 Task: Research Airbnb properties in Maralal, Kenya from 9th November, 2023 to 17th November, 2023 for 2 adults.1  bedroom having 2 beds and 1 bathroom. Property type can be flat. Amenities needed are: wifi, washing machine. Booking option can be shelf check-in. Look for 3 properties as per requirement.
Action: Mouse moved to (469, 60)
Screenshot: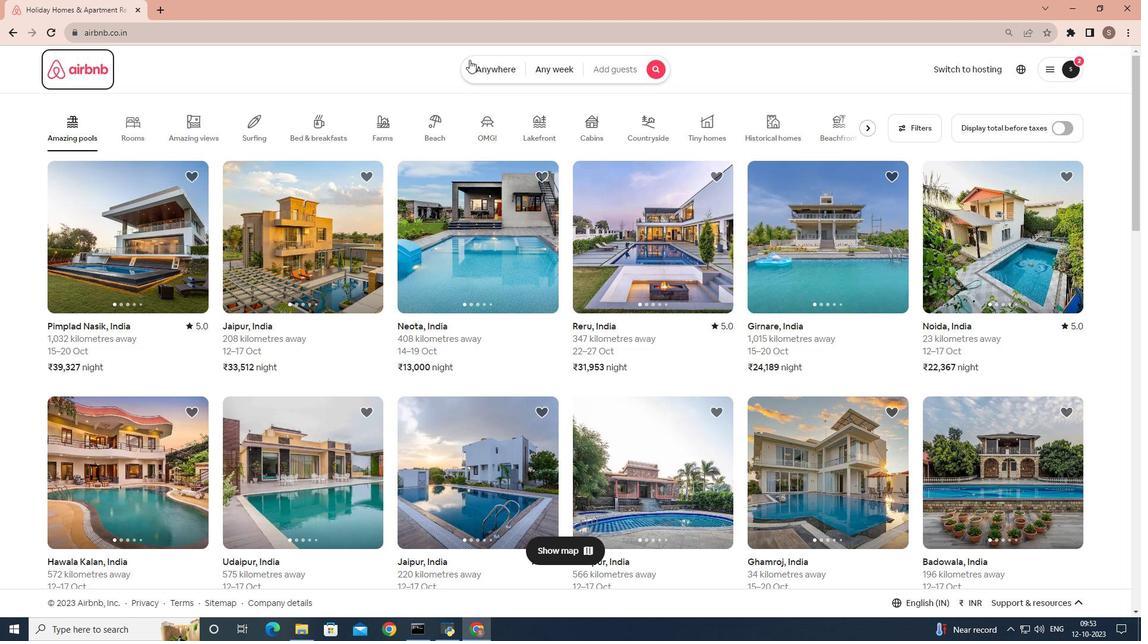 
Action: Mouse pressed left at (469, 60)
Screenshot: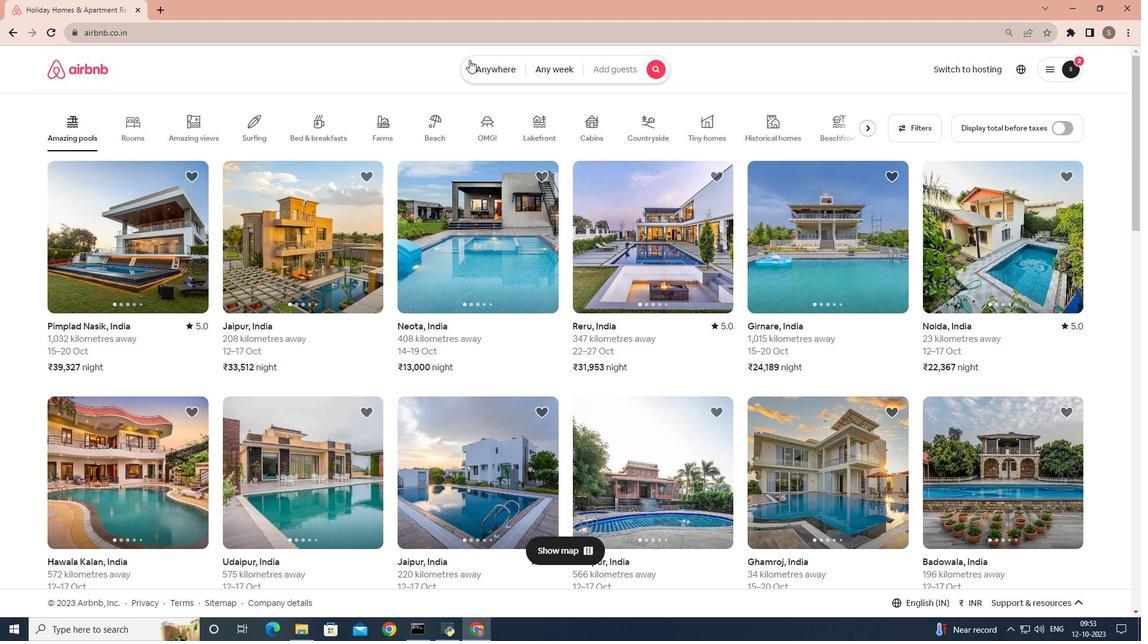 
Action: Mouse moved to (417, 117)
Screenshot: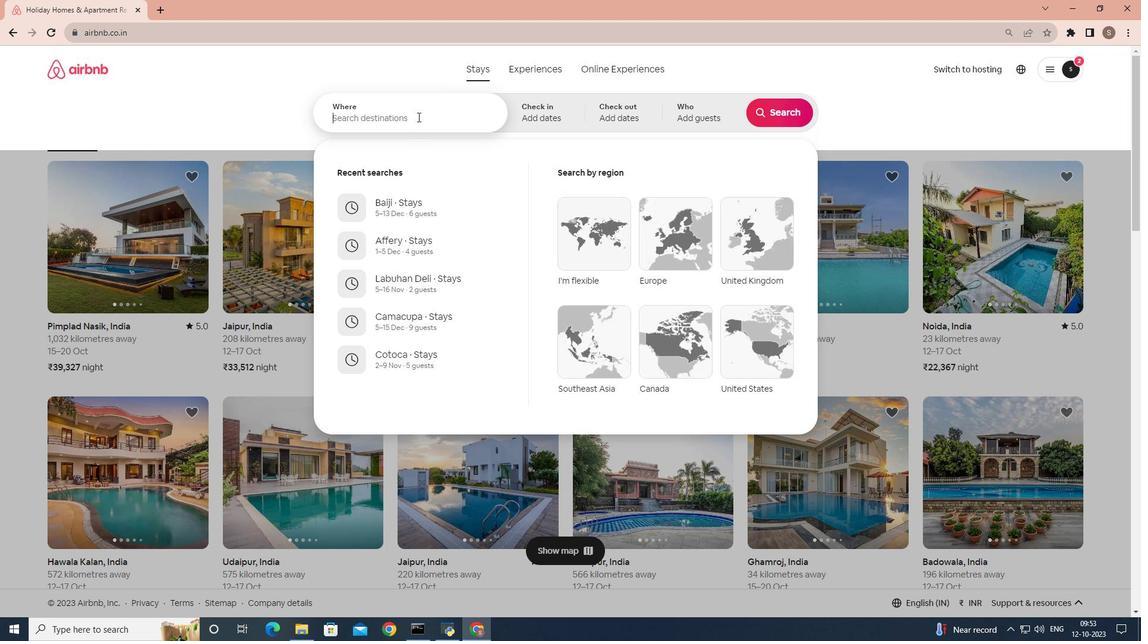 
Action: Mouse pressed left at (417, 117)
Screenshot: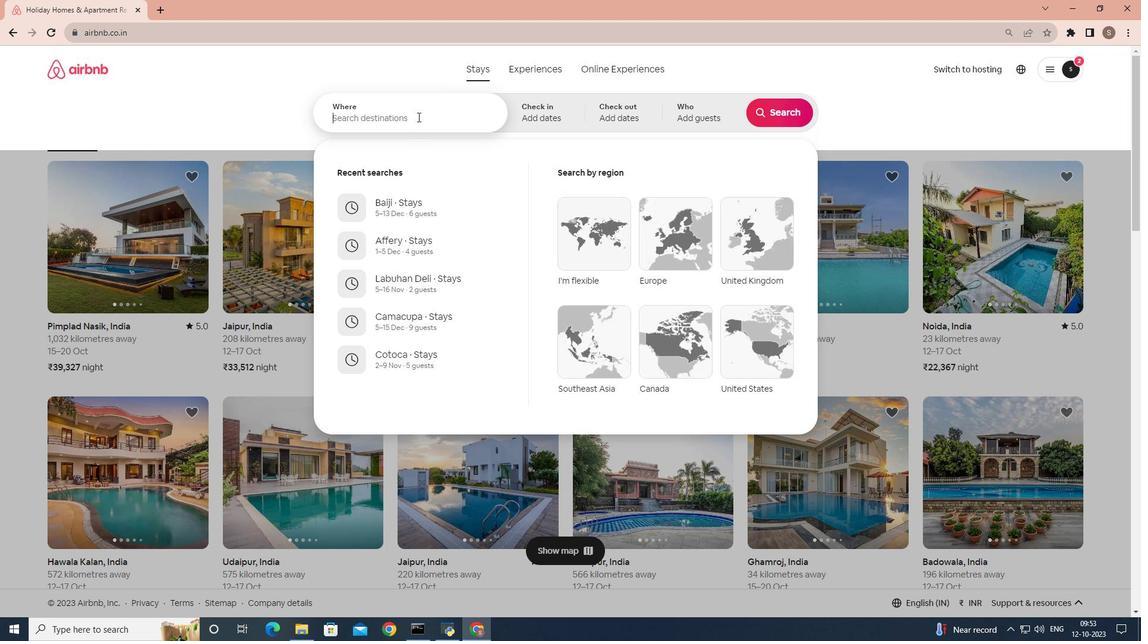 
Action: Key pressed <Key.shift><Key.shift><Key.shift><Key.shift><Key.shift><Key.shift>Maralal,<Key.space><Key.shift>Kenya
Screenshot: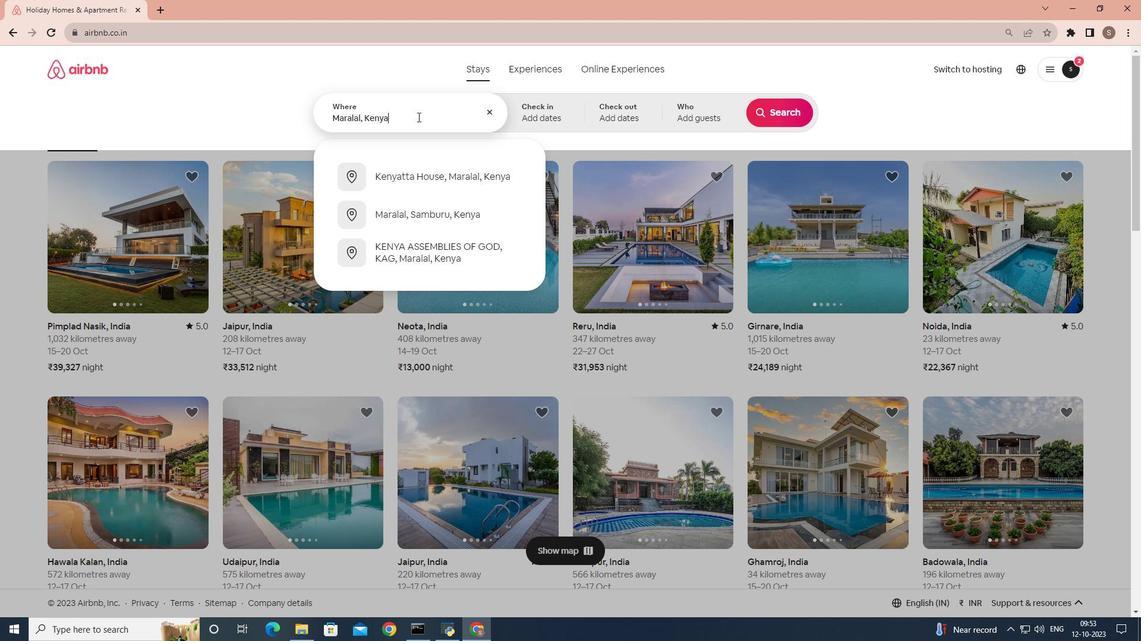 
Action: Mouse moved to (549, 126)
Screenshot: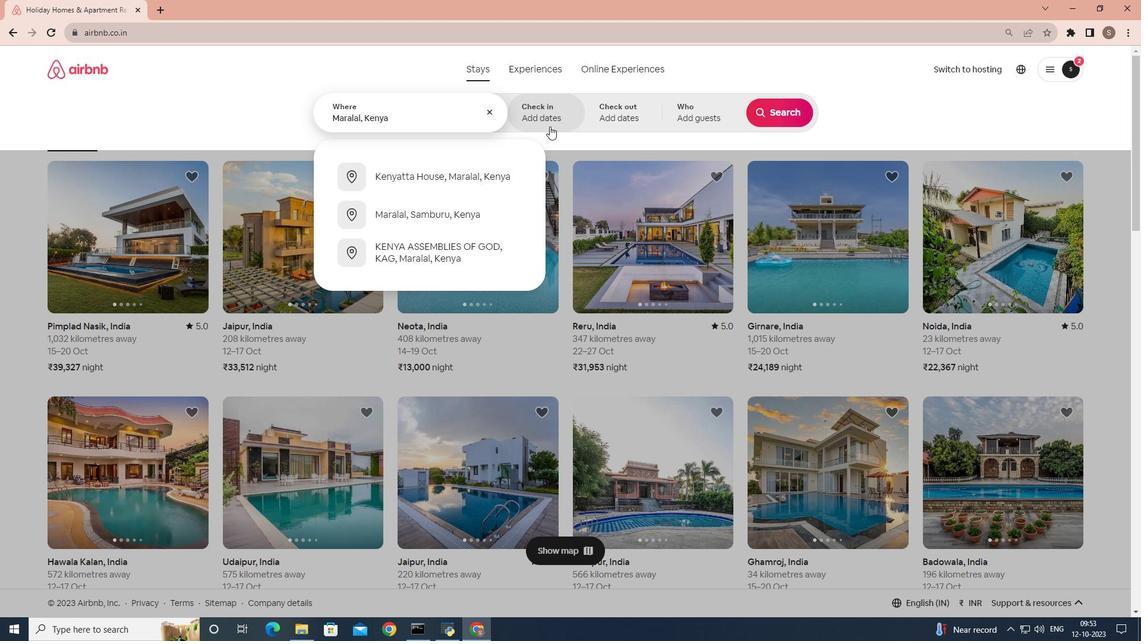 
Action: Mouse pressed left at (549, 126)
Screenshot: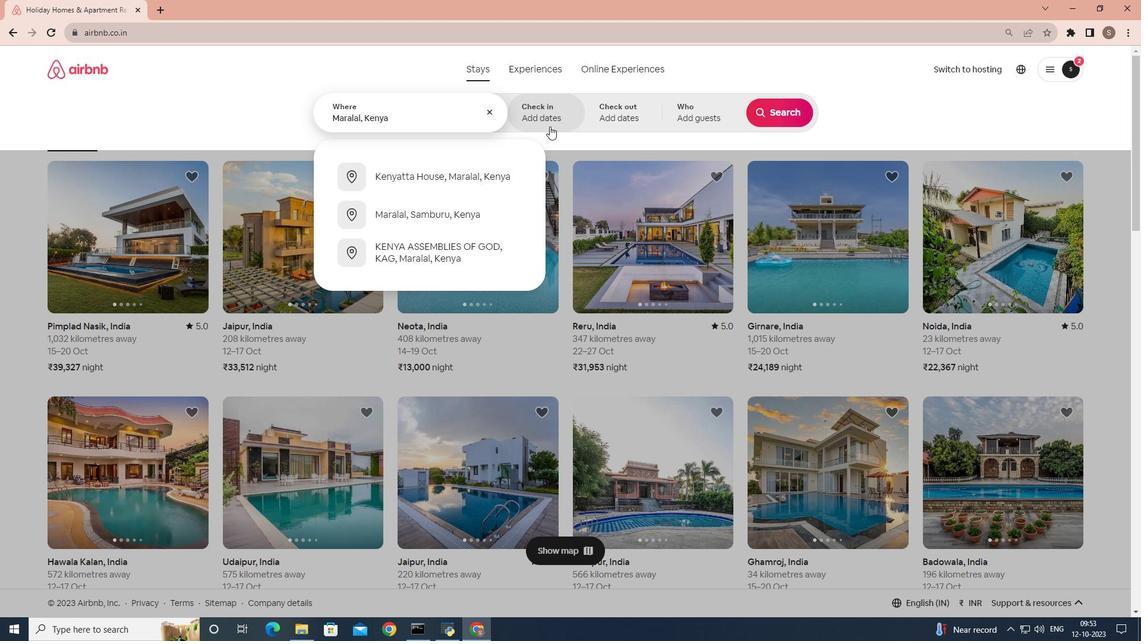 
Action: Mouse moved to (698, 287)
Screenshot: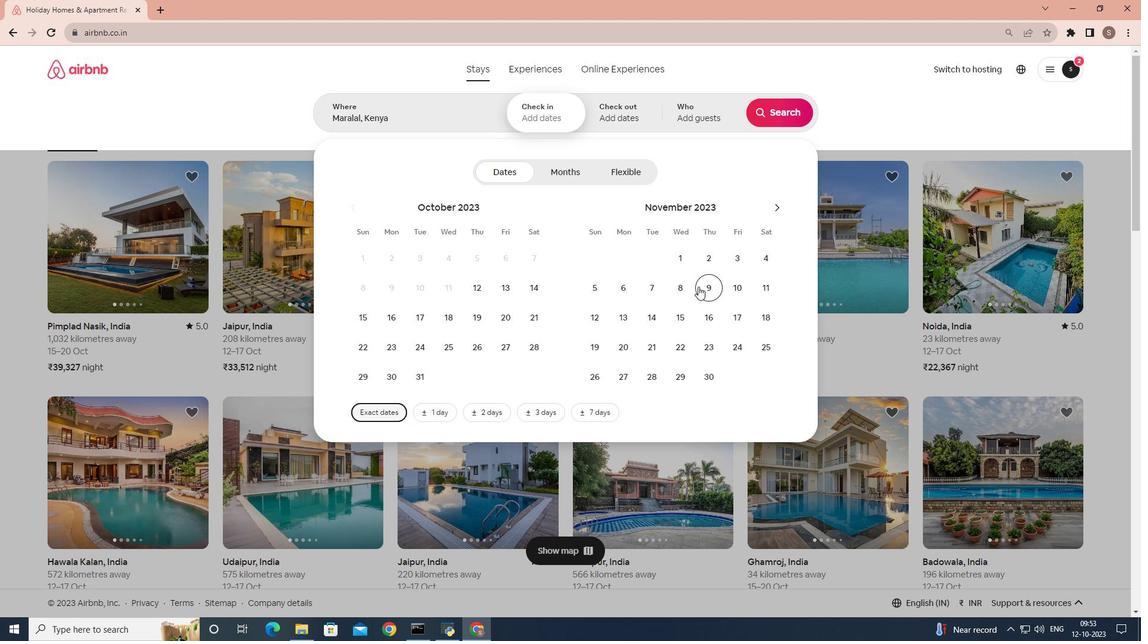 
Action: Mouse pressed left at (698, 287)
Screenshot: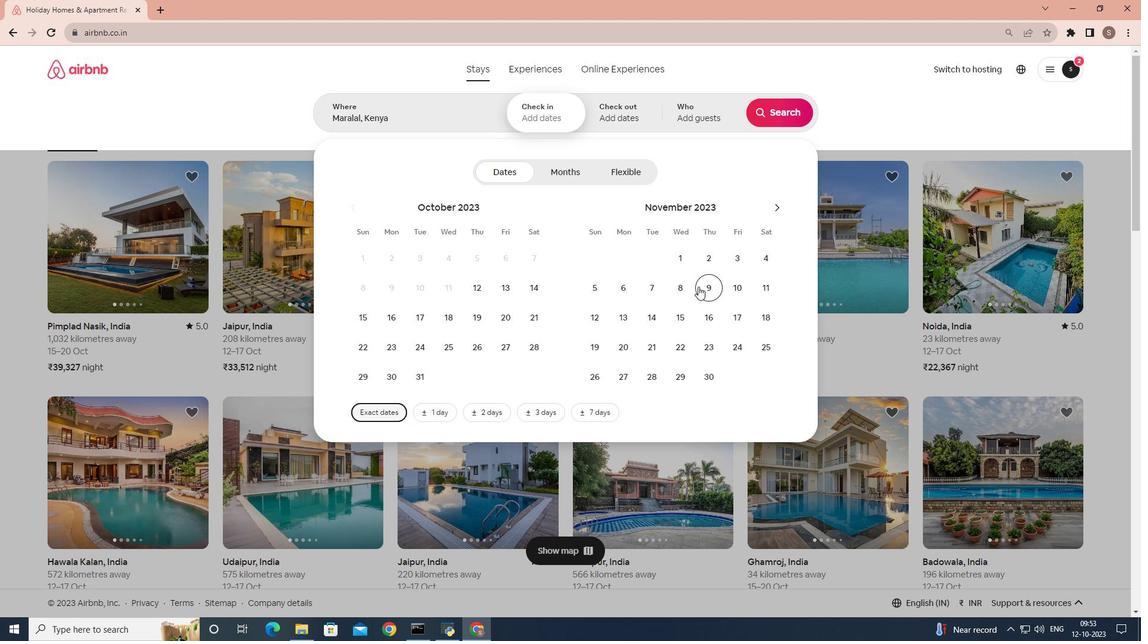 
Action: Mouse moved to (746, 323)
Screenshot: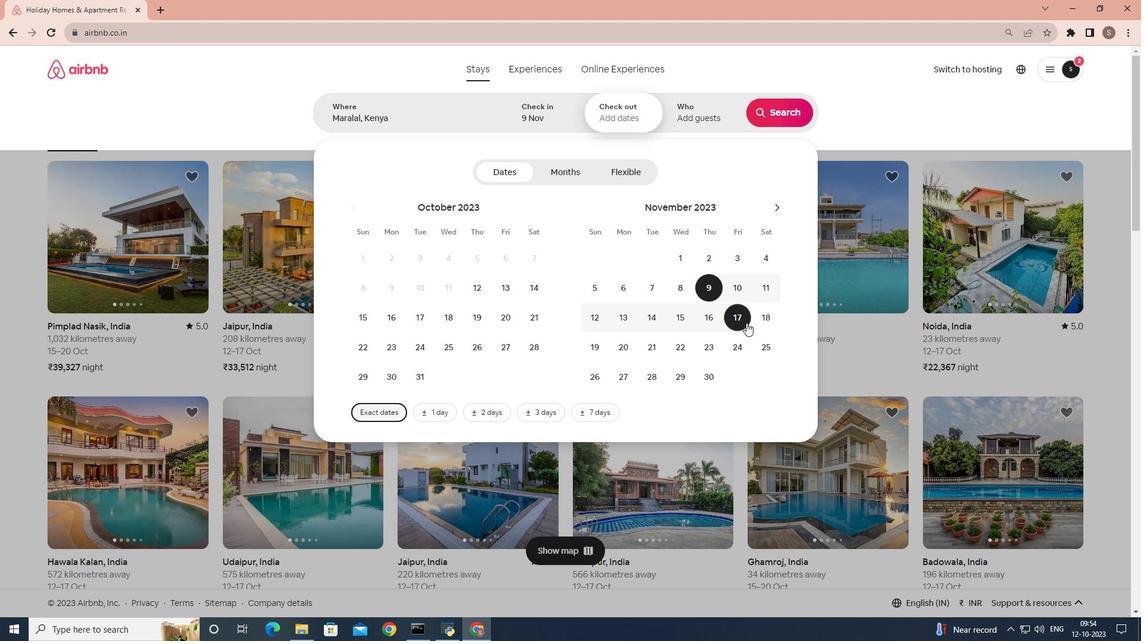 
Action: Mouse pressed left at (746, 323)
Screenshot: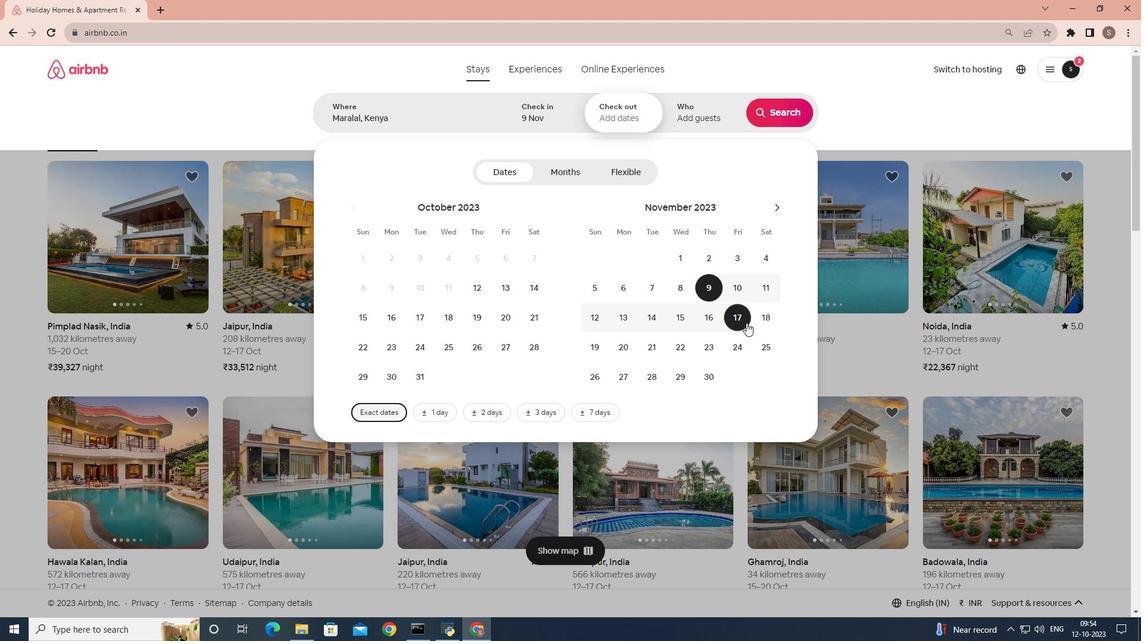 
Action: Mouse moved to (699, 117)
Screenshot: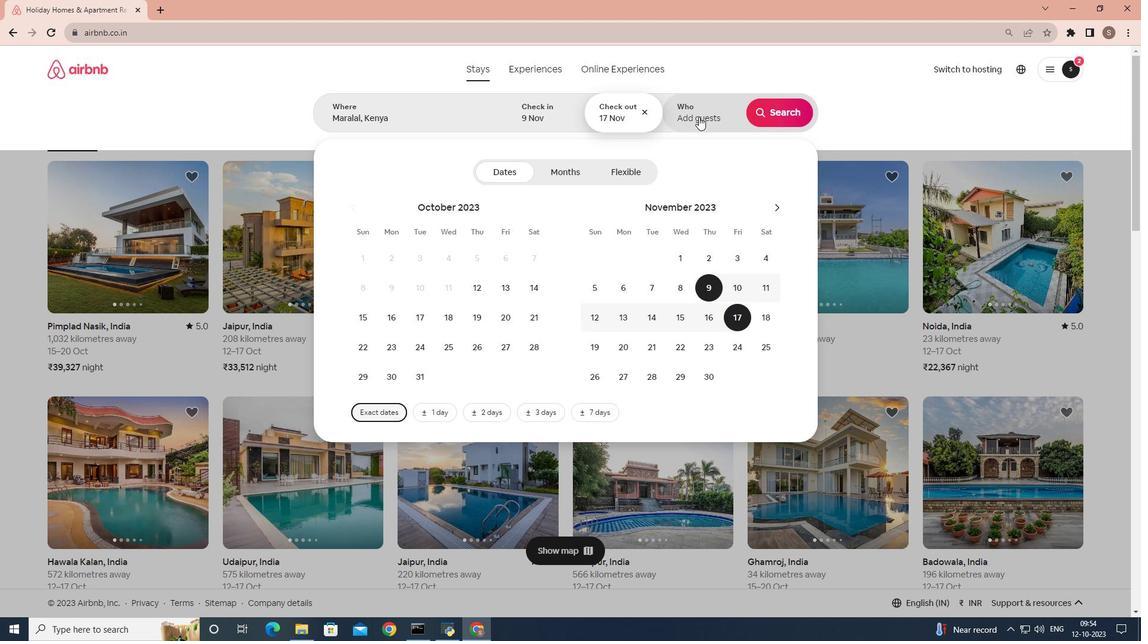 
Action: Mouse pressed left at (699, 117)
Screenshot: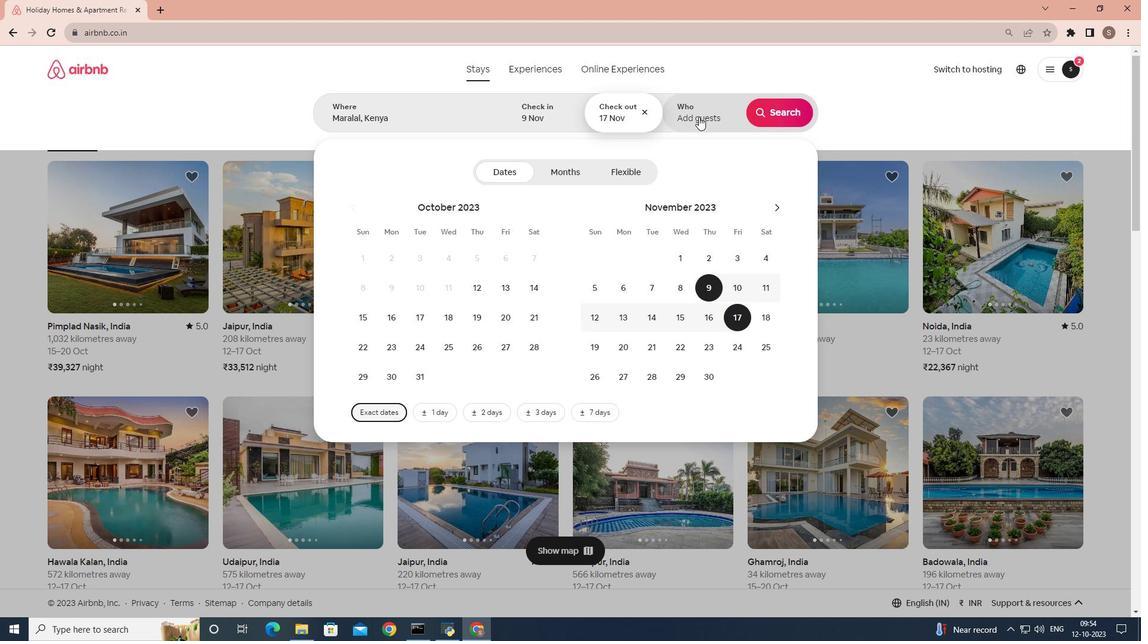 
Action: Mouse moved to (788, 172)
Screenshot: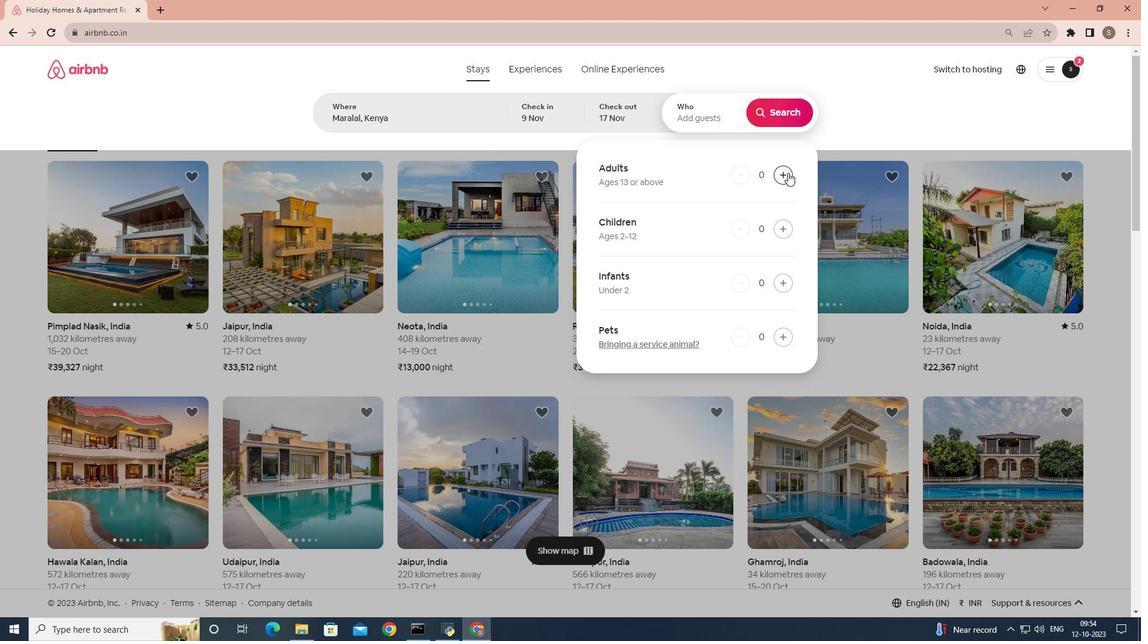 
Action: Mouse pressed left at (788, 172)
Screenshot: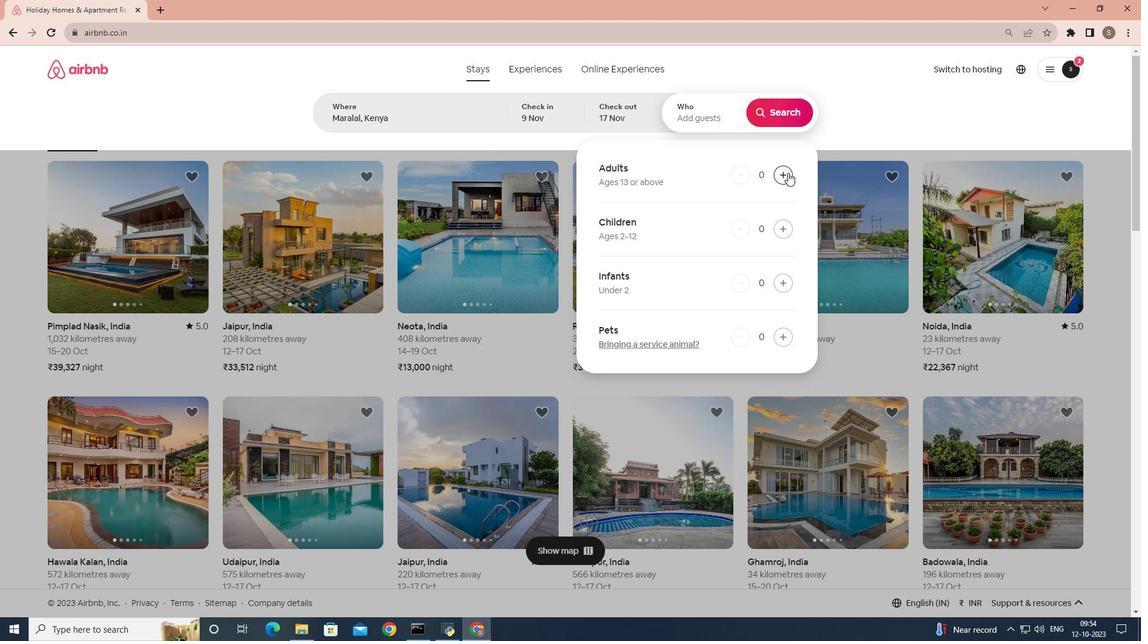 
Action: Mouse moved to (788, 172)
Screenshot: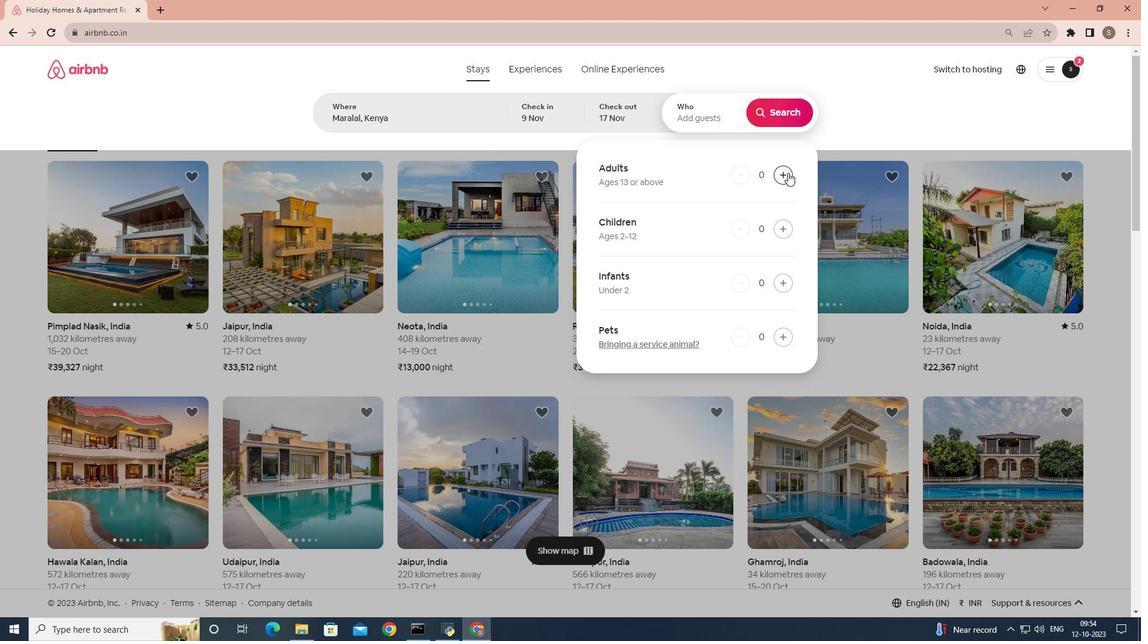 
Action: Mouse pressed left at (788, 172)
Screenshot: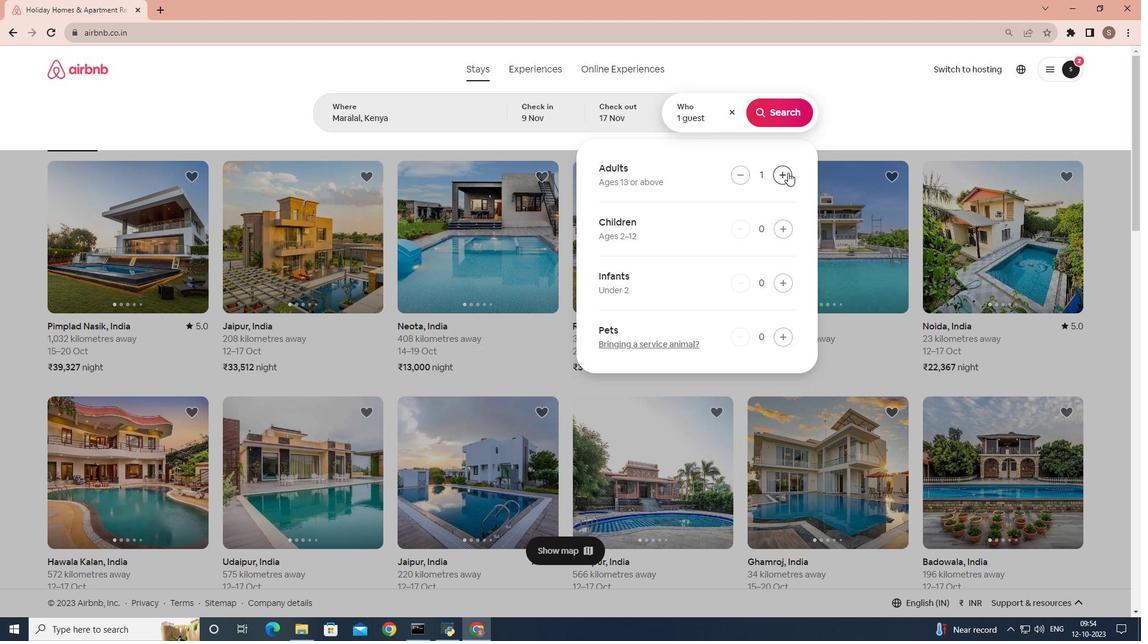 
Action: Mouse moved to (775, 105)
Screenshot: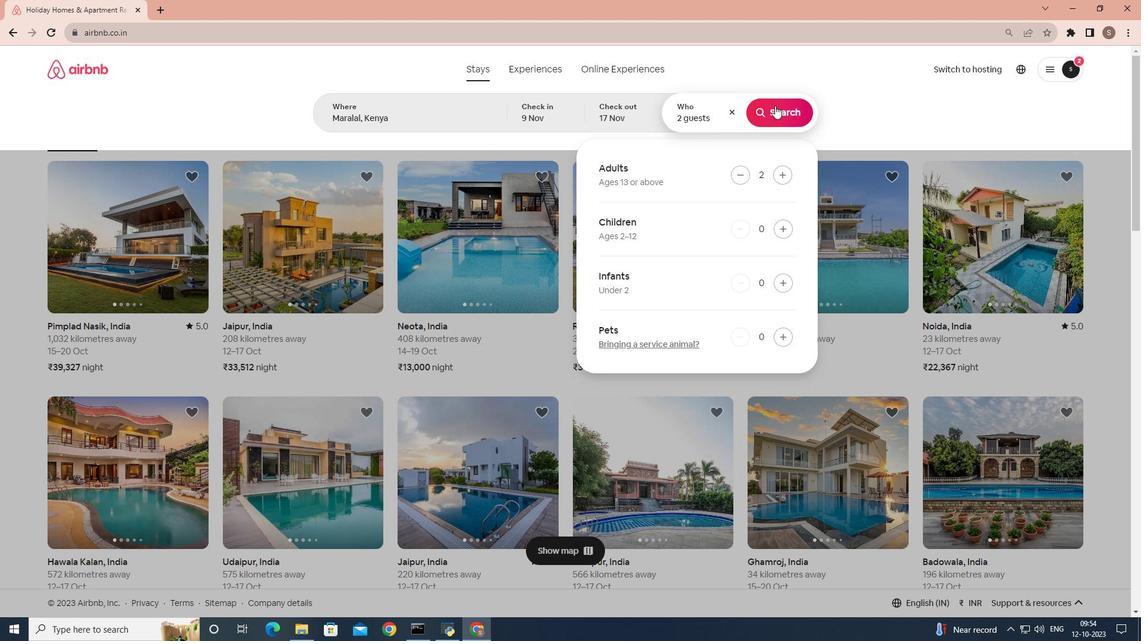 
Action: Mouse pressed left at (775, 105)
Screenshot: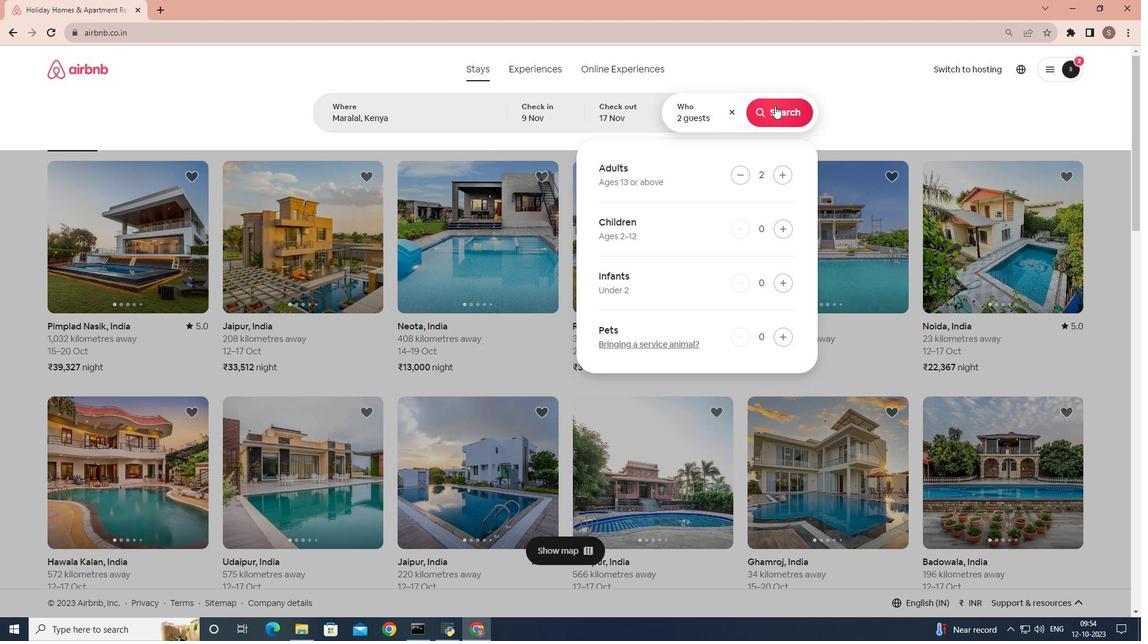 
Action: Mouse moved to (937, 117)
Screenshot: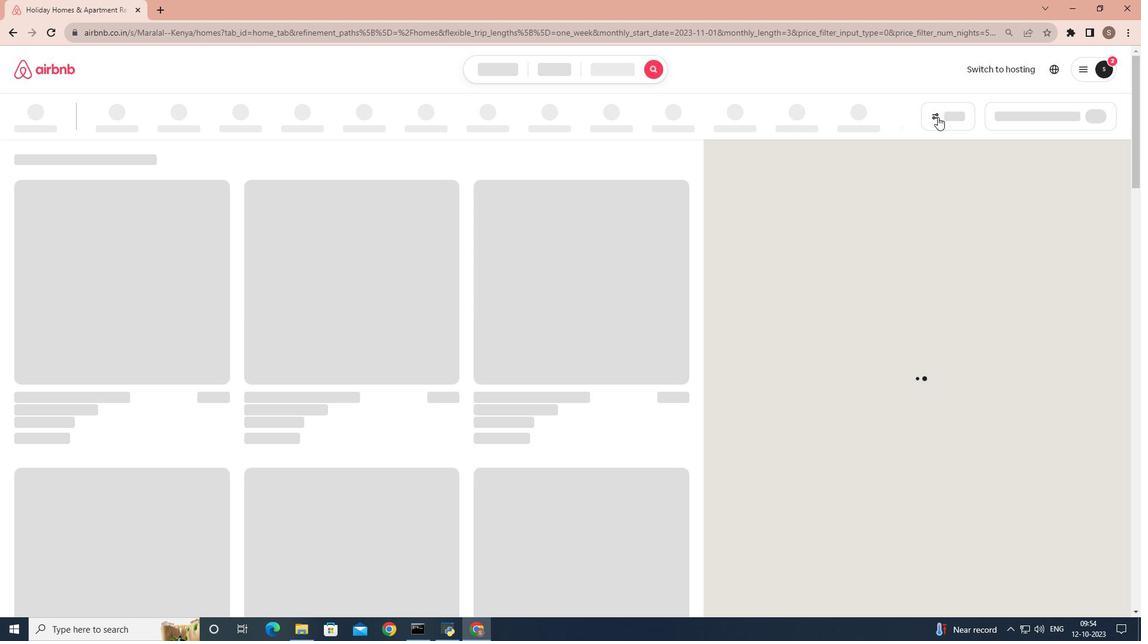 
Action: Mouse pressed left at (937, 117)
Screenshot: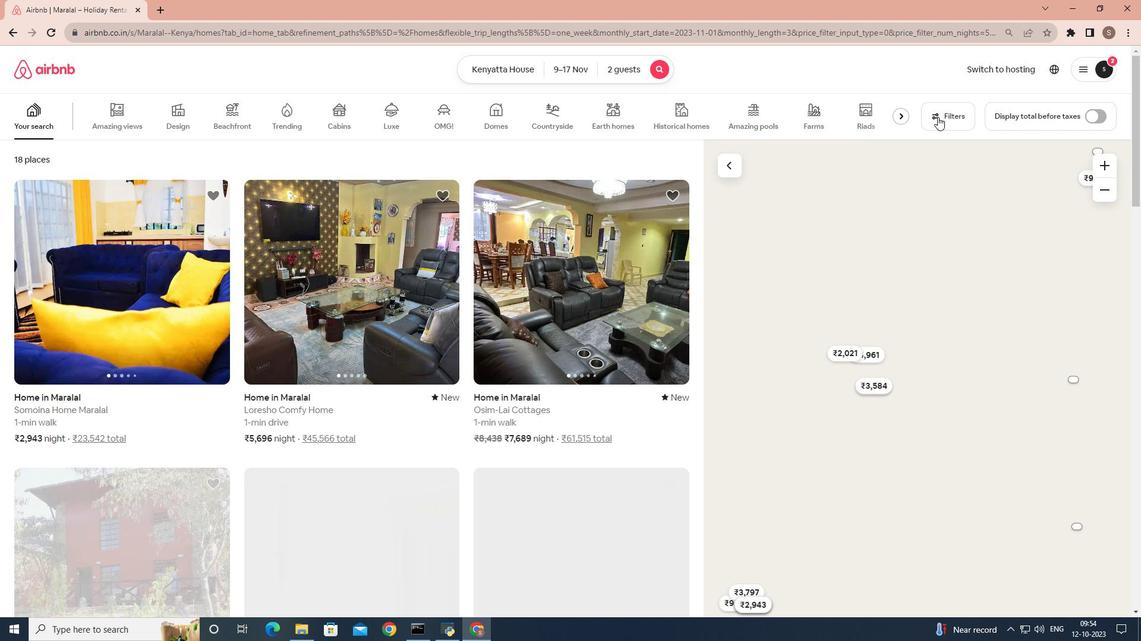 
Action: Mouse moved to (515, 452)
Screenshot: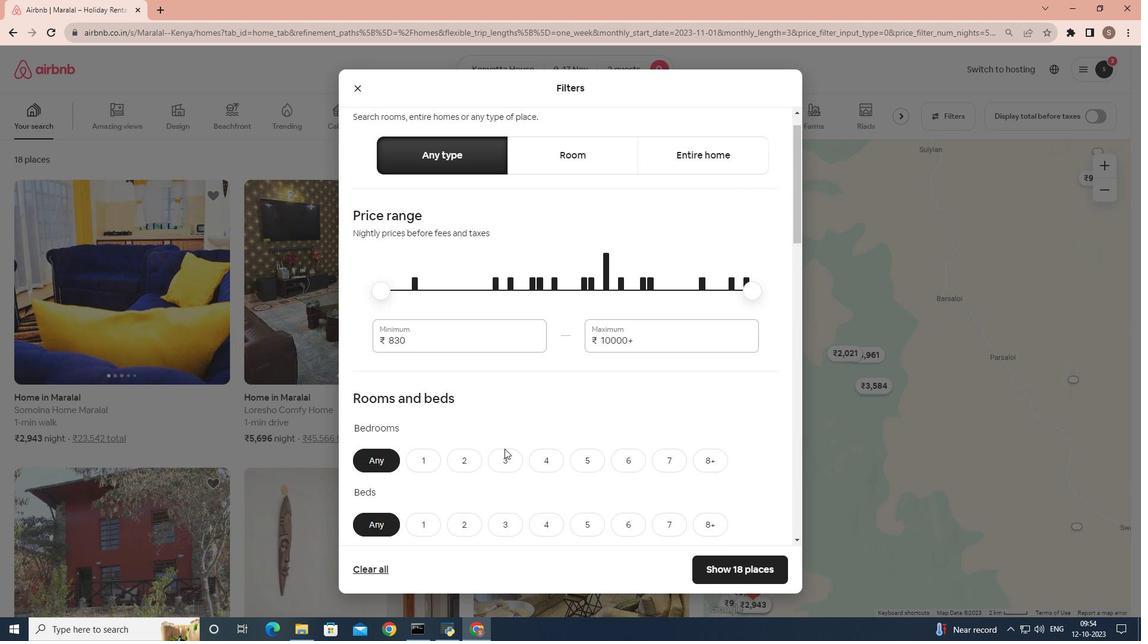 
Action: Mouse scrolled (515, 451) with delta (0, 0)
Screenshot: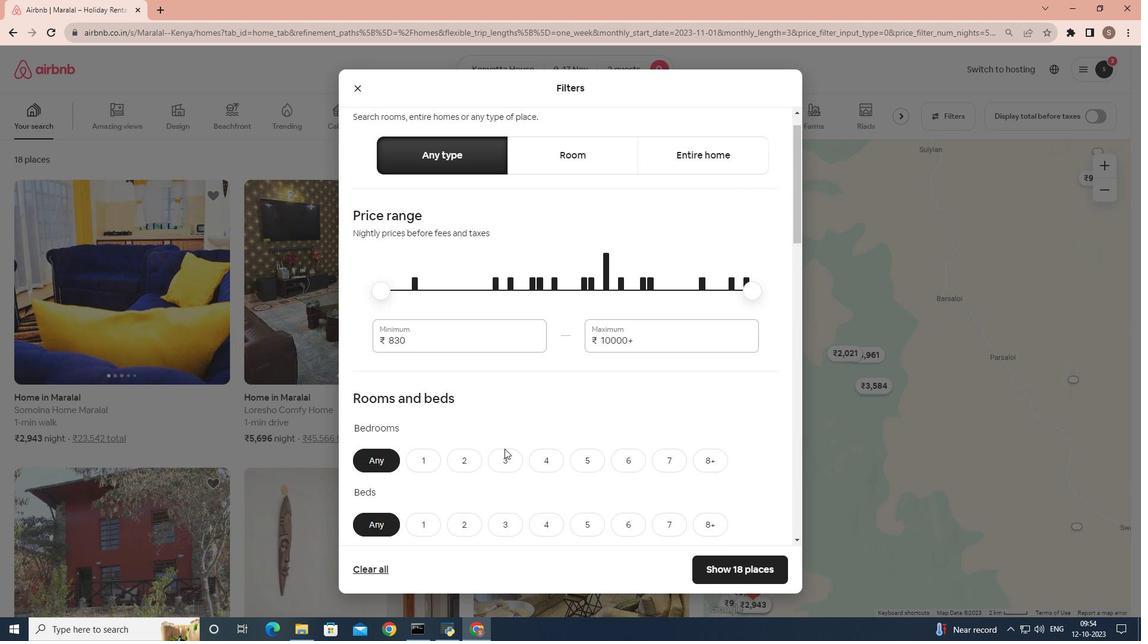 
Action: Mouse moved to (504, 449)
Screenshot: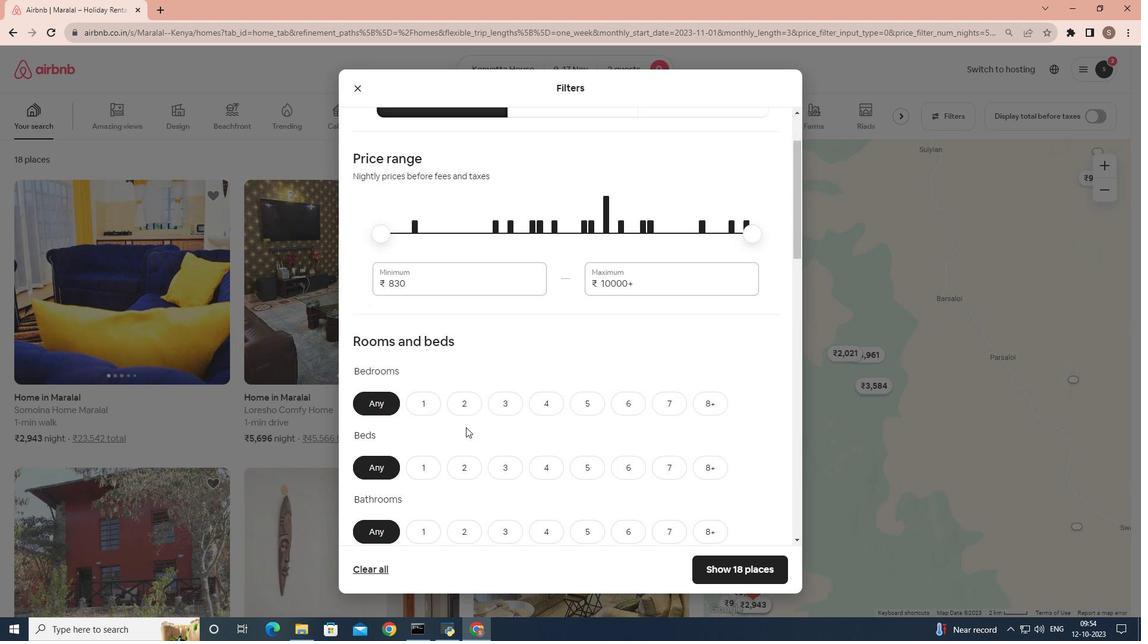 
Action: Mouse scrolled (504, 448) with delta (0, 0)
Screenshot: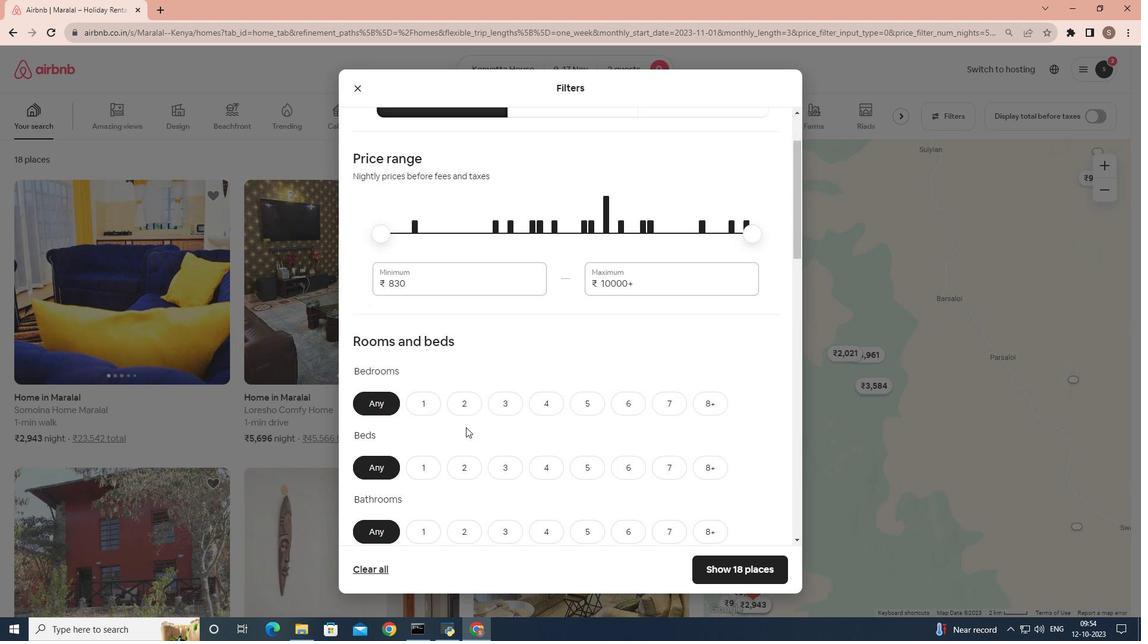
Action: Mouse moved to (427, 376)
Screenshot: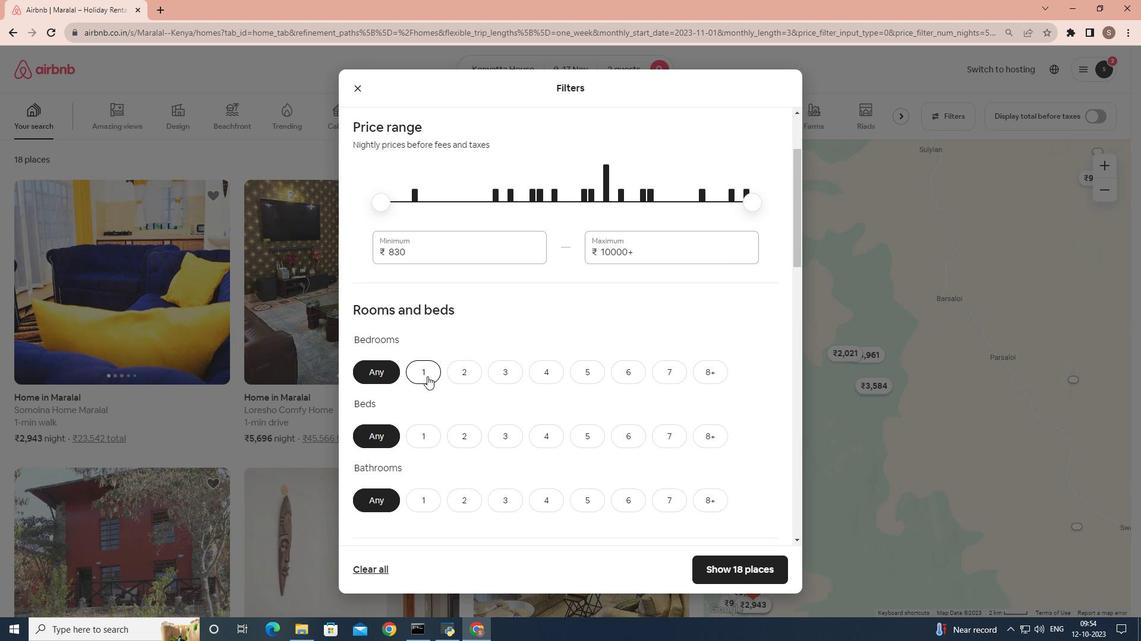 
Action: Mouse pressed left at (427, 376)
Screenshot: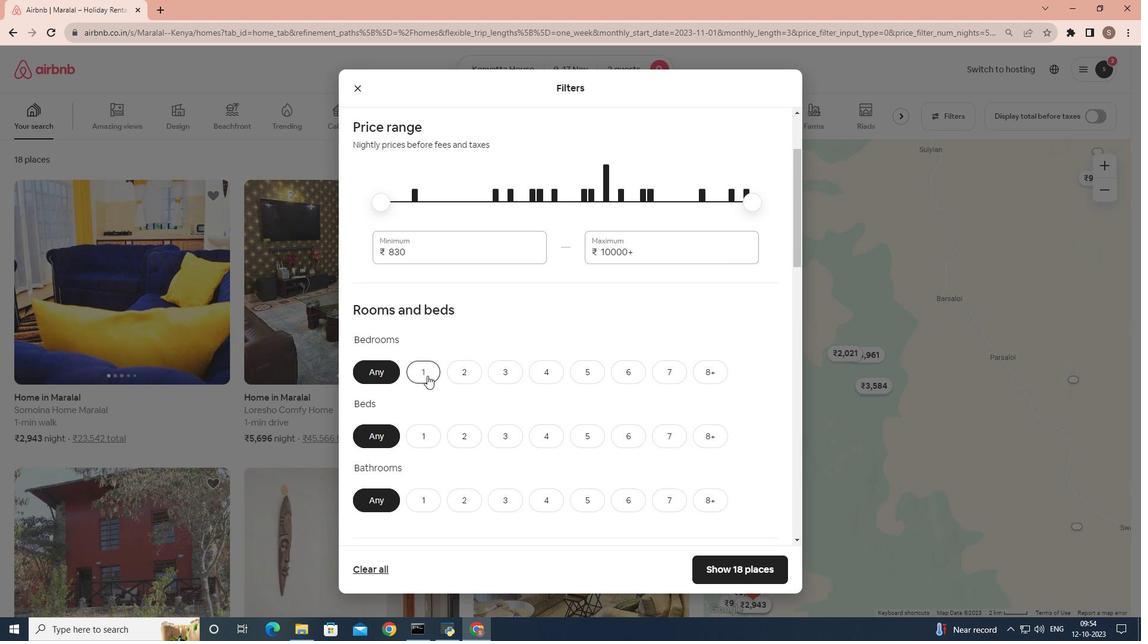 
Action: Mouse moved to (427, 376)
Screenshot: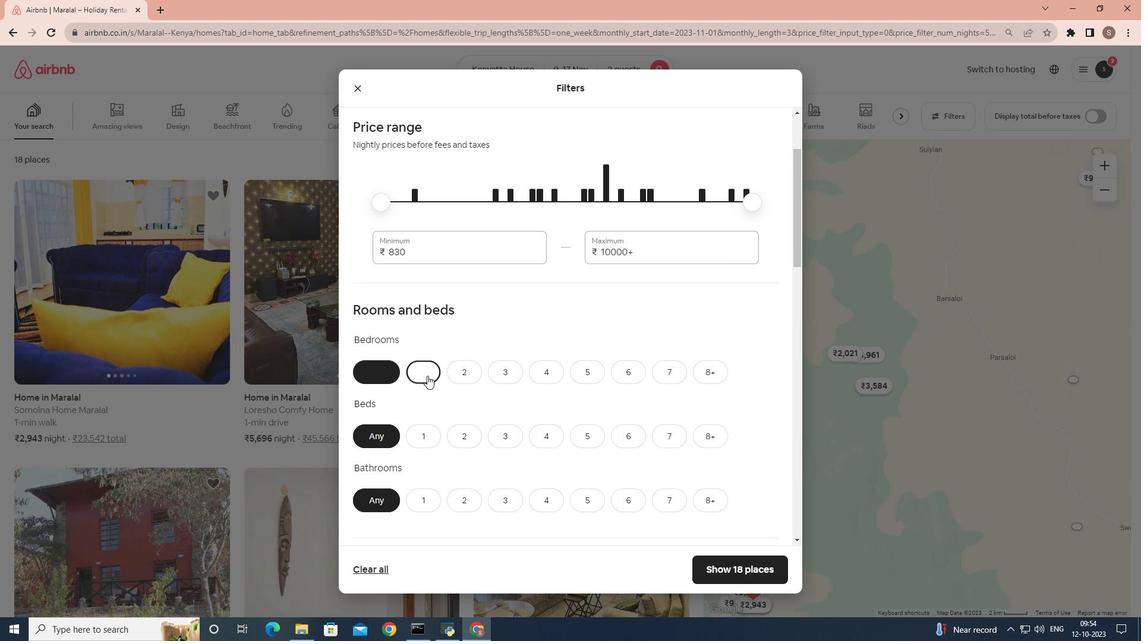 
Action: Mouse scrolled (427, 375) with delta (0, 0)
Screenshot: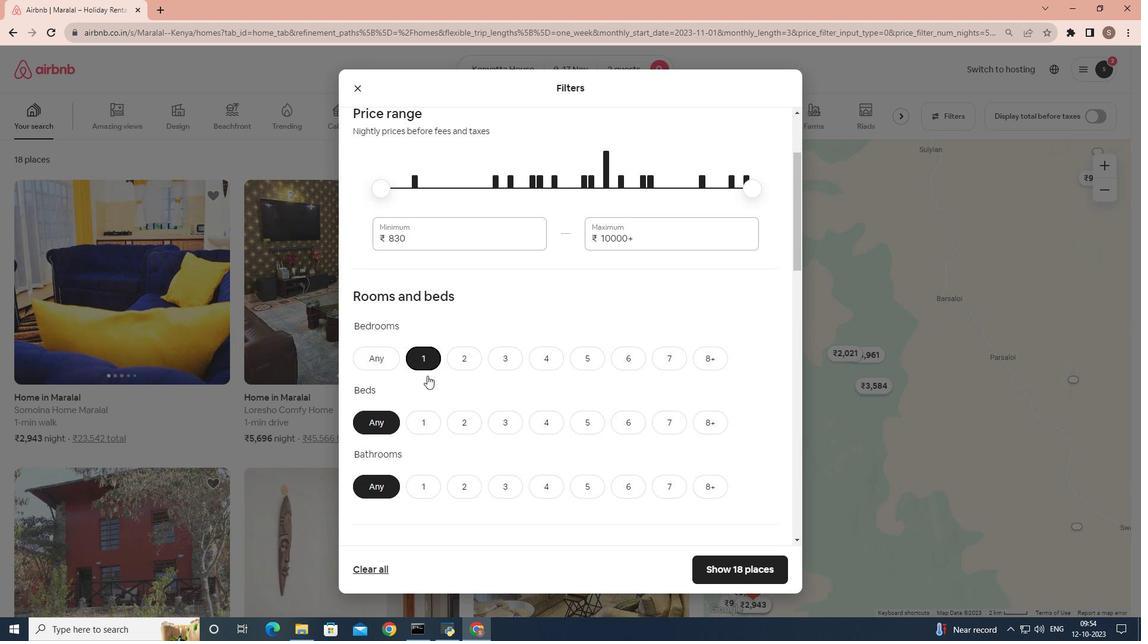 
Action: Mouse moved to (464, 375)
Screenshot: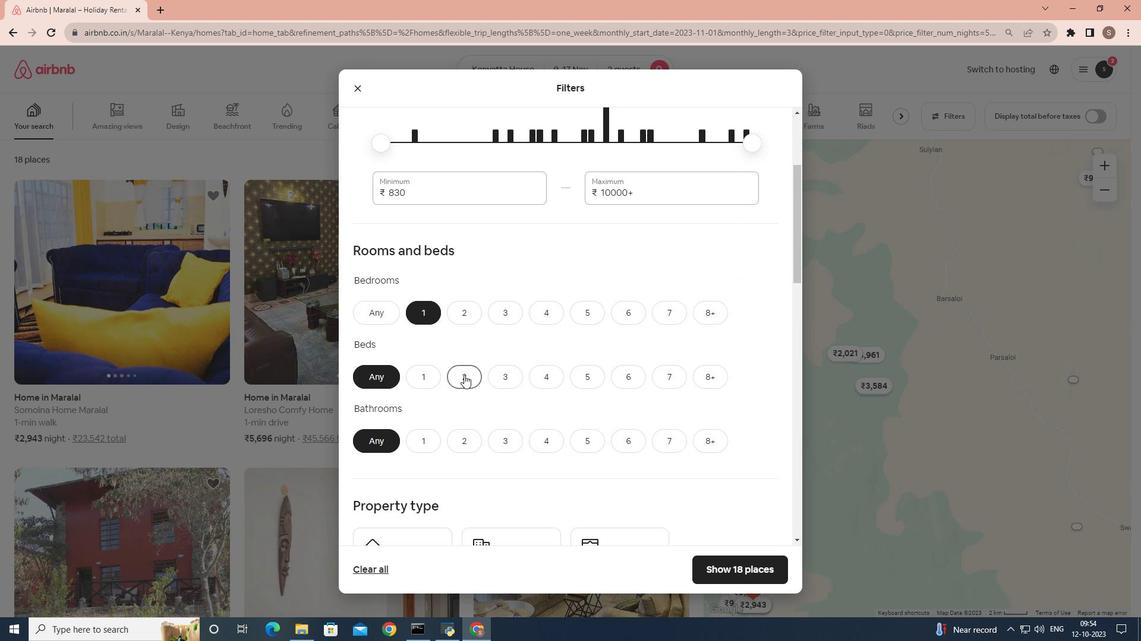 
Action: Mouse pressed left at (464, 375)
Screenshot: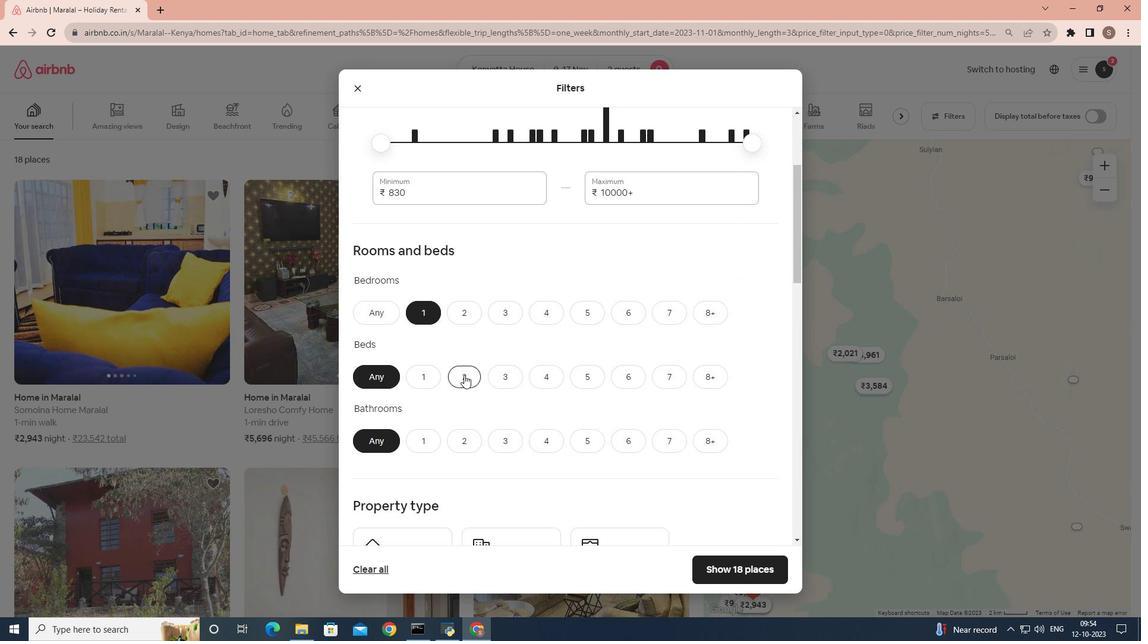 
Action: Mouse scrolled (464, 375) with delta (0, 0)
Screenshot: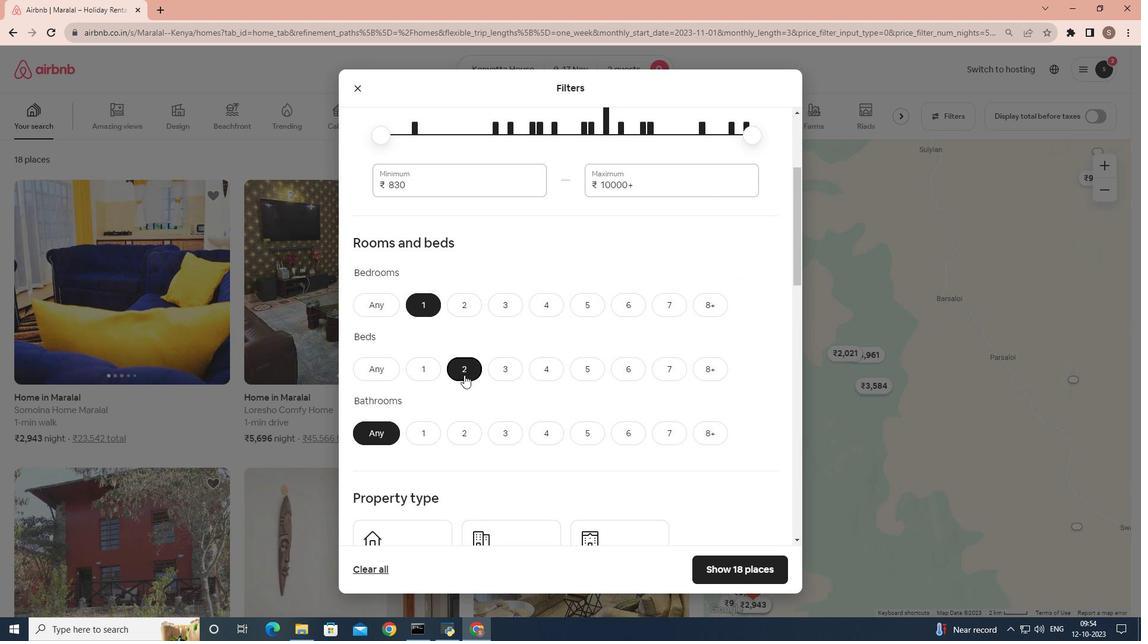 
Action: Mouse moved to (424, 384)
Screenshot: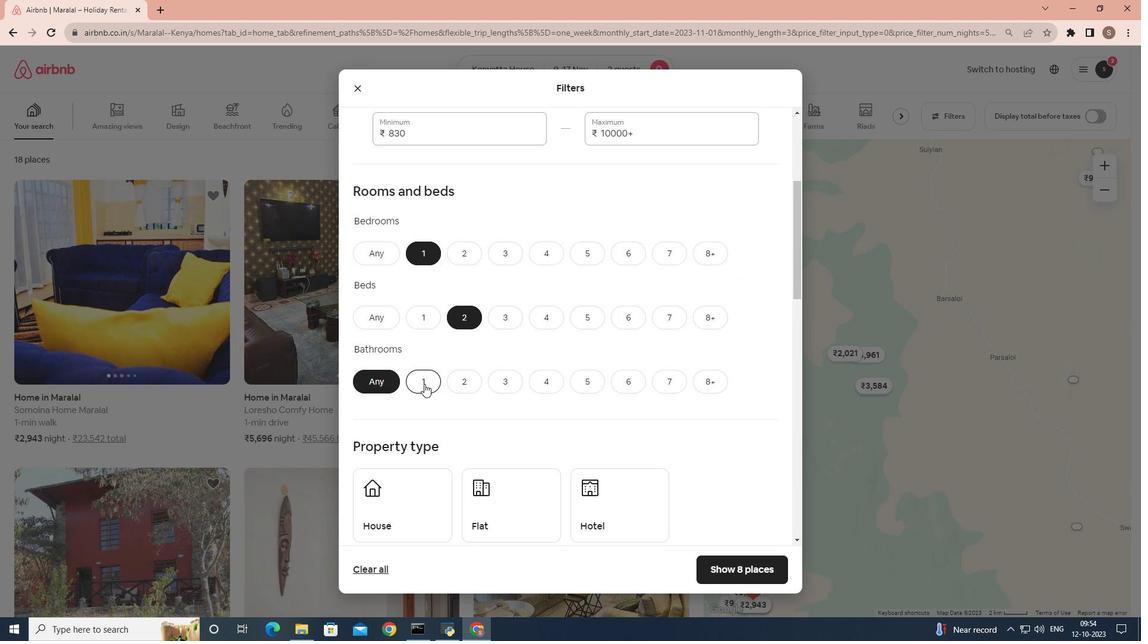 
Action: Mouse pressed left at (424, 384)
Screenshot: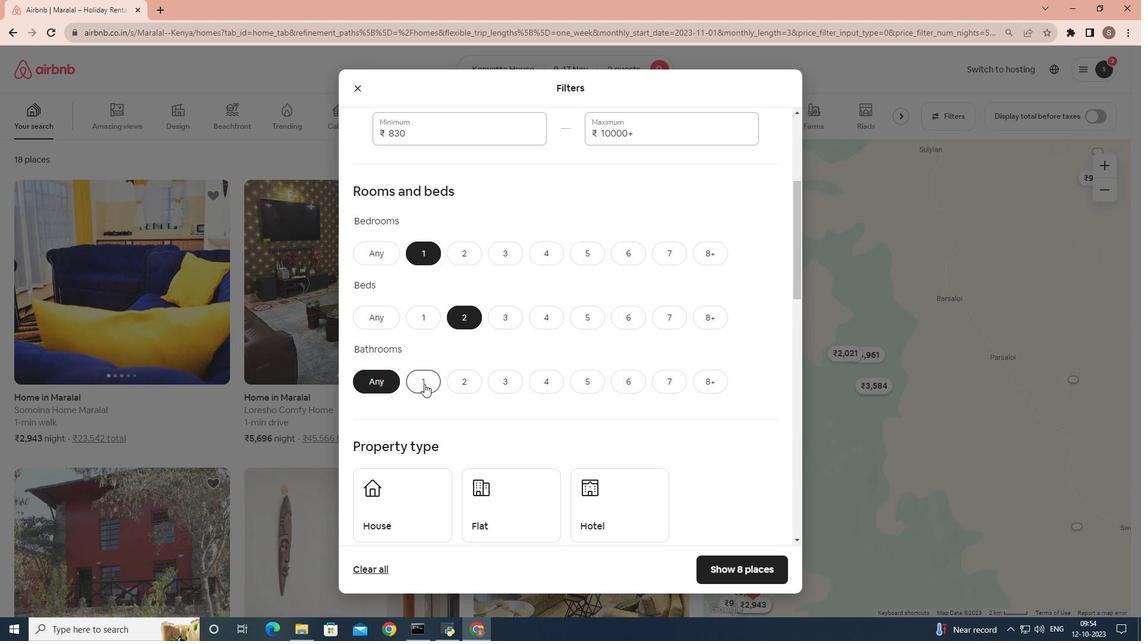 
Action: Mouse moved to (536, 377)
Screenshot: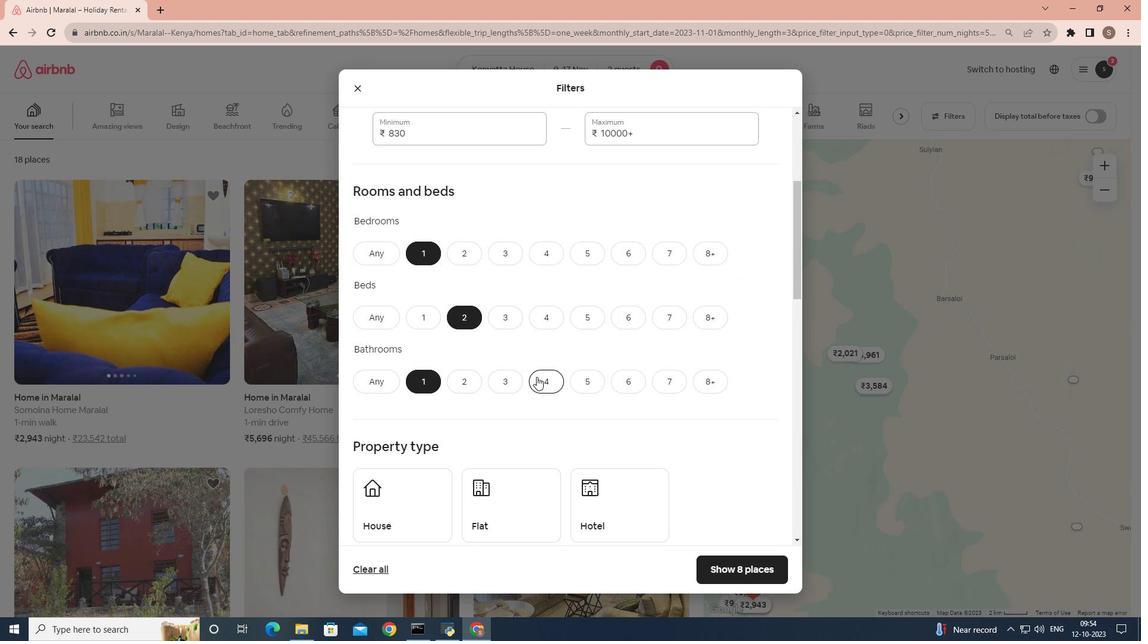 
Action: Mouse scrolled (536, 376) with delta (0, 0)
Screenshot: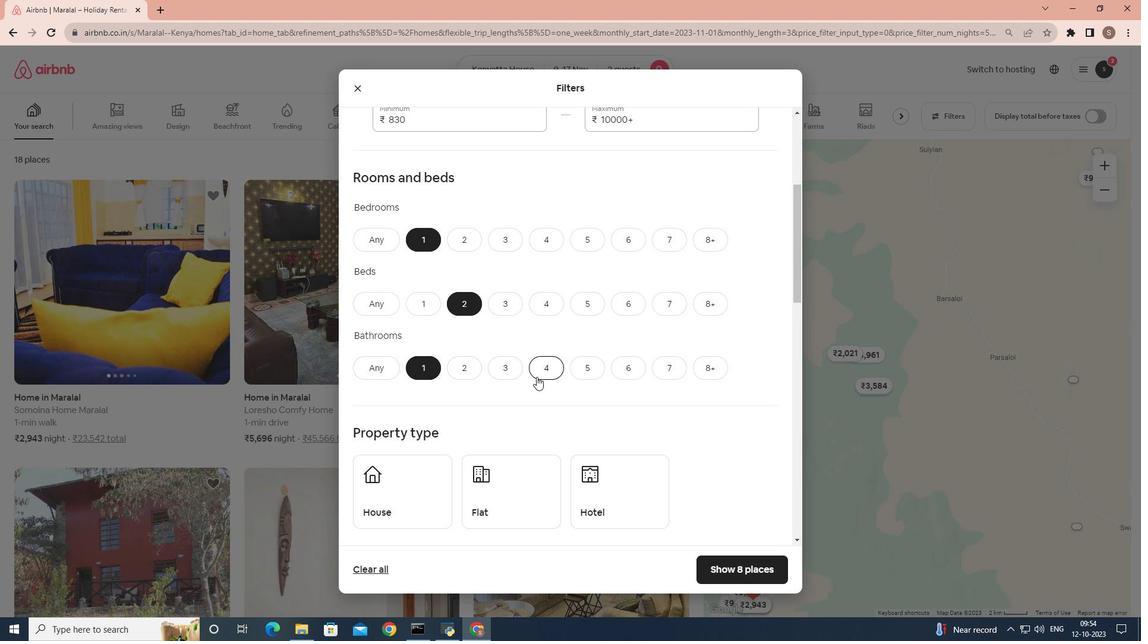 
Action: Mouse moved to (538, 377)
Screenshot: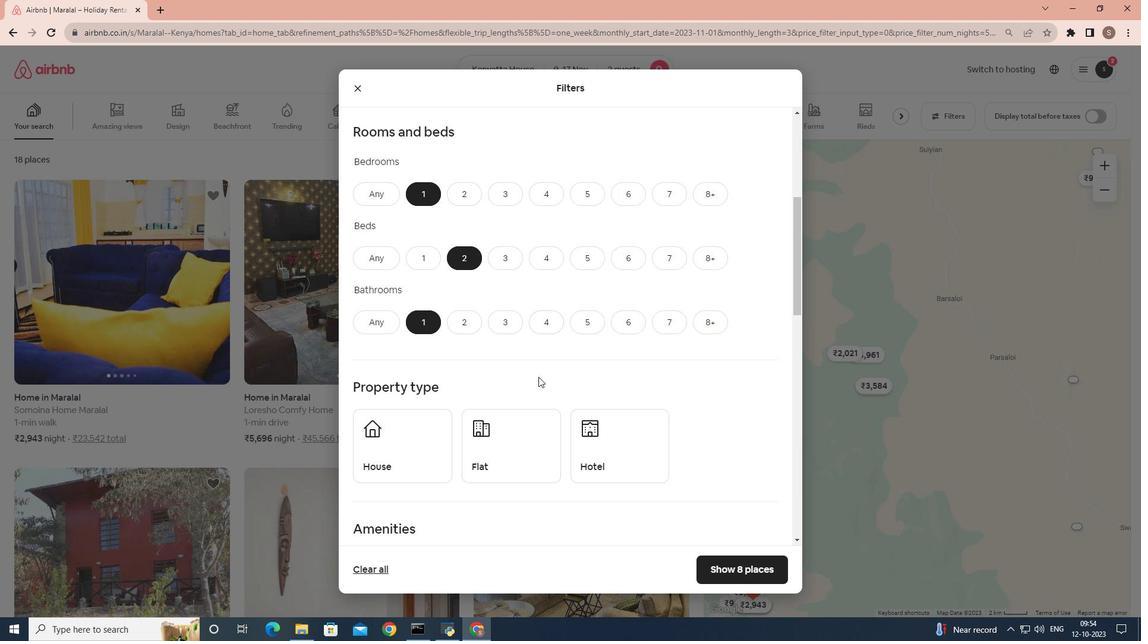 
Action: Mouse scrolled (538, 376) with delta (0, 0)
Screenshot: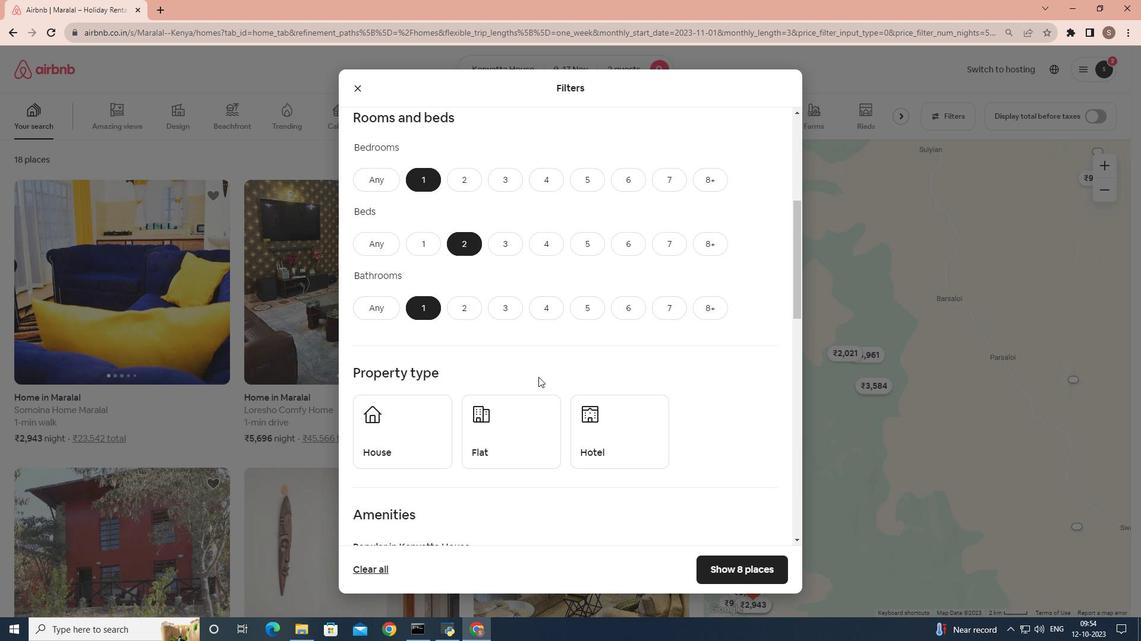 
Action: Mouse moved to (517, 382)
Screenshot: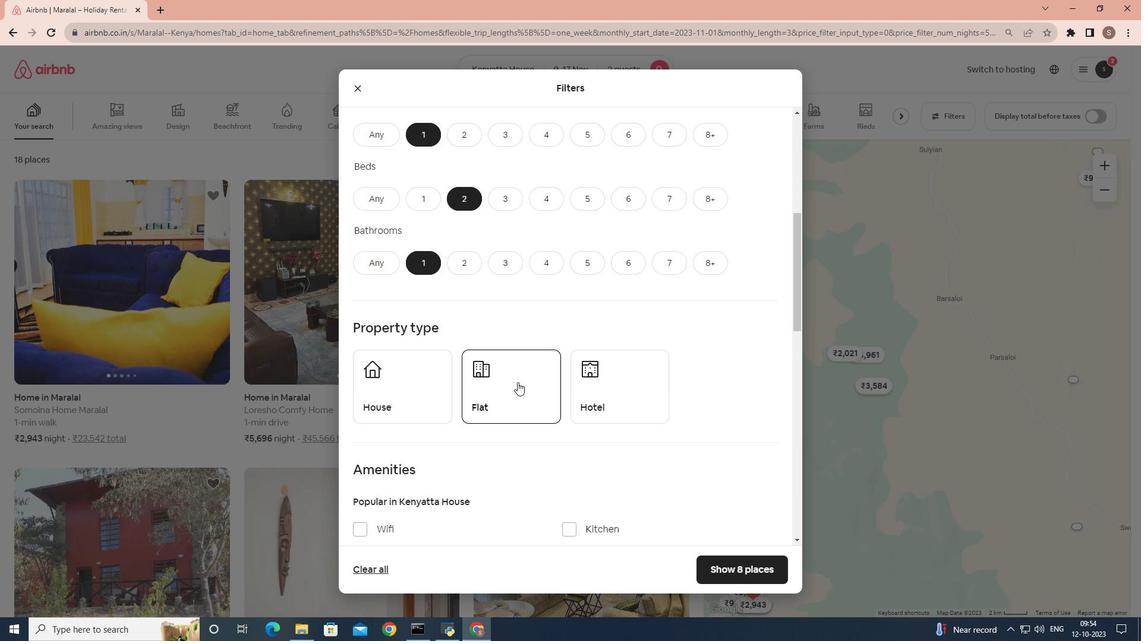
Action: Mouse pressed left at (517, 382)
Screenshot: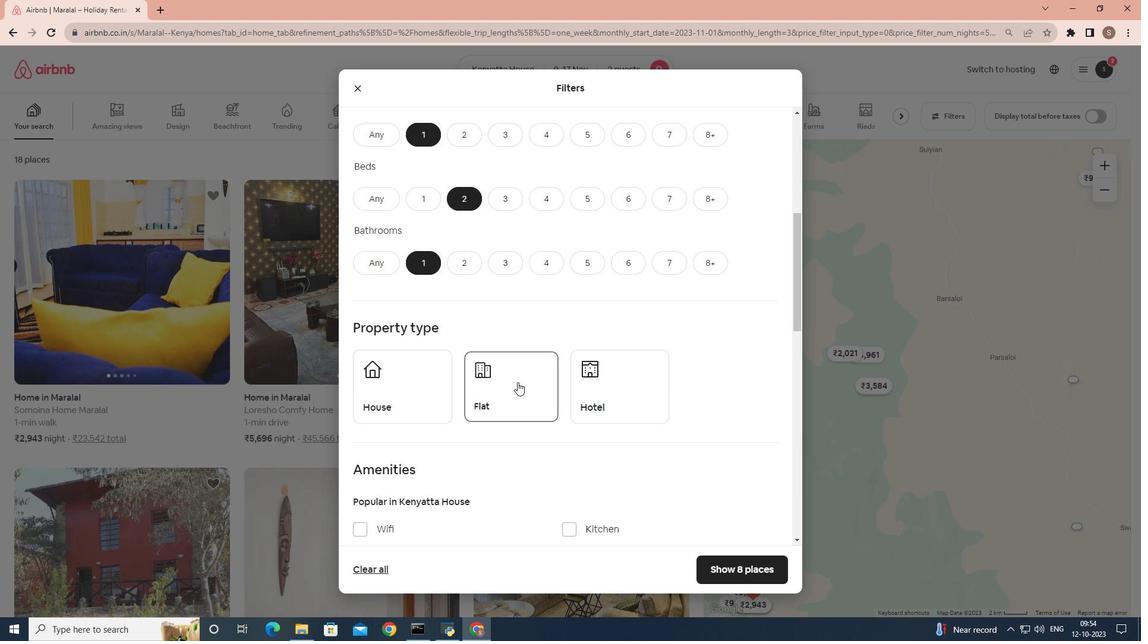 
Action: Mouse scrolled (517, 382) with delta (0, 0)
Screenshot: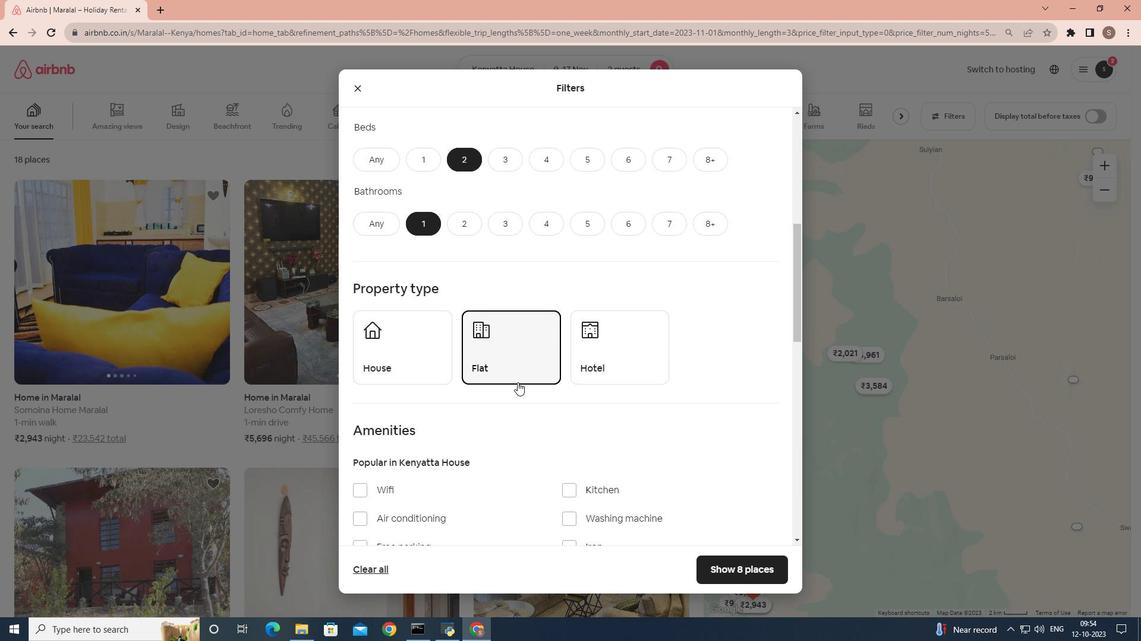 
Action: Mouse scrolled (517, 382) with delta (0, 0)
Screenshot: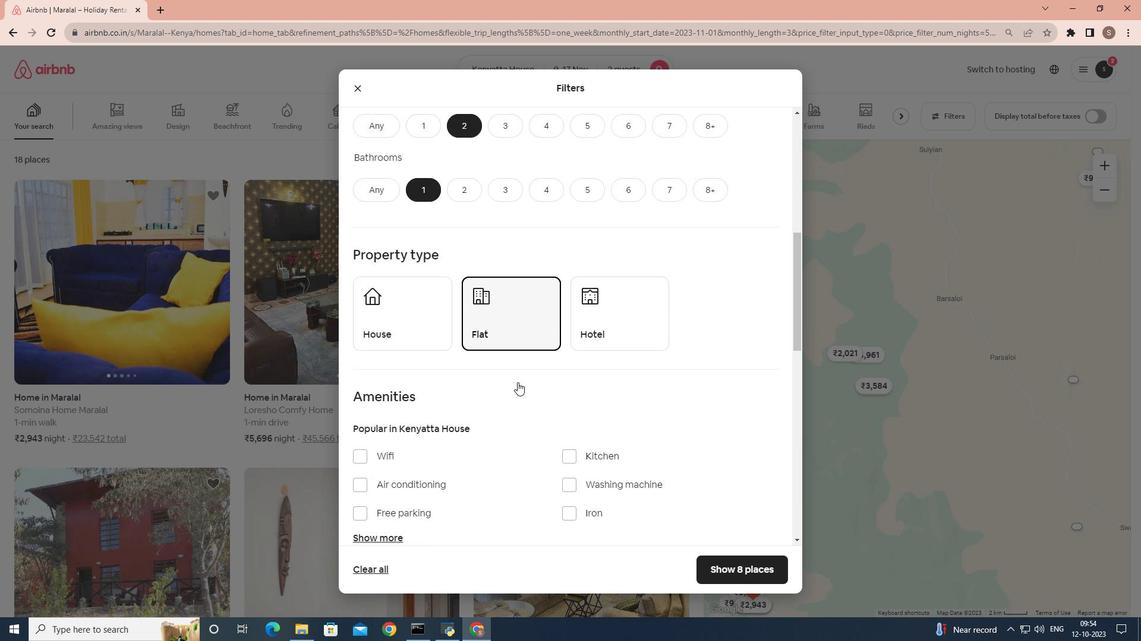 
Action: Mouse scrolled (517, 382) with delta (0, 0)
Screenshot: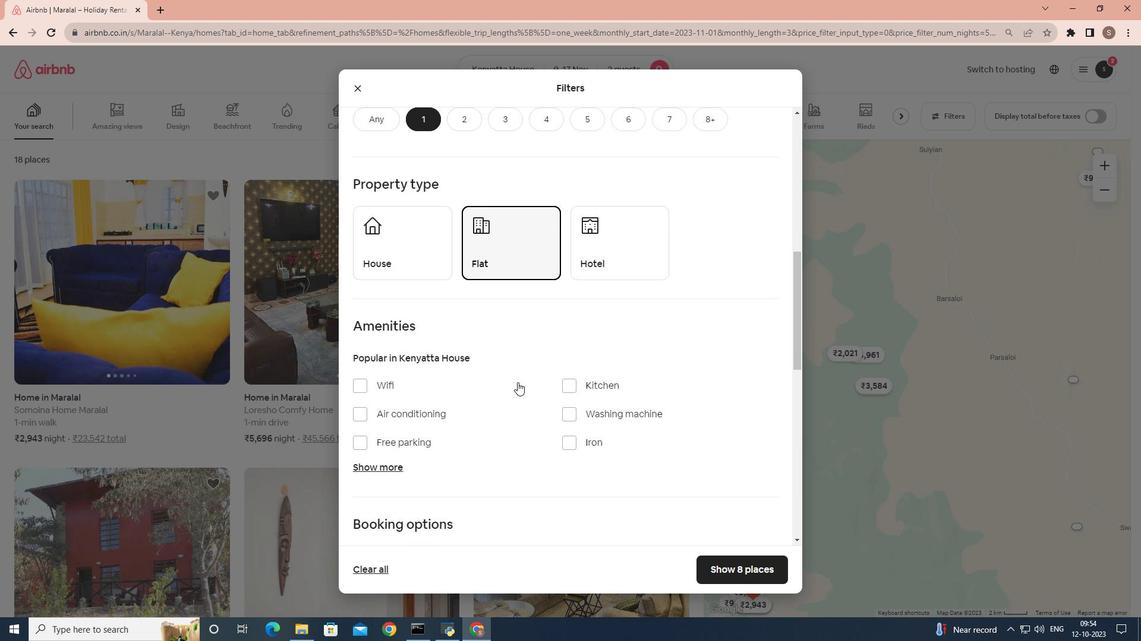 
Action: Mouse scrolled (517, 382) with delta (0, 0)
Screenshot: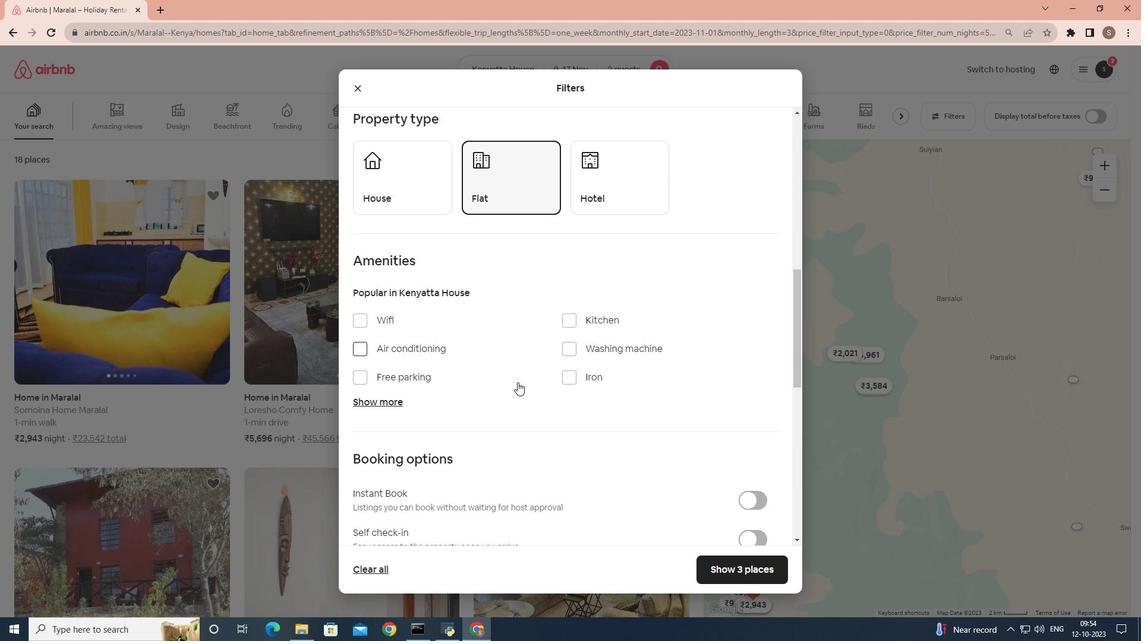 
Action: Mouse moved to (357, 288)
Screenshot: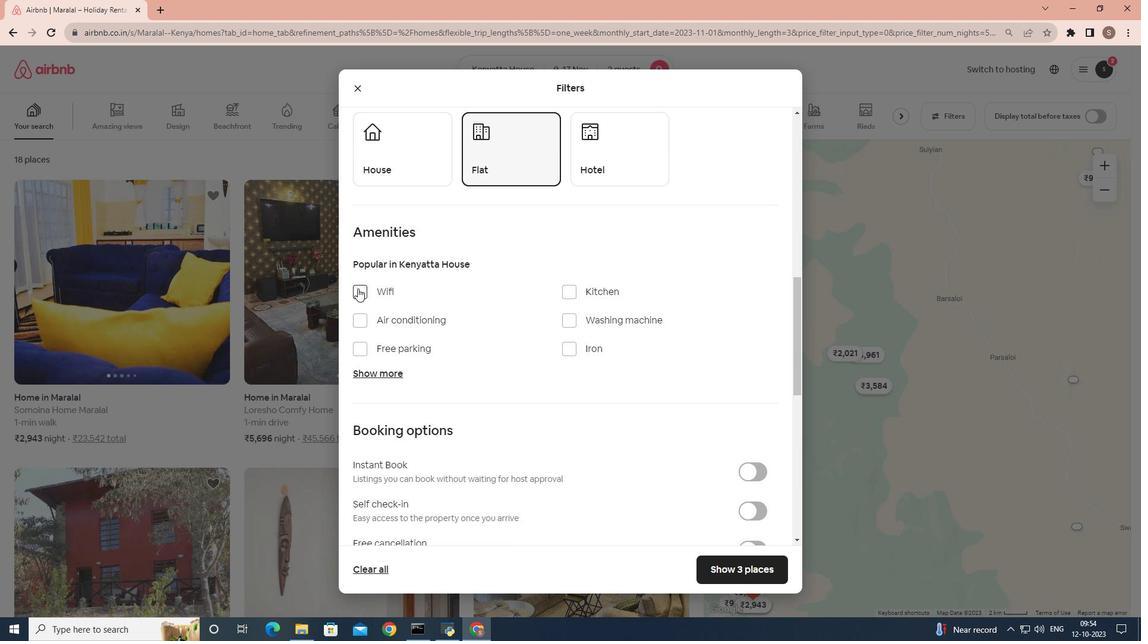 
Action: Mouse pressed left at (357, 288)
Screenshot: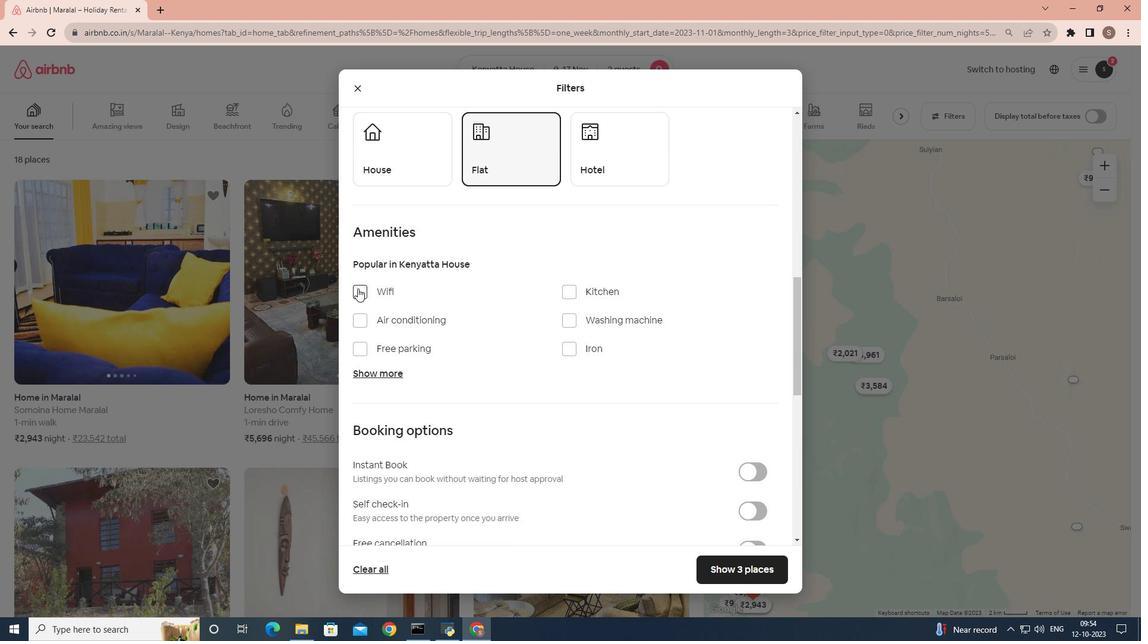 
Action: Mouse moved to (567, 319)
Screenshot: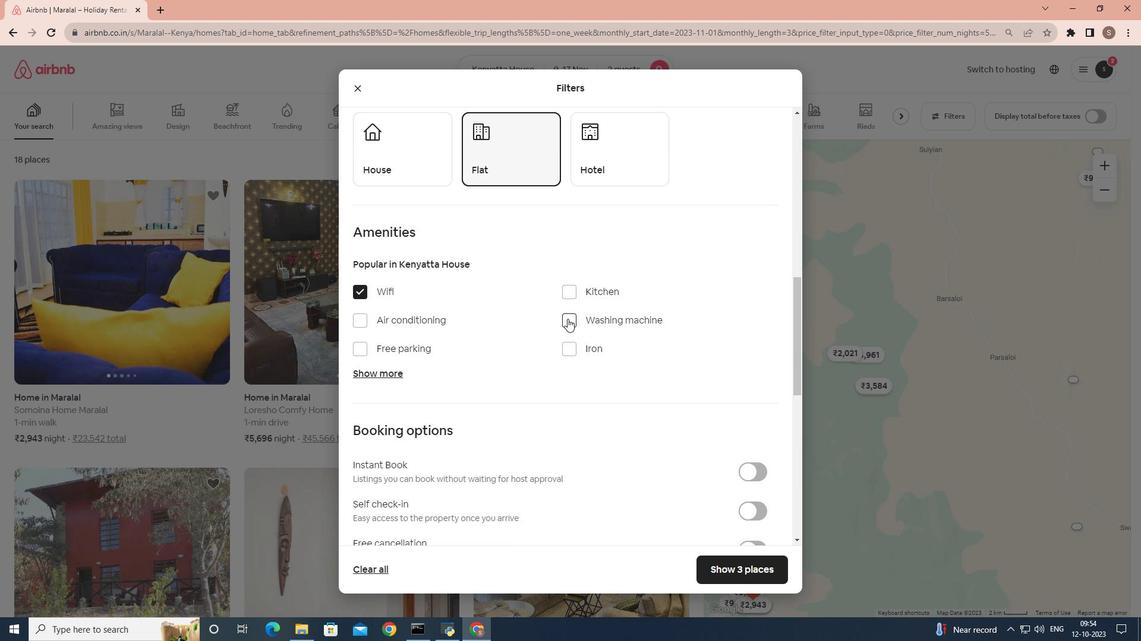 
Action: Mouse pressed left at (567, 319)
Screenshot: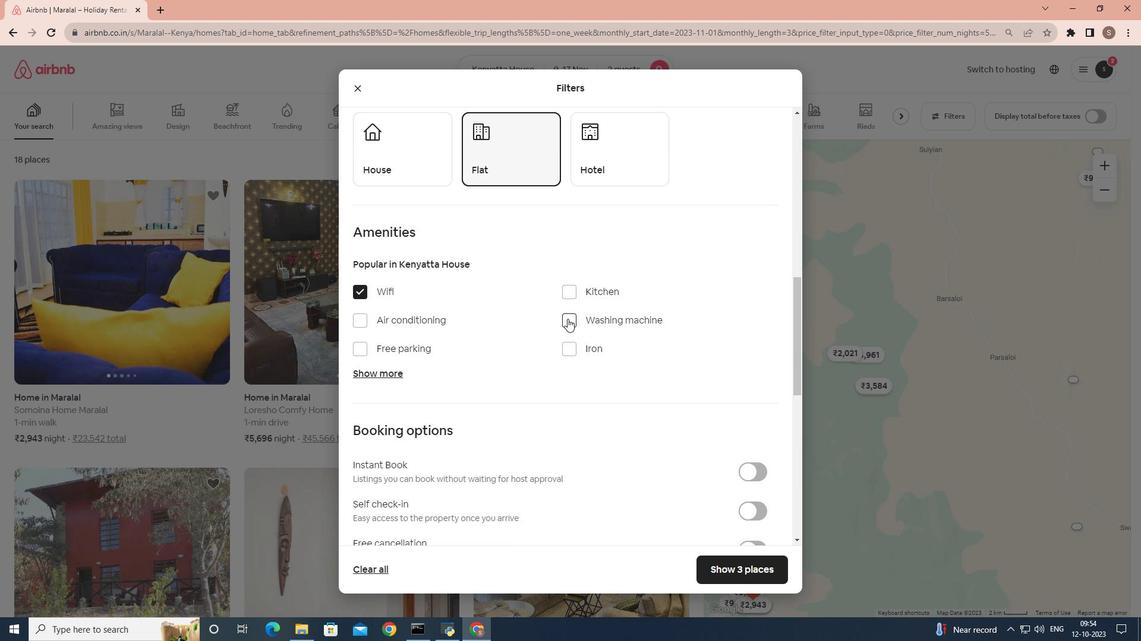 
Action: Mouse moved to (490, 337)
Screenshot: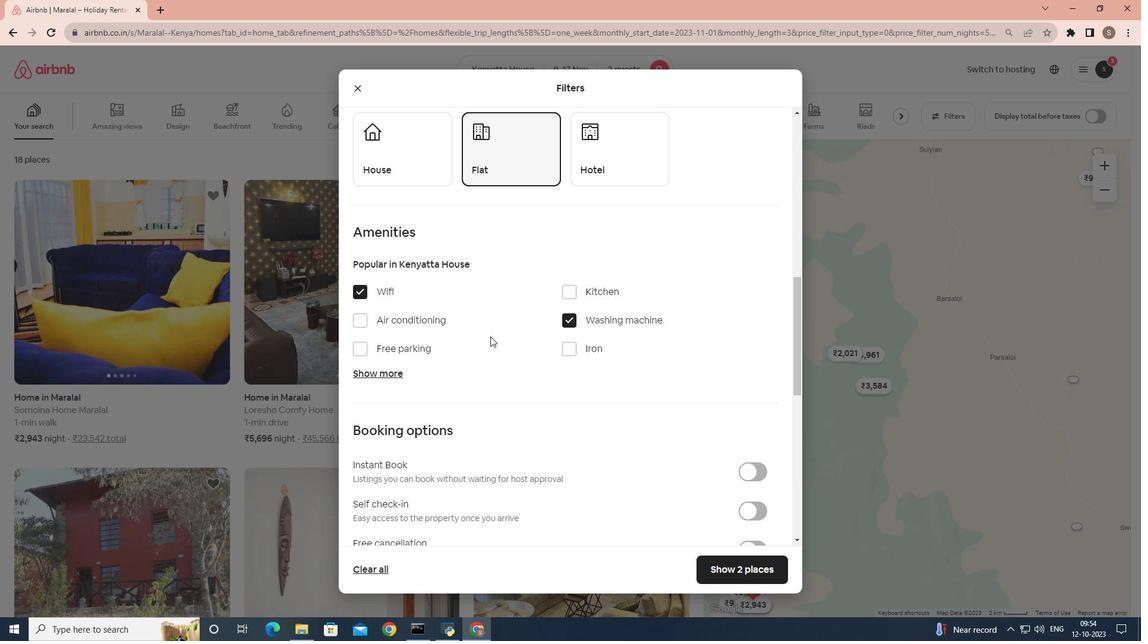 
Action: Mouse scrolled (490, 336) with delta (0, 0)
Screenshot: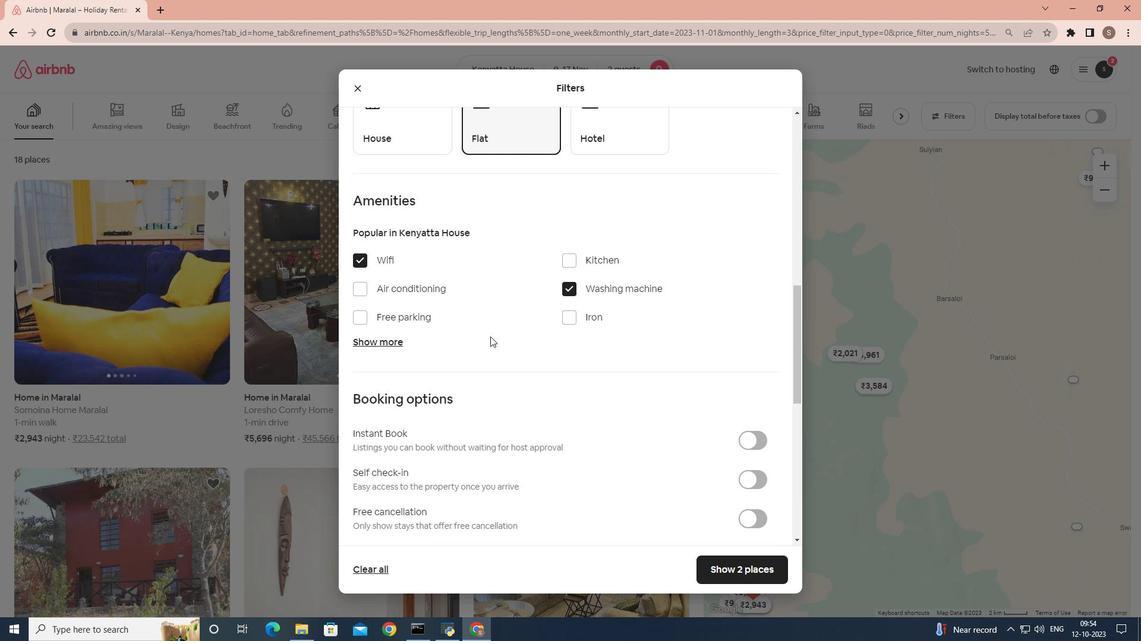 
Action: Mouse moved to (520, 366)
Screenshot: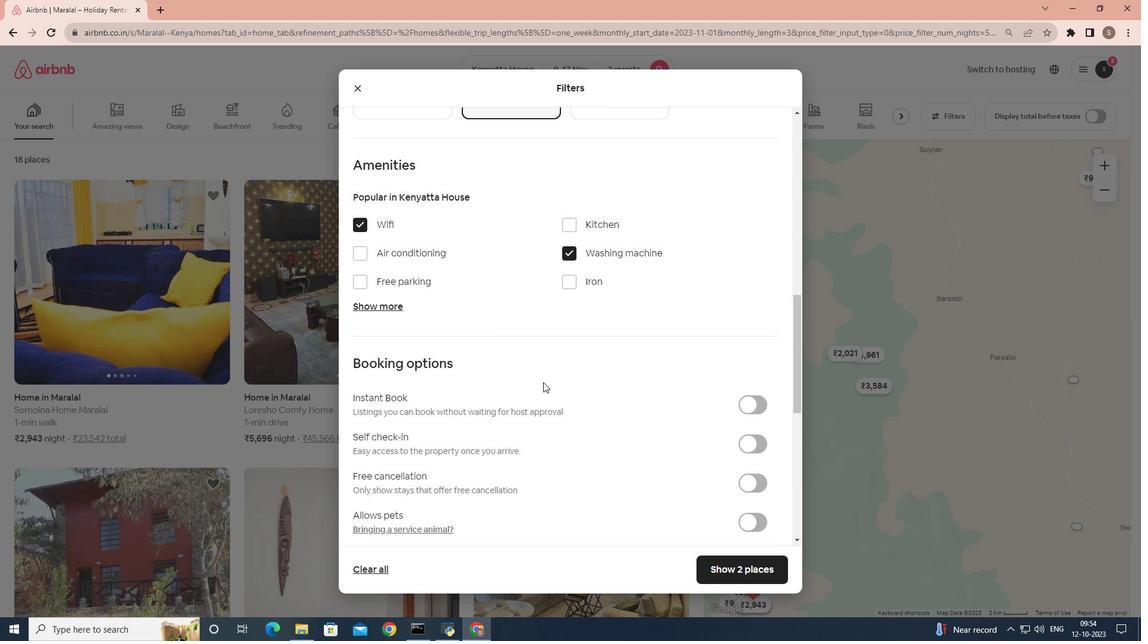 
Action: Mouse scrolled (520, 365) with delta (0, 0)
Screenshot: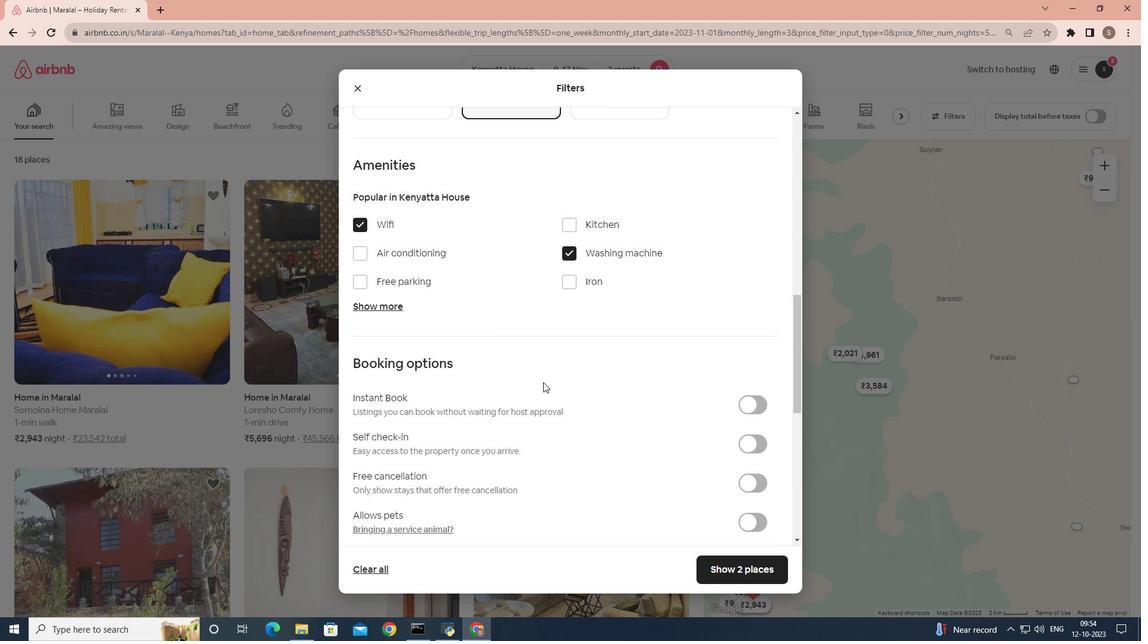 
Action: Mouse moved to (536, 378)
Screenshot: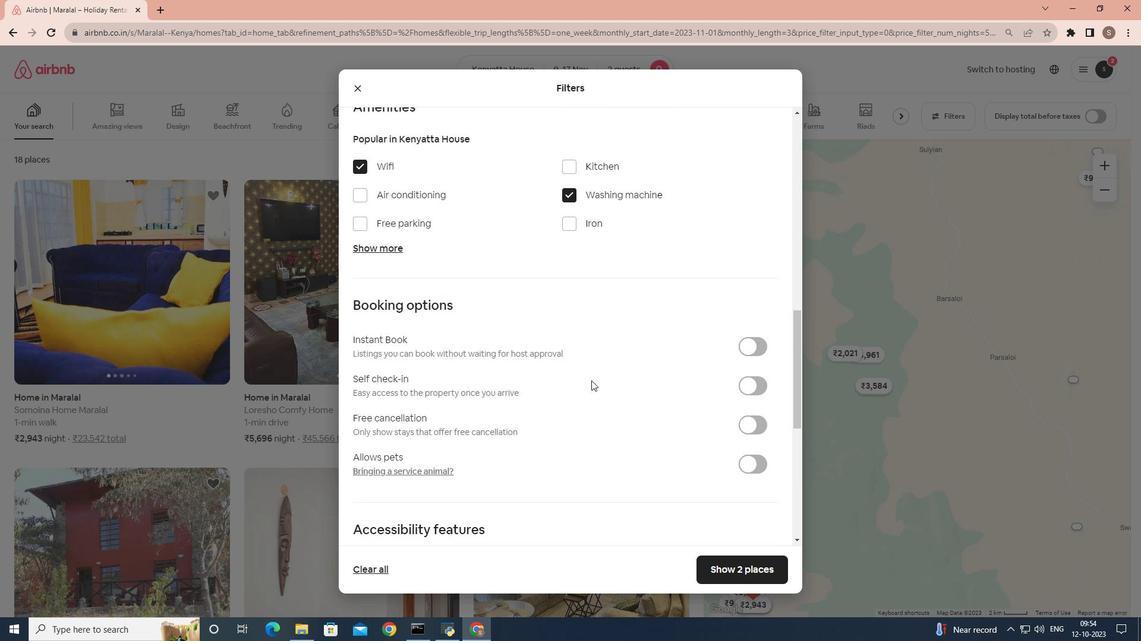
Action: Mouse scrolled (536, 378) with delta (0, 0)
Screenshot: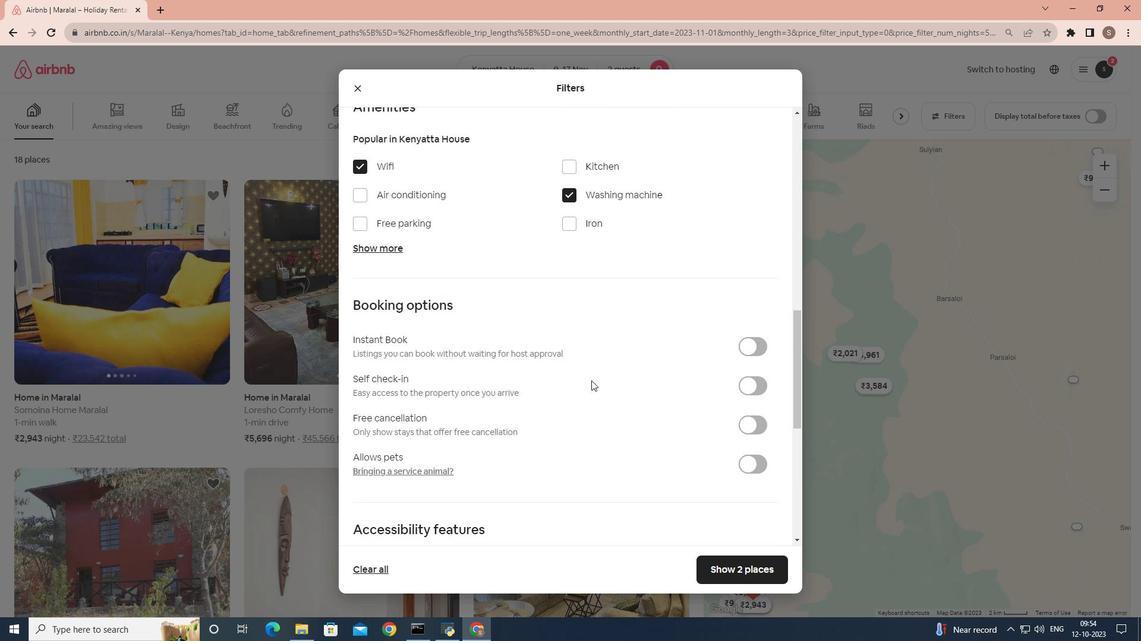 
Action: Mouse moved to (754, 332)
Screenshot: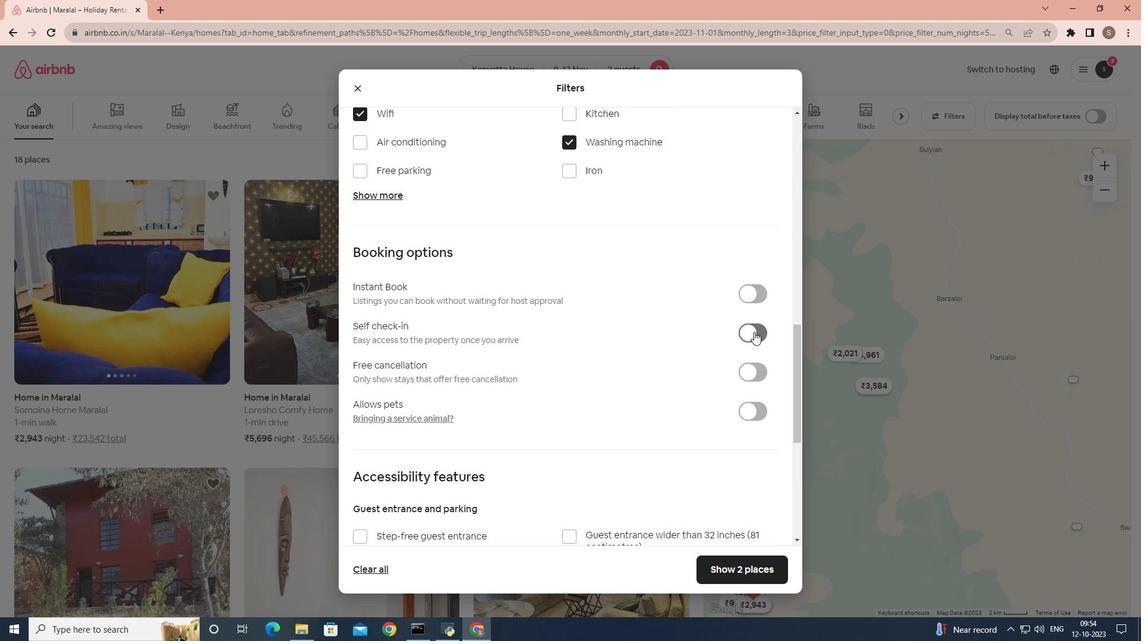 
Action: Mouse pressed left at (754, 332)
Screenshot: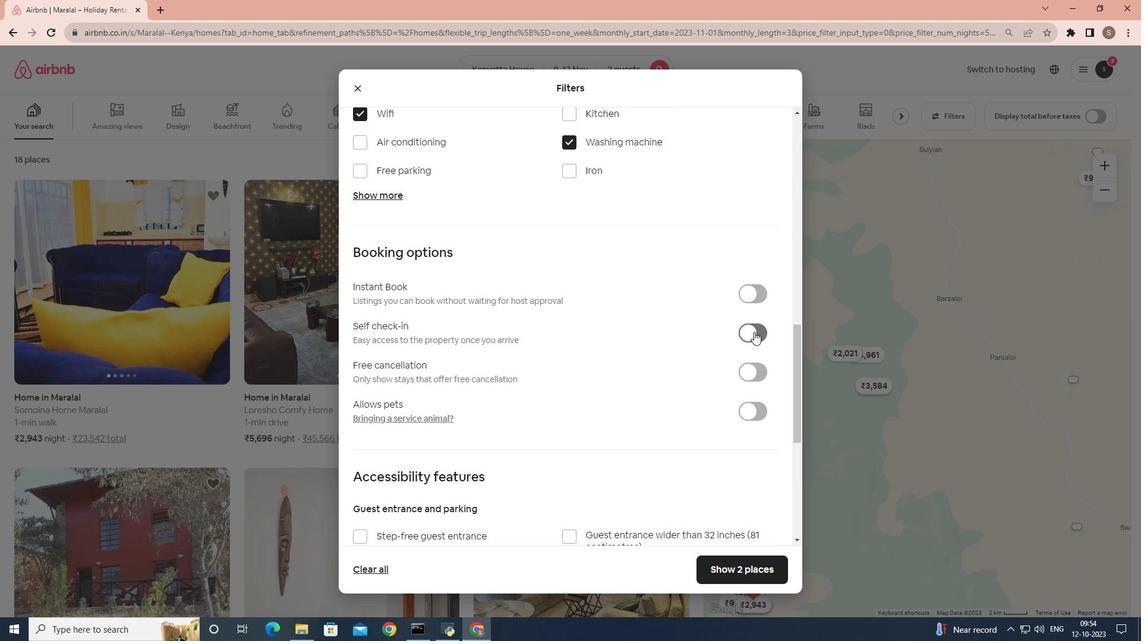 
Action: Mouse moved to (722, 346)
Screenshot: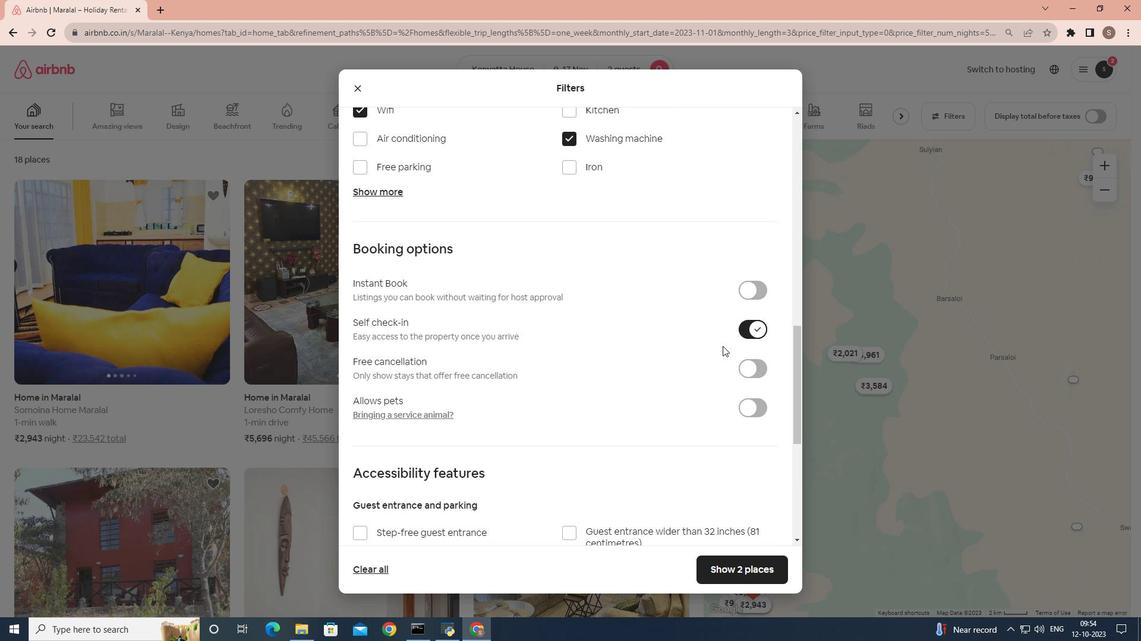 
Action: Mouse scrolled (722, 345) with delta (0, 0)
Screenshot: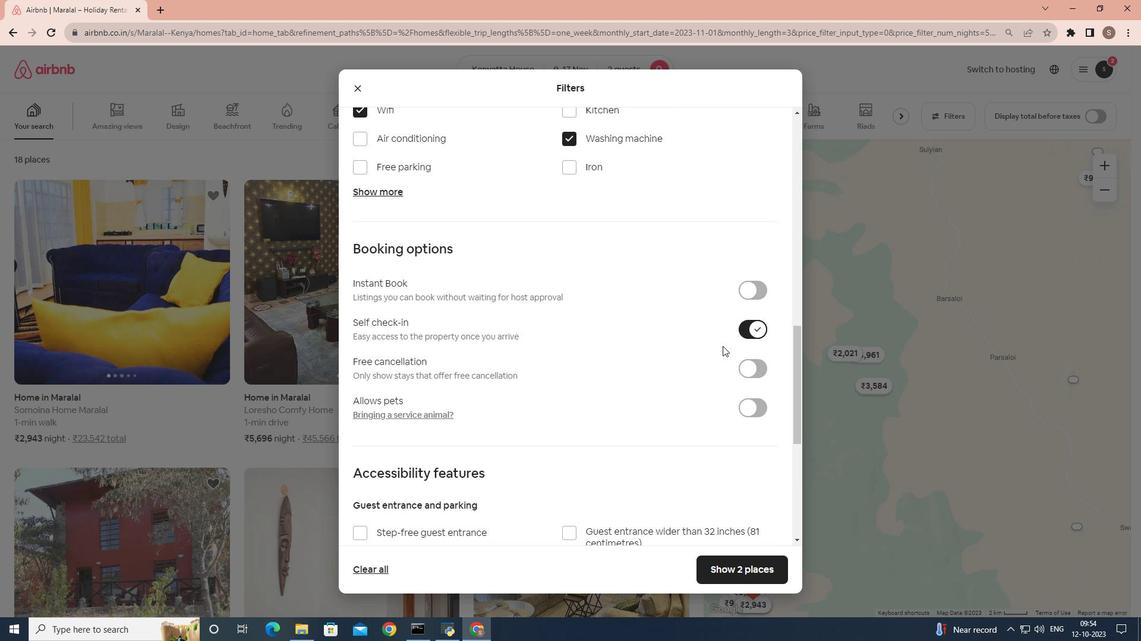 
Action: Mouse scrolled (722, 345) with delta (0, 0)
Screenshot: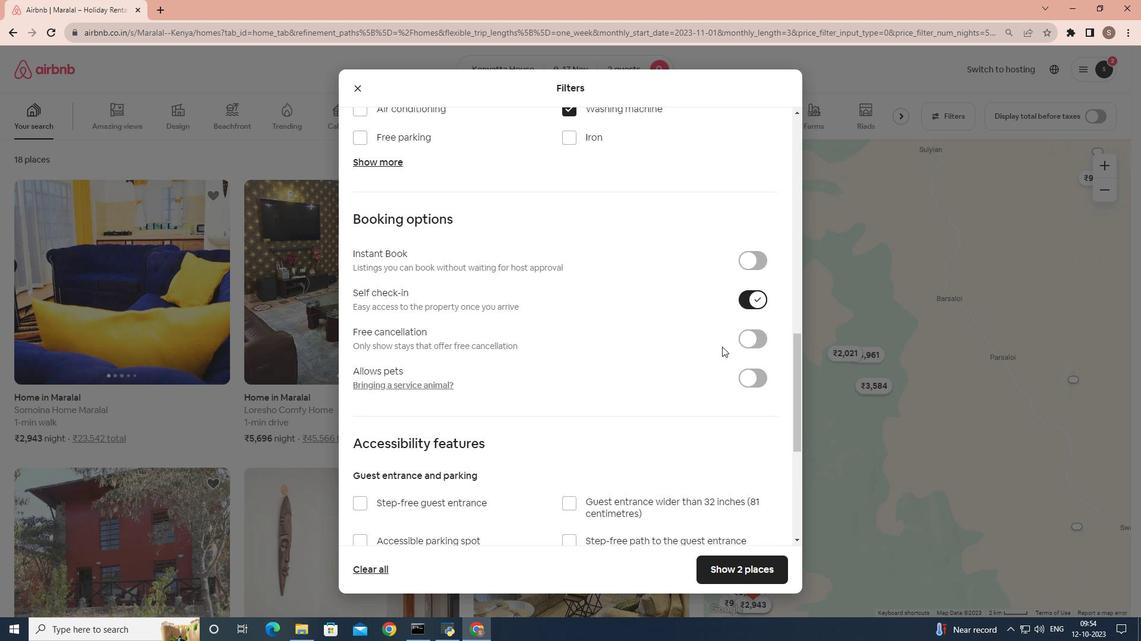 
Action: Mouse moved to (750, 573)
Screenshot: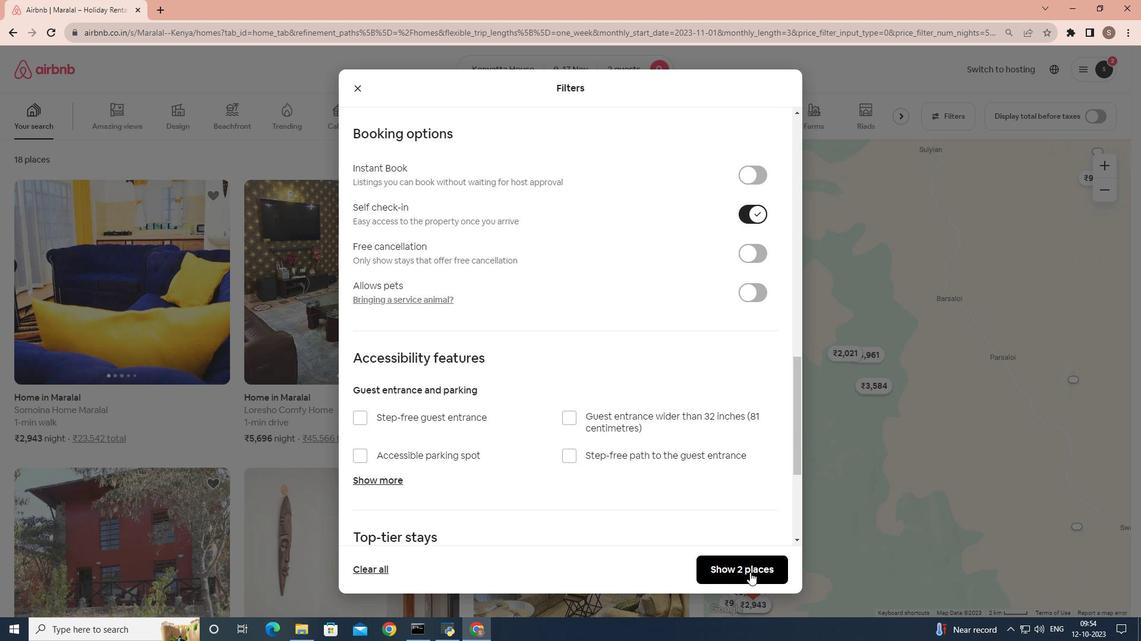 
Action: Mouse pressed left at (750, 573)
Screenshot: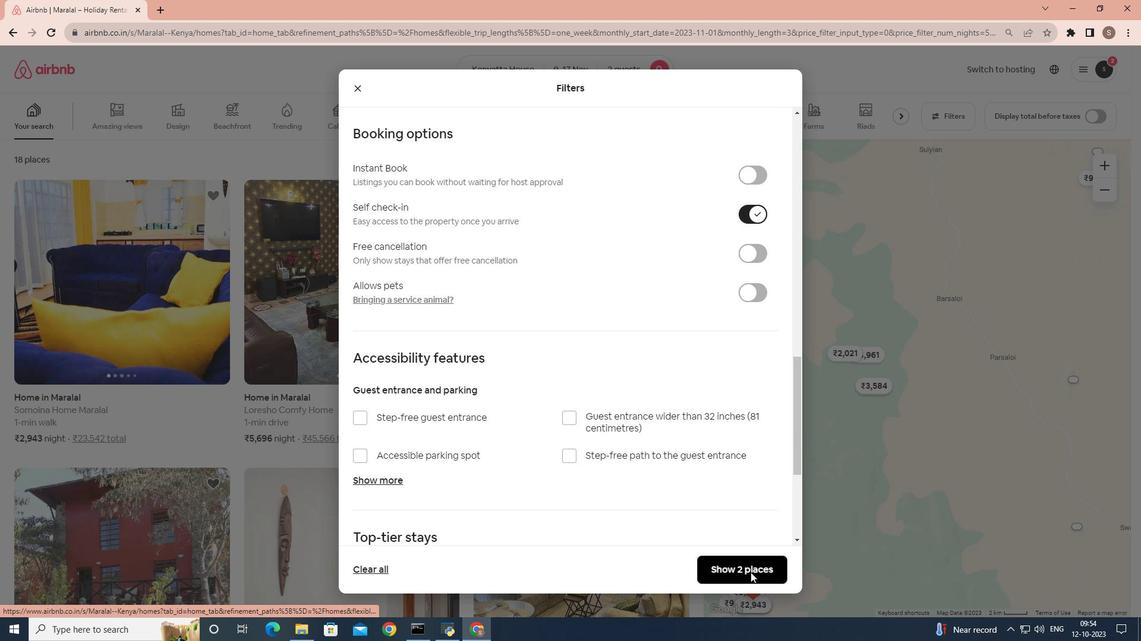 
Action: Mouse moved to (141, 268)
Screenshot: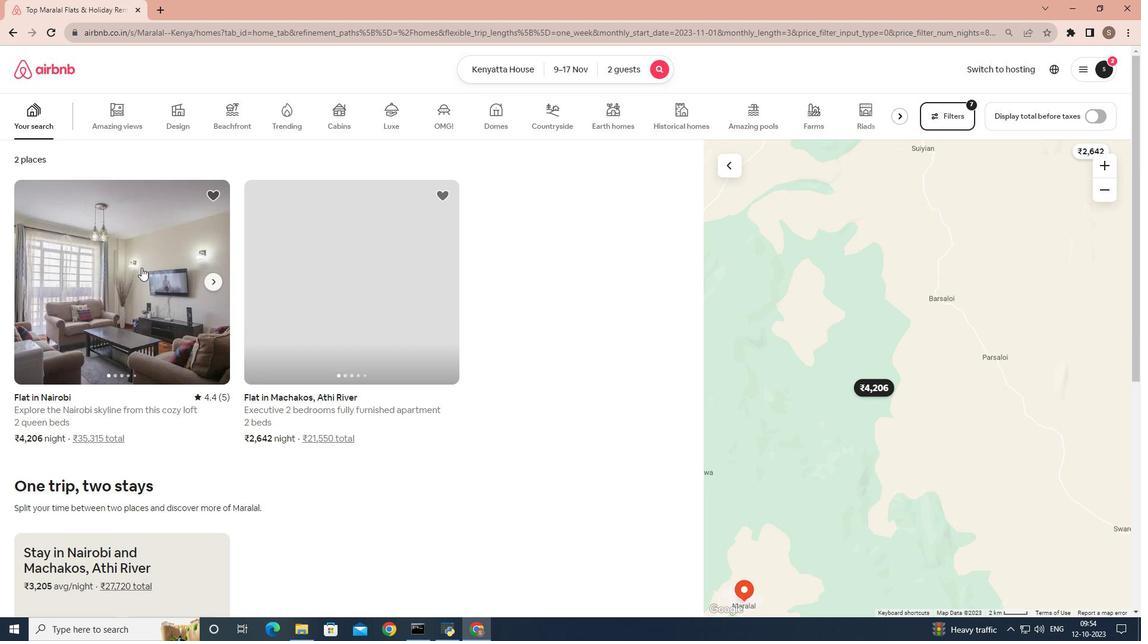 
Action: Mouse pressed left at (141, 268)
Screenshot: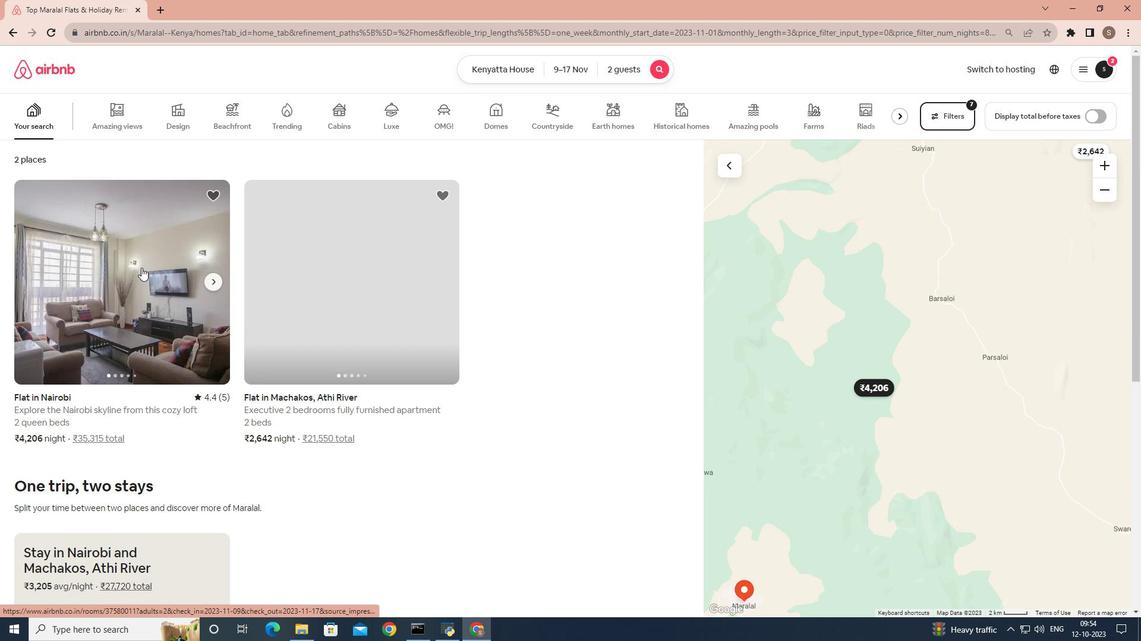 
Action: Mouse moved to (843, 439)
Screenshot: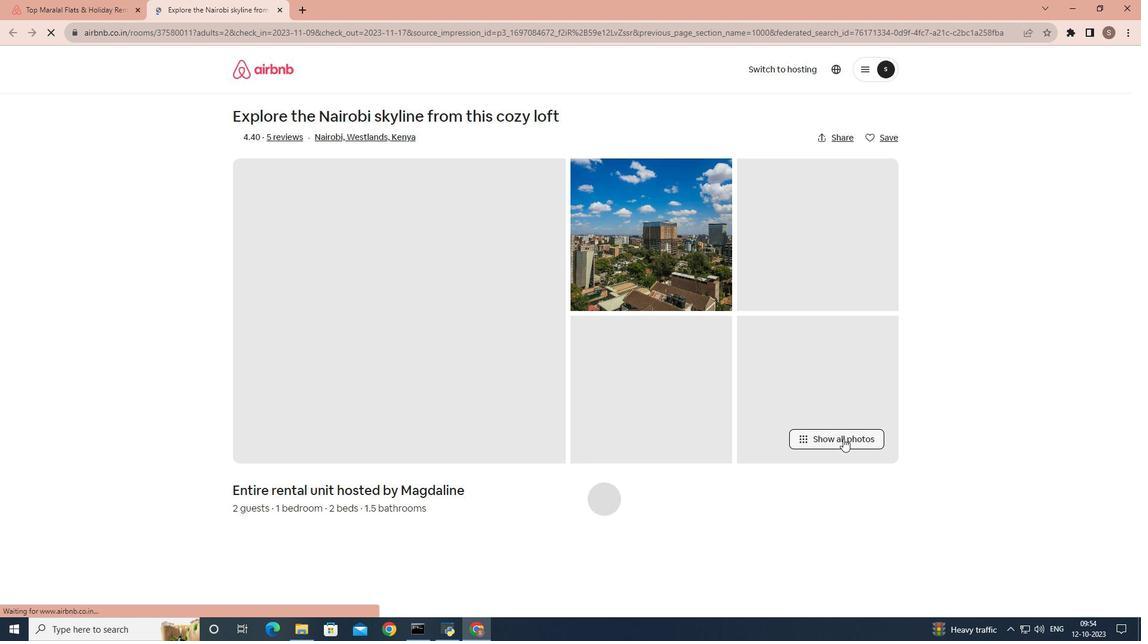 
Action: Mouse pressed left at (843, 439)
Screenshot: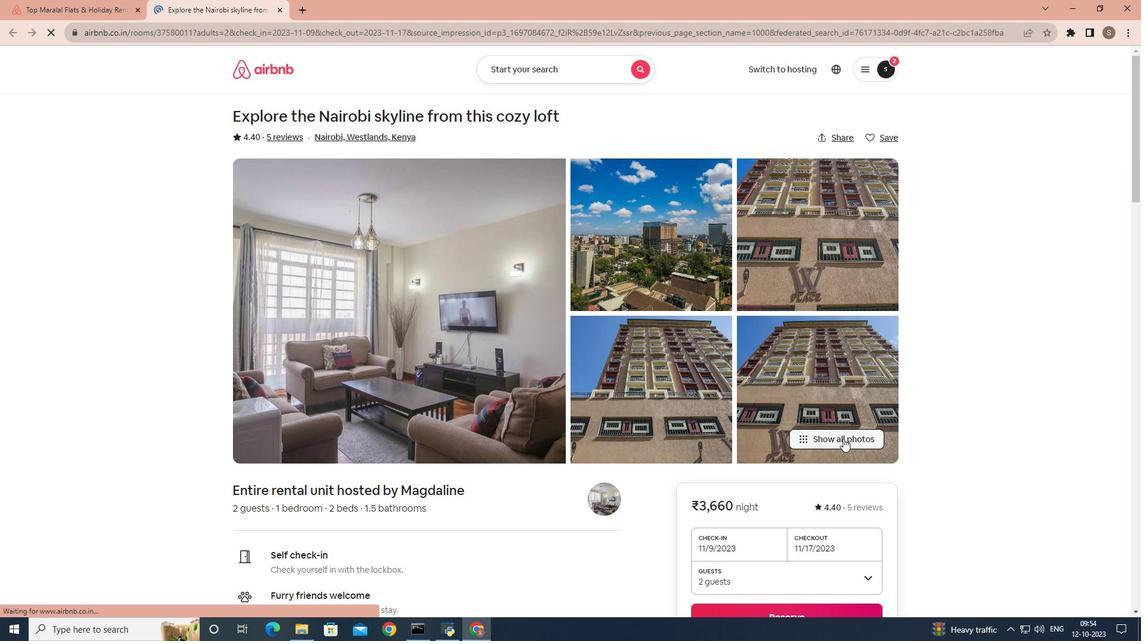 
Action: Mouse moved to (649, 396)
Screenshot: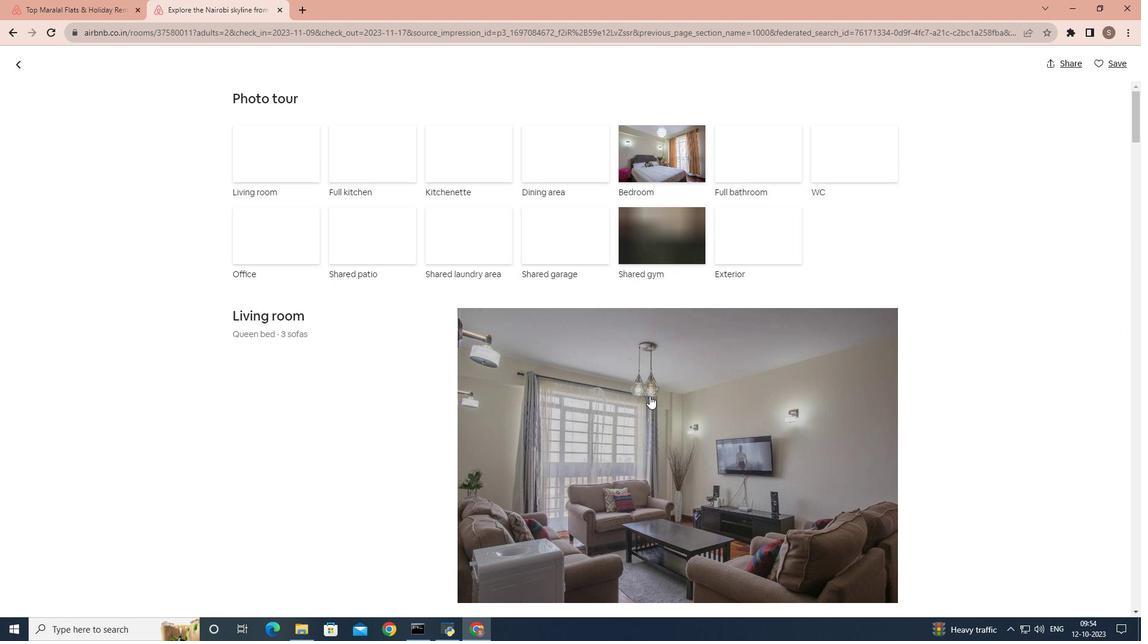 
Action: Mouse scrolled (649, 395) with delta (0, 0)
Screenshot: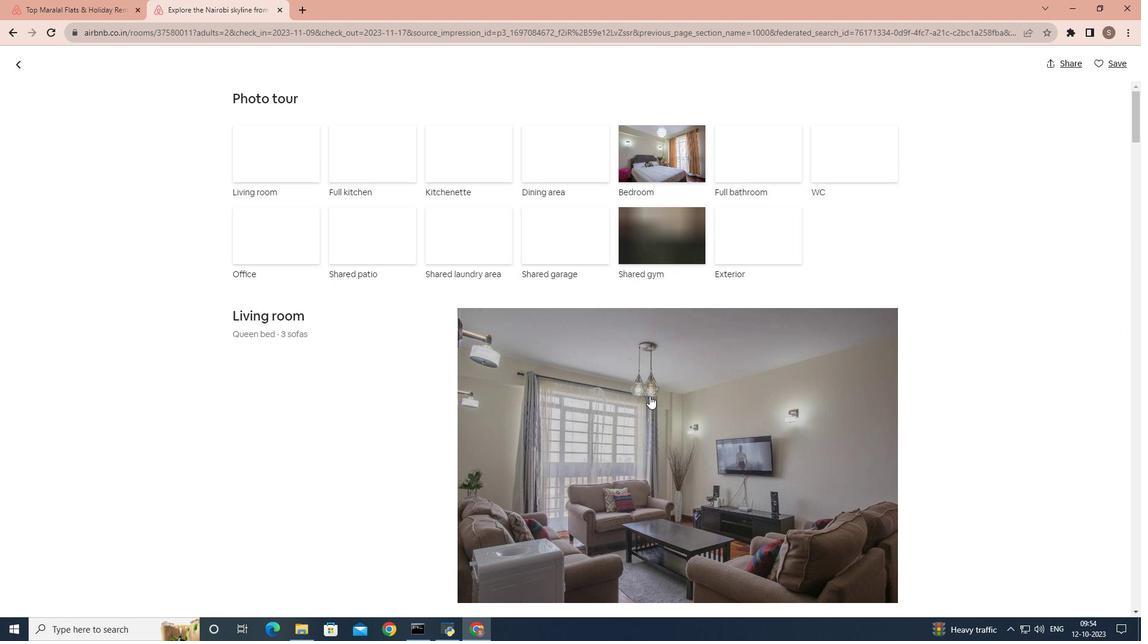 
Action: Mouse scrolled (649, 395) with delta (0, 0)
Screenshot: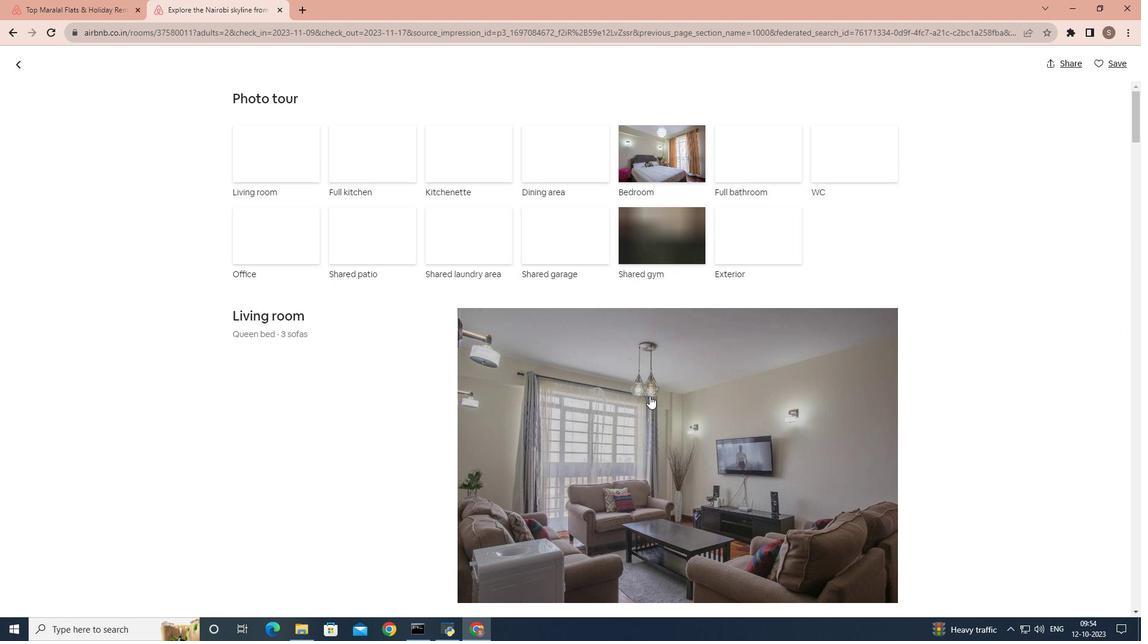 
Action: Mouse scrolled (649, 395) with delta (0, 0)
Screenshot: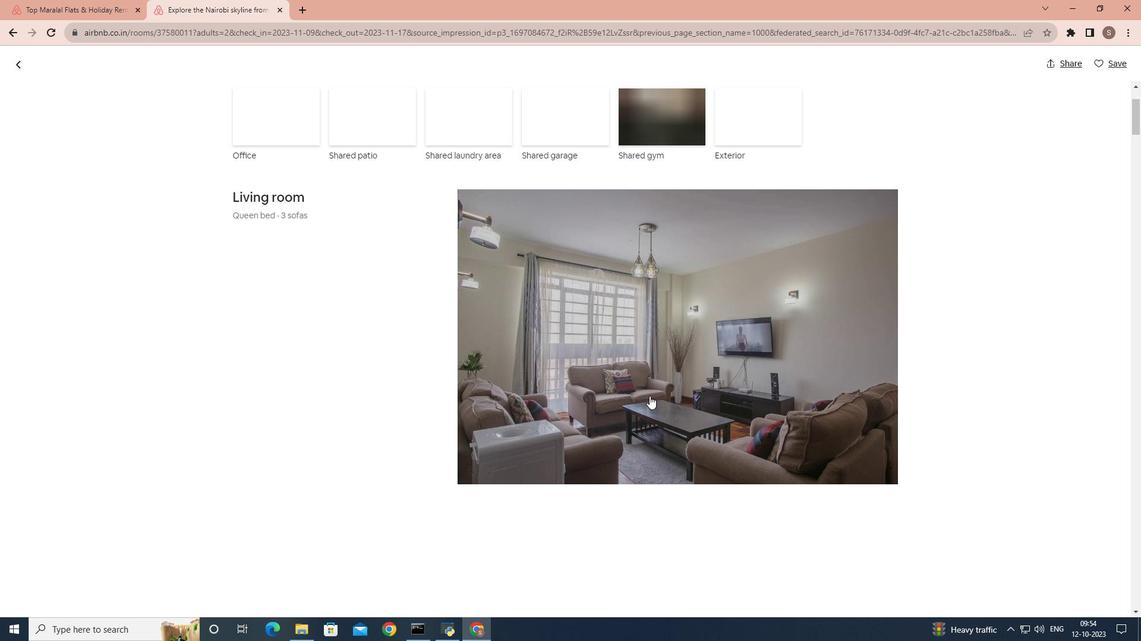 
Action: Mouse scrolled (649, 395) with delta (0, 0)
Screenshot: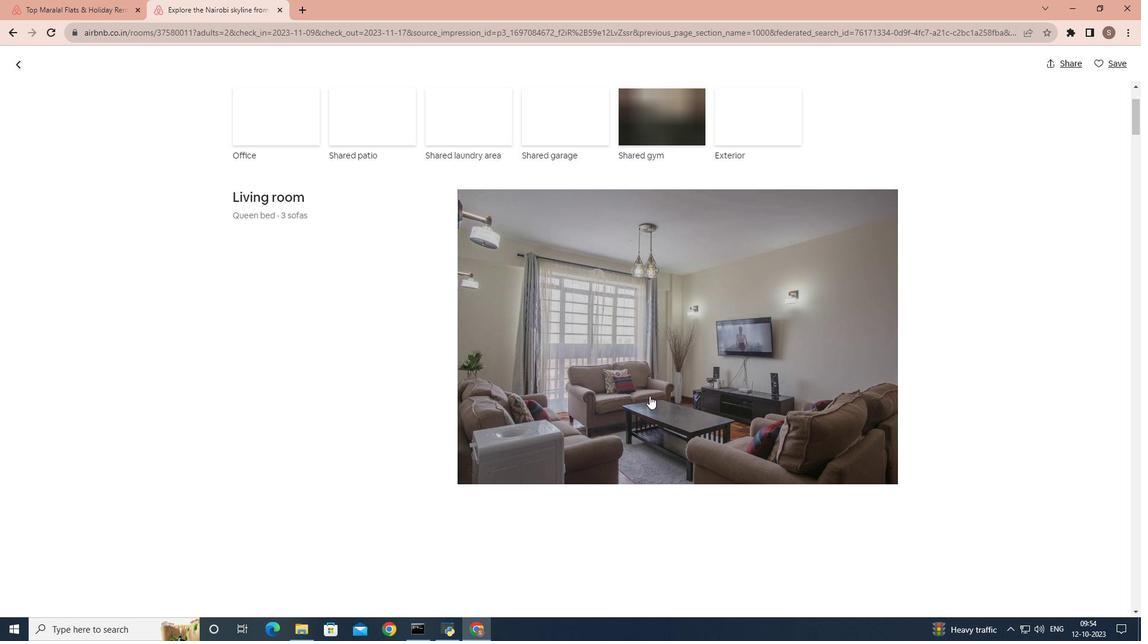 
Action: Mouse scrolled (649, 395) with delta (0, 0)
Screenshot: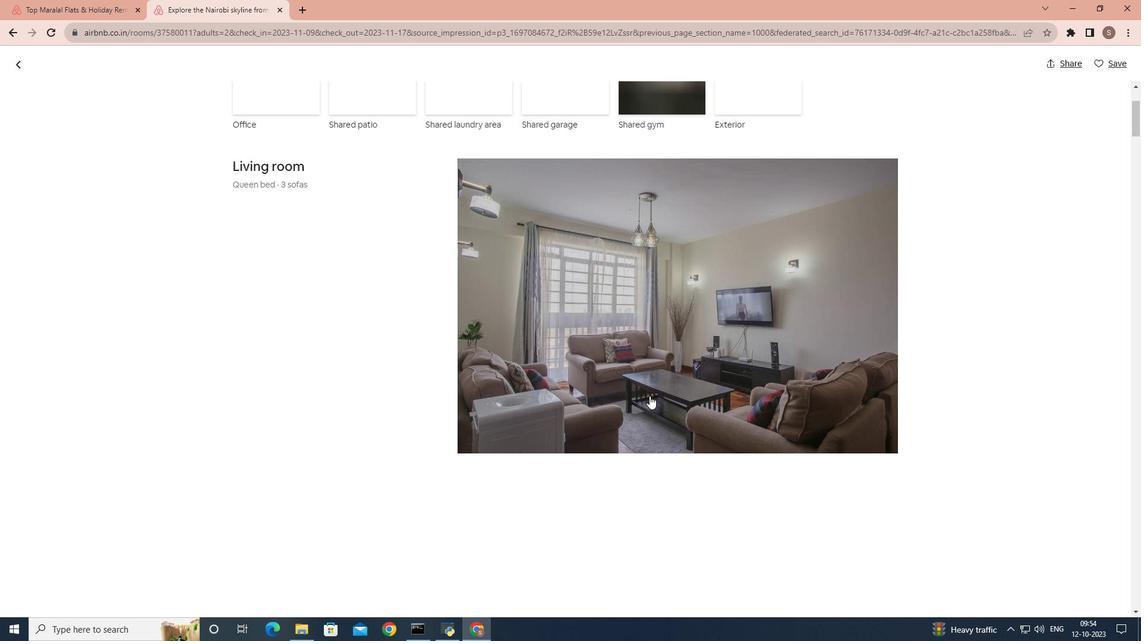 
Action: Mouse scrolled (649, 395) with delta (0, 0)
Screenshot: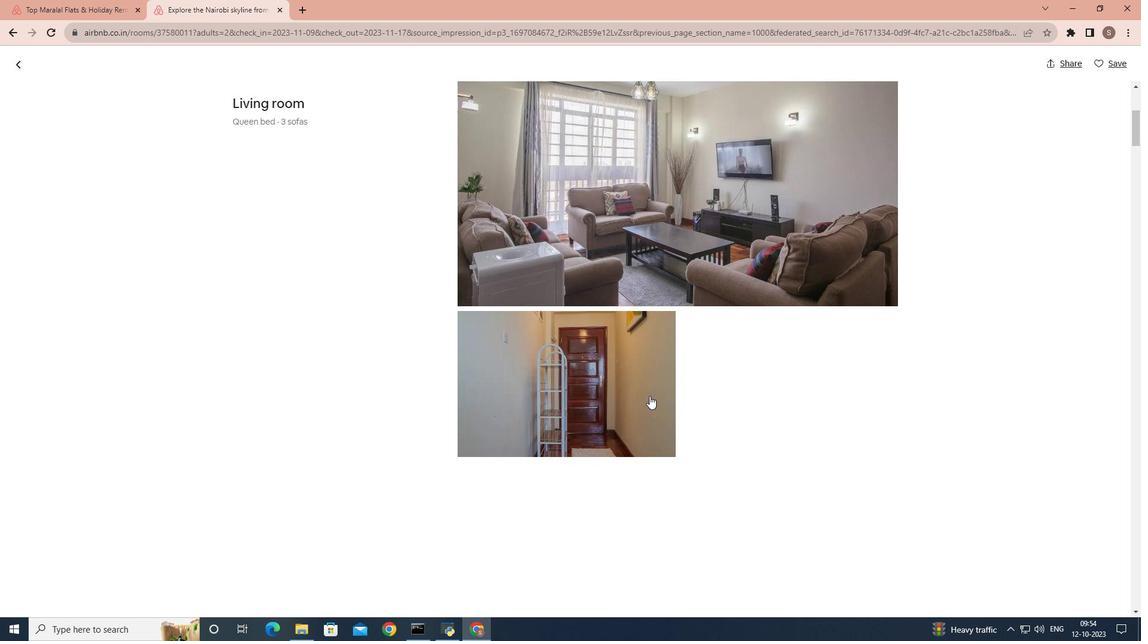
Action: Mouse scrolled (649, 395) with delta (0, 0)
Screenshot: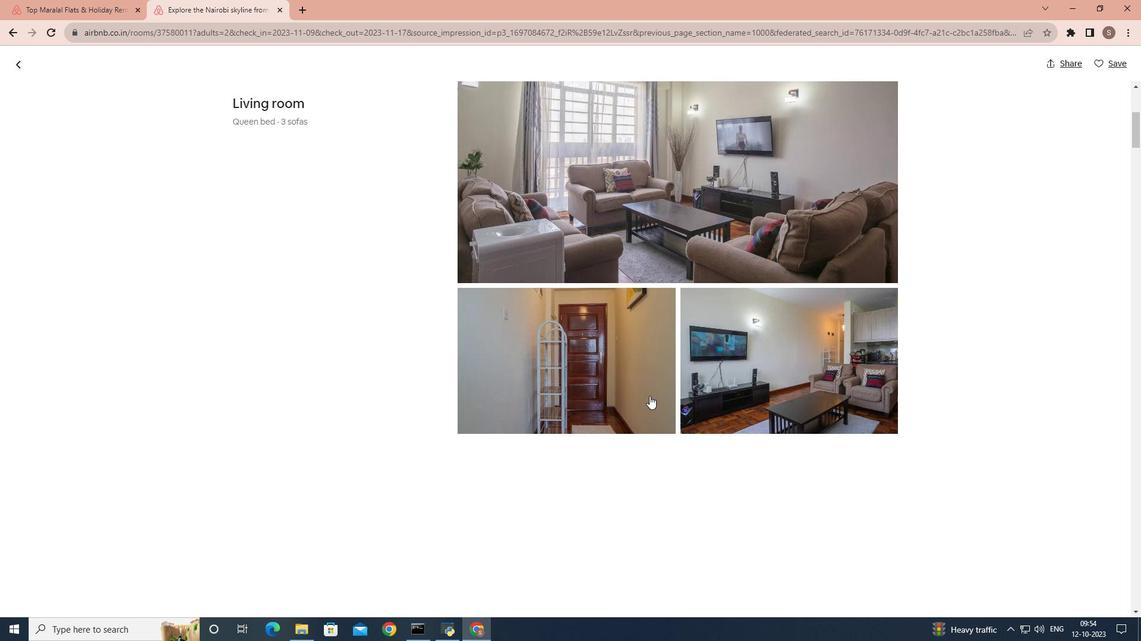 
Action: Mouse scrolled (649, 395) with delta (0, 0)
Screenshot: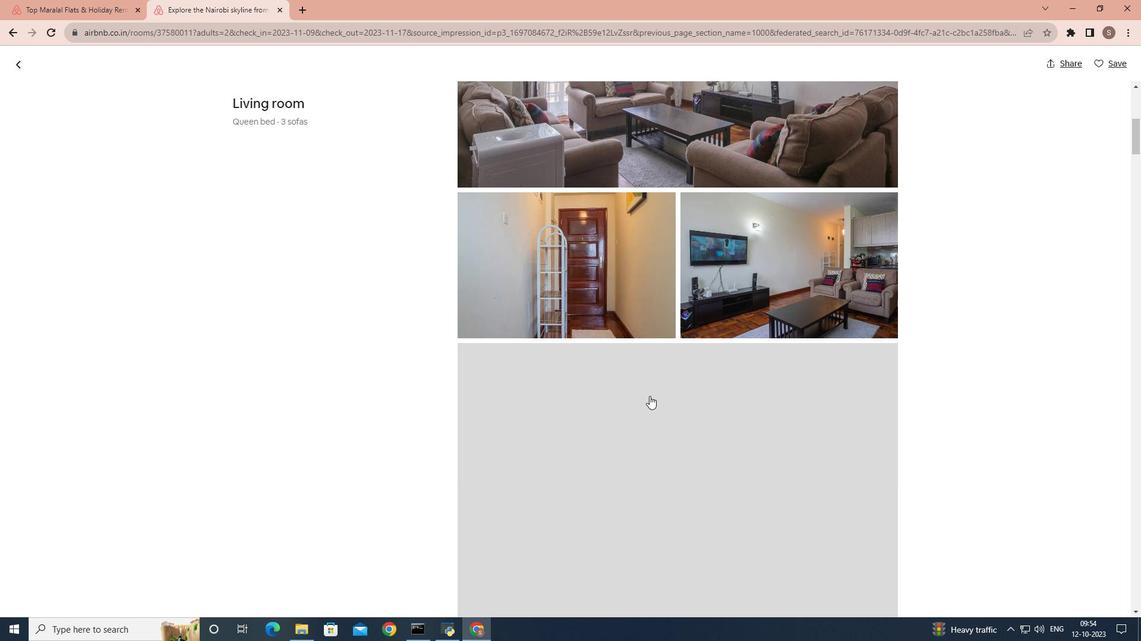 
Action: Mouse scrolled (649, 395) with delta (0, 0)
Screenshot: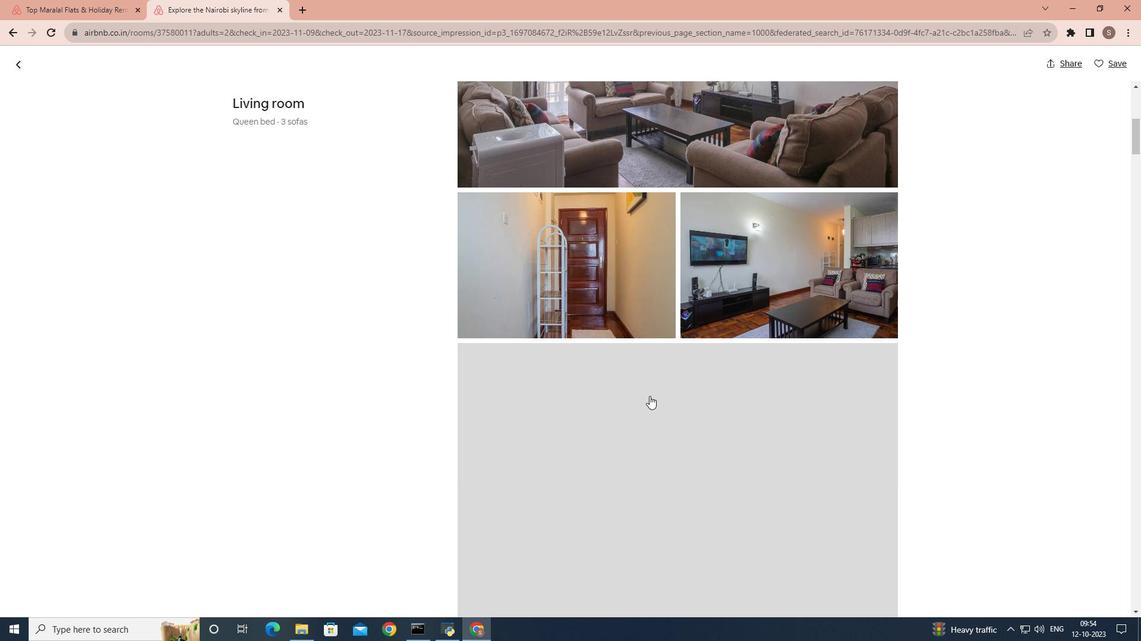 
Action: Mouse scrolled (649, 395) with delta (0, 0)
Screenshot: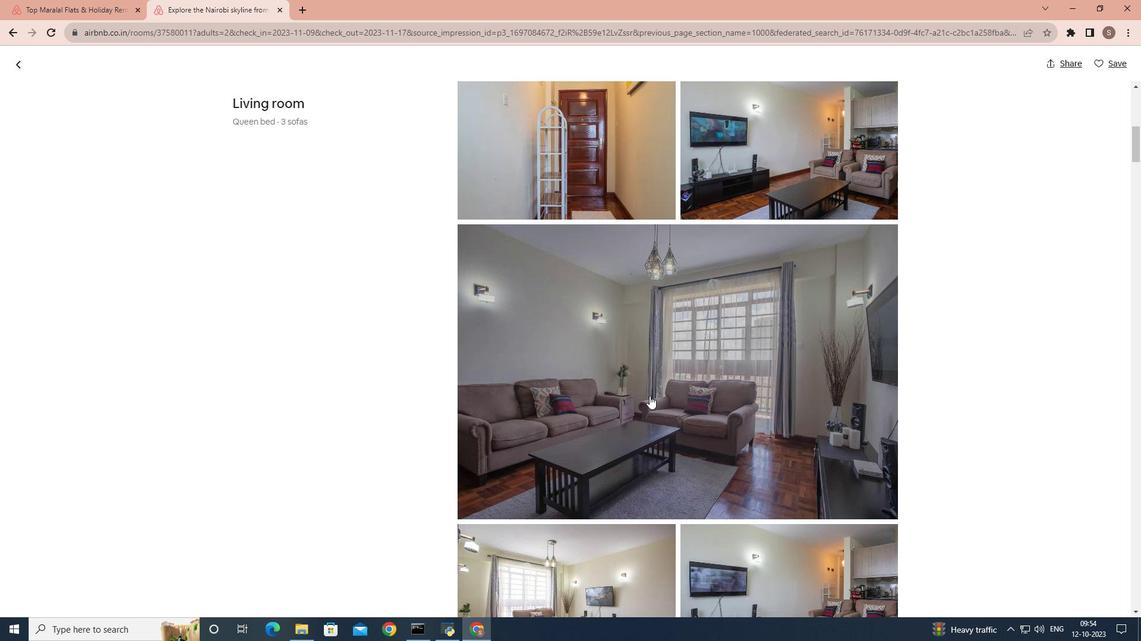 
Action: Mouse scrolled (649, 395) with delta (0, 0)
Screenshot: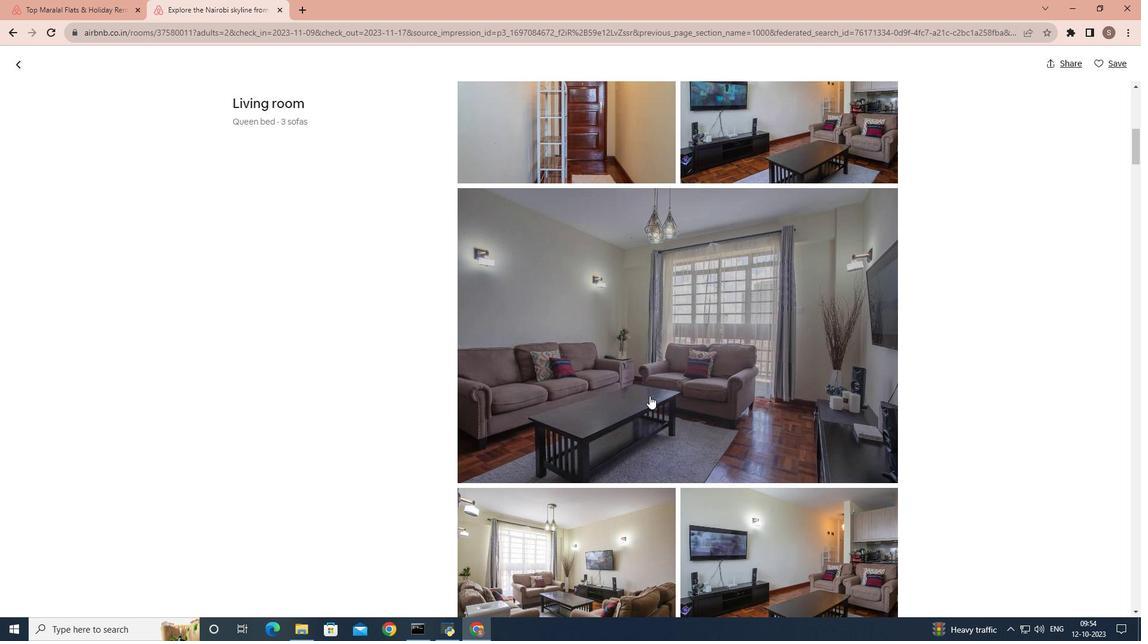 
Action: Mouse scrolled (649, 395) with delta (0, 0)
Screenshot: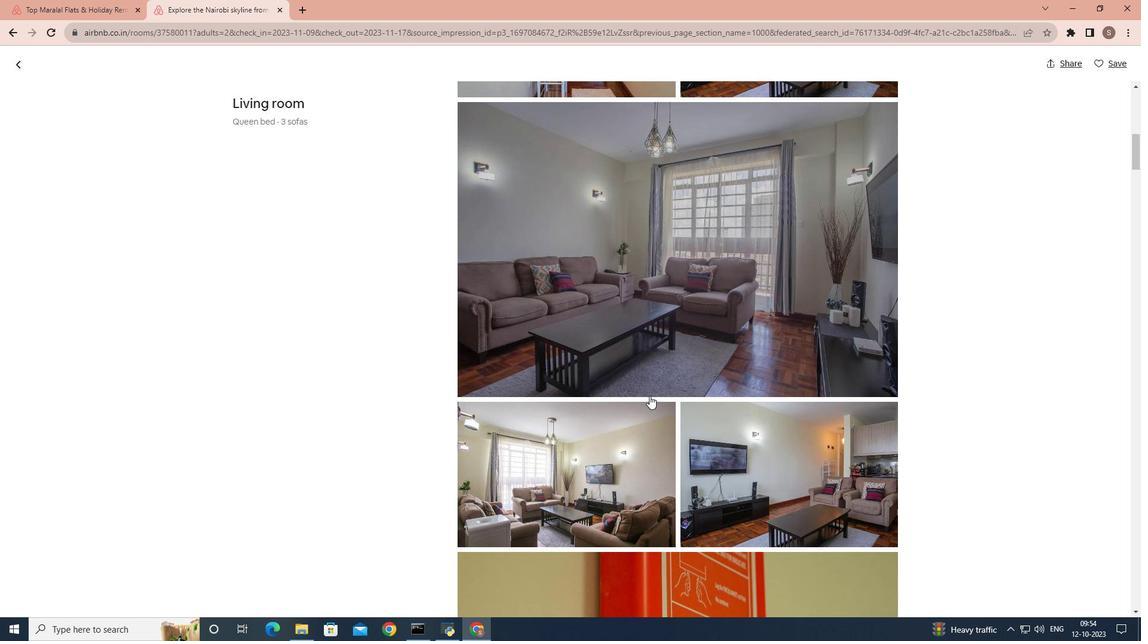 
Action: Mouse scrolled (649, 395) with delta (0, 0)
Screenshot: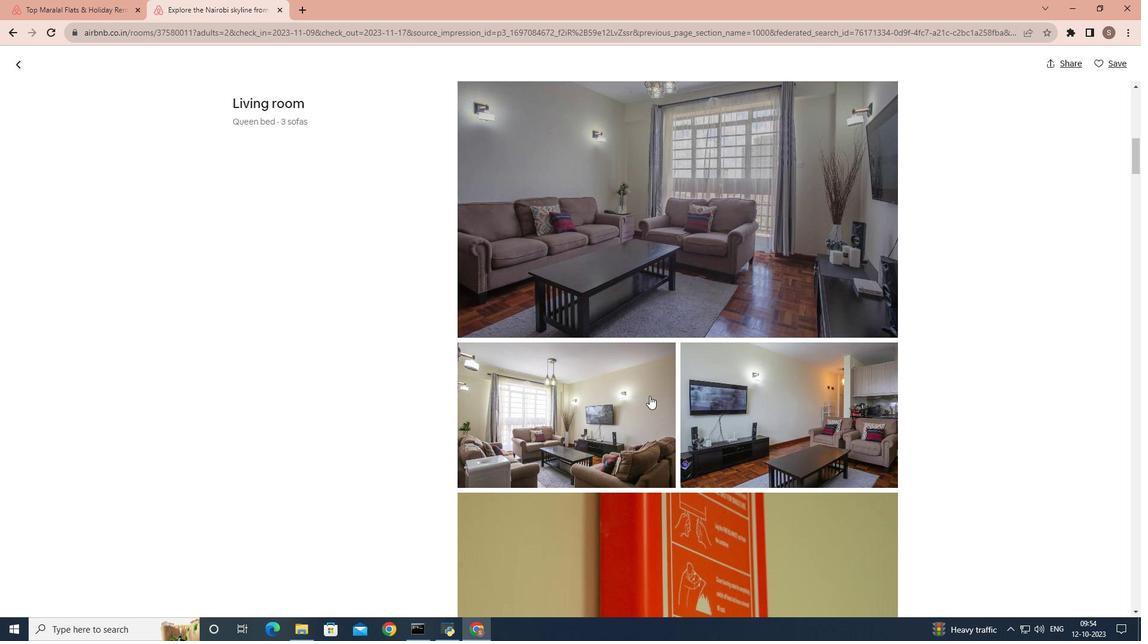 
Action: Mouse scrolled (649, 395) with delta (0, 0)
Screenshot: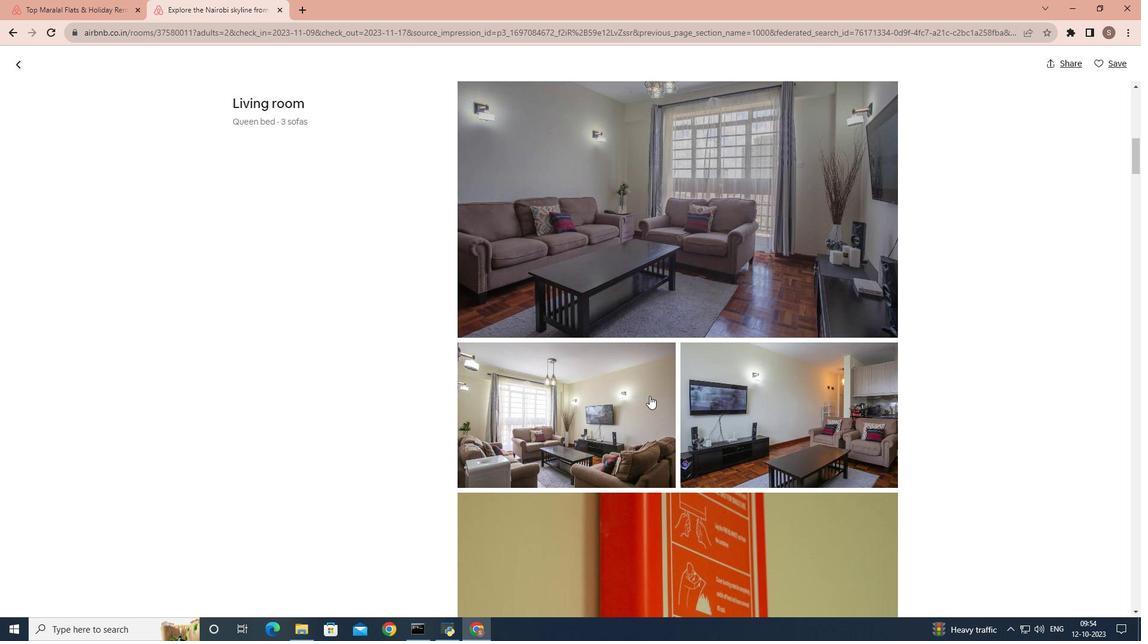 
Action: Mouse scrolled (649, 395) with delta (0, 0)
Screenshot: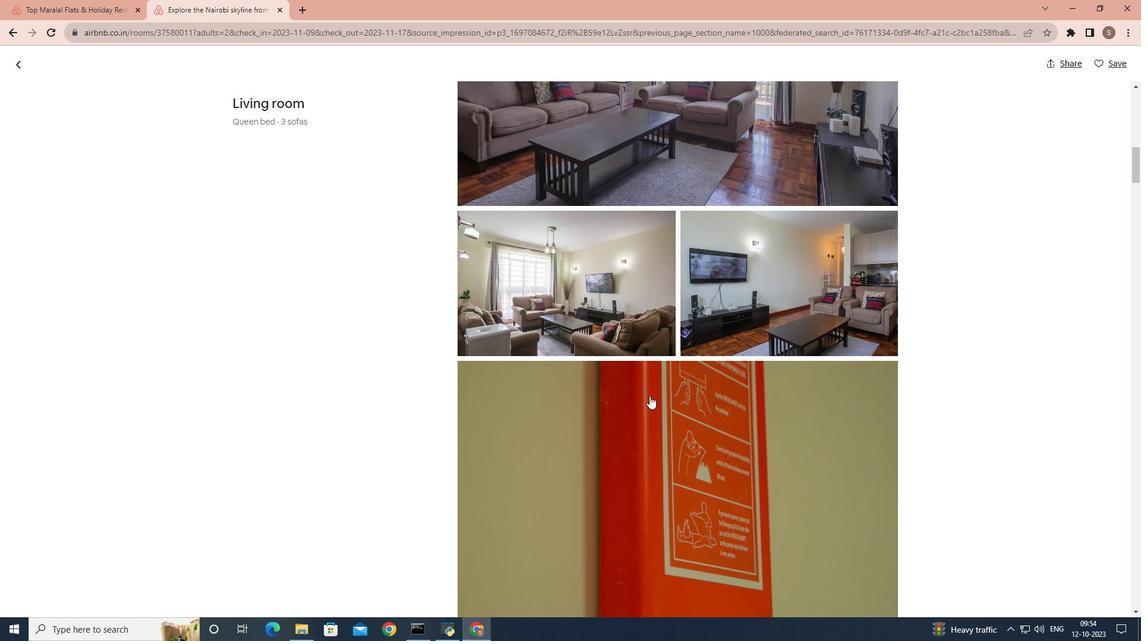 
Action: Mouse scrolled (649, 395) with delta (0, 0)
Screenshot: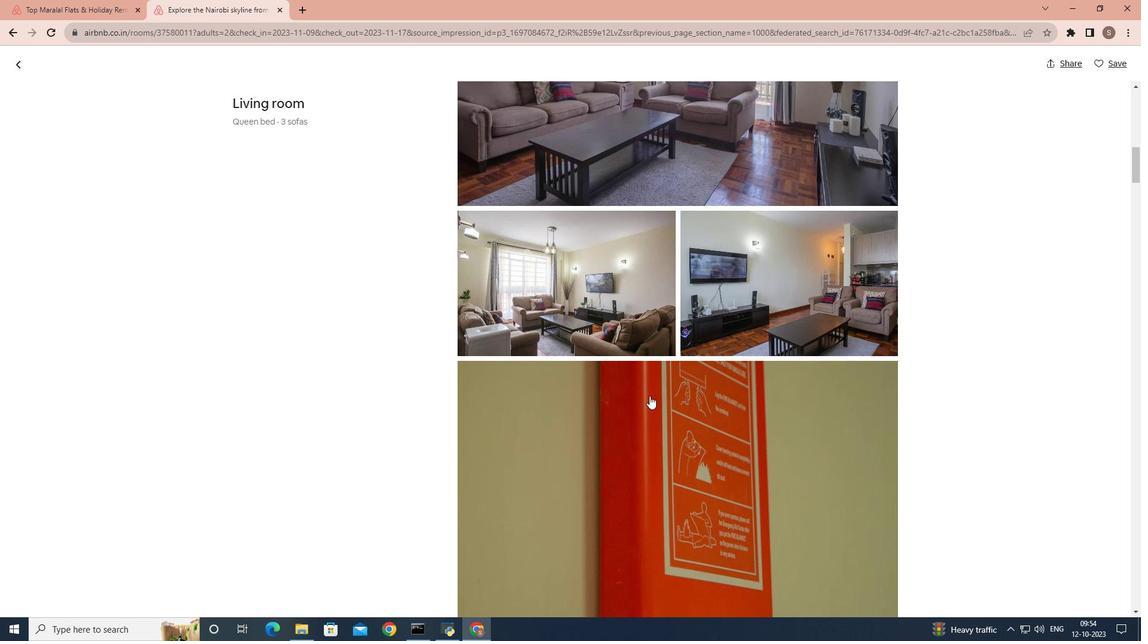 
Action: Mouse scrolled (649, 395) with delta (0, 0)
Screenshot: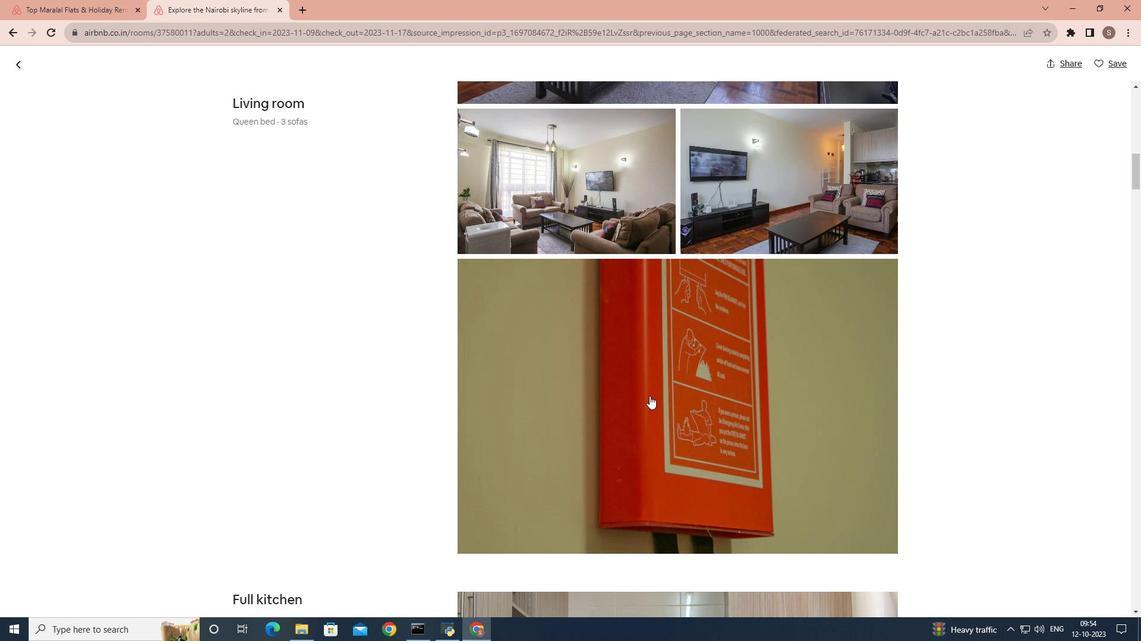 
Action: Mouse scrolled (649, 395) with delta (0, 0)
Screenshot: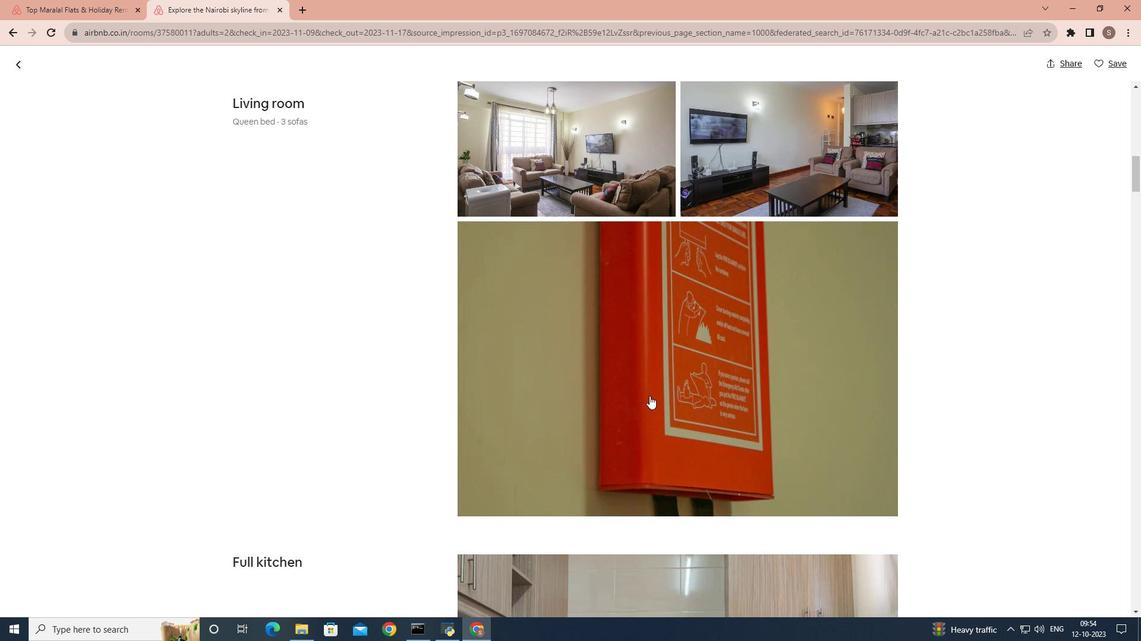 
Action: Mouse scrolled (649, 395) with delta (0, 0)
Screenshot: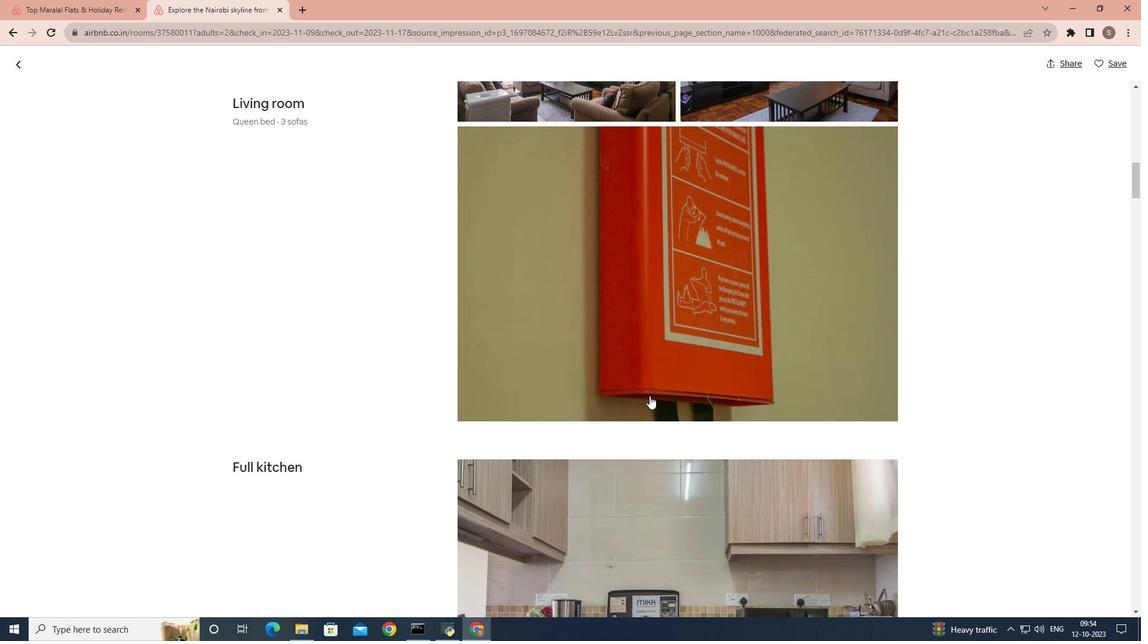 
Action: Mouse scrolled (649, 395) with delta (0, 0)
Screenshot: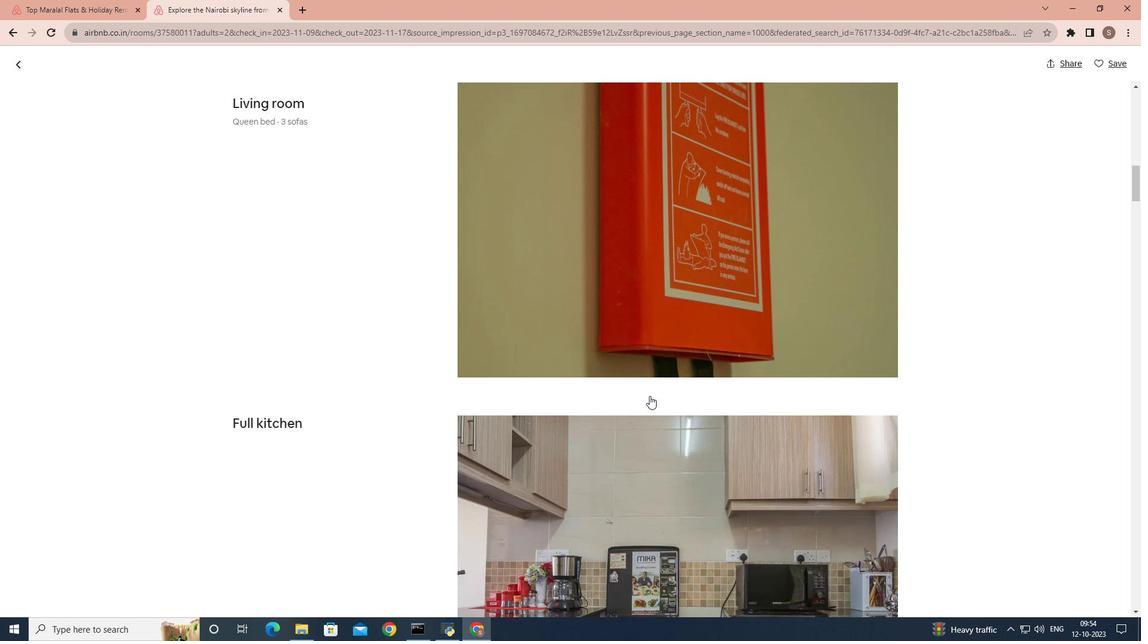 
Action: Mouse scrolled (649, 395) with delta (0, 0)
Screenshot: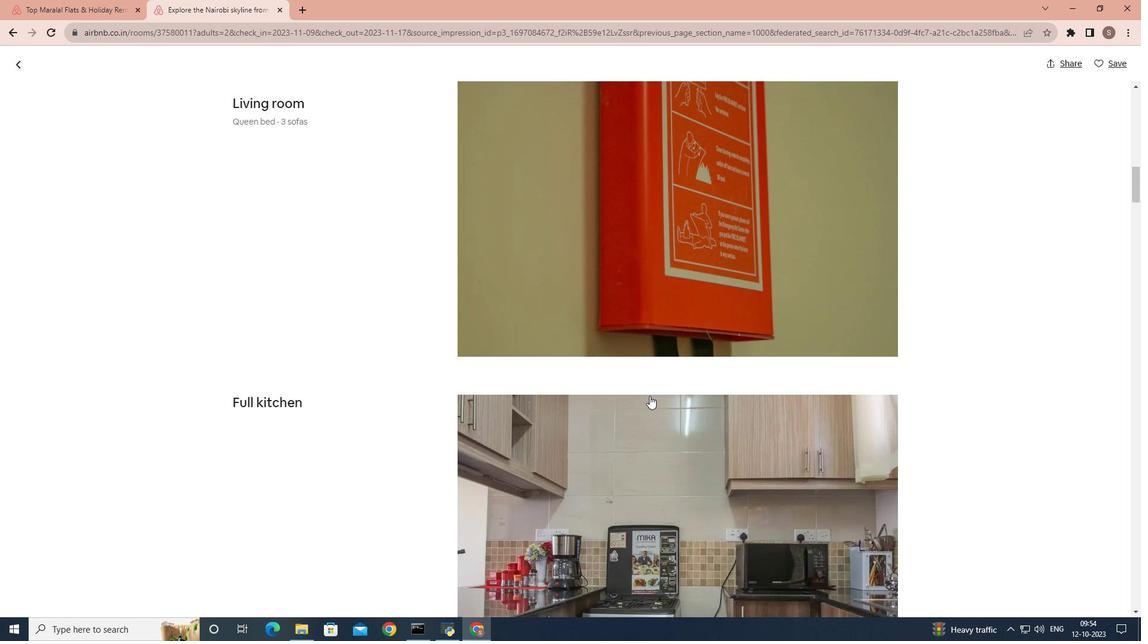 
Action: Mouse scrolled (649, 395) with delta (0, 0)
Screenshot: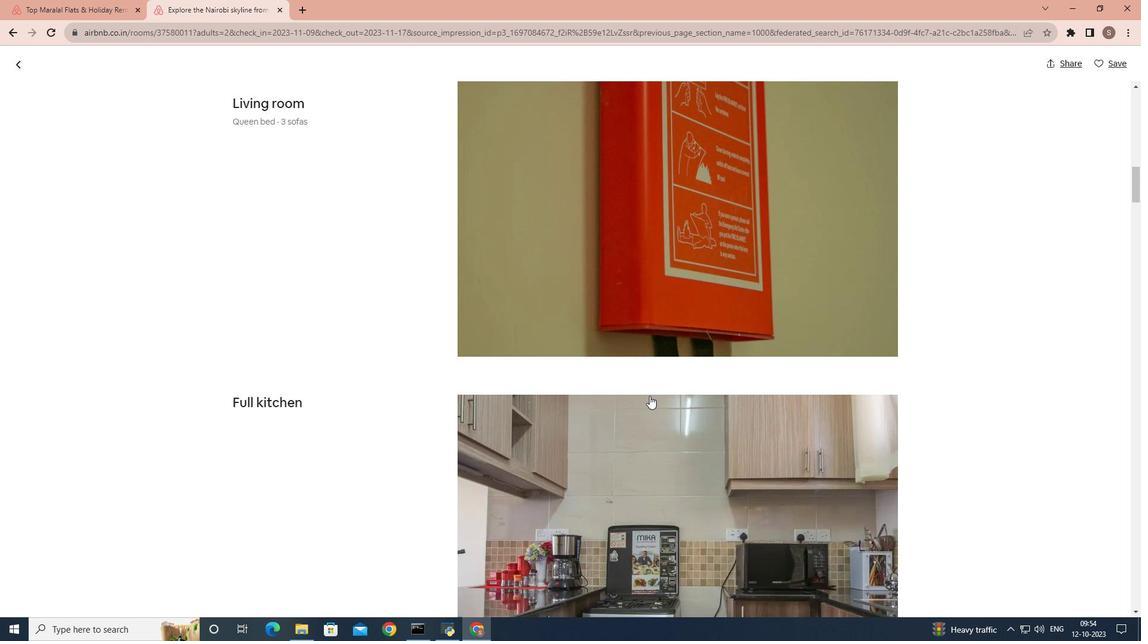 
Action: Mouse scrolled (649, 395) with delta (0, 0)
Screenshot: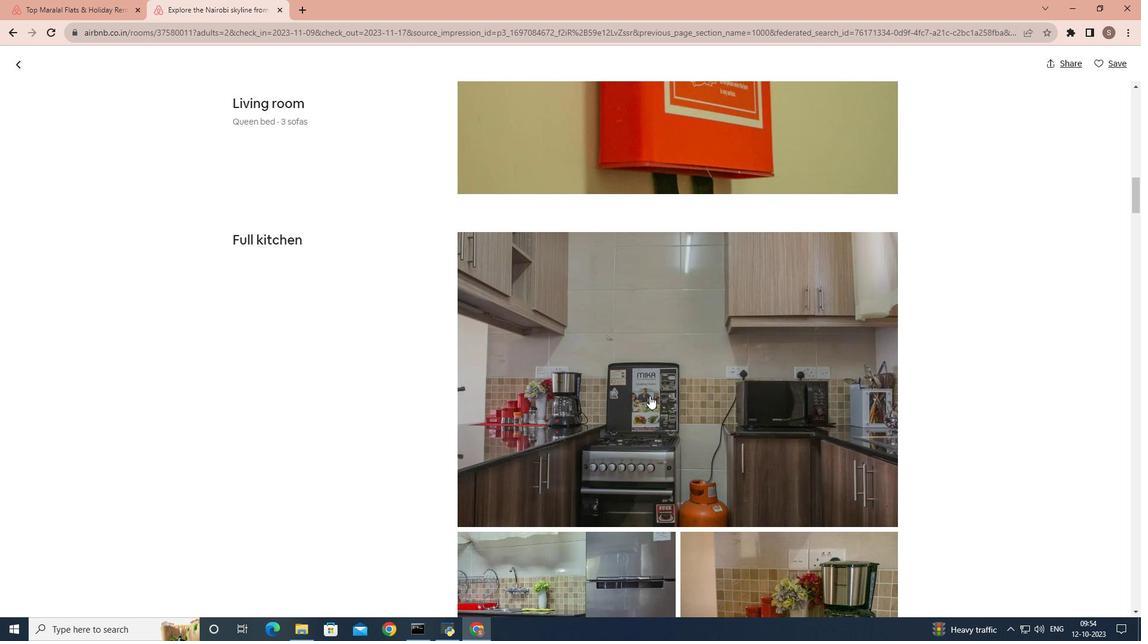 
Action: Mouse scrolled (649, 395) with delta (0, 0)
Screenshot: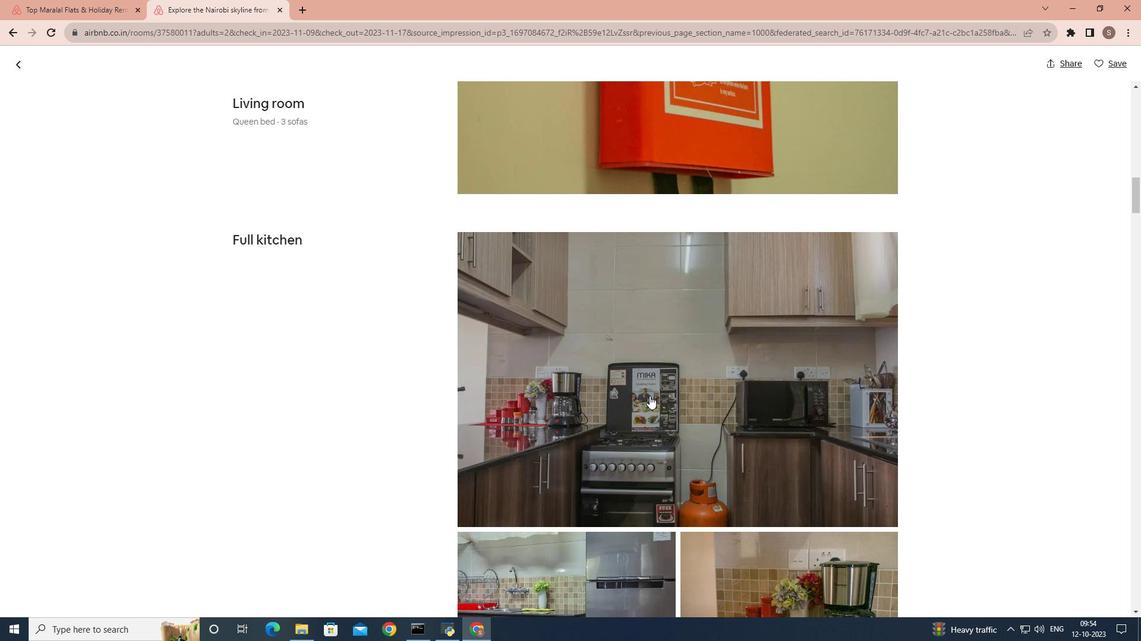 
Action: Mouse scrolled (649, 395) with delta (0, 0)
Screenshot: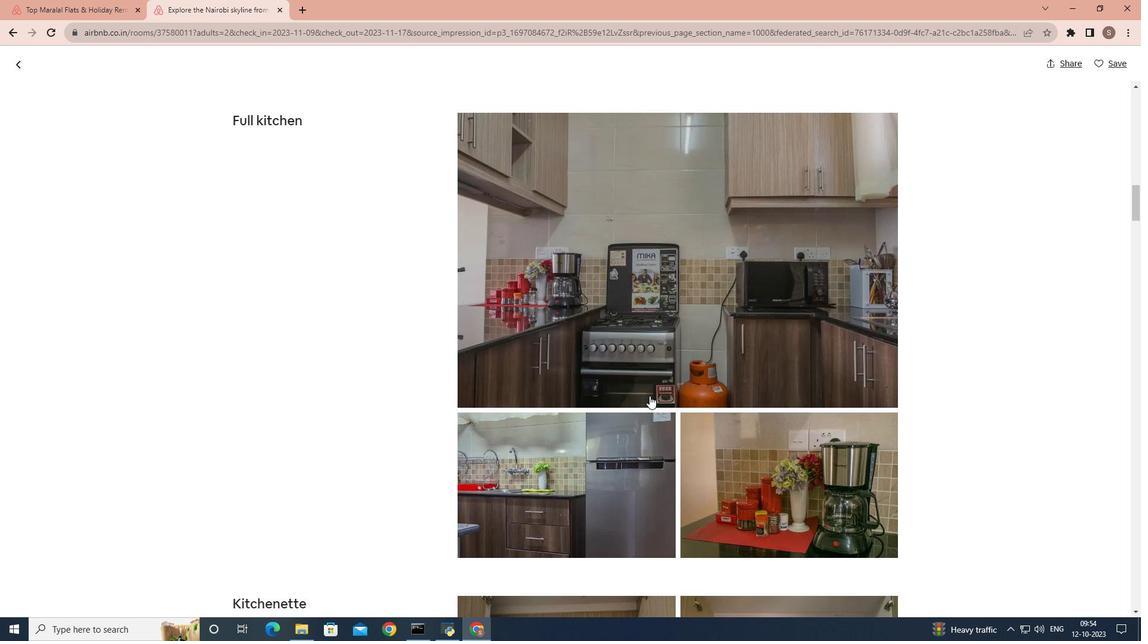 
Action: Mouse scrolled (649, 395) with delta (0, 0)
Screenshot: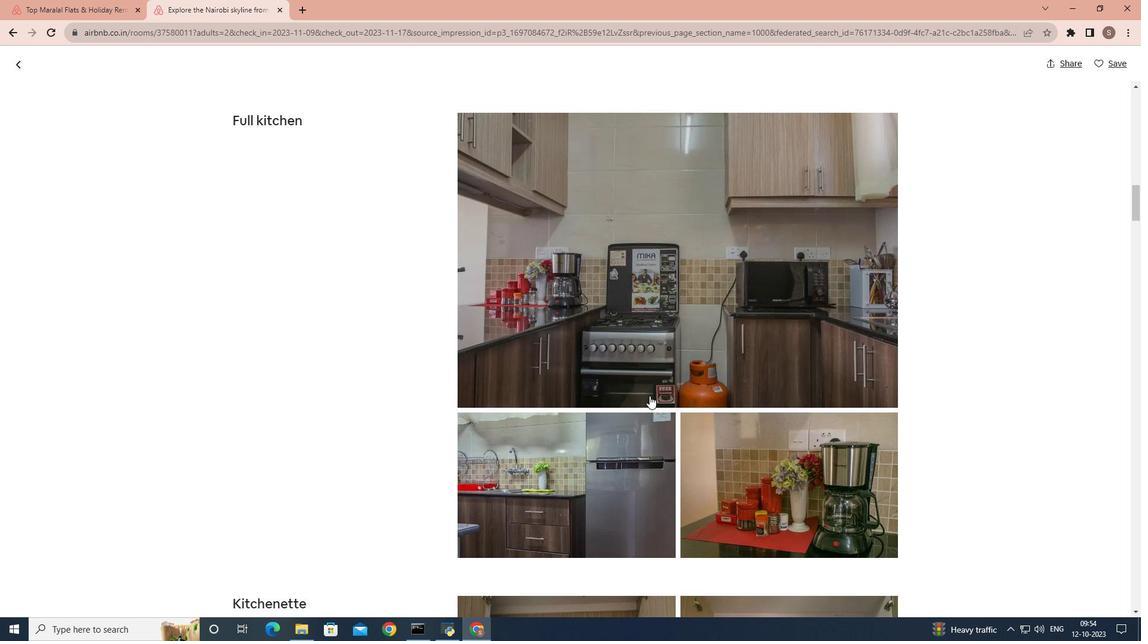 
Action: Mouse scrolled (649, 395) with delta (0, 0)
Screenshot: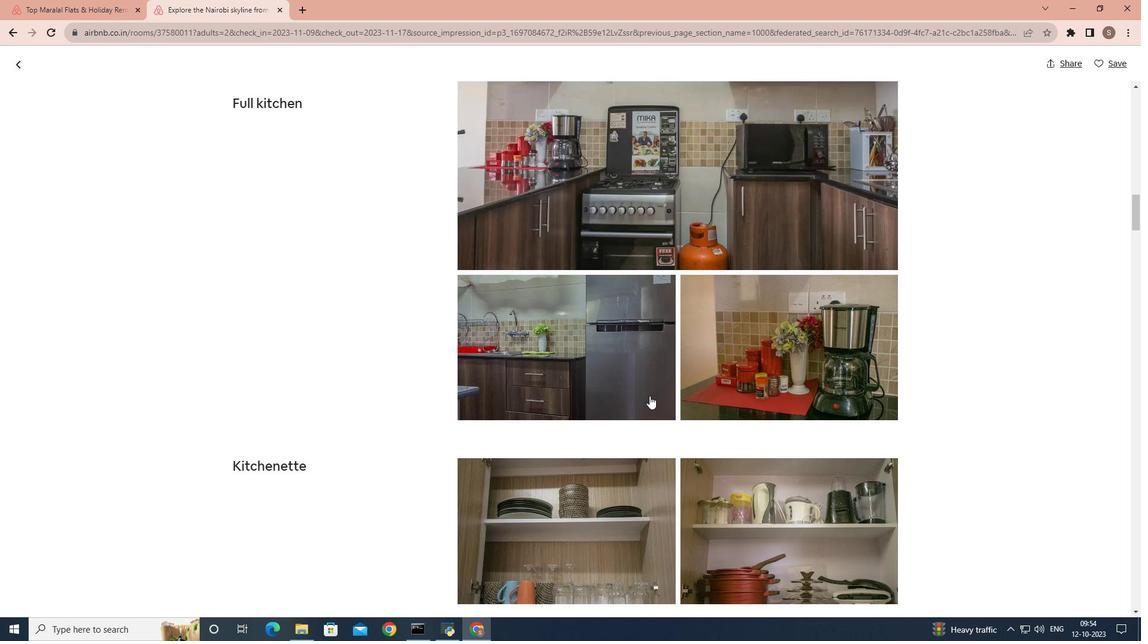 
Action: Mouse scrolled (649, 395) with delta (0, 0)
Screenshot: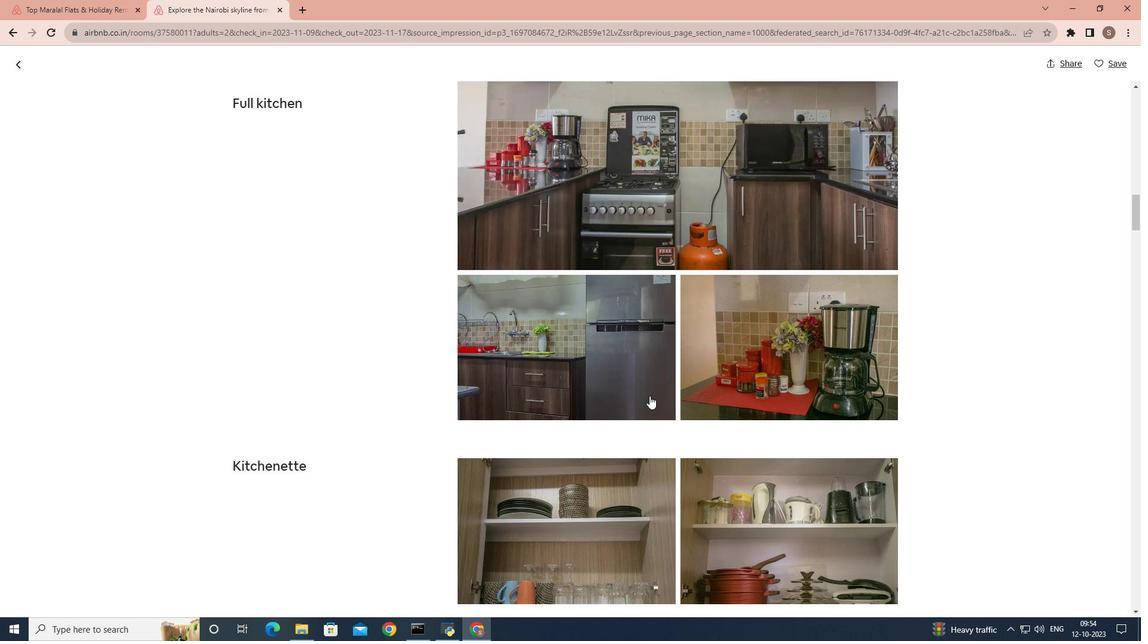 
Action: Mouse scrolled (649, 395) with delta (0, 0)
Screenshot: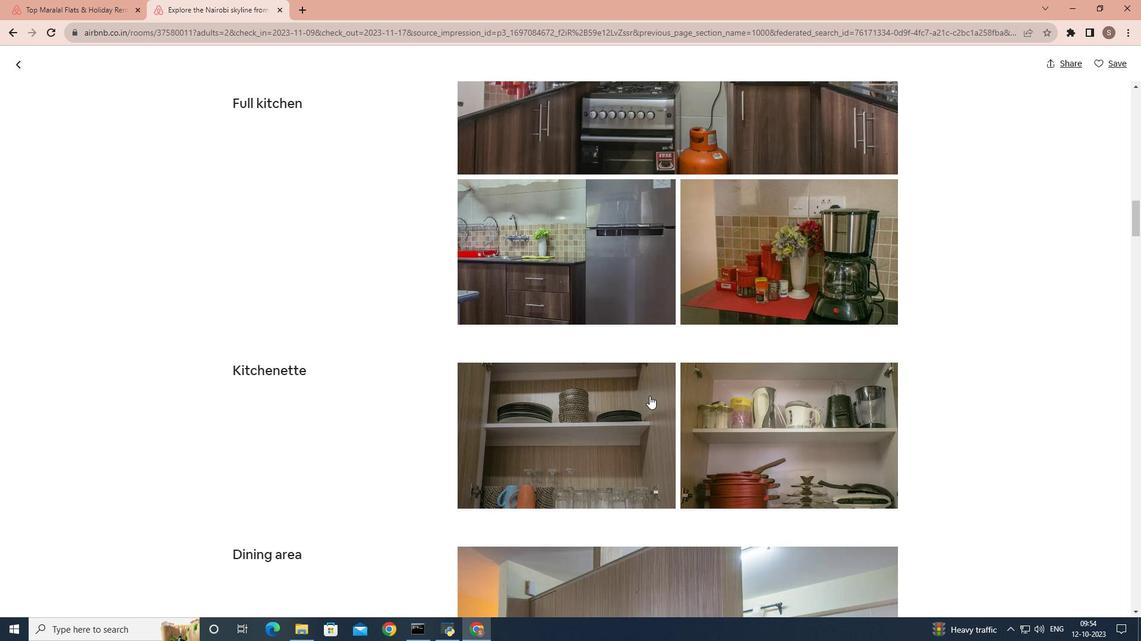 
Action: Mouse scrolled (649, 395) with delta (0, 0)
Screenshot: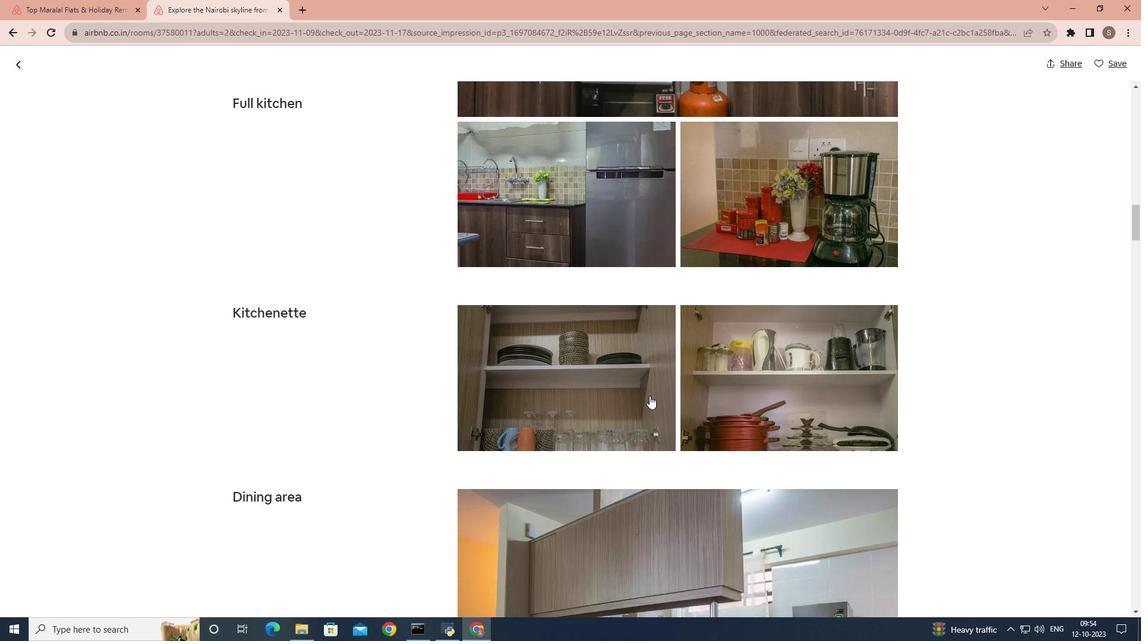 
Action: Mouse scrolled (649, 395) with delta (0, 0)
Screenshot: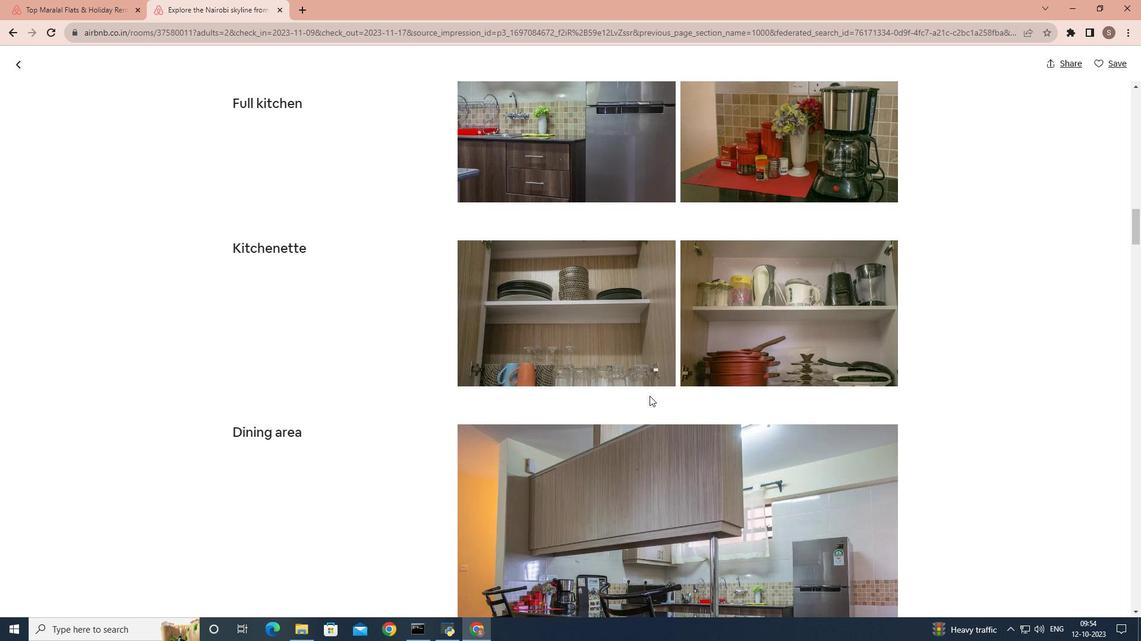 
Action: Mouse scrolled (649, 395) with delta (0, 0)
Screenshot: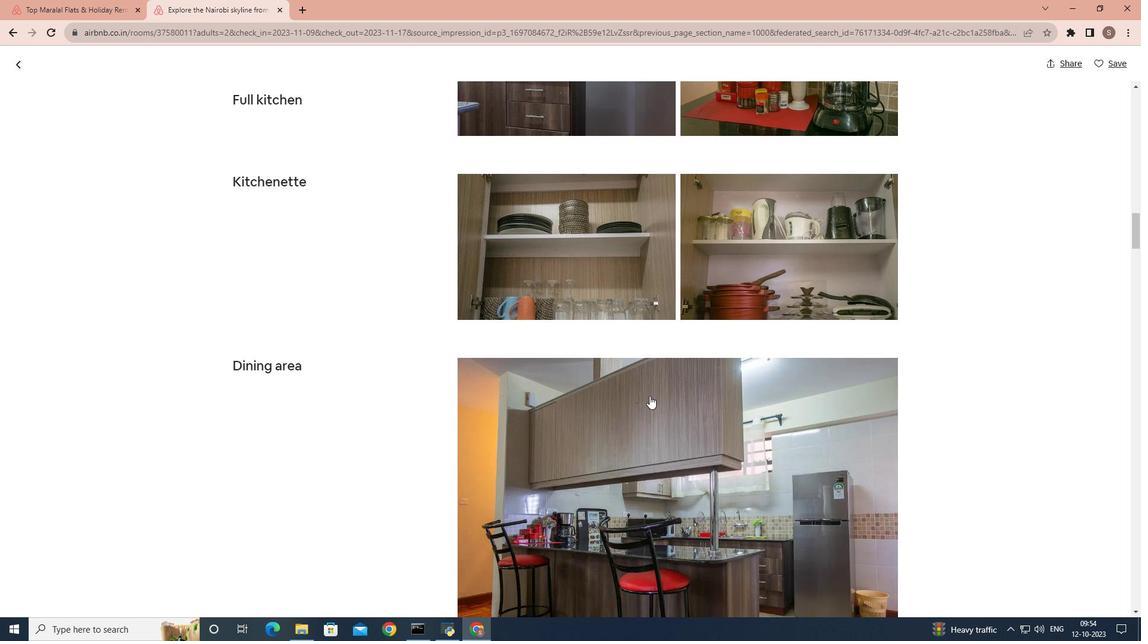
Action: Mouse scrolled (649, 395) with delta (0, 0)
Screenshot: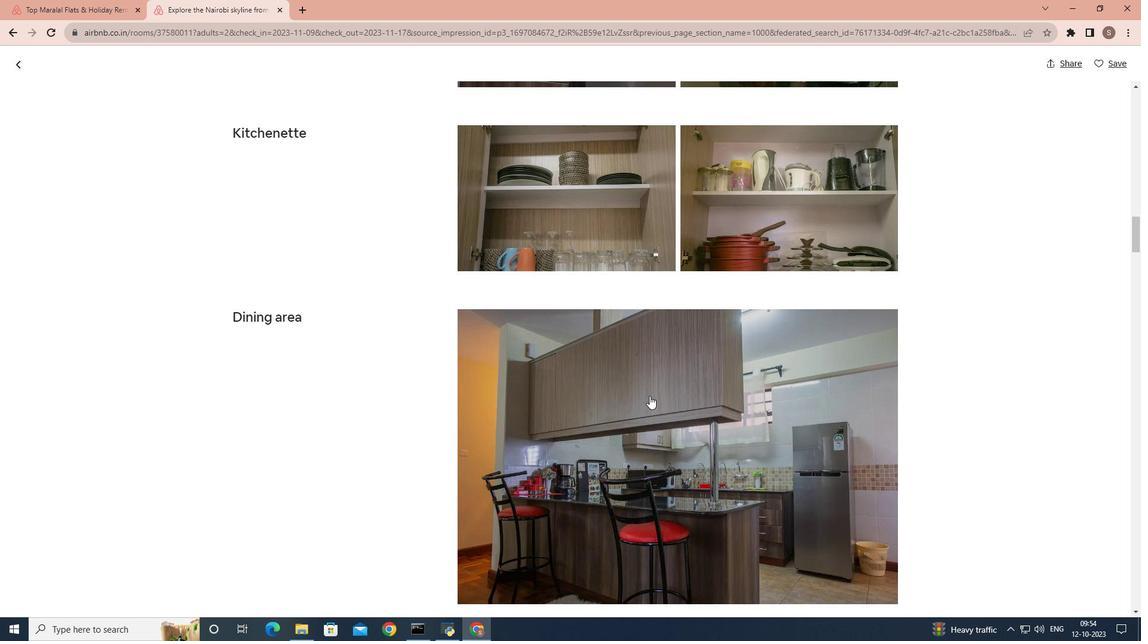 
Action: Mouse scrolled (649, 395) with delta (0, 0)
Screenshot: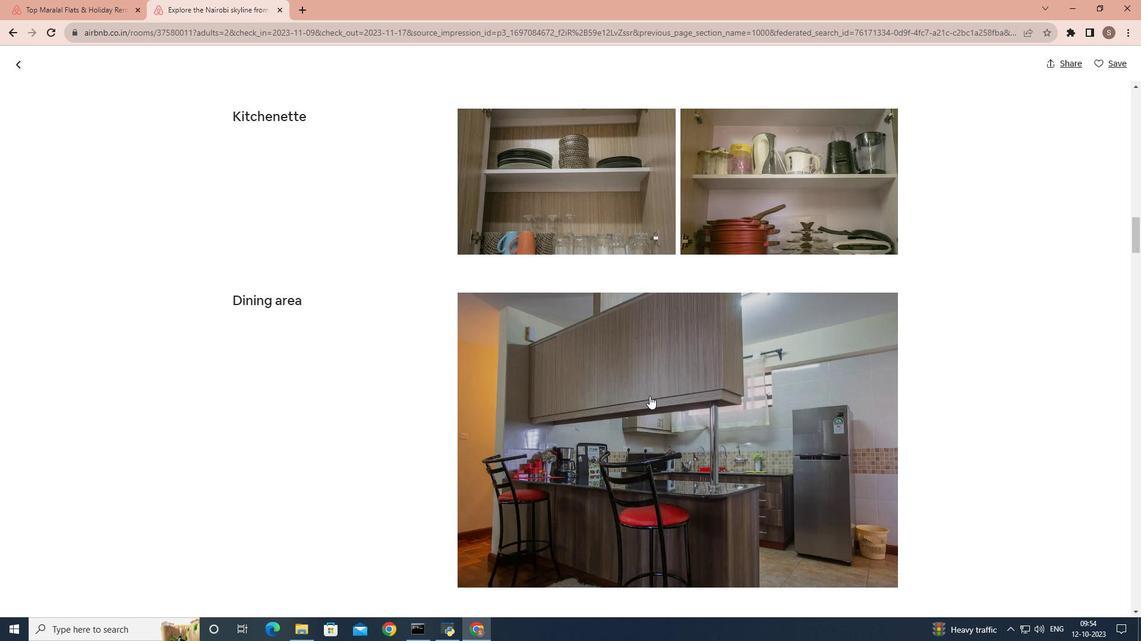 
Action: Mouse scrolled (649, 395) with delta (0, 0)
Screenshot: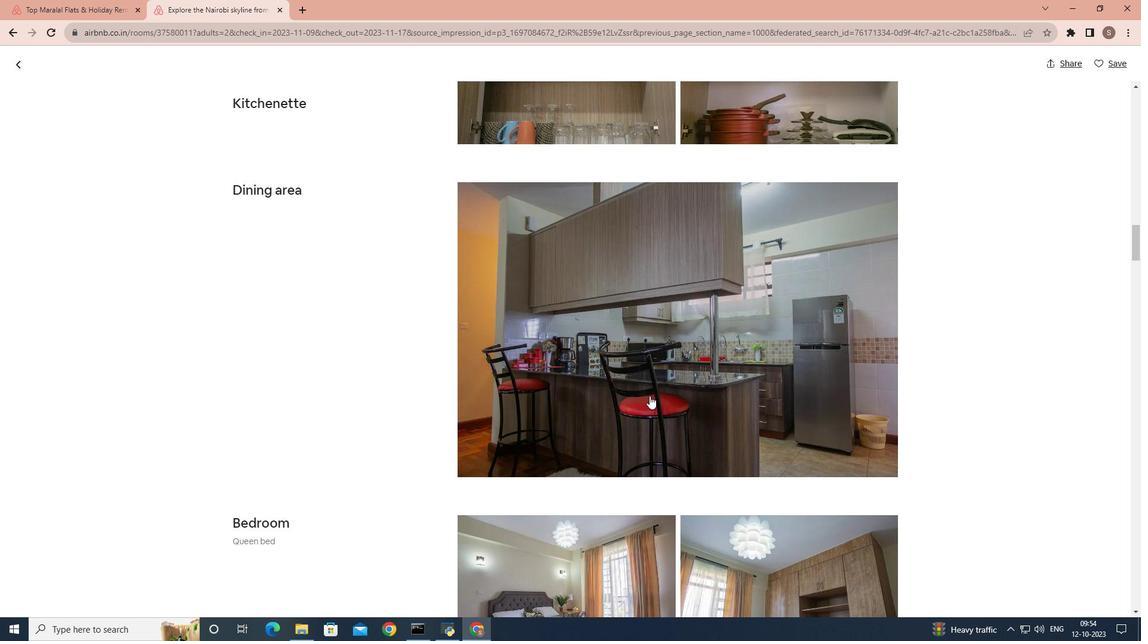 
Action: Mouse scrolled (649, 395) with delta (0, 0)
Screenshot: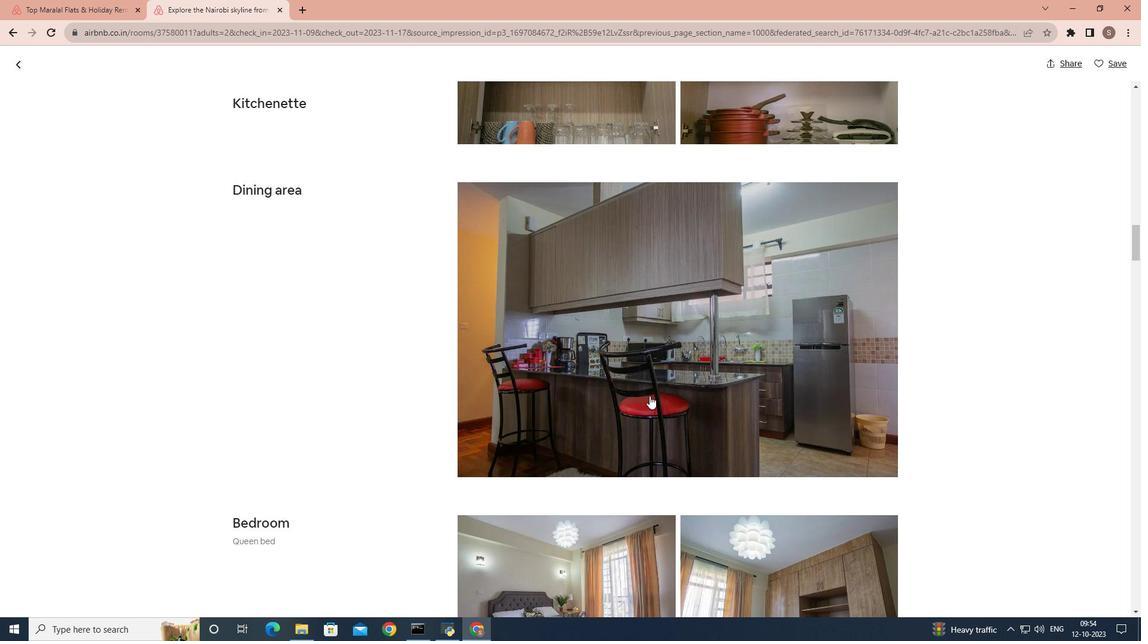 
Action: Mouse scrolled (649, 395) with delta (0, 0)
Screenshot: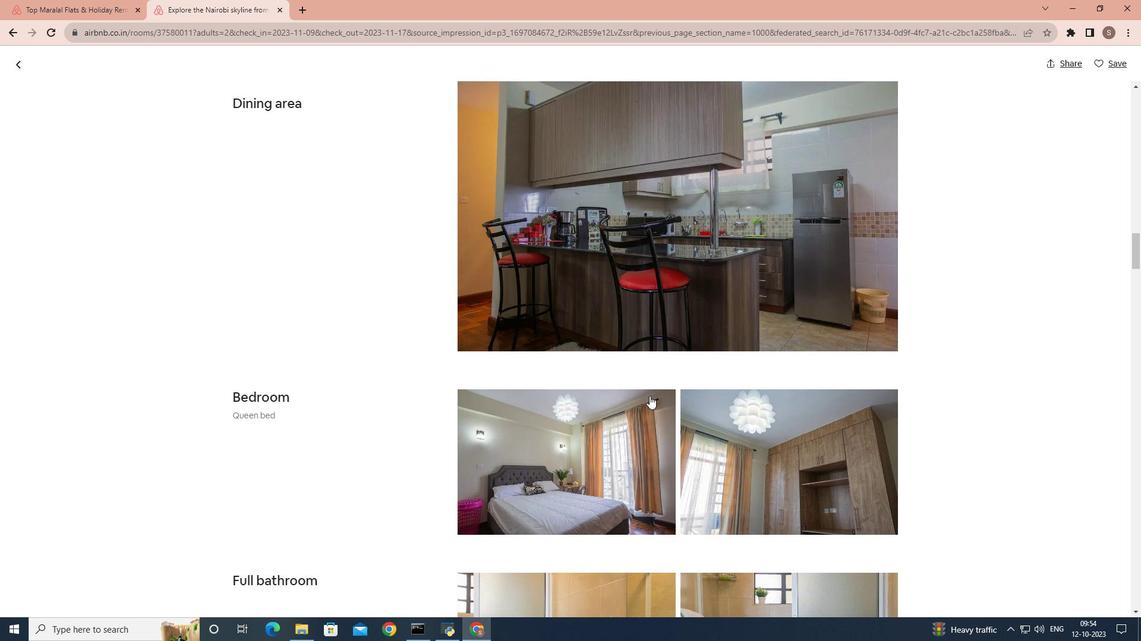 
Action: Mouse scrolled (649, 395) with delta (0, 0)
Screenshot: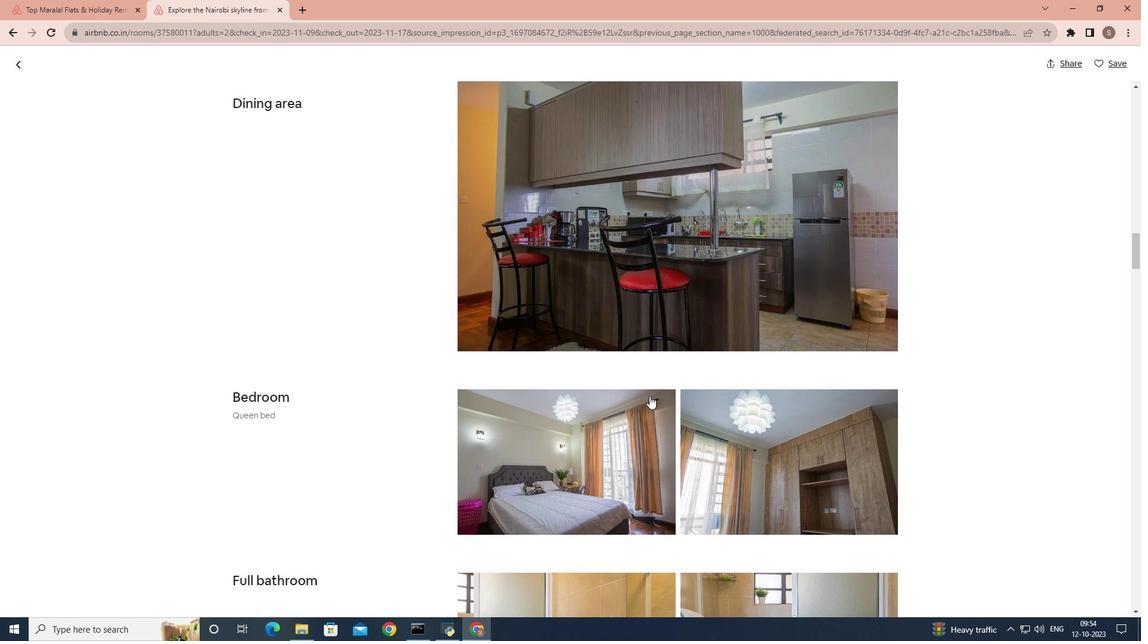 
Action: Mouse scrolled (649, 395) with delta (0, 0)
Screenshot: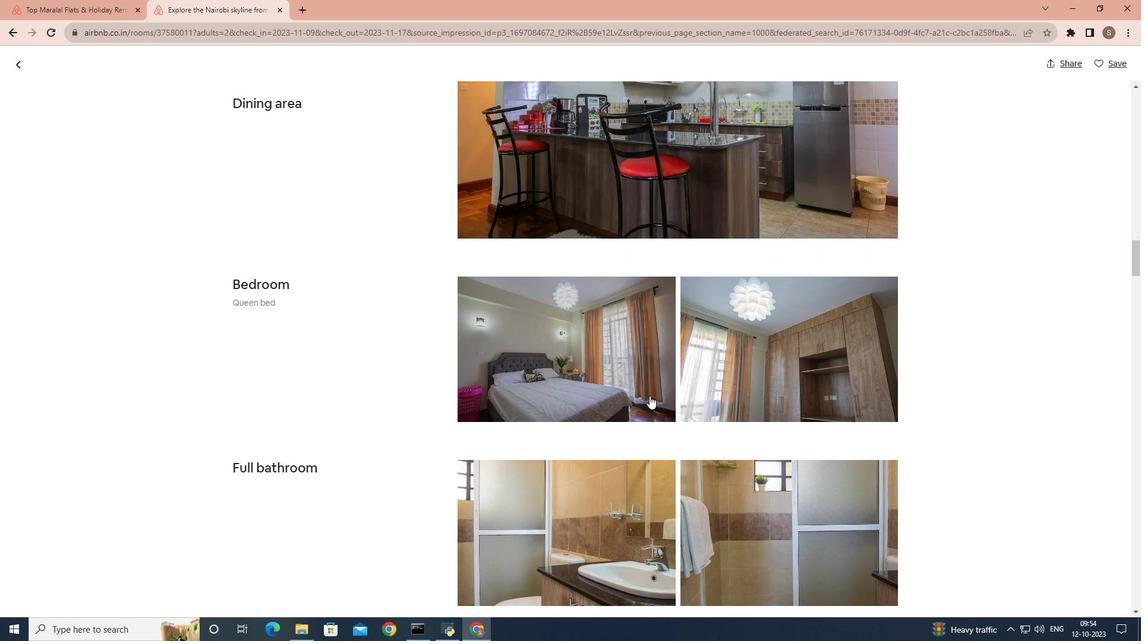 
Action: Mouse scrolled (649, 395) with delta (0, 0)
Screenshot: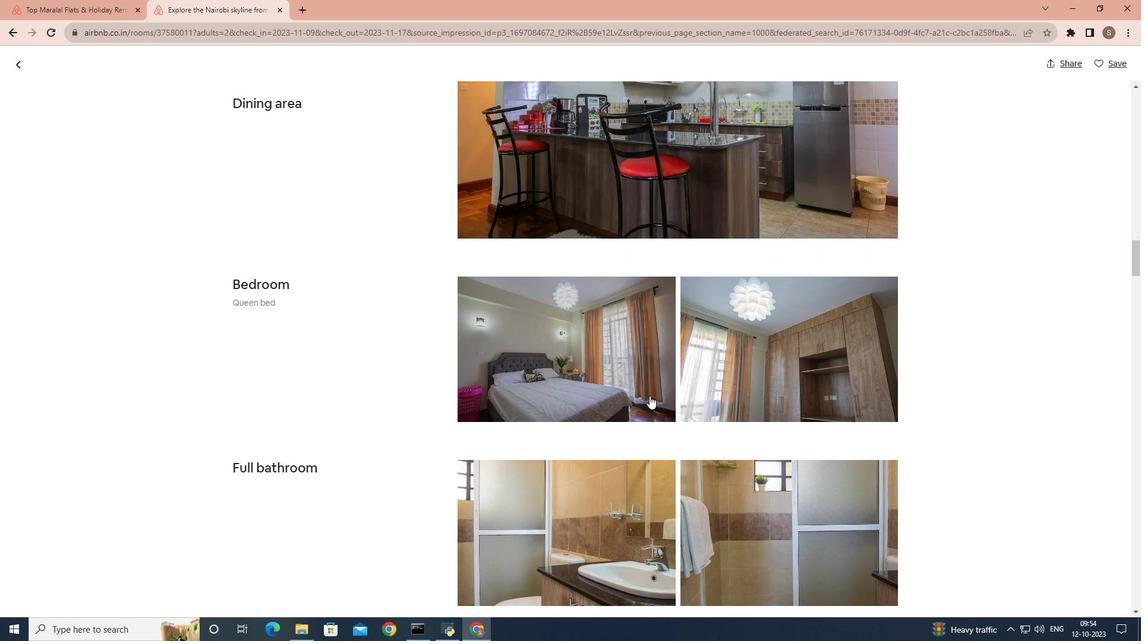 
Action: Mouse scrolled (649, 395) with delta (0, 0)
Screenshot: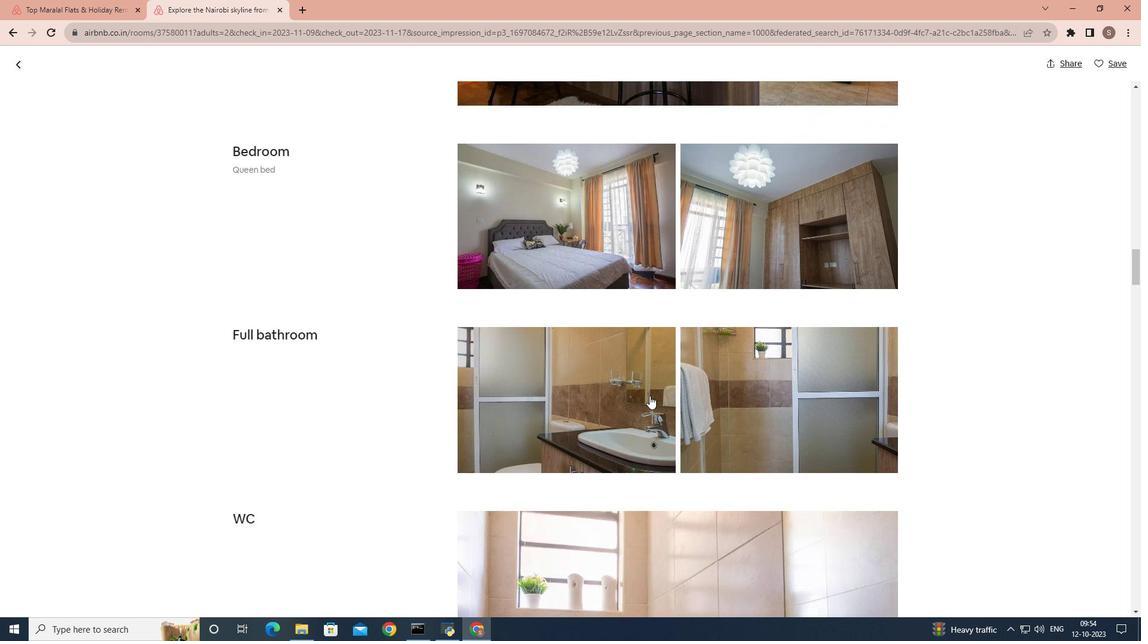 
Action: Mouse scrolled (649, 395) with delta (0, 0)
Screenshot: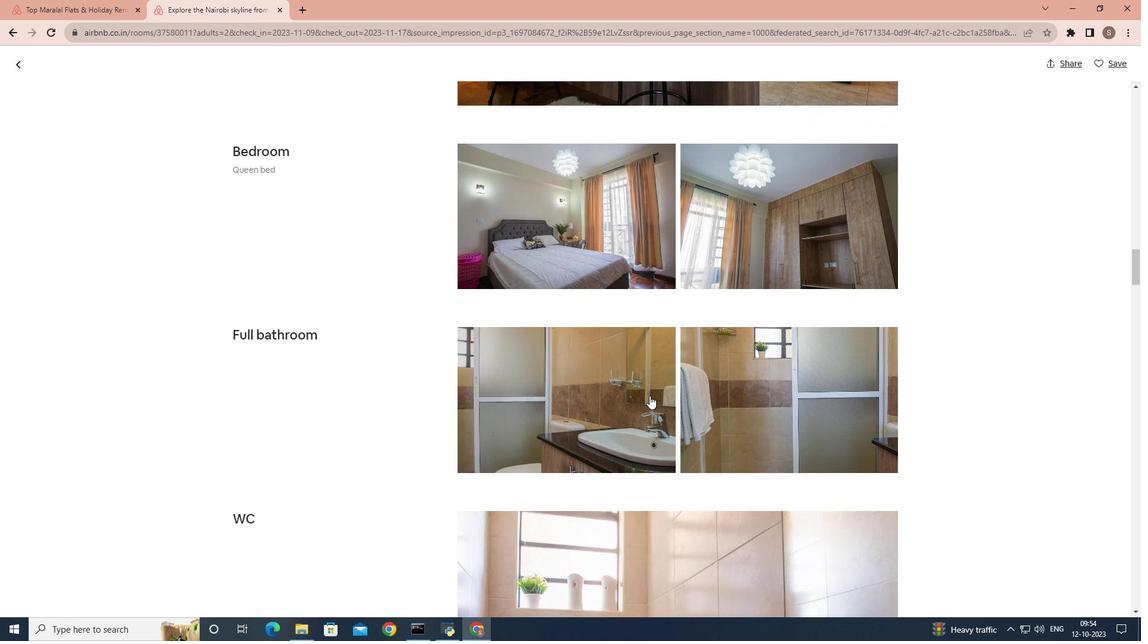 
Action: Mouse scrolled (649, 395) with delta (0, 0)
Screenshot: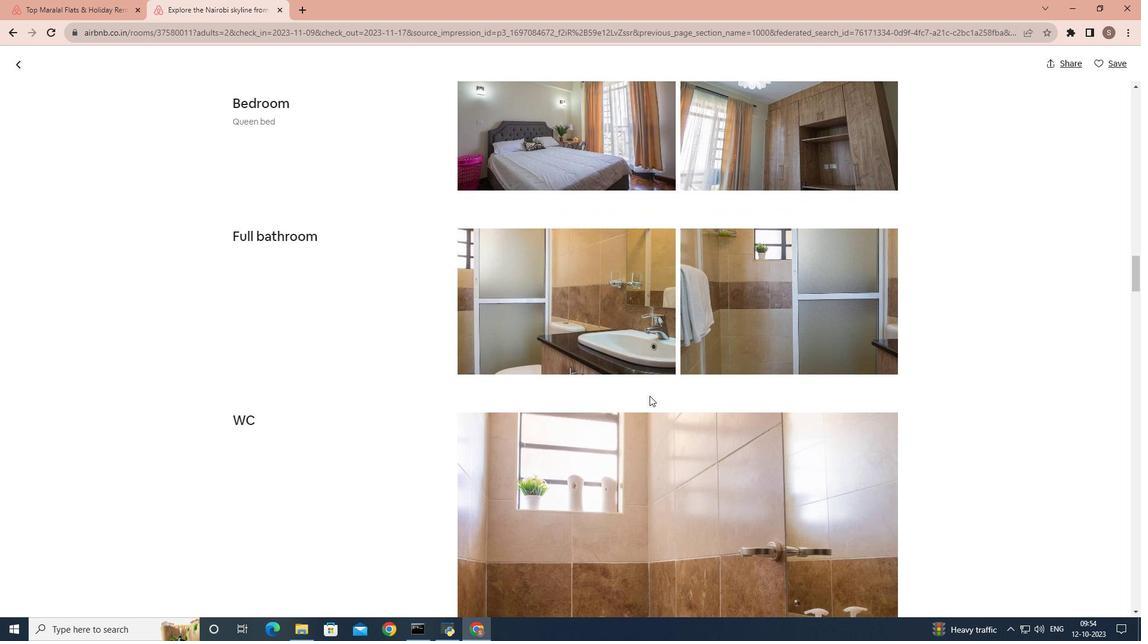 
Action: Mouse scrolled (649, 395) with delta (0, 0)
Screenshot: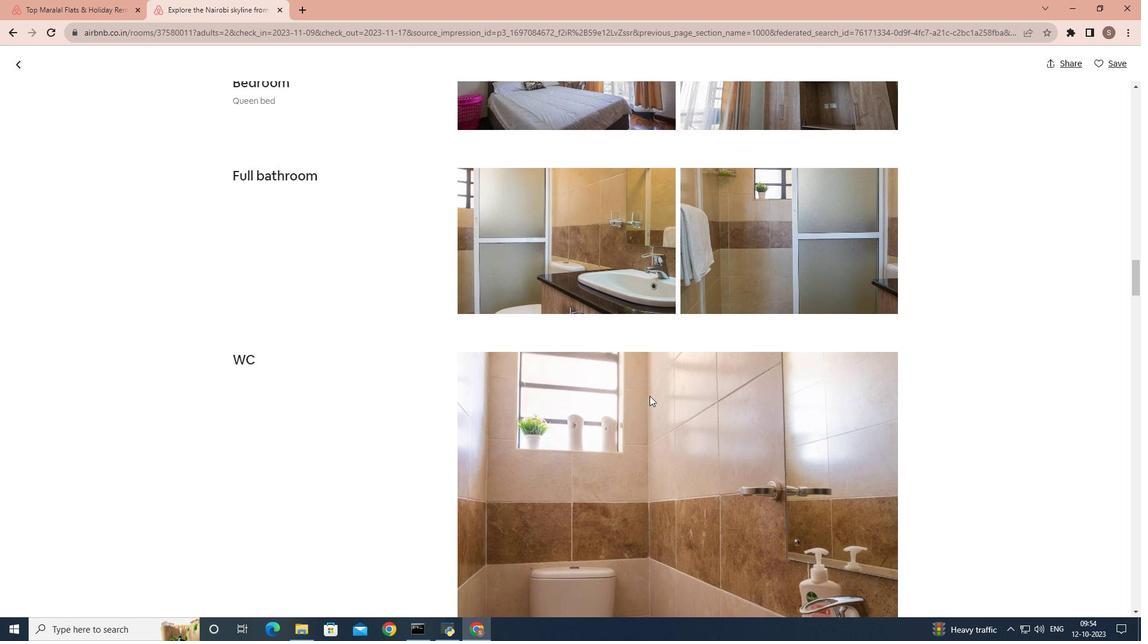 
Action: Mouse scrolled (649, 395) with delta (0, 0)
Screenshot: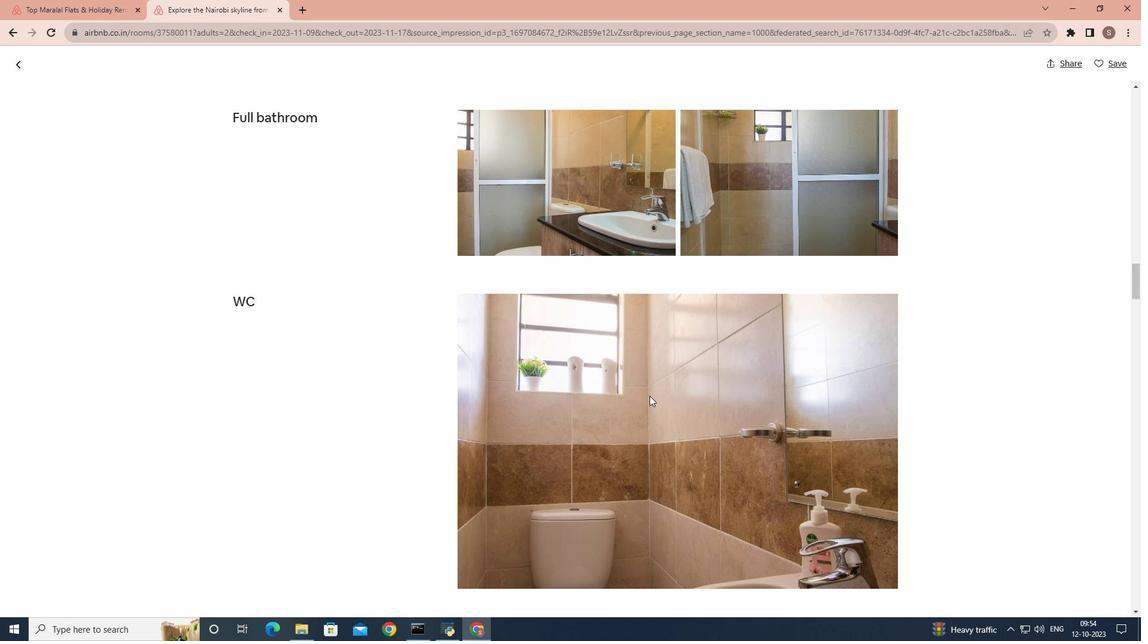 
Action: Mouse scrolled (649, 395) with delta (0, 0)
Screenshot: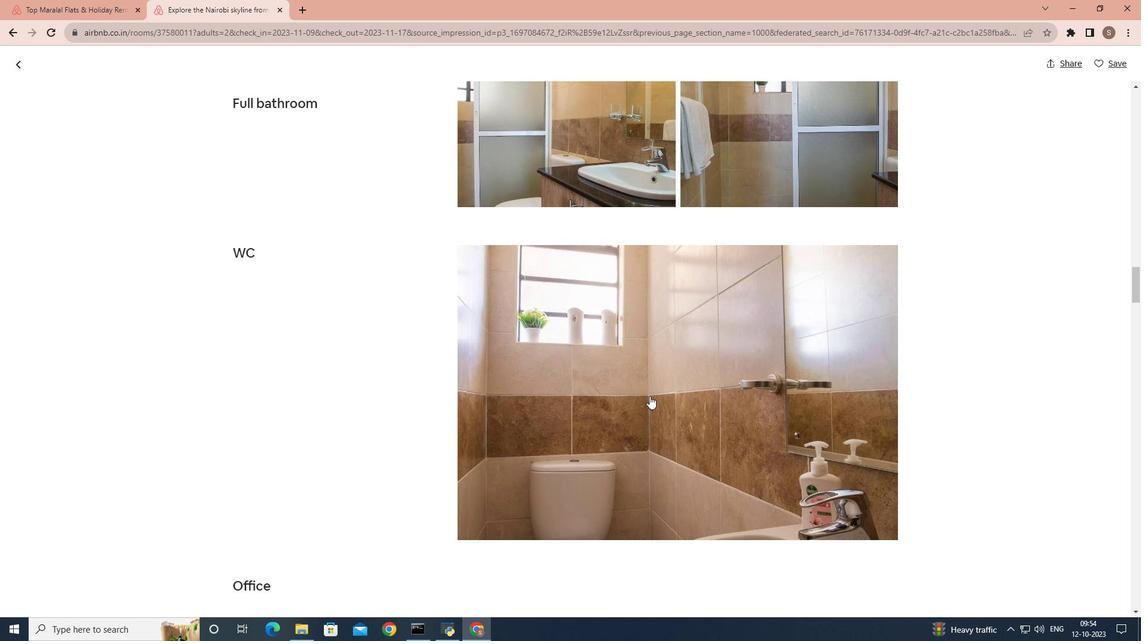 
Action: Mouse scrolled (649, 395) with delta (0, 0)
Screenshot: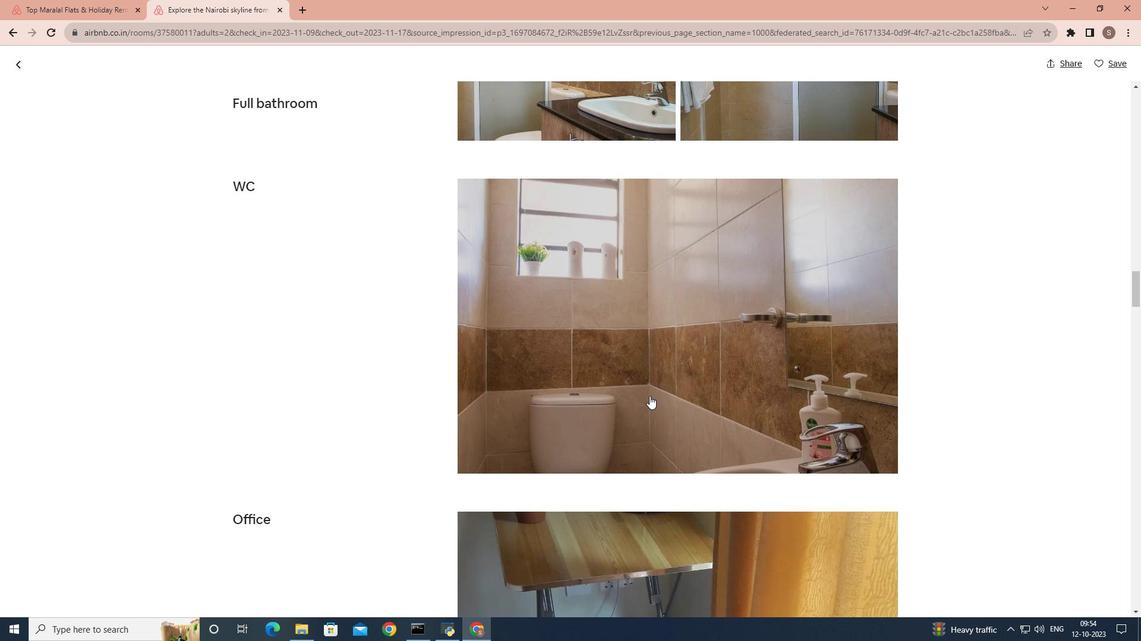 
Action: Mouse scrolled (649, 395) with delta (0, 0)
Screenshot: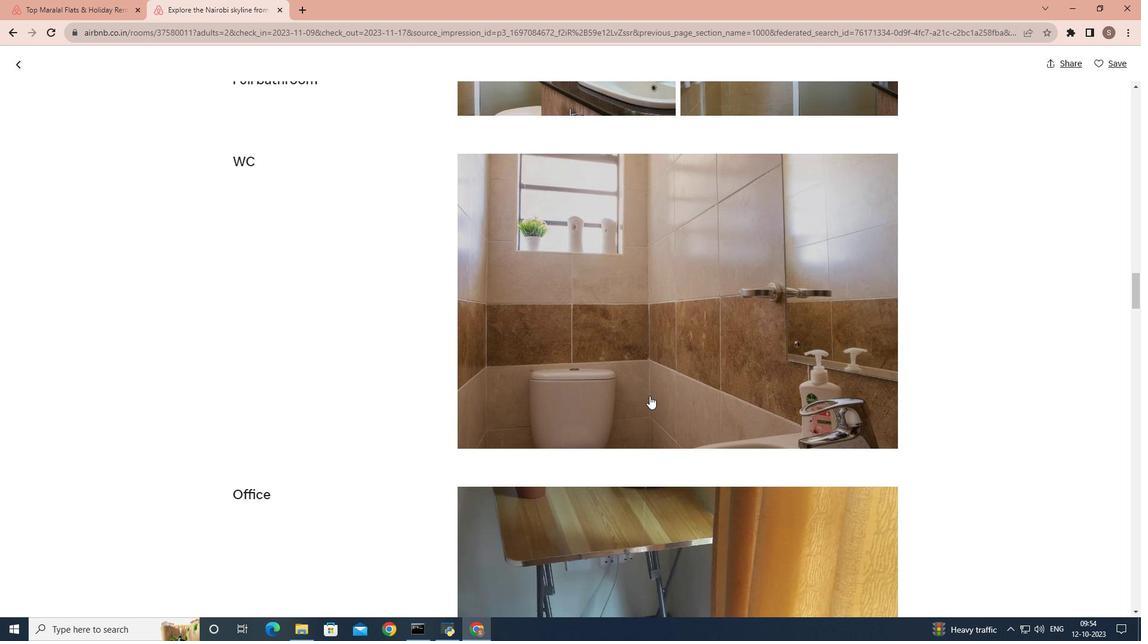 
Action: Mouse scrolled (649, 395) with delta (0, 0)
Screenshot: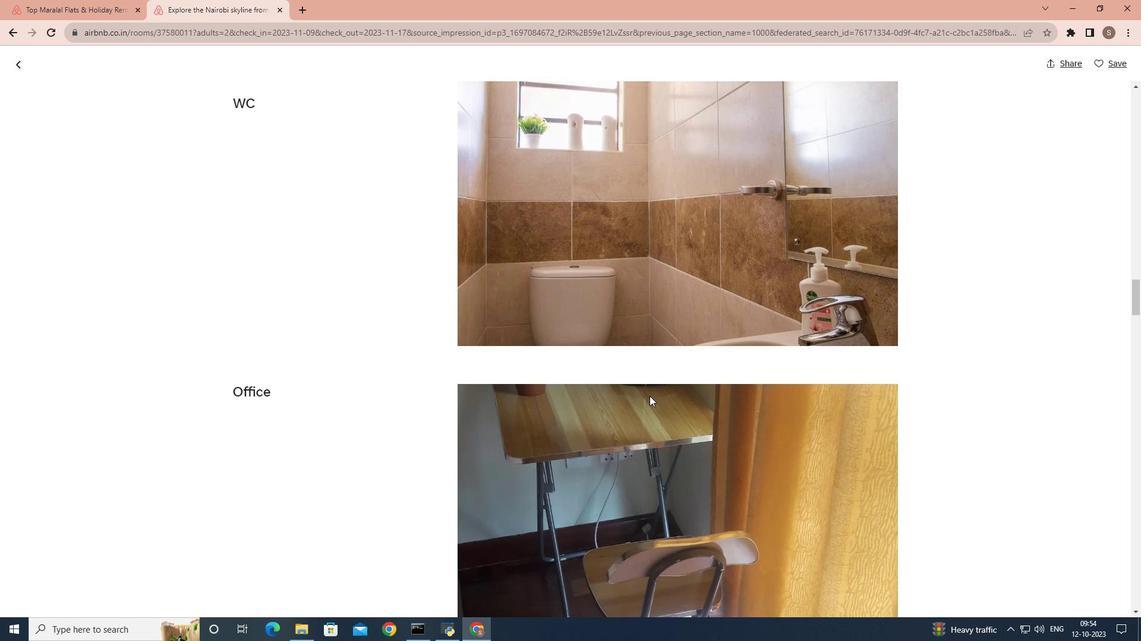 
Action: Mouse scrolled (649, 395) with delta (0, 0)
Screenshot: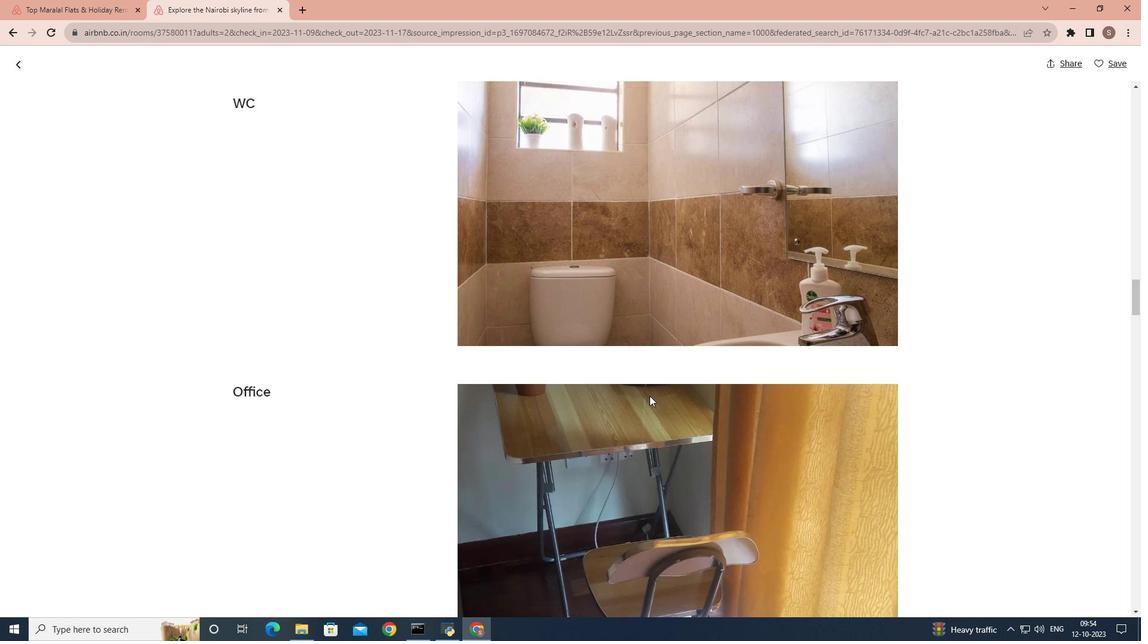 
Action: Mouse scrolled (649, 395) with delta (0, 0)
Screenshot: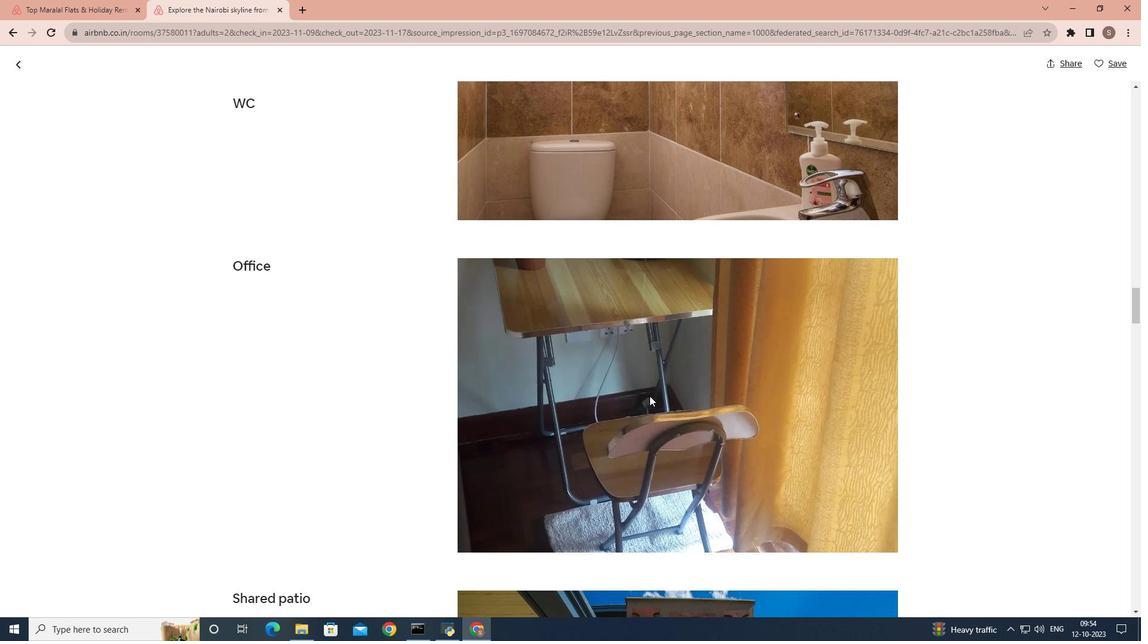 
Action: Mouse scrolled (649, 395) with delta (0, 0)
Screenshot: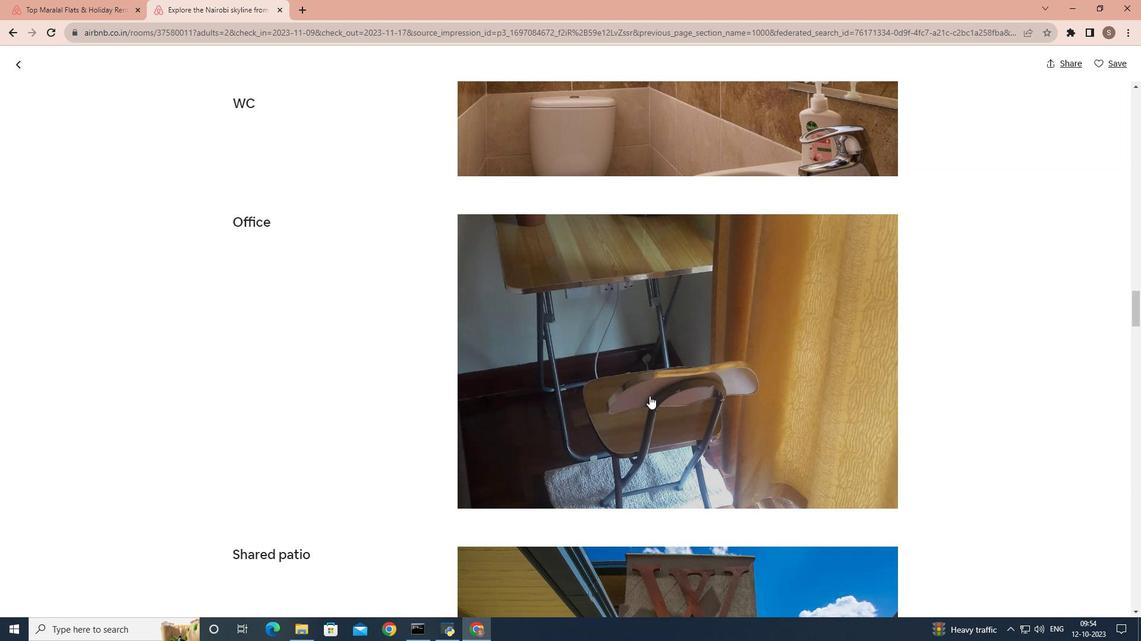
Action: Mouse scrolled (649, 395) with delta (0, 0)
Screenshot: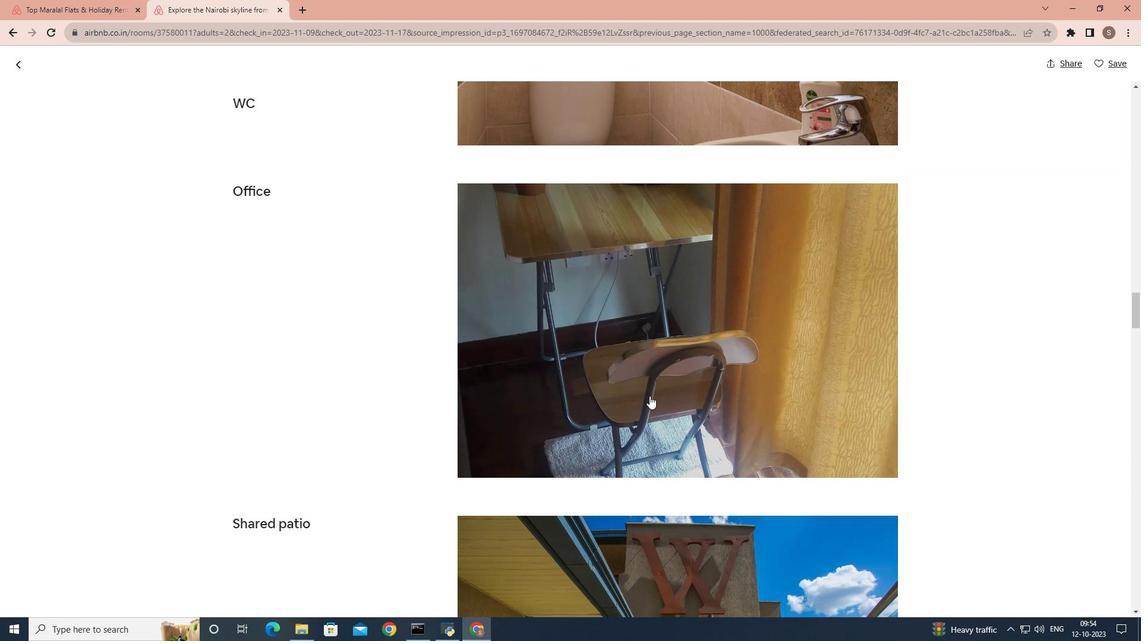 
Action: Mouse scrolled (649, 395) with delta (0, 0)
Screenshot: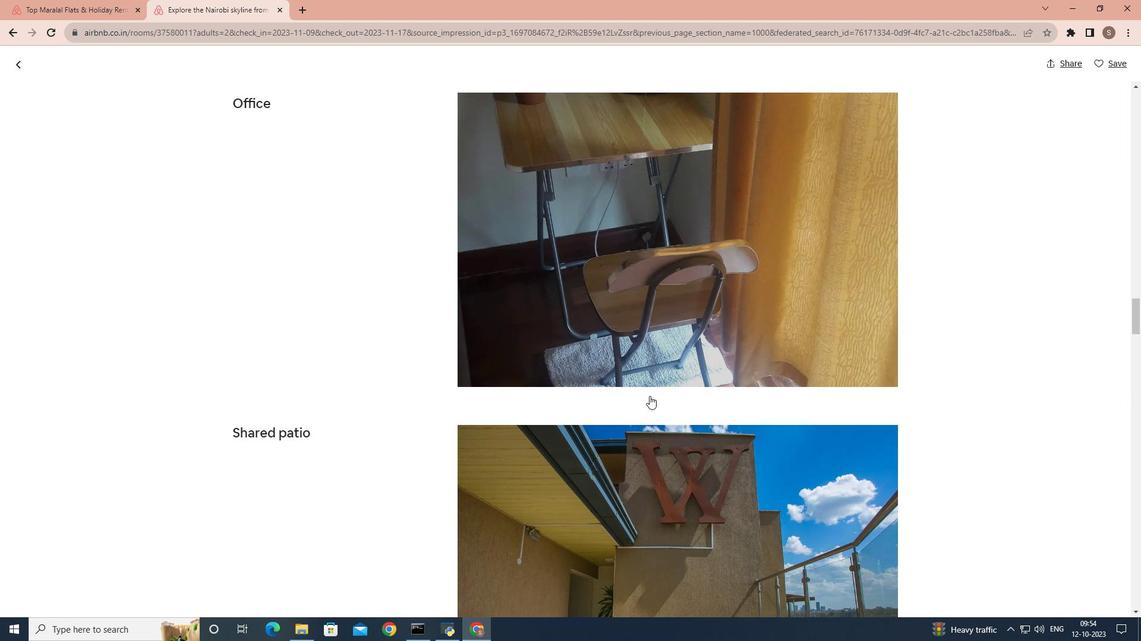 
Action: Mouse scrolled (649, 395) with delta (0, 0)
Screenshot: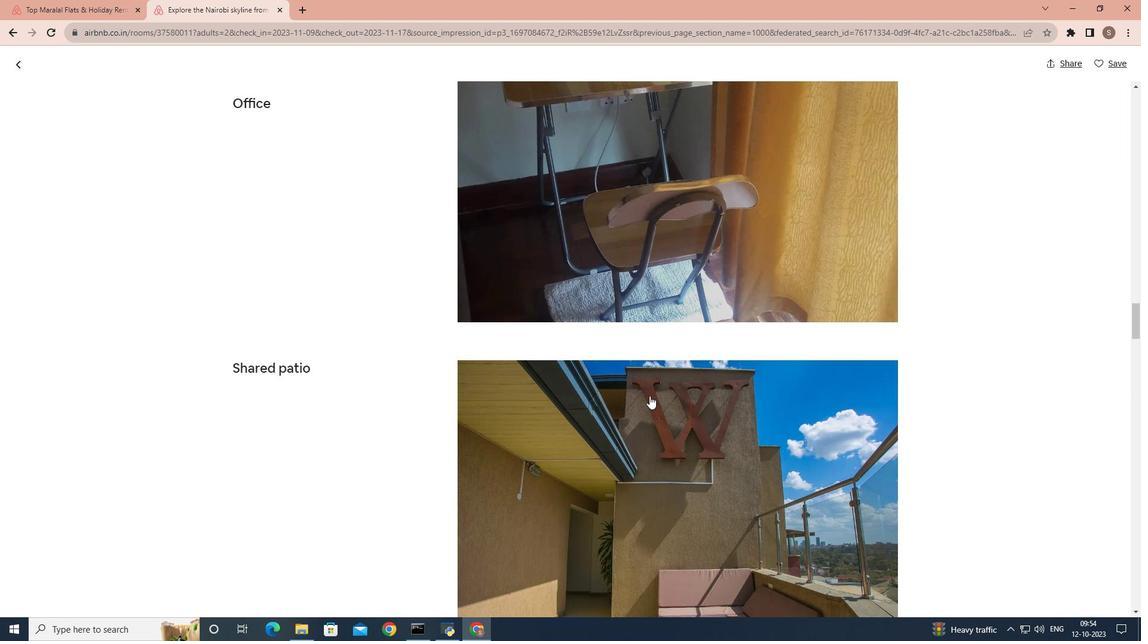 
Action: Mouse scrolled (649, 395) with delta (0, 0)
Screenshot: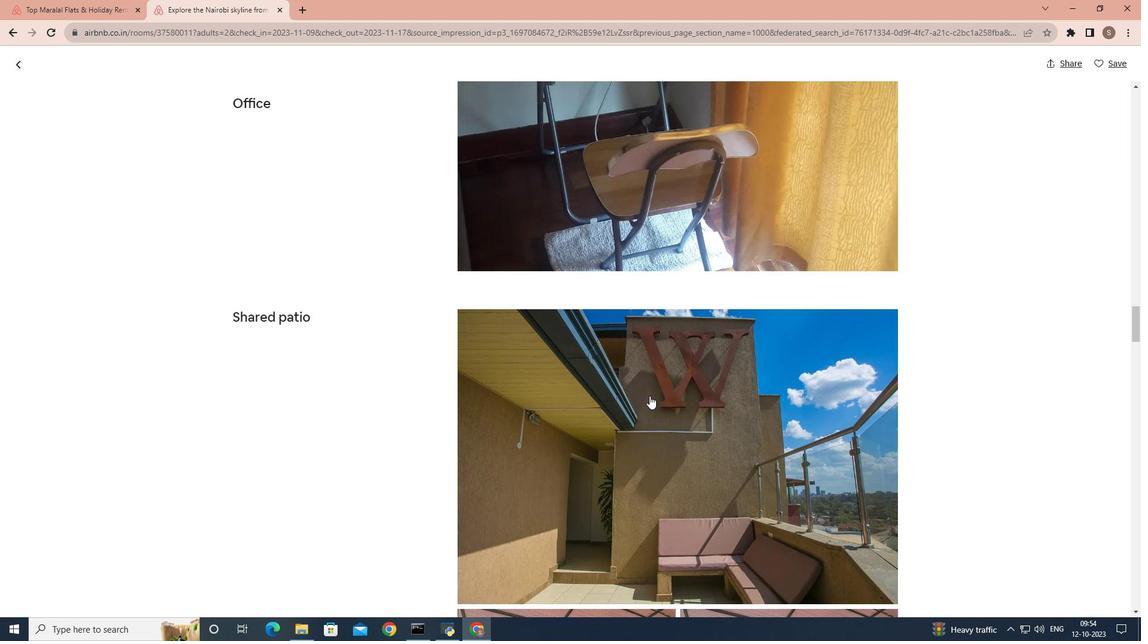 
Action: Mouse scrolled (649, 395) with delta (0, 0)
Screenshot: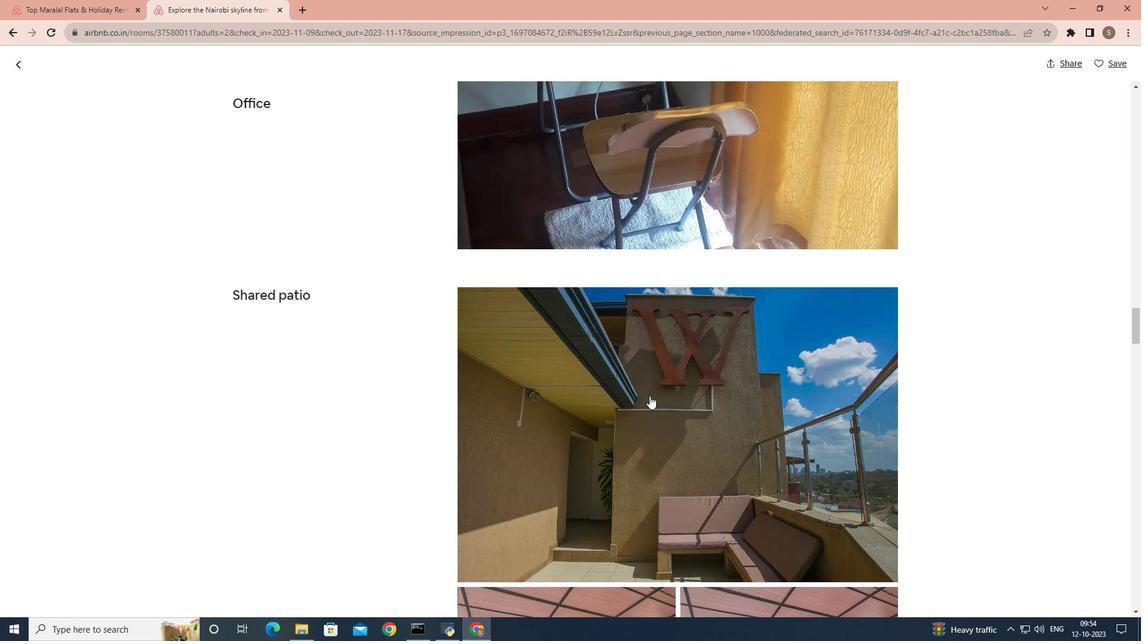 
Action: Mouse scrolled (649, 395) with delta (0, 0)
Screenshot: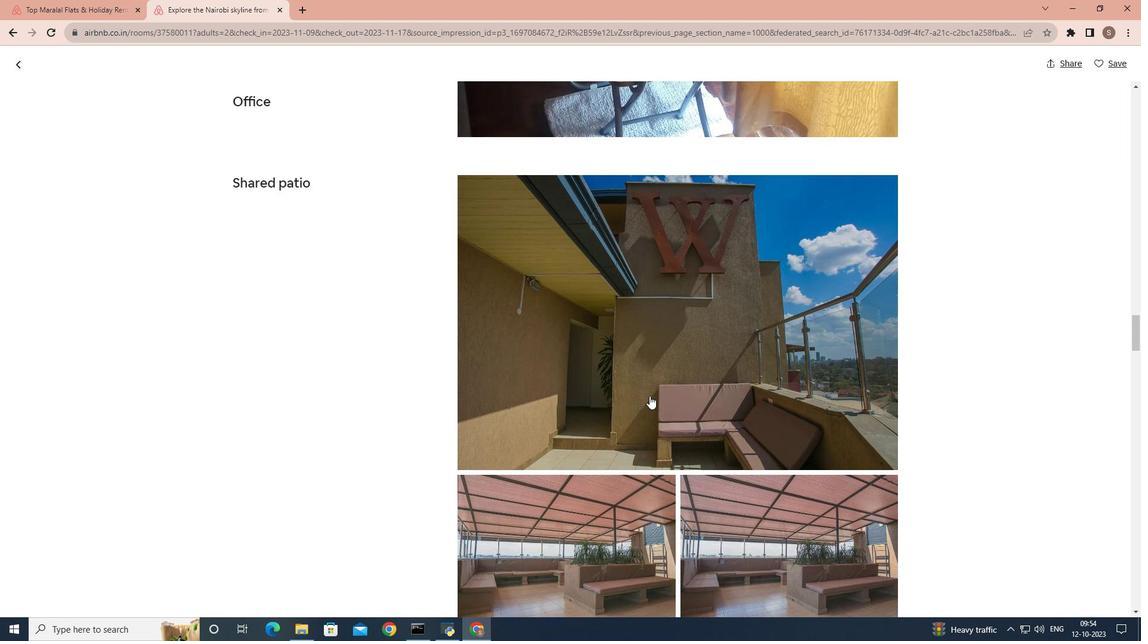 
Action: Mouse scrolled (649, 395) with delta (0, 0)
Screenshot: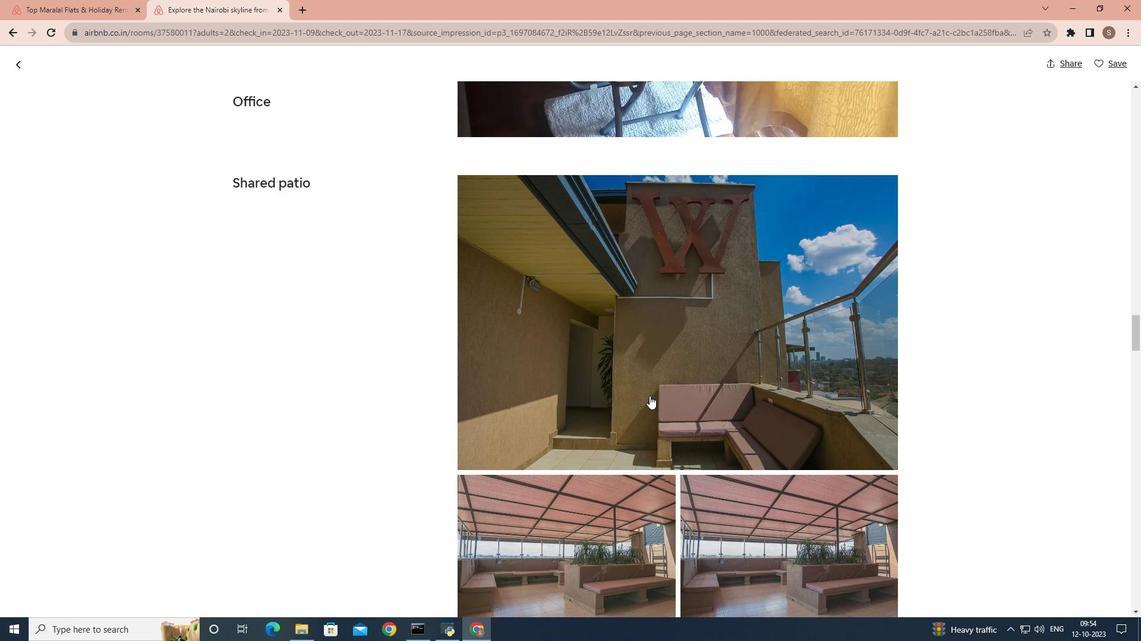 
Action: Mouse scrolled (649, 395) with delta (0, 0)
Screenshot: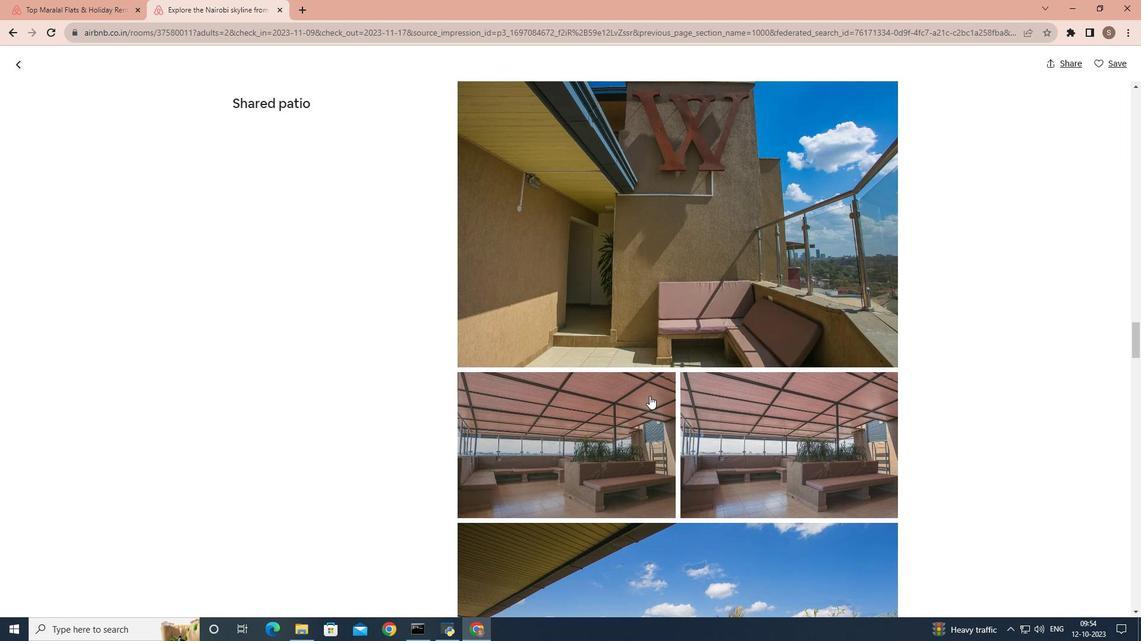 
Action: Mouse scrolled (649, 395) with delta (0, 0)
Screenshot: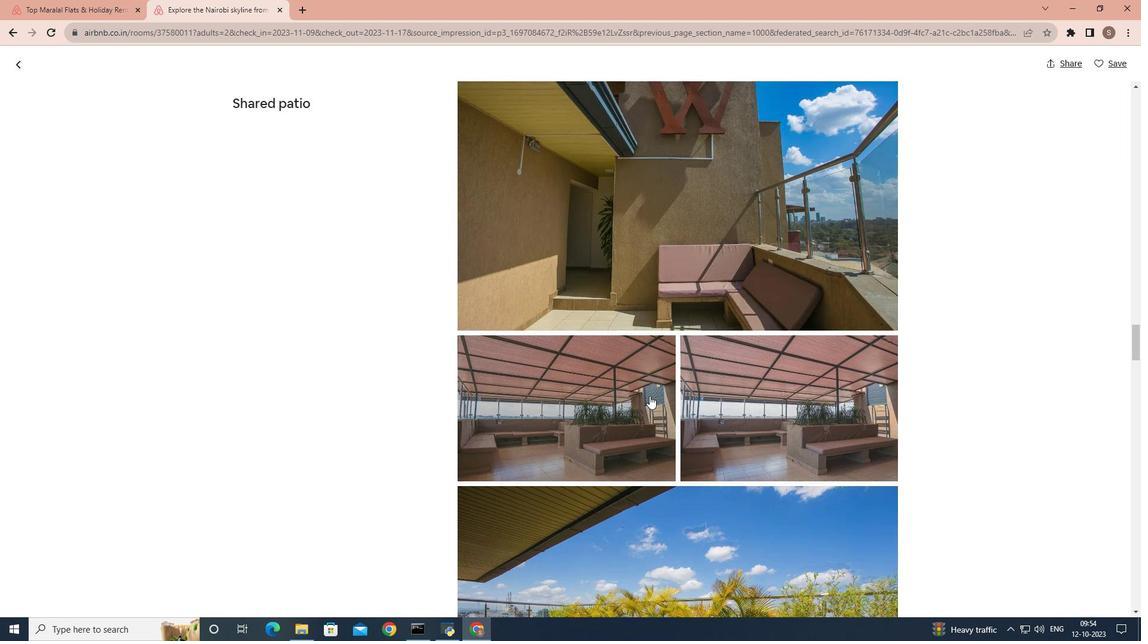 
Action: Mouse scrolled (649, 395) with delta (0, 0)
Screenshot: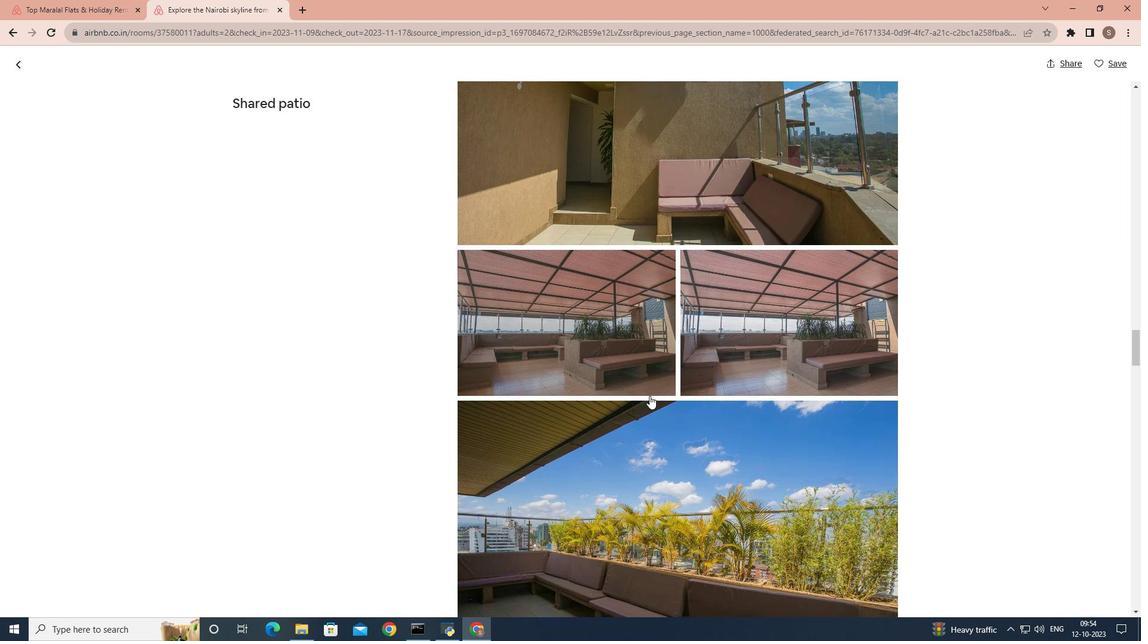 
Action: Mouse scrolled (649, 395) with delta (0, 0)
Screenshot: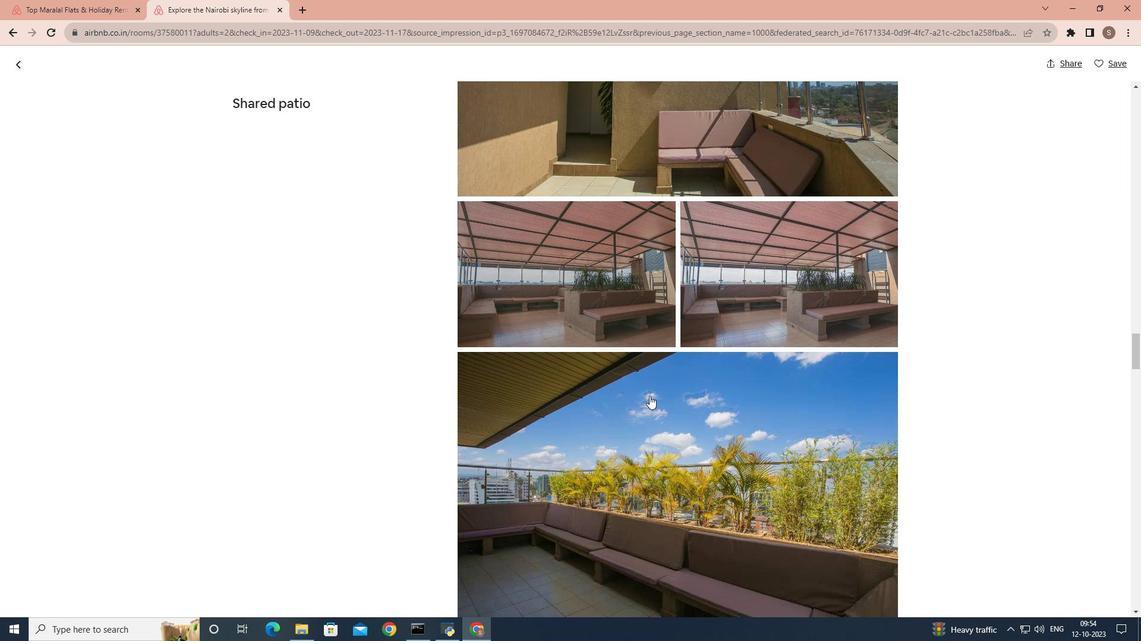 
Action: Mouse scrolled (649, 395) with delta (0, 0)
Screenshot: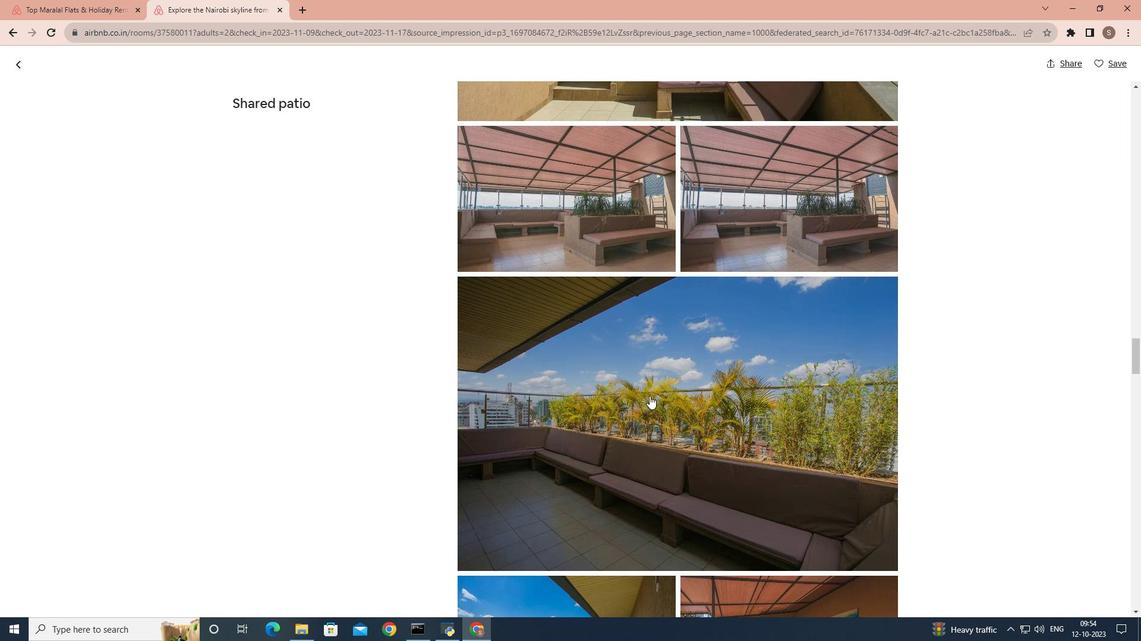 
Action: Mouse scrolled (649, 395) with delta (0, 0)
Screenshot: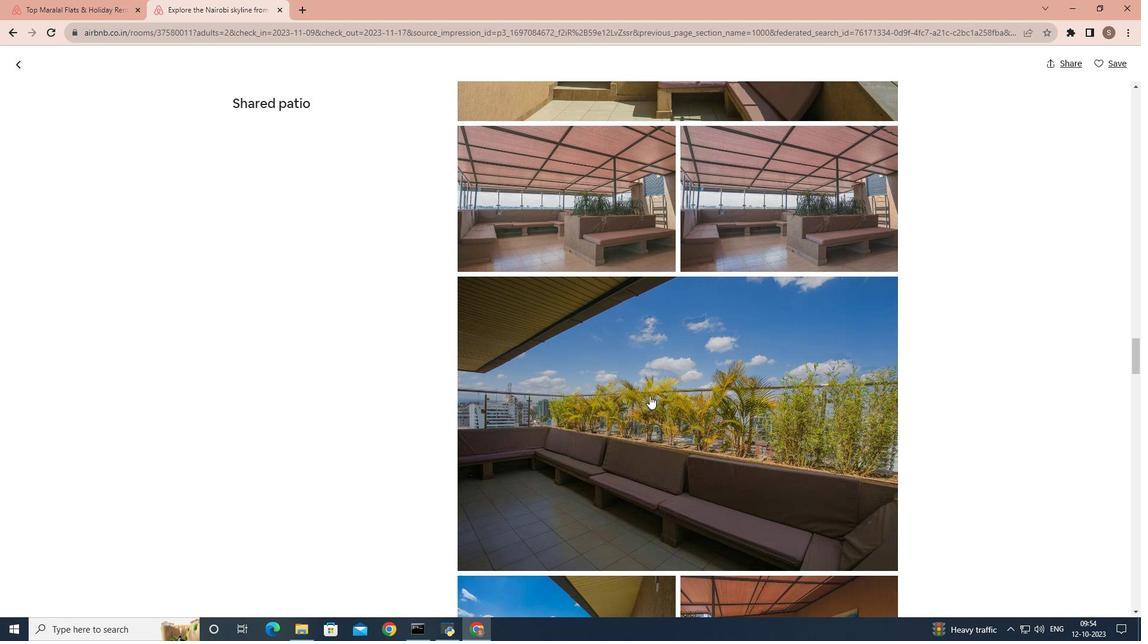 
Action: Mouse scrolled (649, 395) with delta (0, 0)
Screenshot: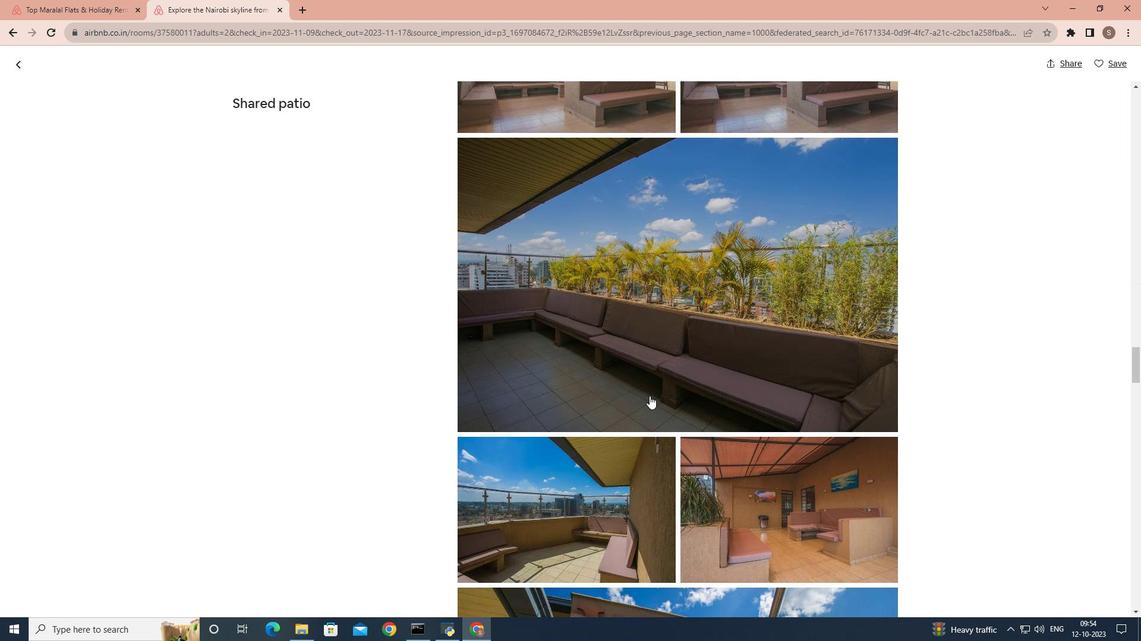 
Action: Mouse scrolled (649, 395) with delta (0, 0)
Screenshot: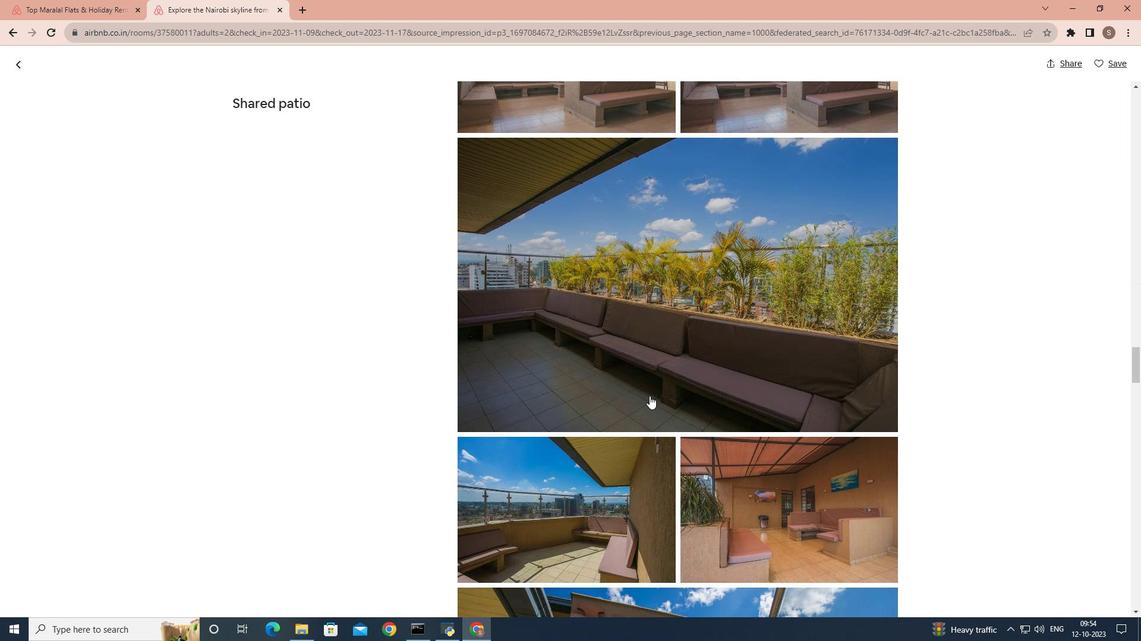 
Action: Mouse scrolled (649, 395) with delta (0, 0)
Screenshot: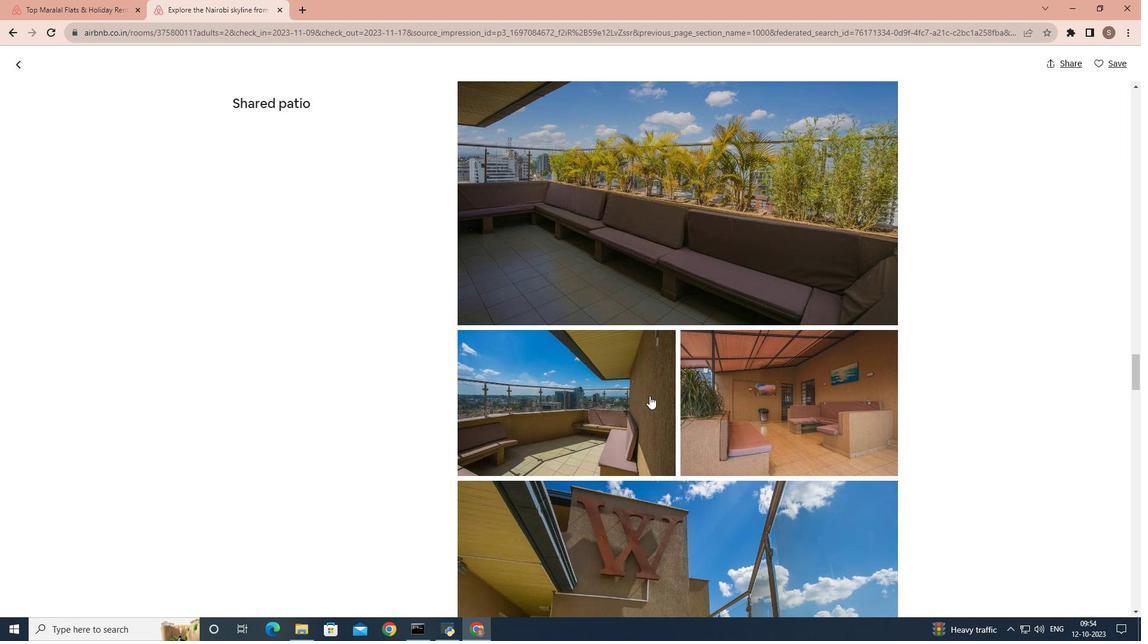 
Action: Mouse scrolled (649, 395) with delta (0, 0)
Screenshot: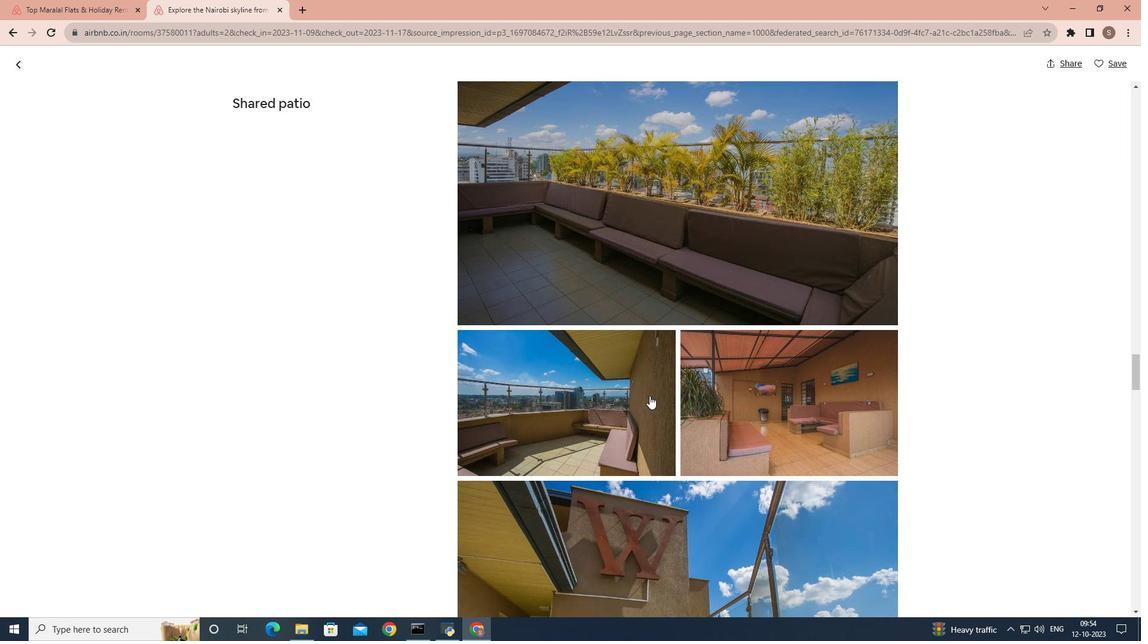 
Action: Mouse scrolled (649, 395) with delta (0, 0)
Screenshot: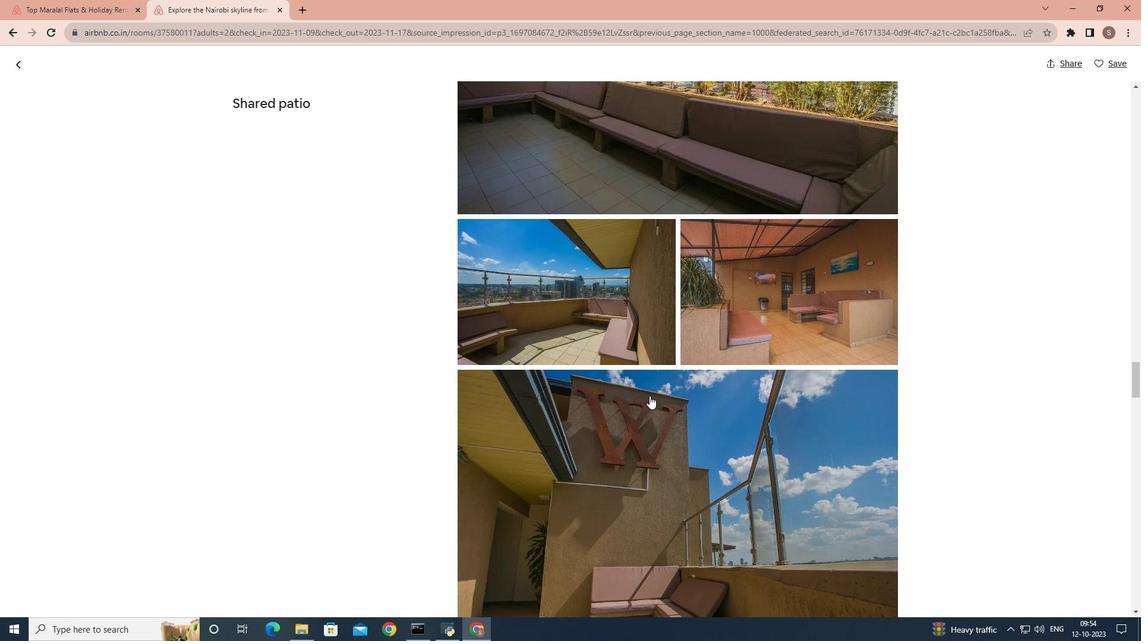 
Action: Mouse scrolled (649, 395) with delta (0, 0)
Screenshot: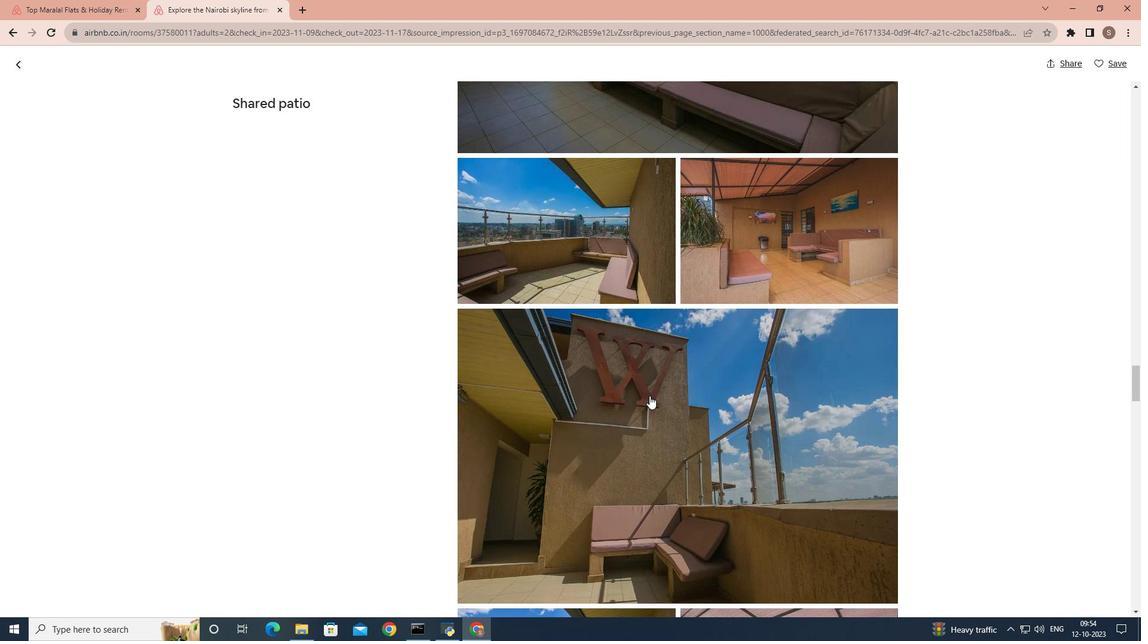 
Action: Mouse scrolled (649, 395) with delta (0, 0)
Screenshot: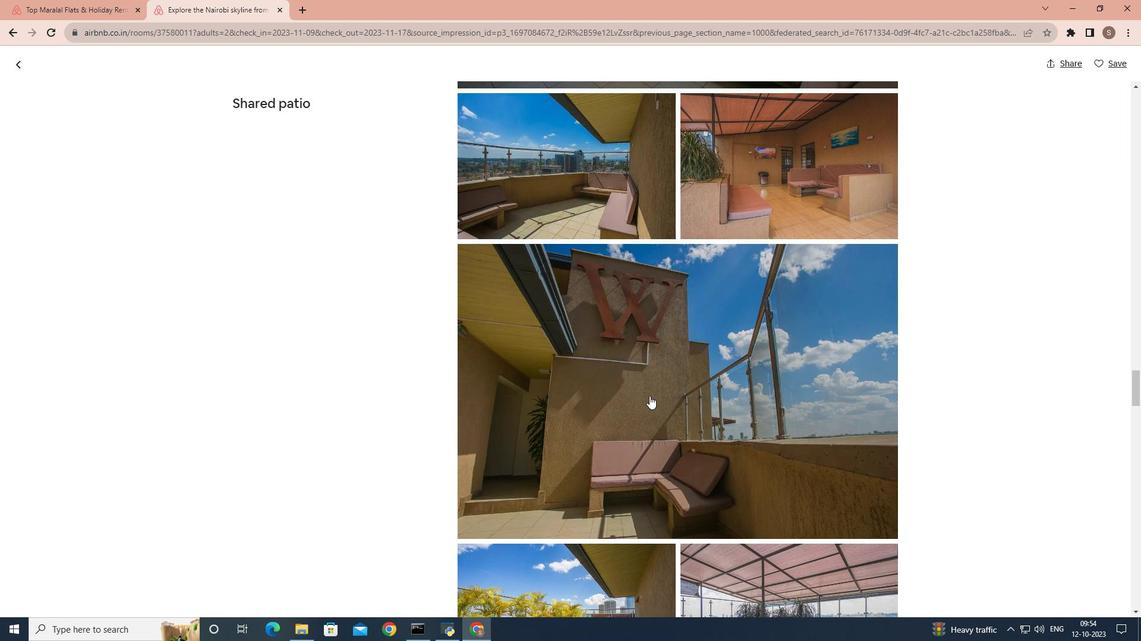 
Action: Mouse scrolled (649, 395) with delta (0, 0)
Screenshot: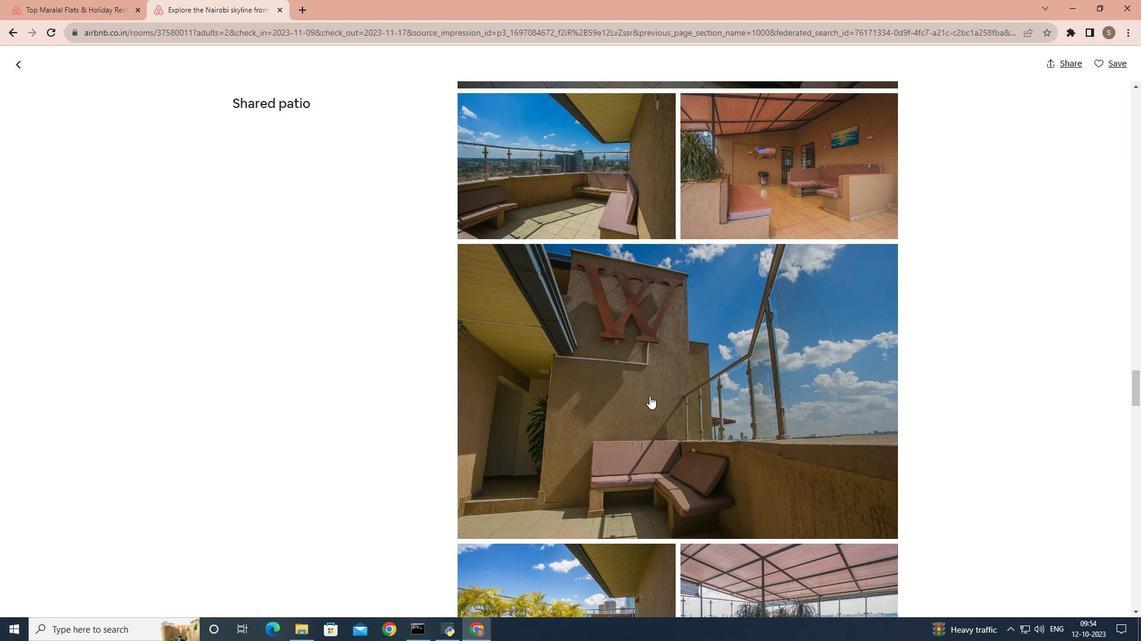 
Action: Mouse scrolled (649, 395) with delta (0, 0)
Screenshot: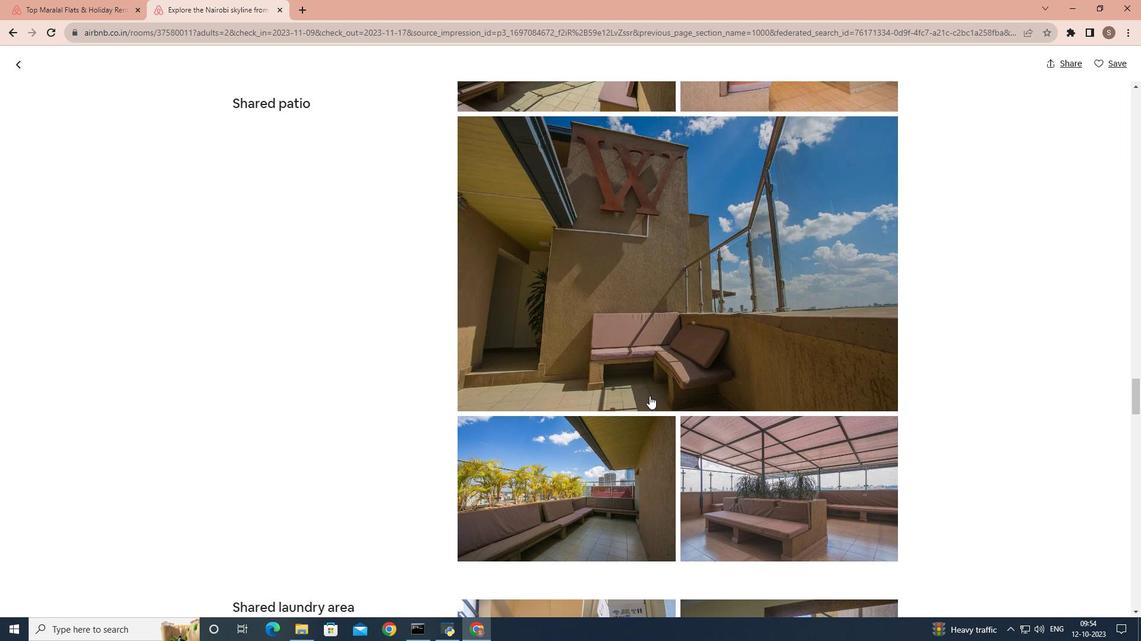 
Action: Mouse scrolled (649, 395) with delta (0, 0)
Screenshot: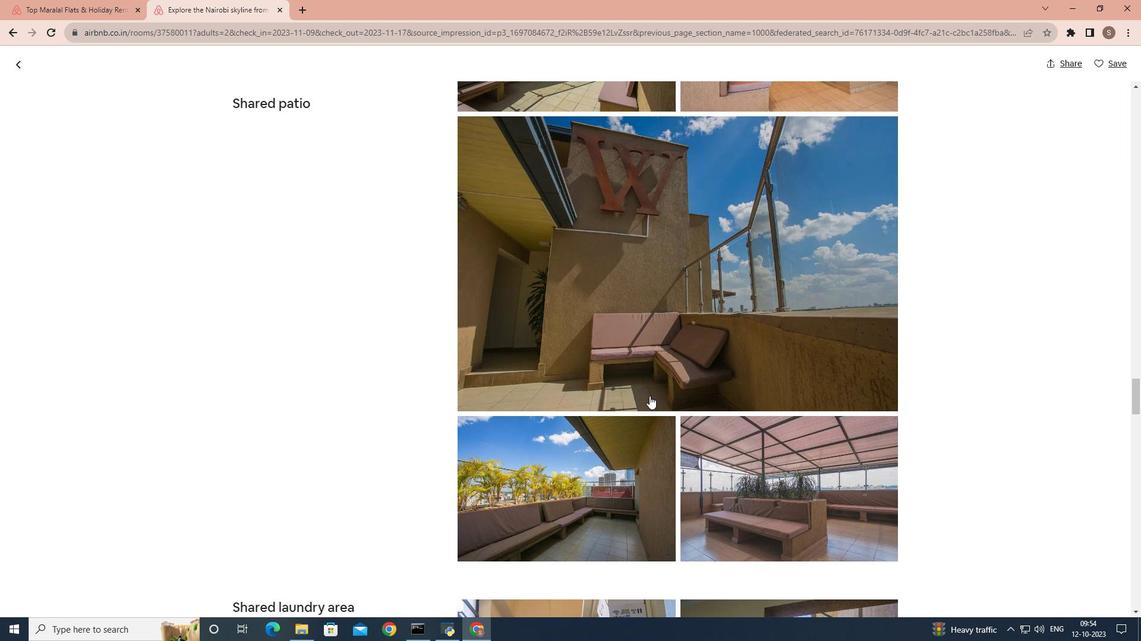 
Action: Mouse scrolled (649, 395) with delta (0, 0)
Screenshot: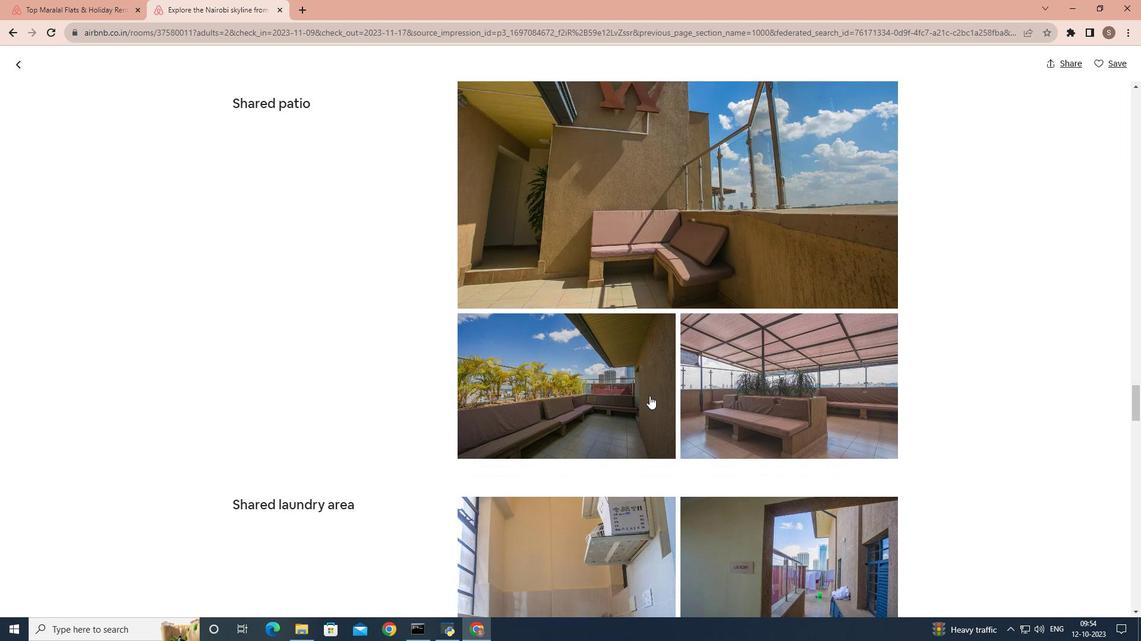 
Action: Mouse scrolled (649, 395) with delta (0, 0)
Screenshot: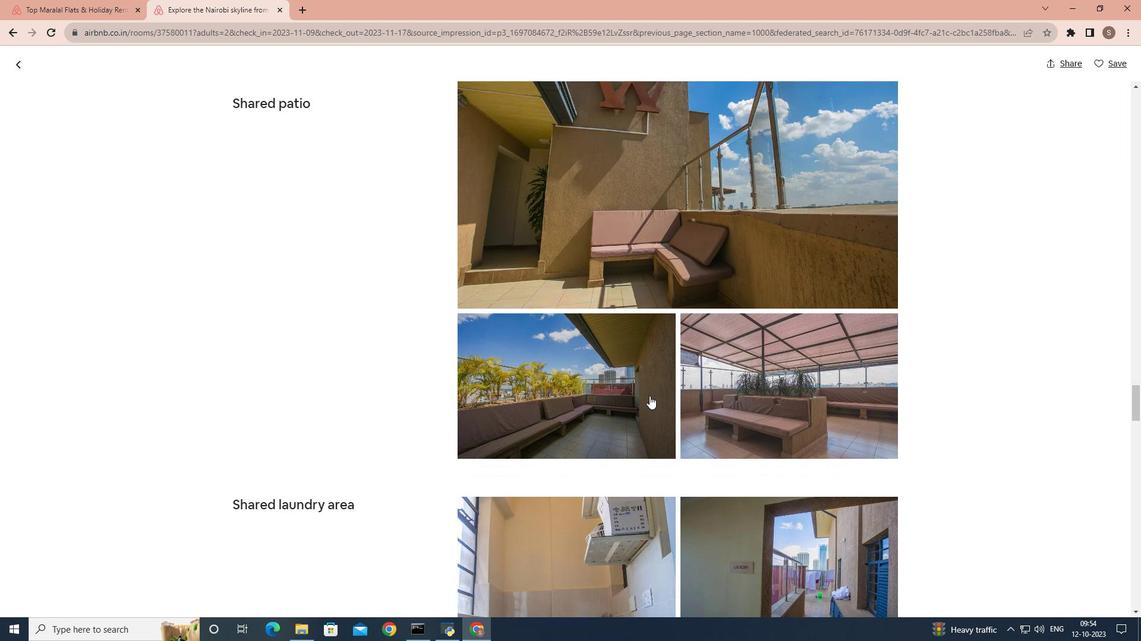 
Action: Mouse scrolled (649, 395) with delta (0, 0)
Screenshot: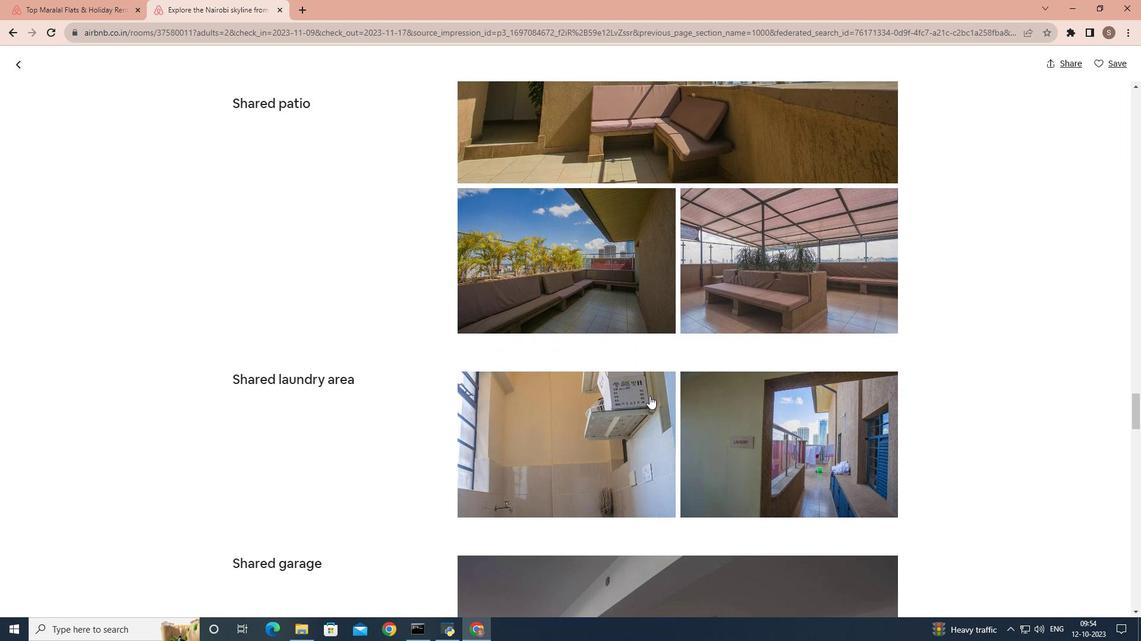 
Action: Mouse scrolled (649, 395) with delta (0, 0)
Screenshot: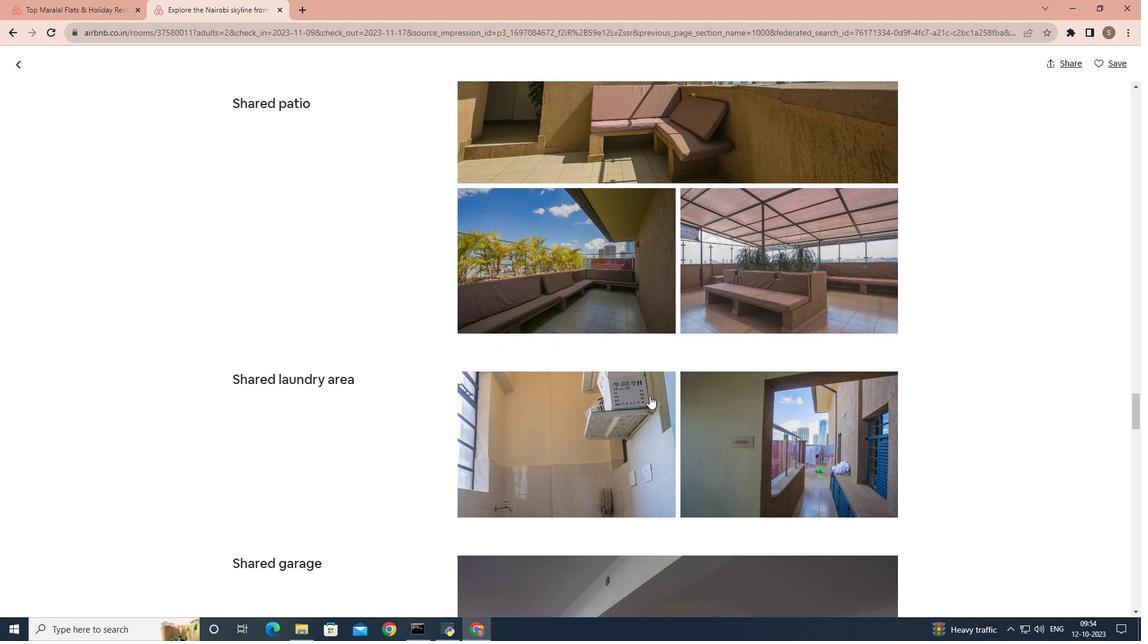 
Action: Mouse scrolled (649, 395) with delta (0, 0)
Screenshot: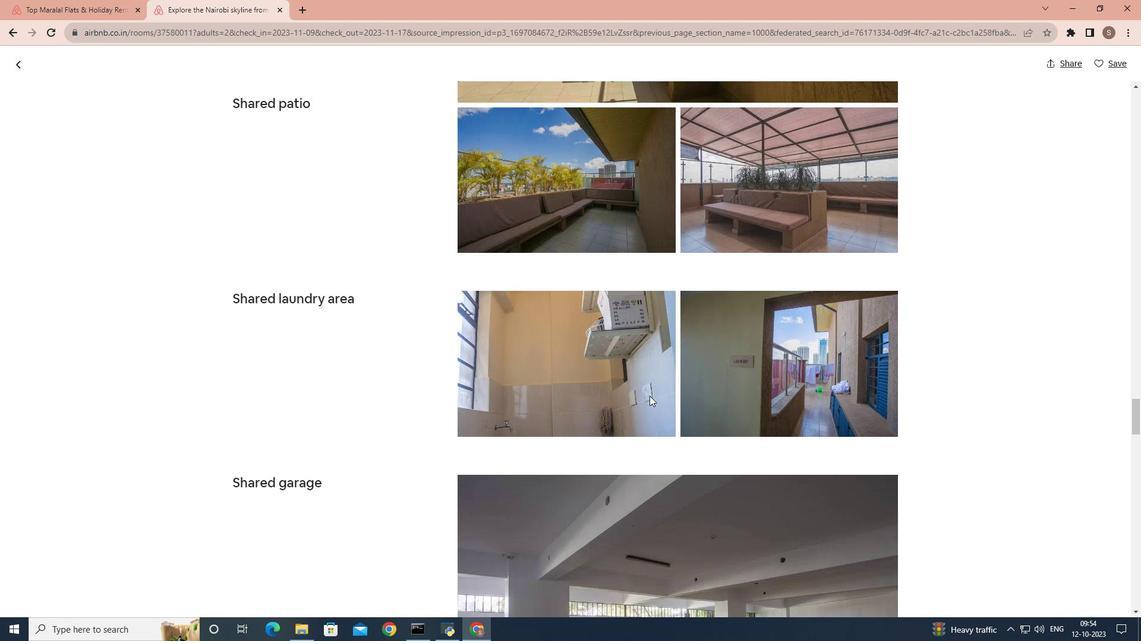 
Action: Mouse scrolled (649, 395) with delta (0, 0)
Screenshot: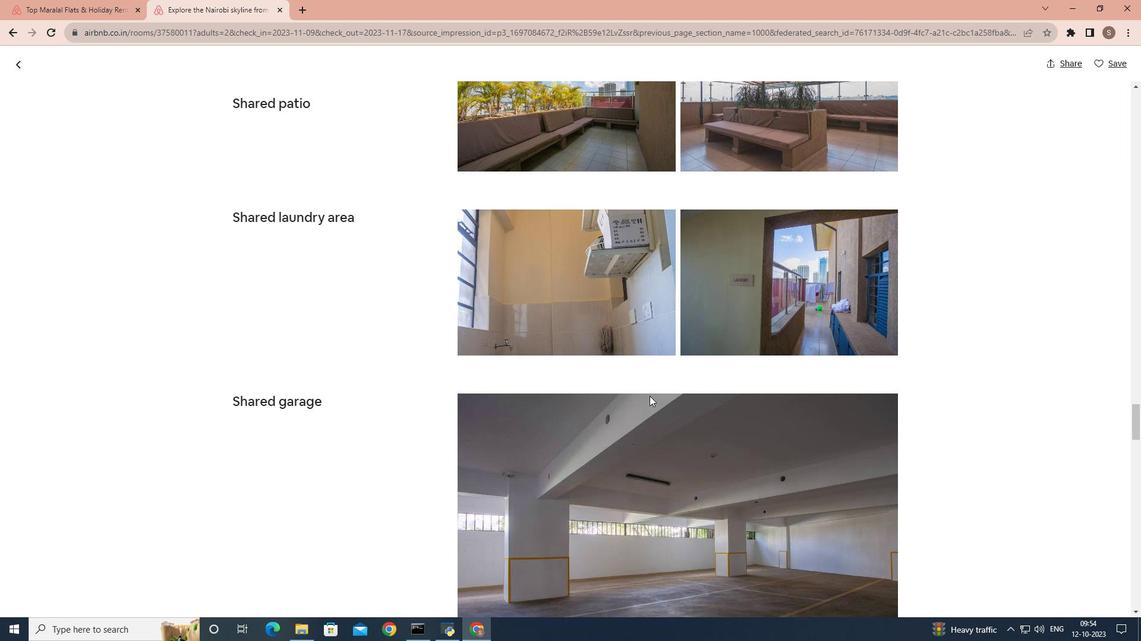 
Action: Mouse scrolled (649, 395) with delta (0, 0)
Screenshot: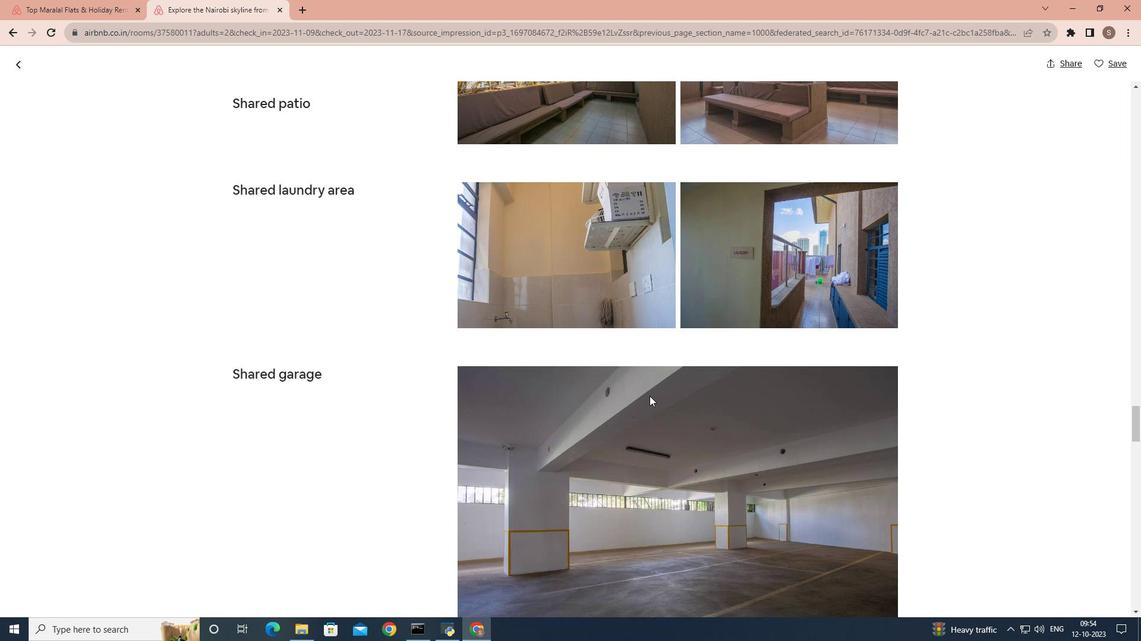 
Action: Mouse scrolled (649, 395) with delta (0, 0)
Screenshot: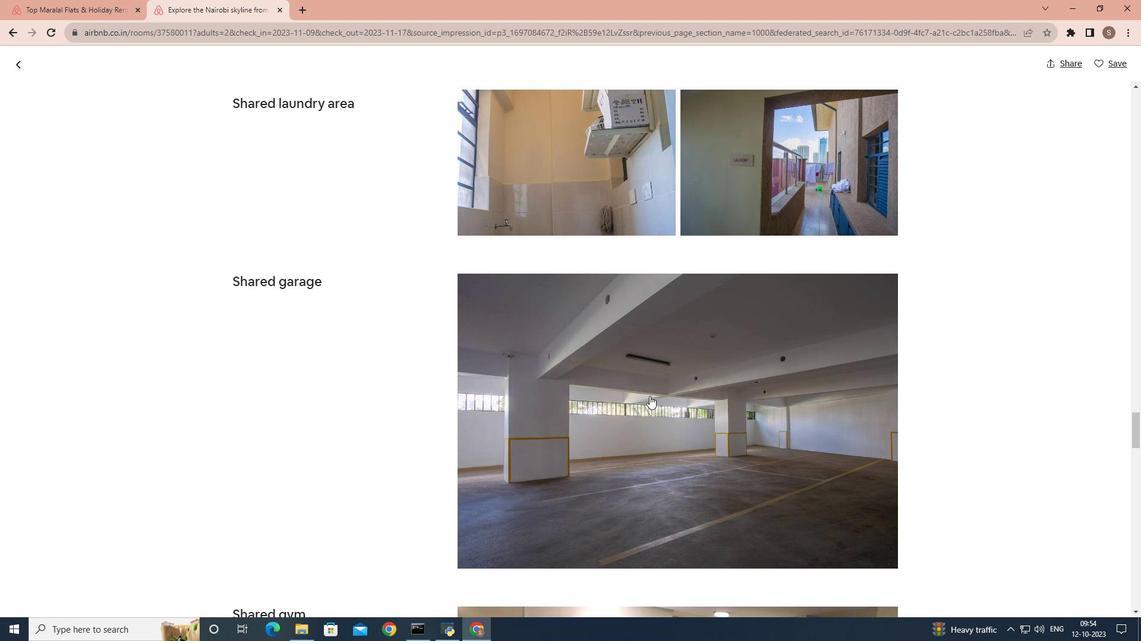 
Action: Mouse scrolled (649, 395) with delta (0, 0)
Screenshot: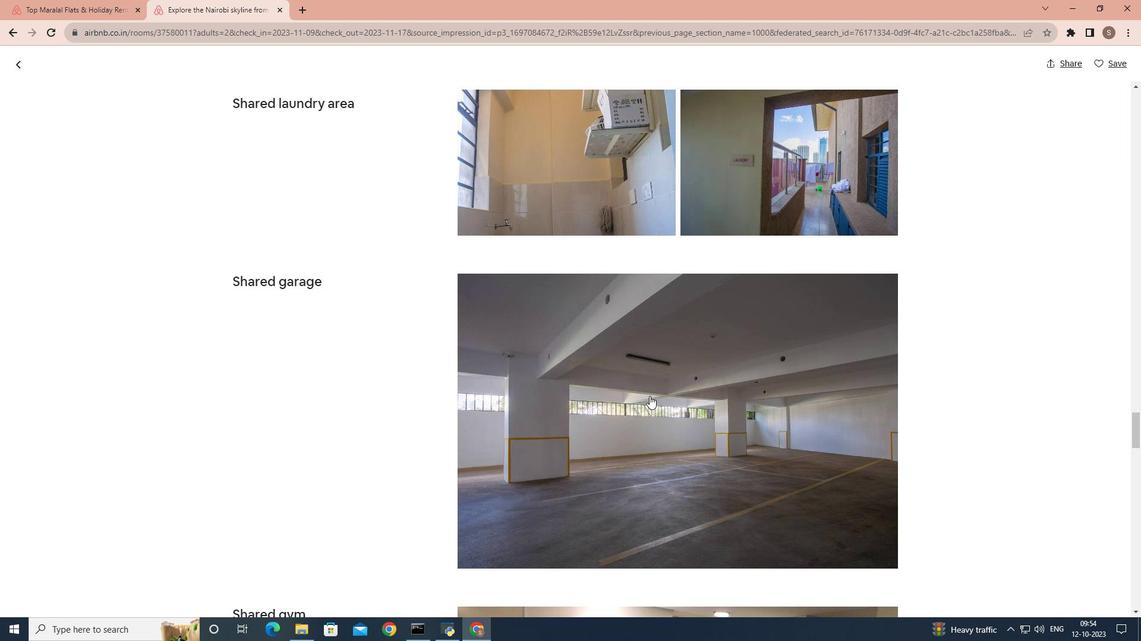 
Action: Mouse scrolled (649, 395) with delta (0, 0)
Screenshot: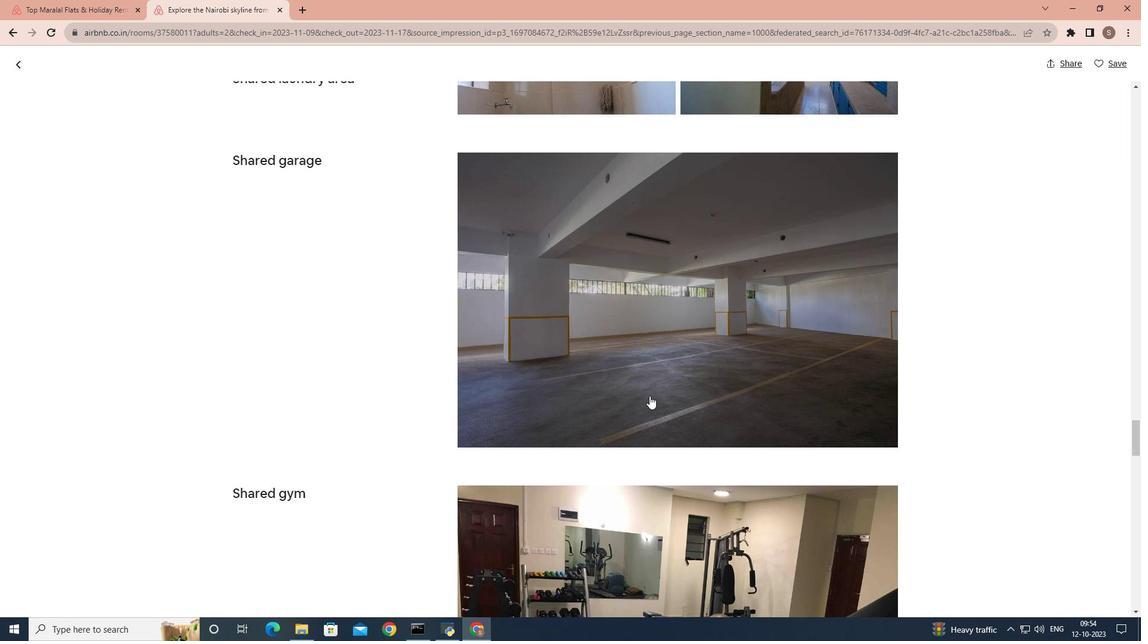 
Action: Mouse scrolled (649, 395) with delta (0, 0)
Screenshot: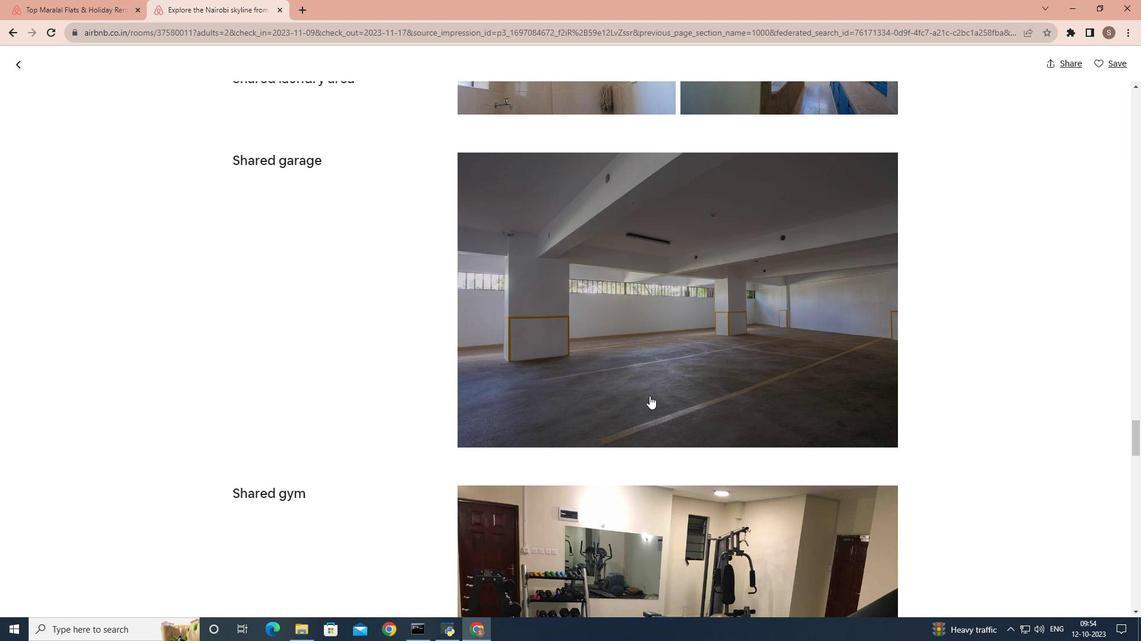 
Action: Mouse scrolled (649, 395) with delta (0, 0)
Screenshot: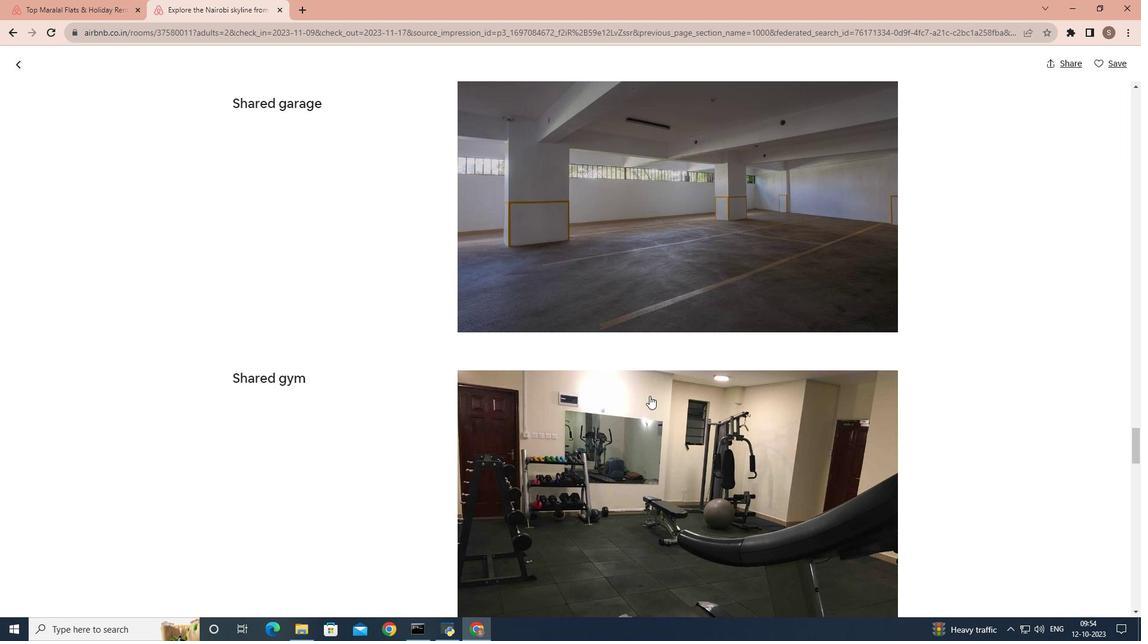 
Action: Mouse scrolled (649, 395) with delta (0, 0)
Screenshot: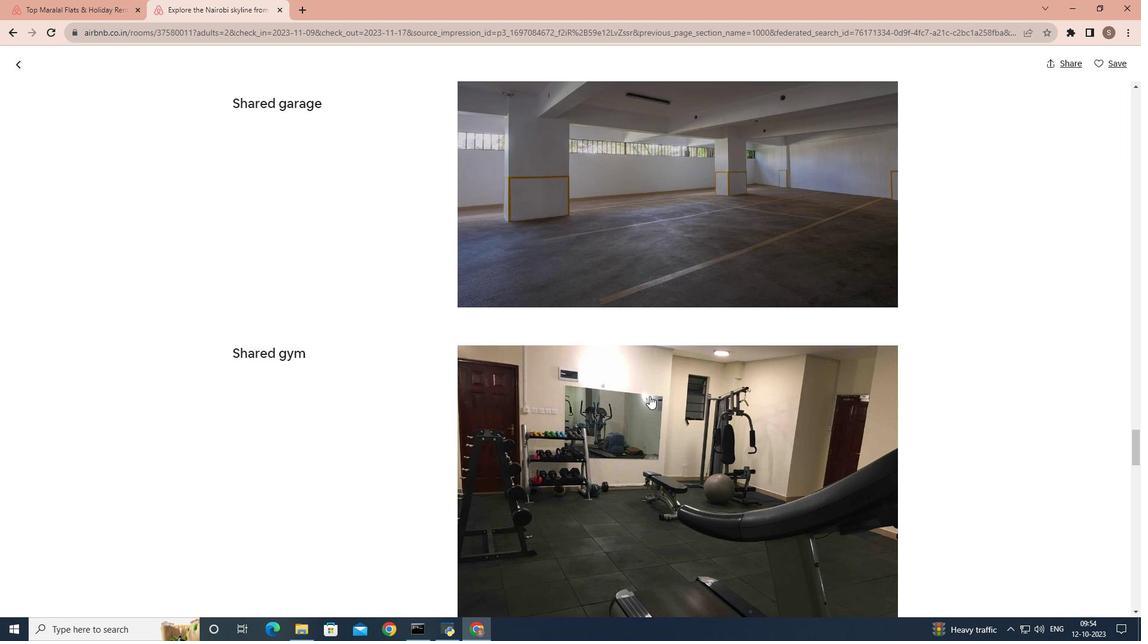 
Action: Mouse scrolled (649, 395) with delta (0, 0)
Screenshot: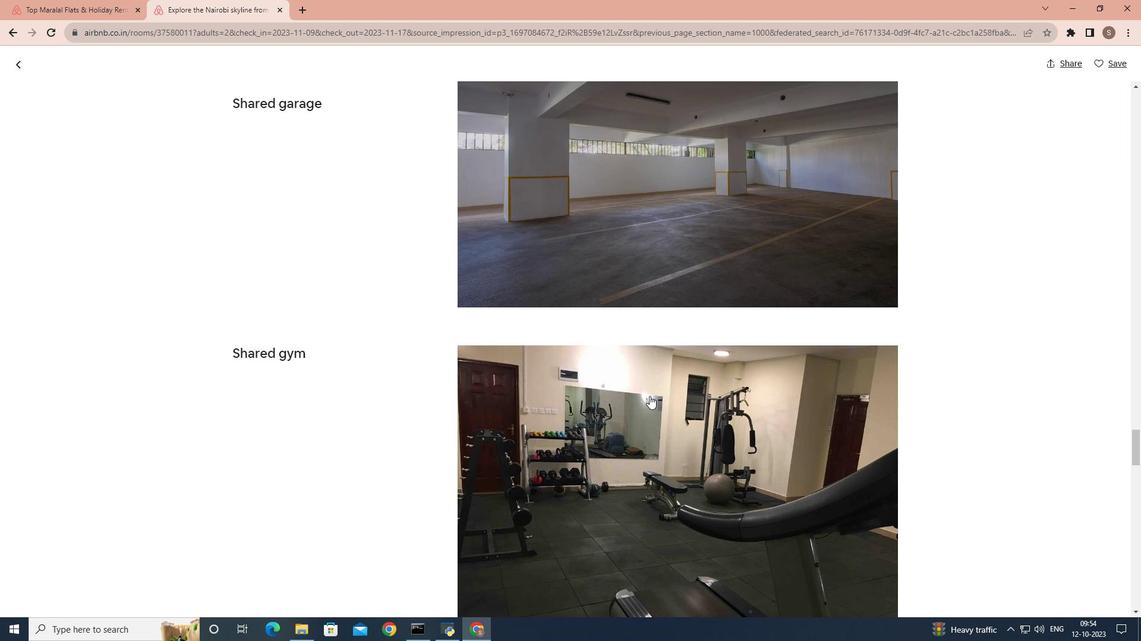 
Action: Mouse scrolled (649, 395) with delta (0, 0)
Screenshot: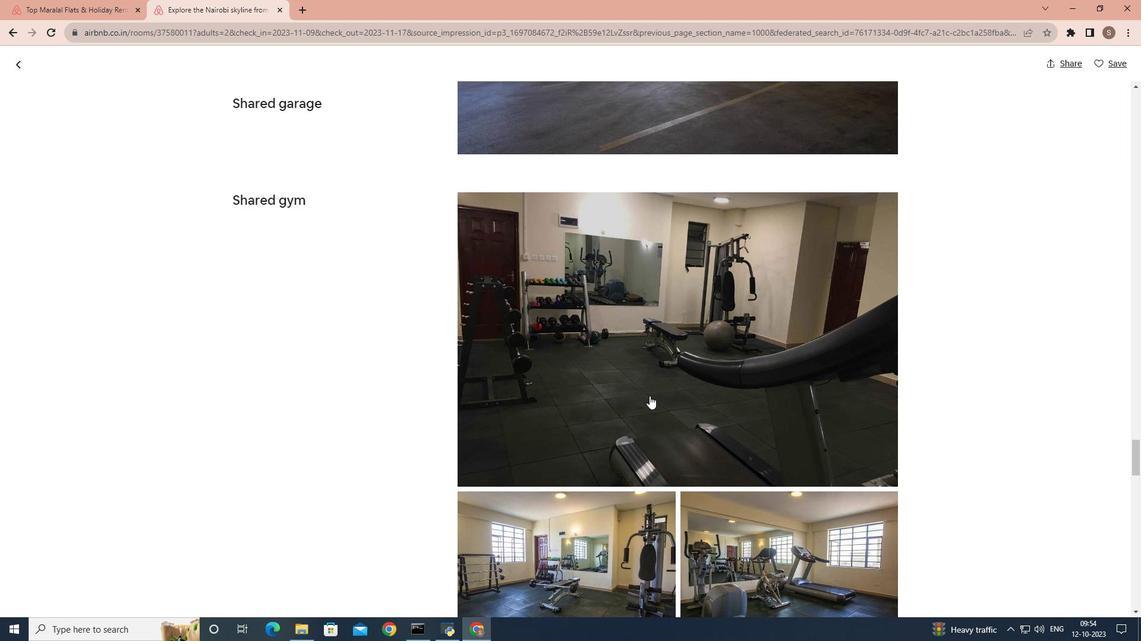 
Action: Mouse scrolled (649, 395) with delta (0, 0)
Screenshot: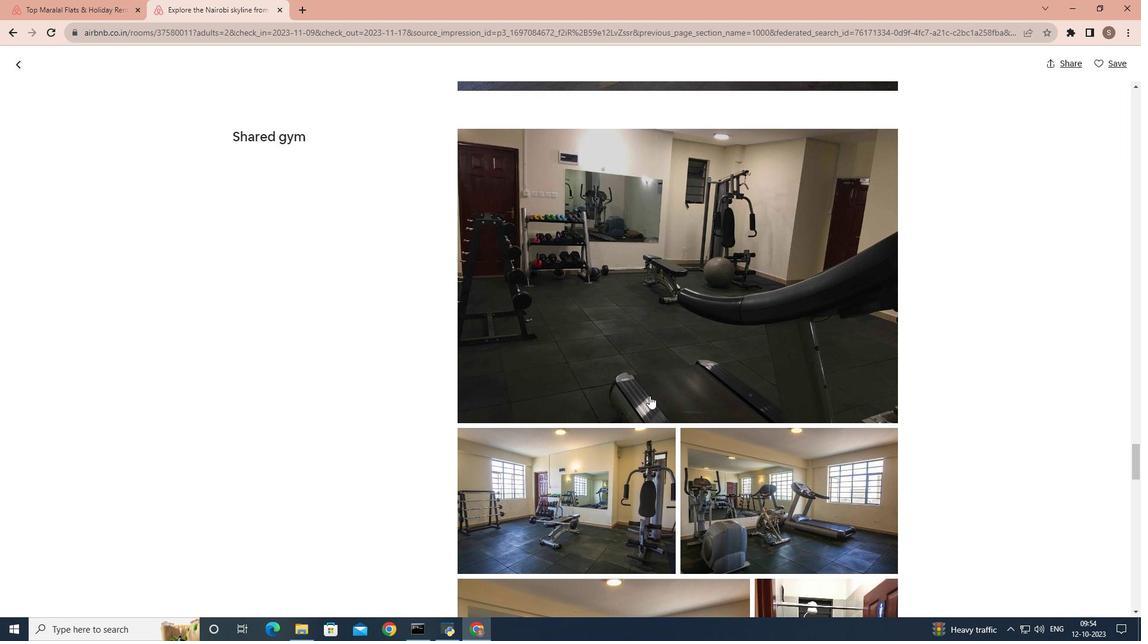 
Action: Mouse scrolled (649, 395) with delta (0, 0)
Screenshot: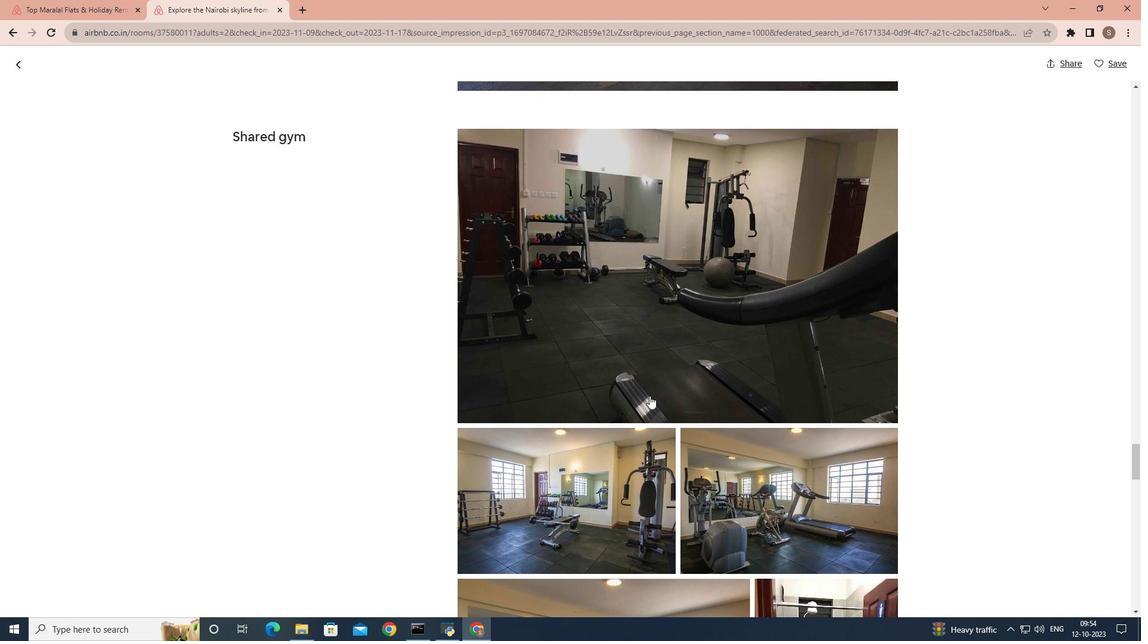 
Action: Mouse scrolled (649, 395) with delta (0, 0)
Screenshot: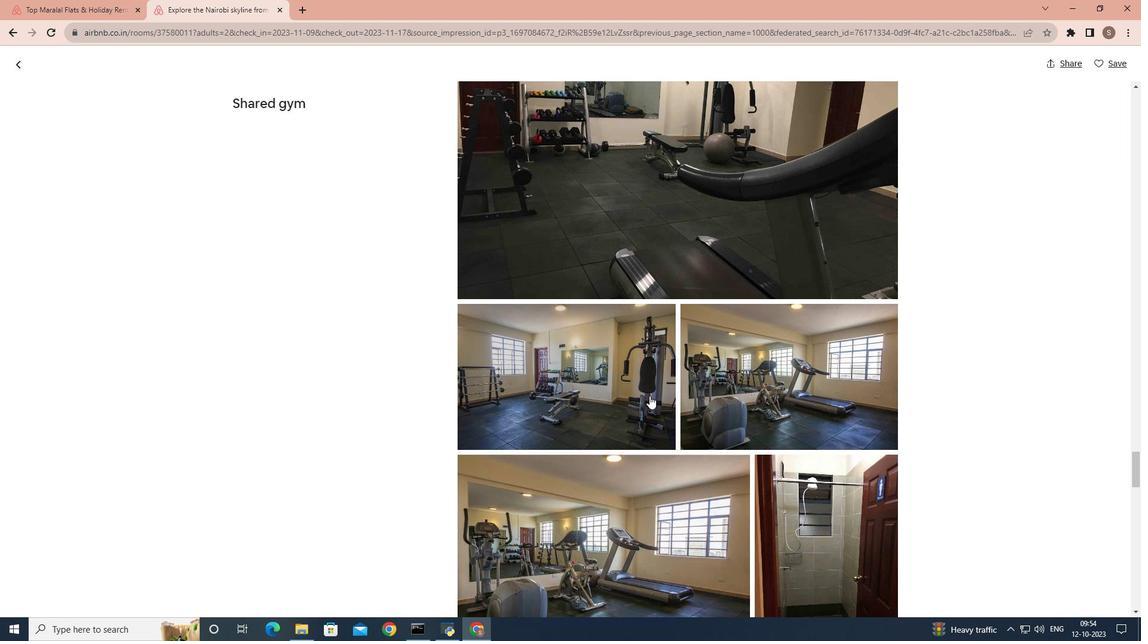 
Action: Mouse scrolled (649, 395) with delta (0, 0)
Screenshot: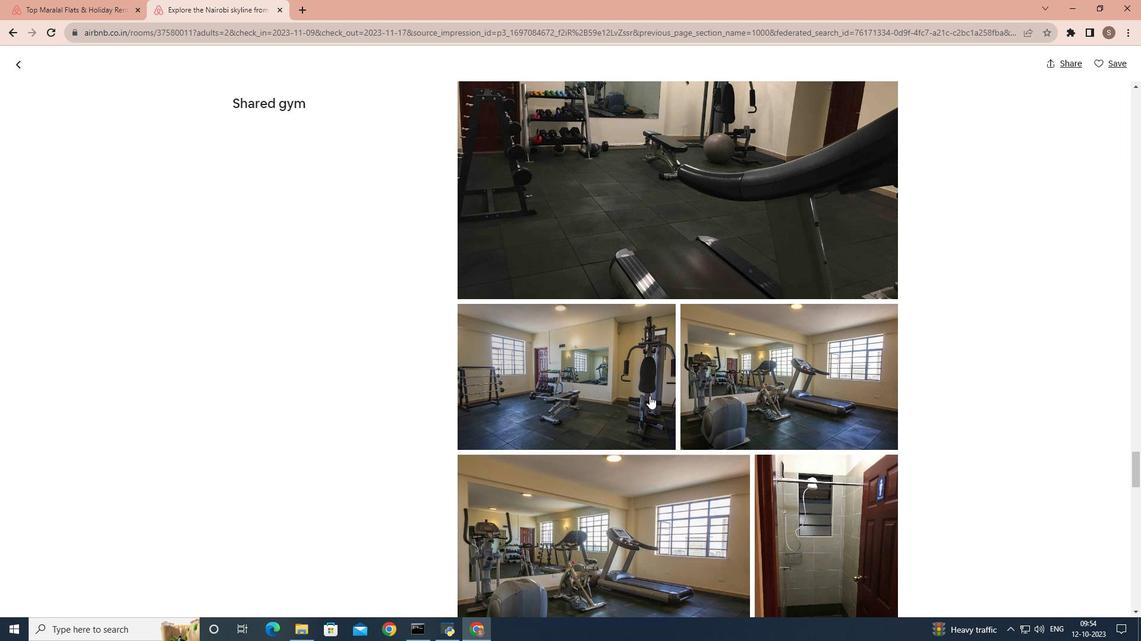 
Action: Mouse scrolled (649, 395) with delta (0, 0)
Screenshot: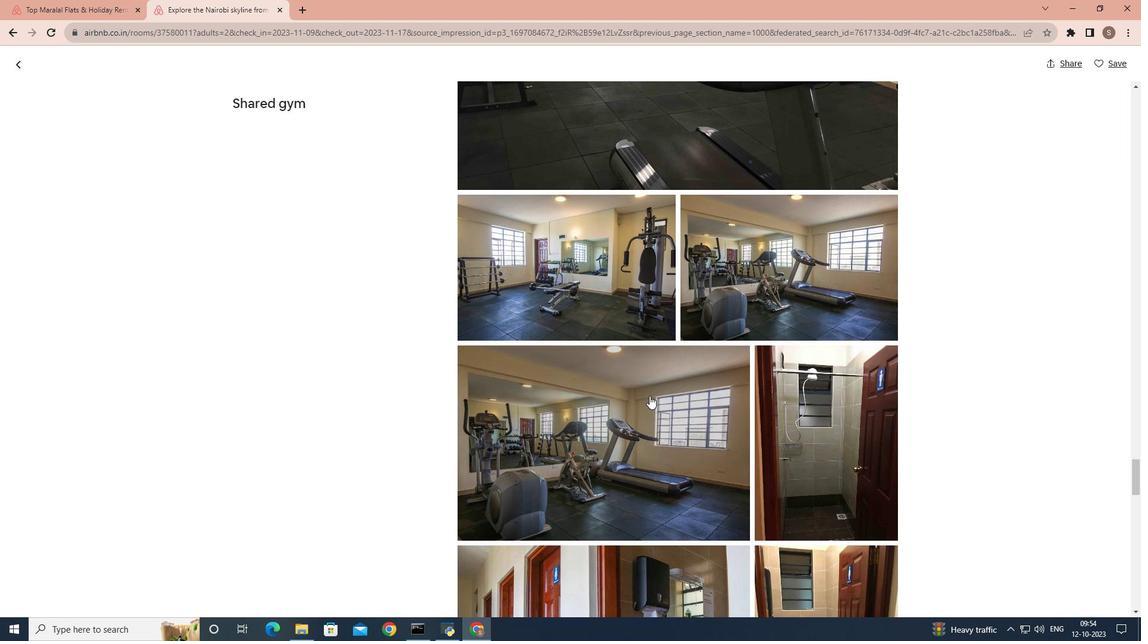 
Action: Mouse scrolled (649, 395) with delta (0, 0)
Screenshot: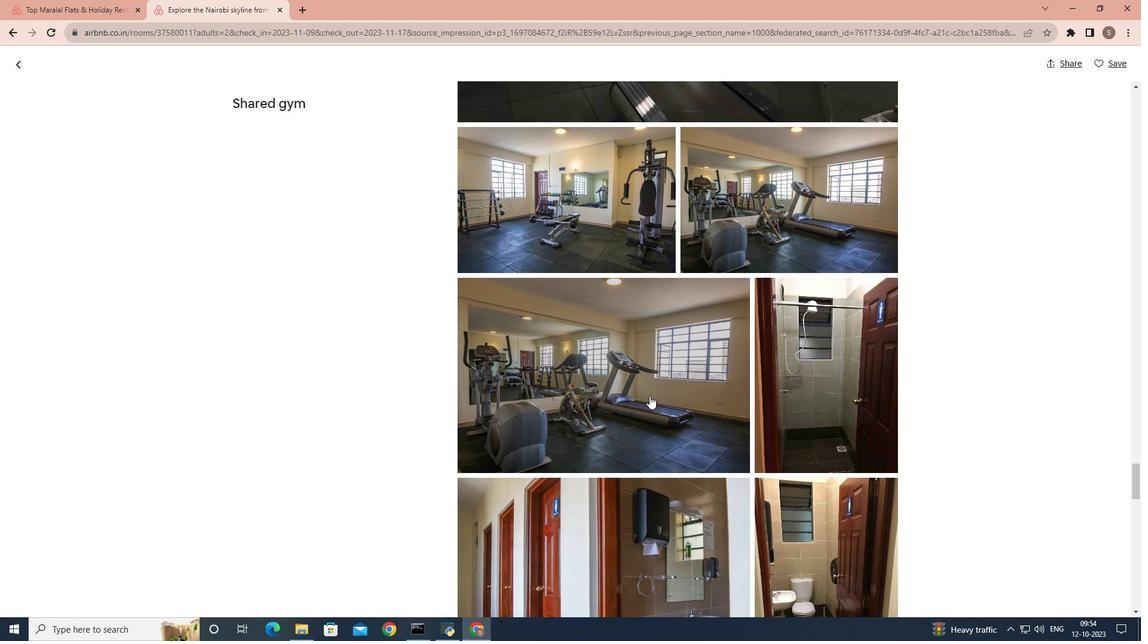 
Action: Mouse scrolled (649, 395) with delta (0, 0)
Screenshot: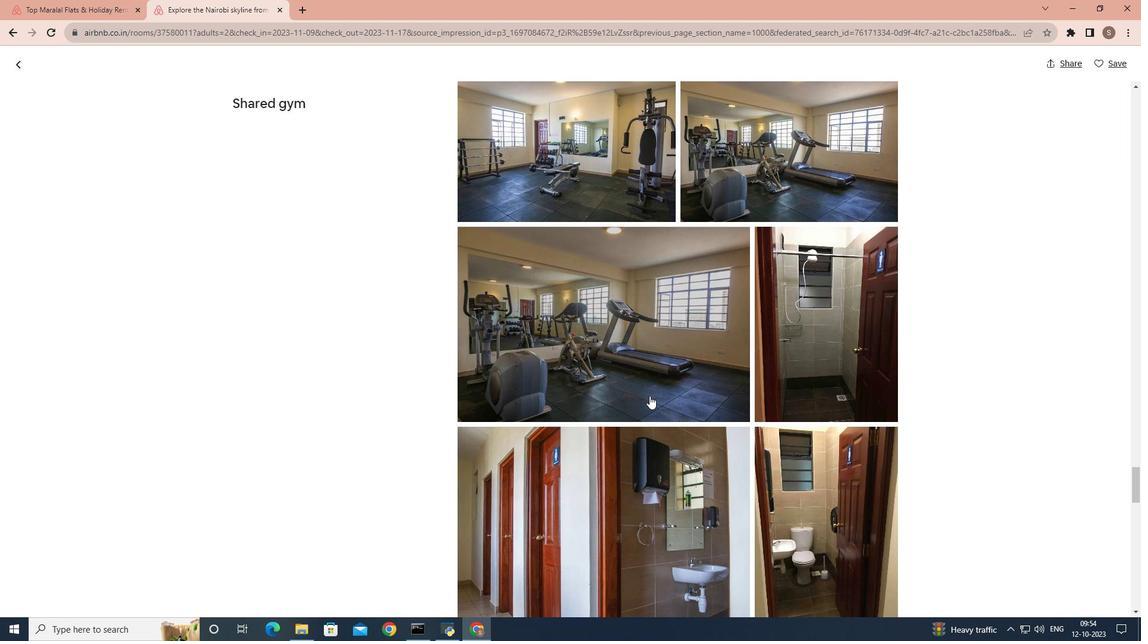 
Action: Mouse scrolled (649, 395) with delta (0, 0)
Screenshot: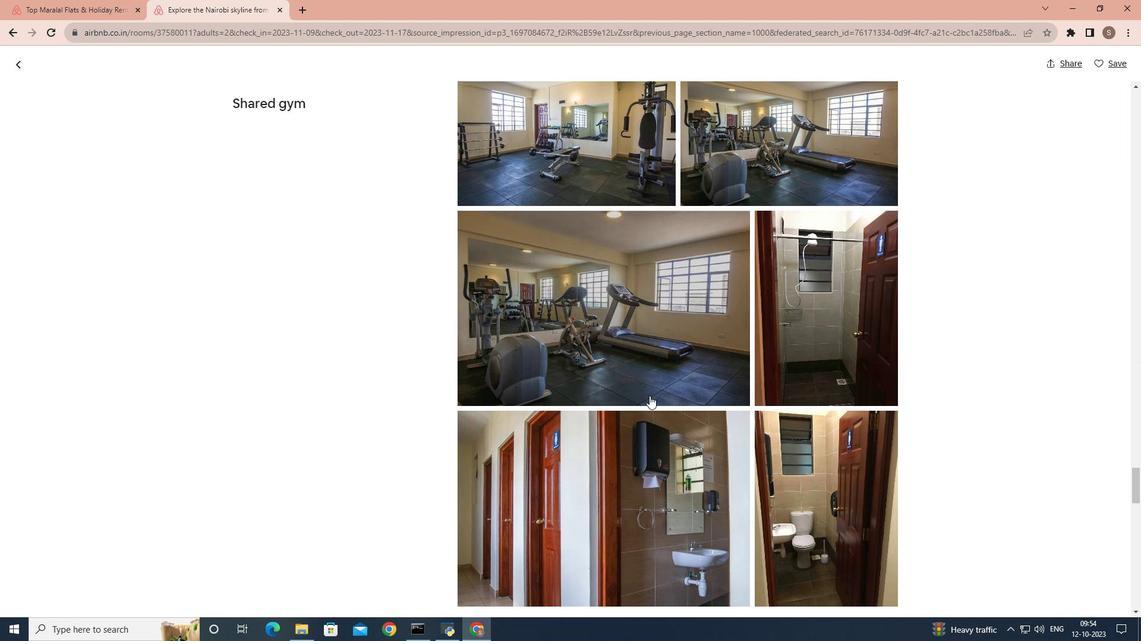 
Action: Mouse scrolled (649, 395) with delta (0, 0)
Screenshot: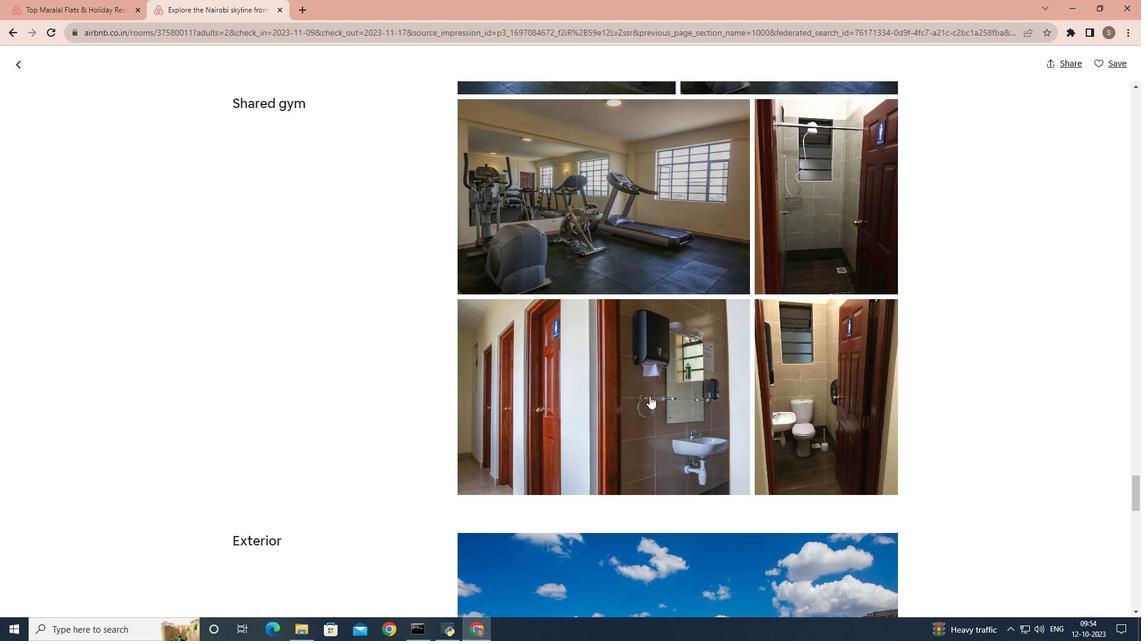 
Action: Mouse scrolled (649, 395) with delta (0, 0)
Screenshot: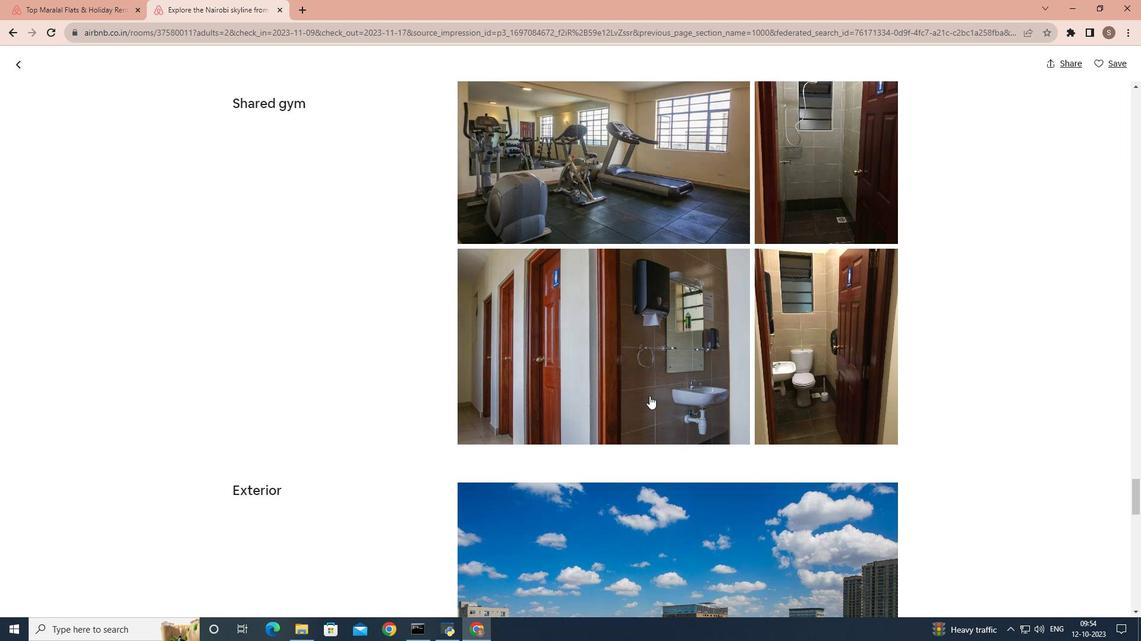 
Action: Mouse scrolled (649, 395) with delta (0, 0)
Screenshot: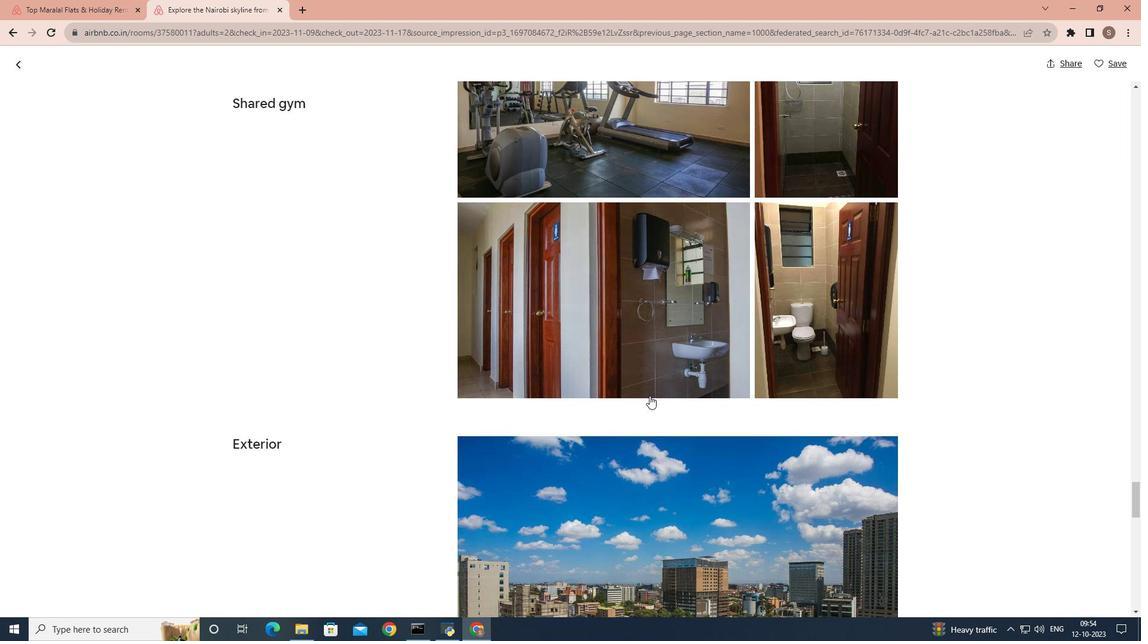 
Action: Mouse scrolled (649, 395) with delta (0, 0)
Screenshot: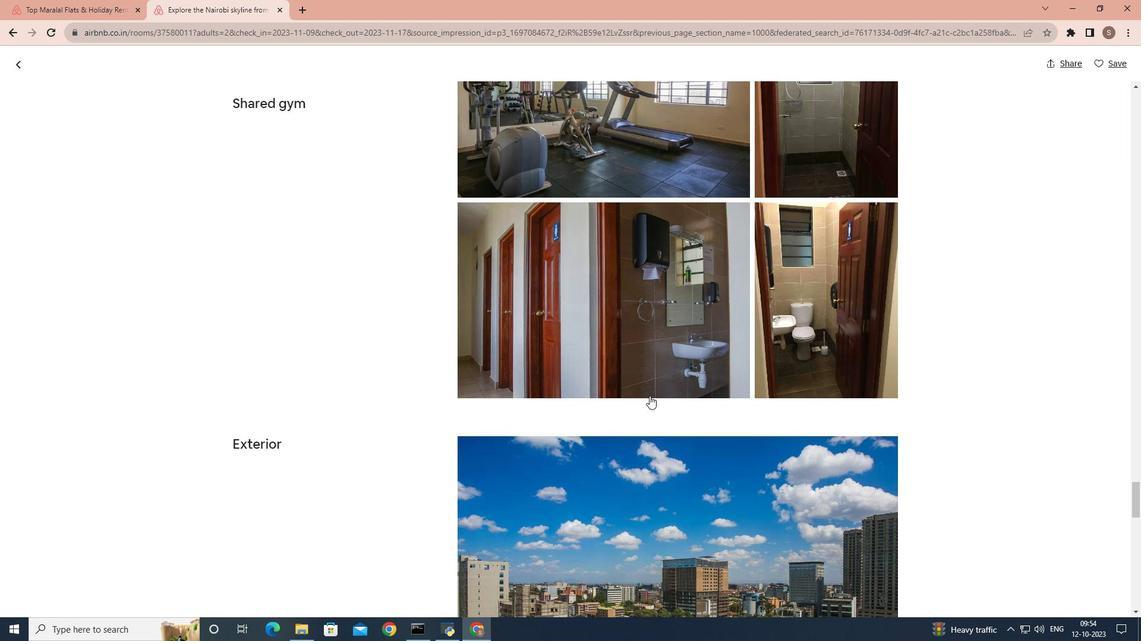 
Action: Mouse scrolled (649, 395) with delta (0, 0)
Screenshot: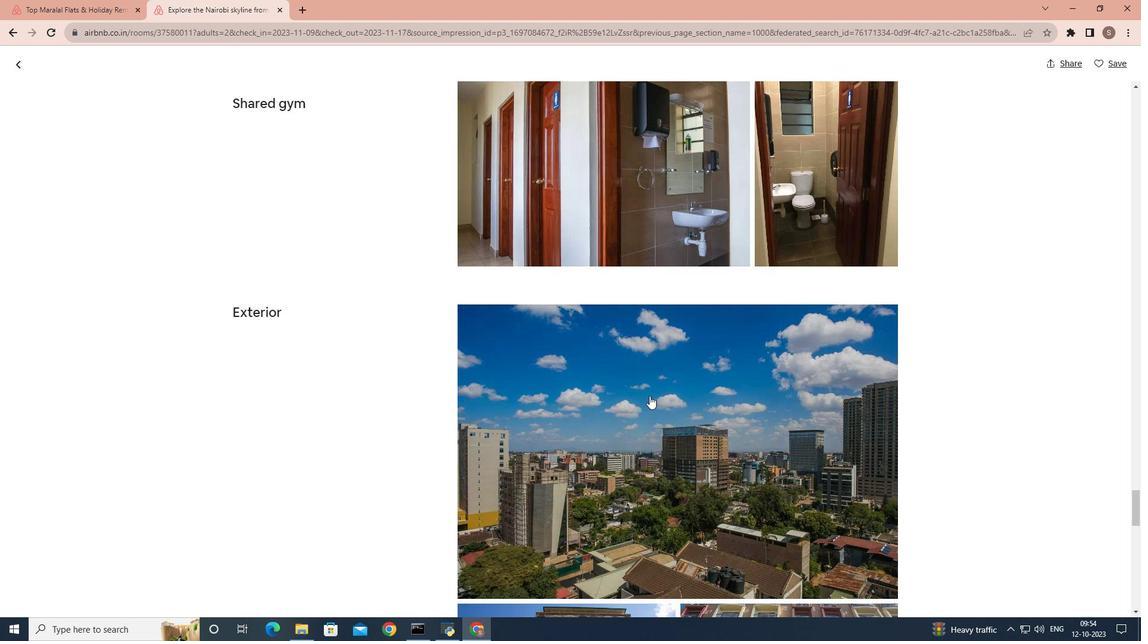 
Action: Mouse scrolled (649, 395) with delta (0, 0)
Screenshot: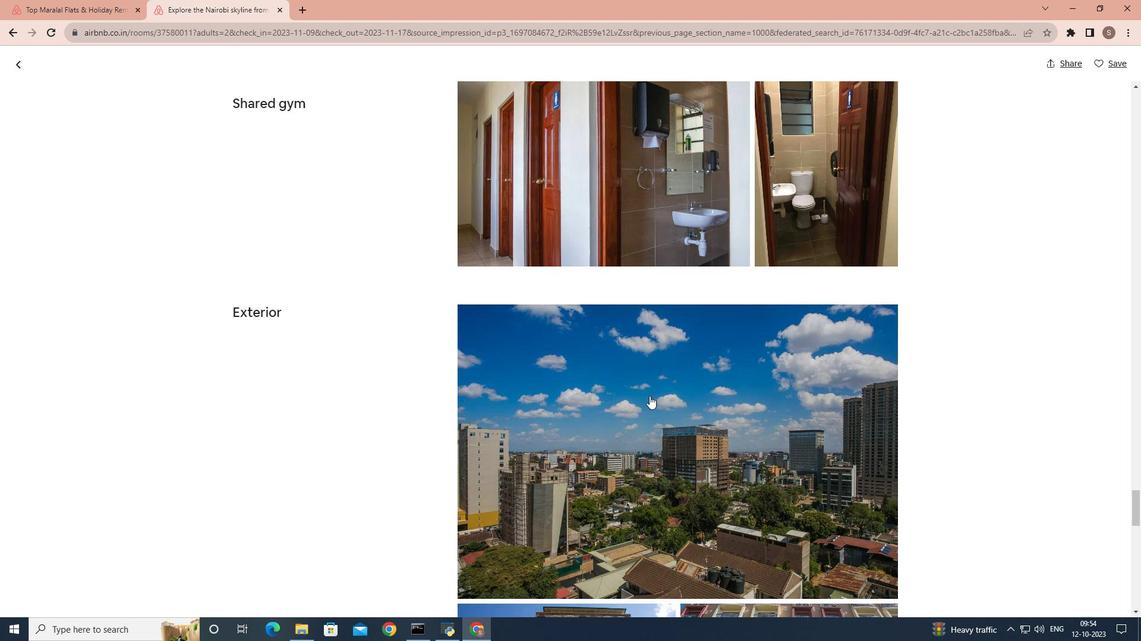 
Action: Mouse scrolled (649, 395) with delta (0, 0)
Screenshot: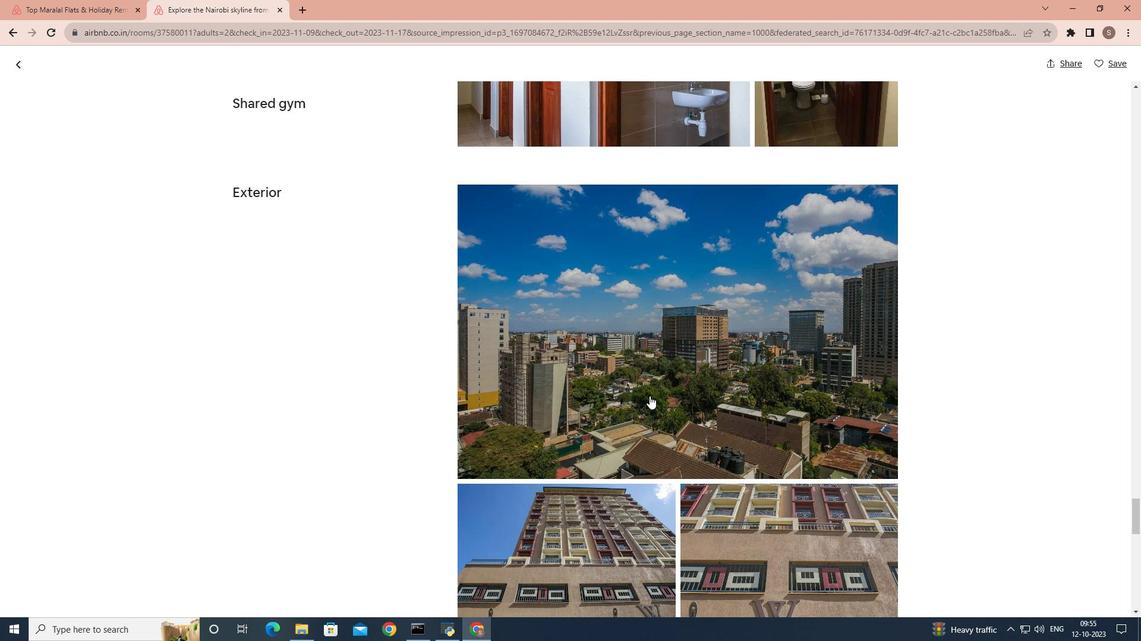
Action: Mouse scrolled (649, 395) with delta (0, 0)
Screenshot: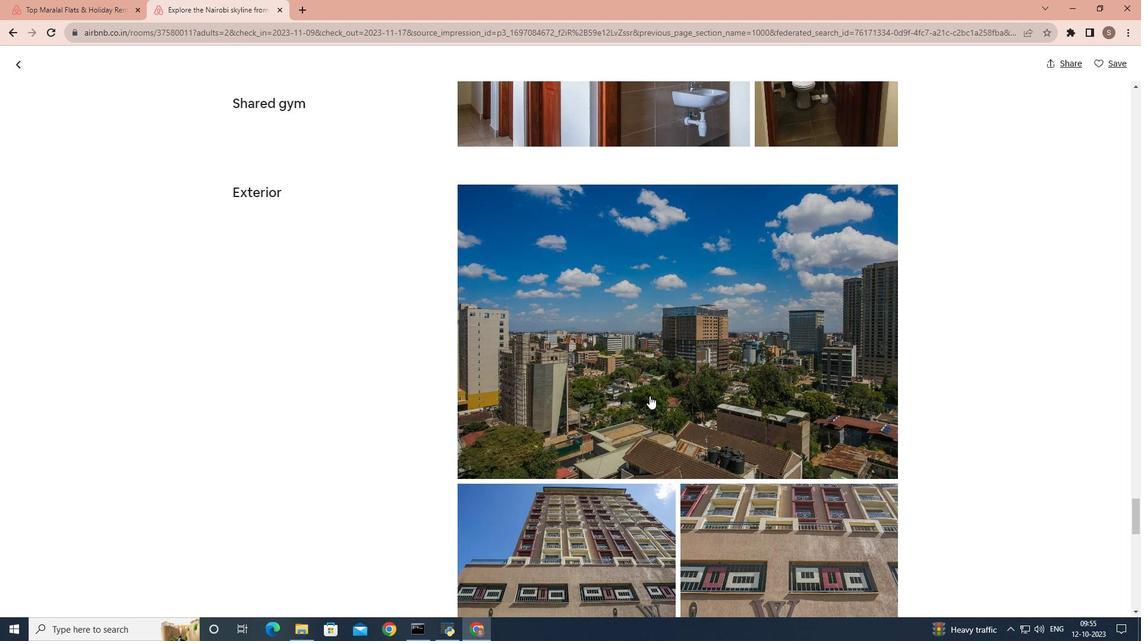 
Action: Mouse scrolled (649, 395) with delta (0, 0)
Screenshot: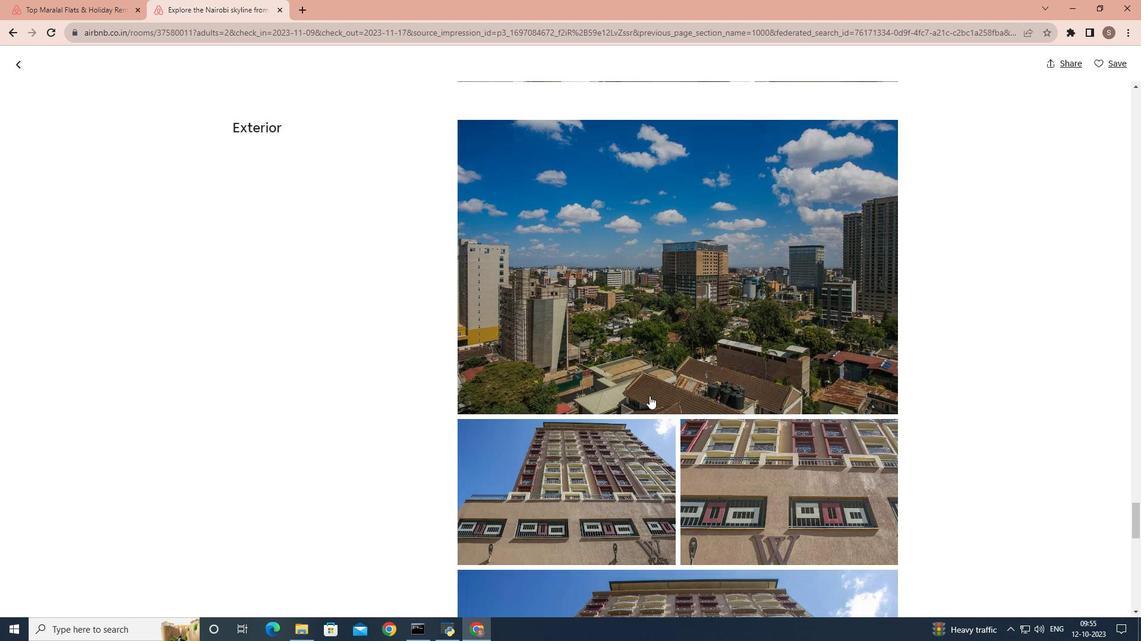 
Action: Mouse scrolled (649, 395) with delta (0, 0)
Screenshot: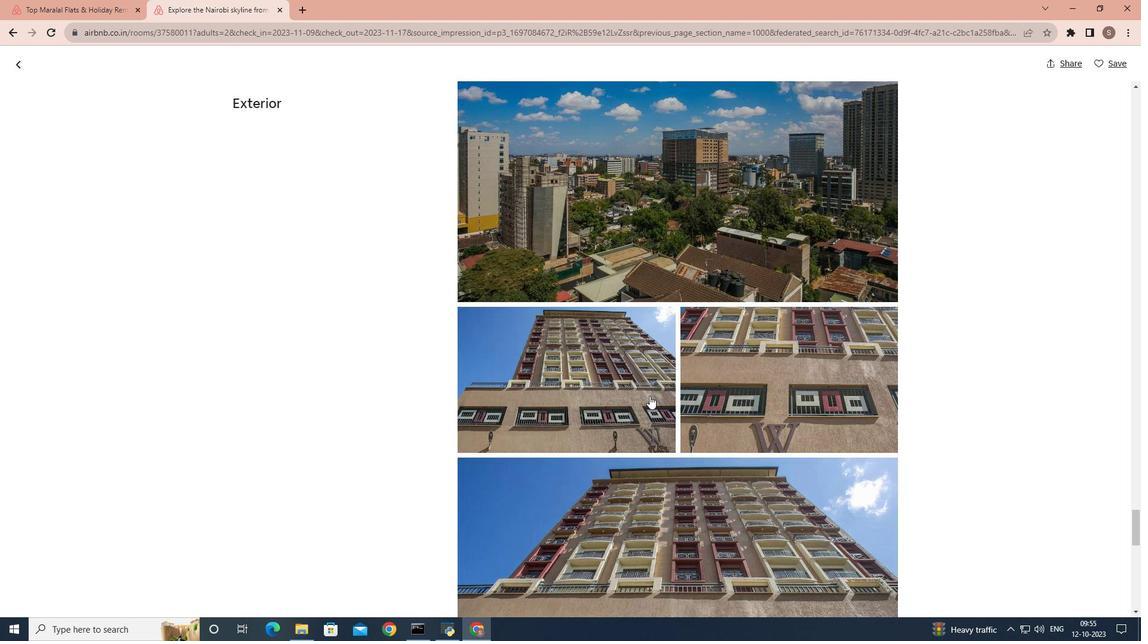 
Action: Mouse scrolled (649, 395) with delta (0, 0)
Screenshot: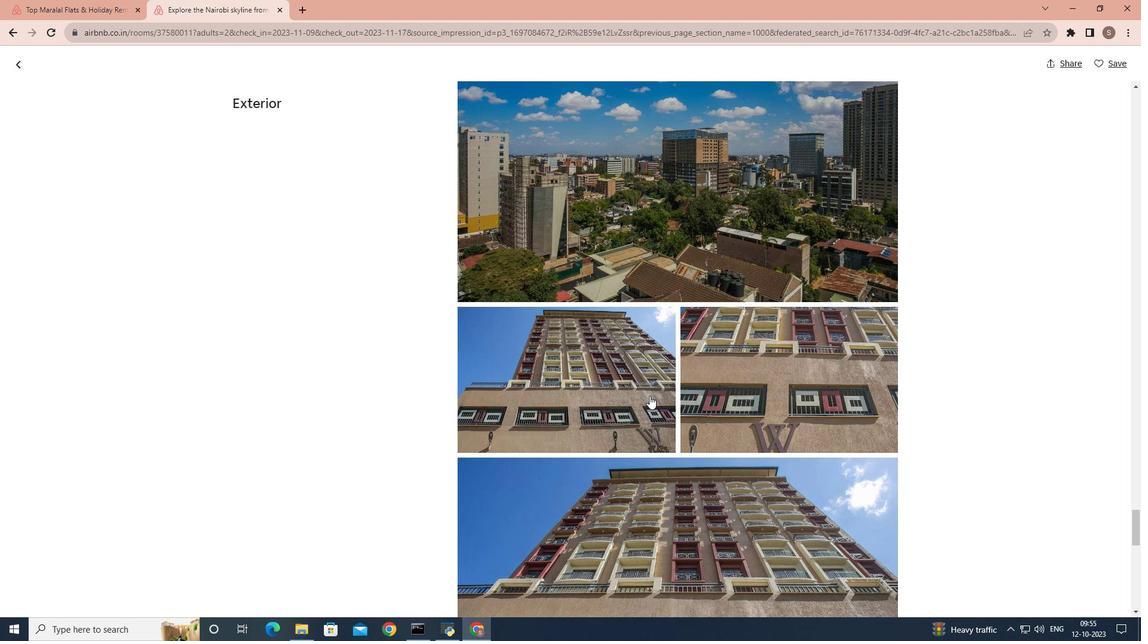 
Action: Mouse scrolled (649, 395) with delta (0, 0)
Screenshot: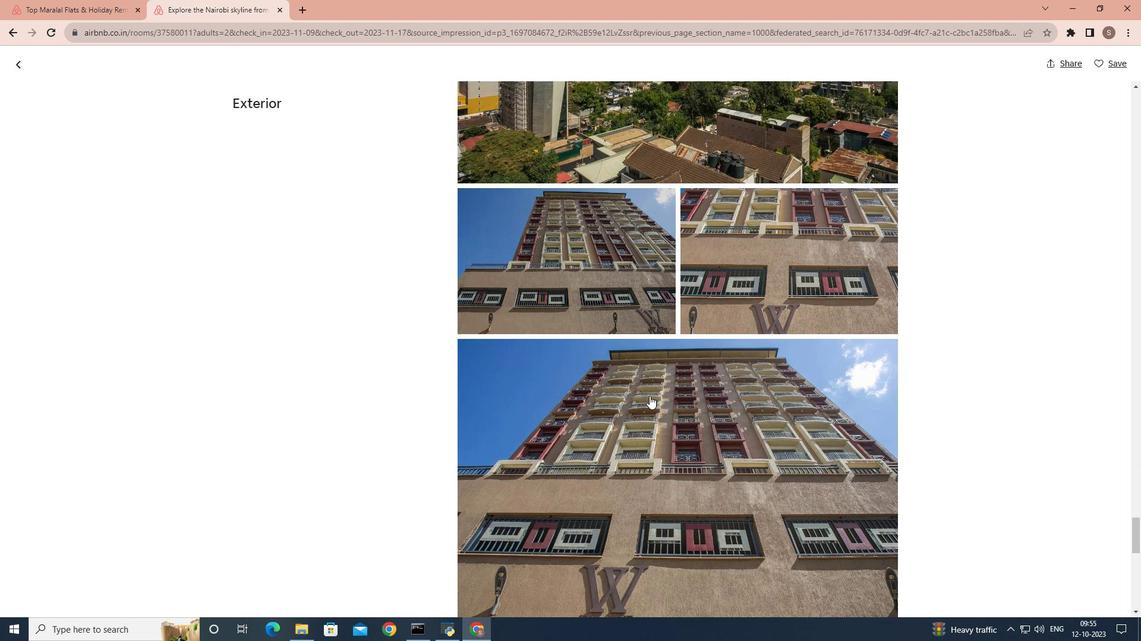 
Action: Mouse scrolled (649, 395) with delta (0, 0)
Screenshot: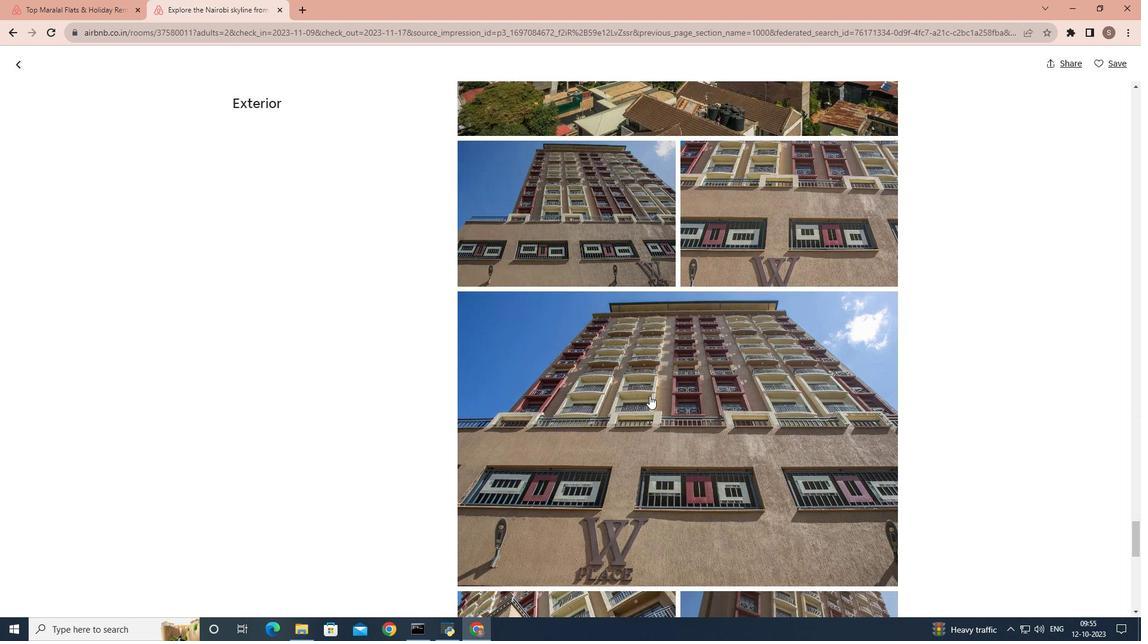 
Action: Mouse scrolled (649, 395) with delta (0, 0)
Screenshot: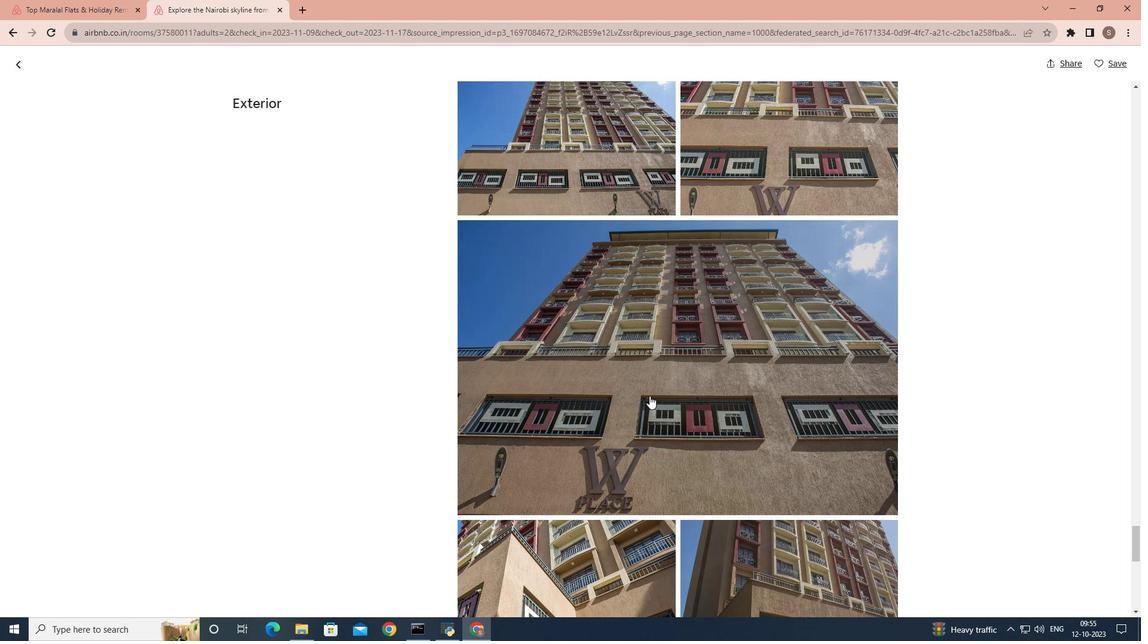 
Action: Mouse scrolled (649, 395) with delta (0, 0)
Screenshot: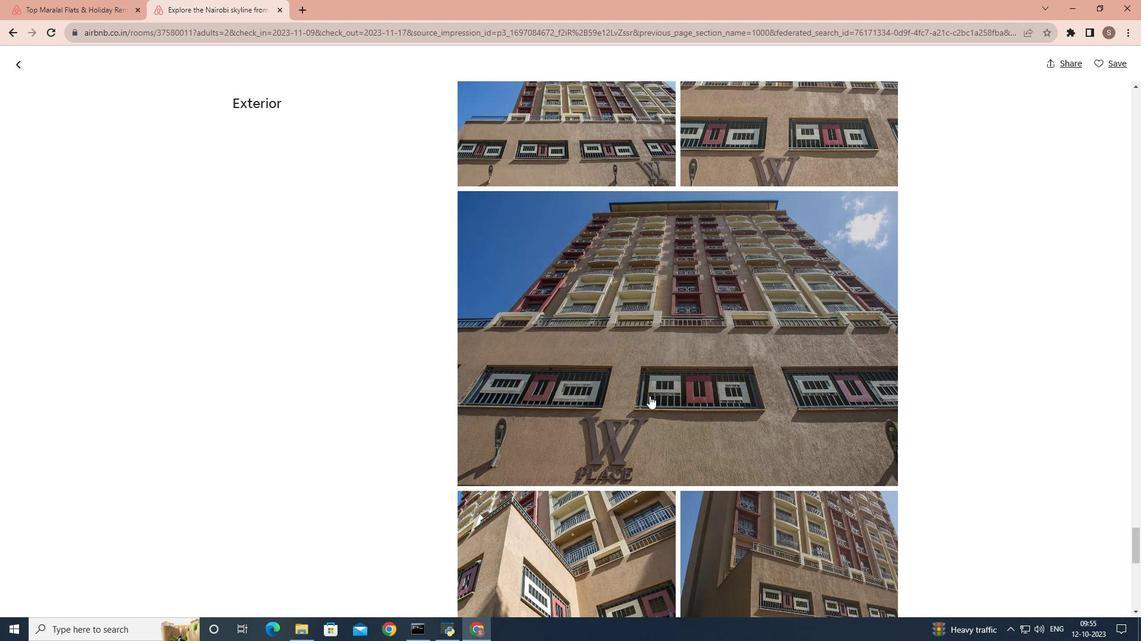 
Action: Mouse scrolled (649, 395) with delta (0, 0)
Screenshot: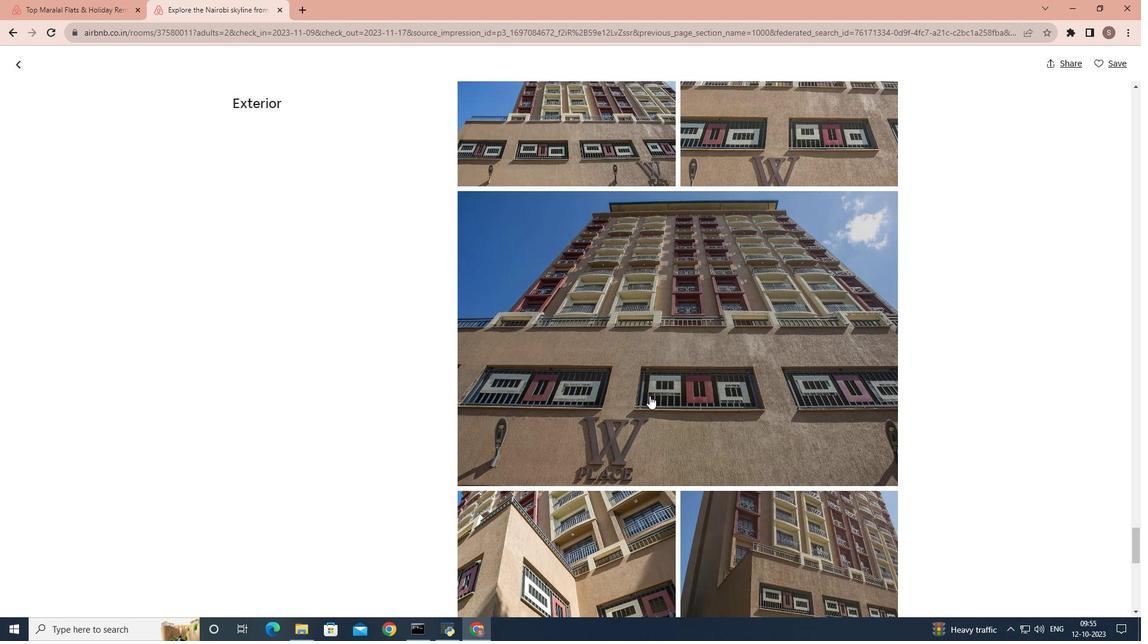 
Action: Mouse scrolled (649, 395) with delta (0, 0)
Screenshot: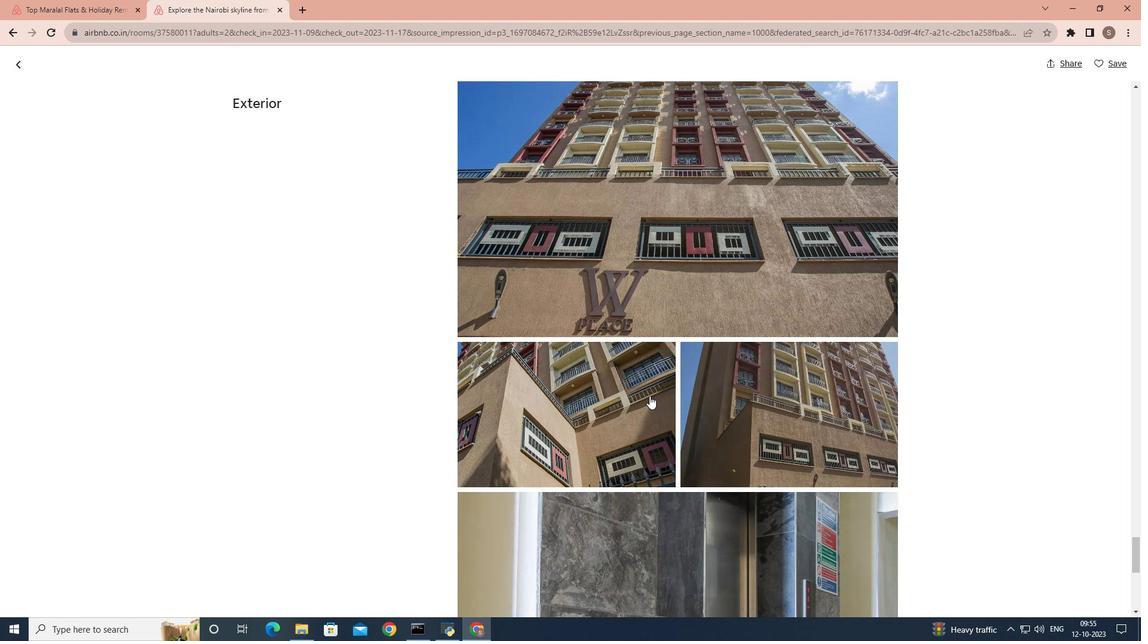 
Action: Mouse scrolled (649, 395) with delta (0, 0)
Screenshot: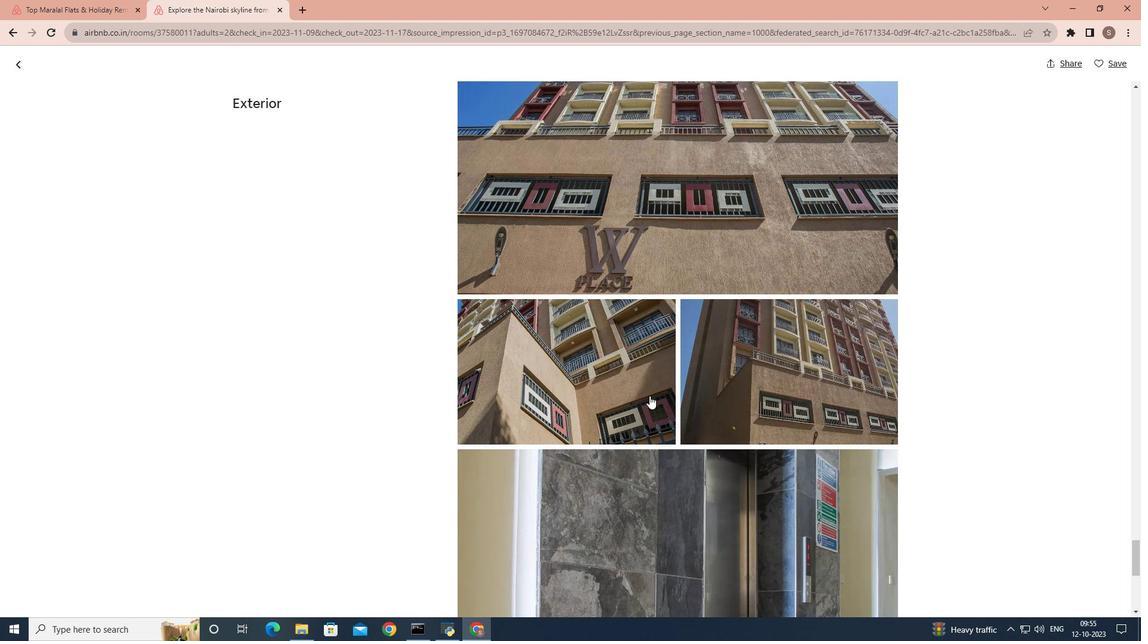 
Action: Mouse scrolled (649, 395) with delta (0, 0)
Screenshot: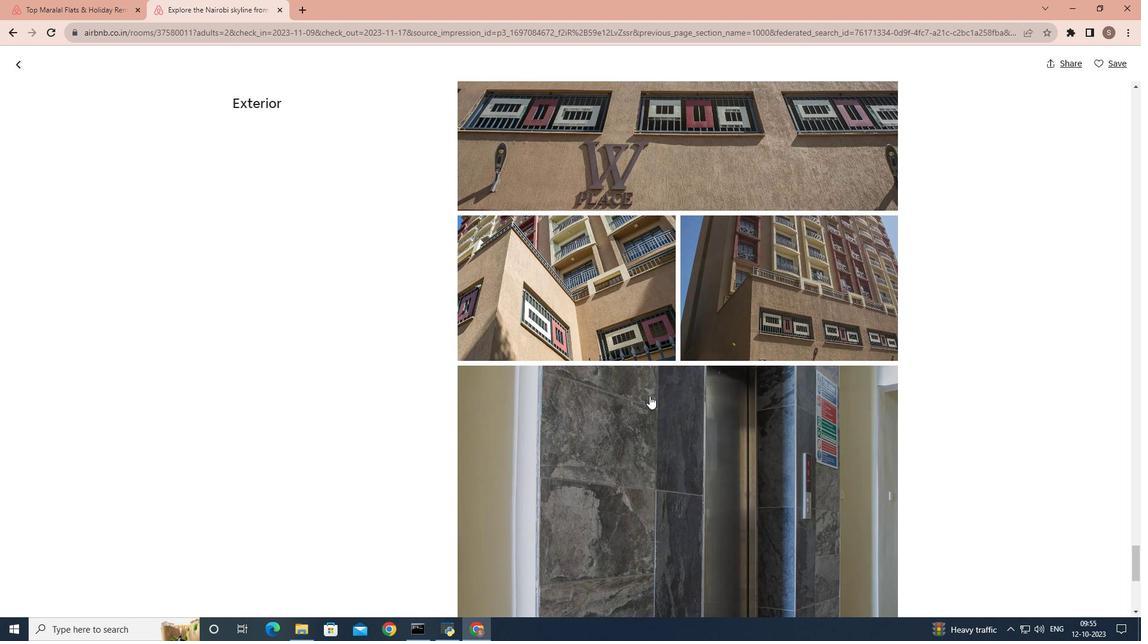 
Action: Mouse scrolled (649, 395) with delta (0, 0)
Screenshot: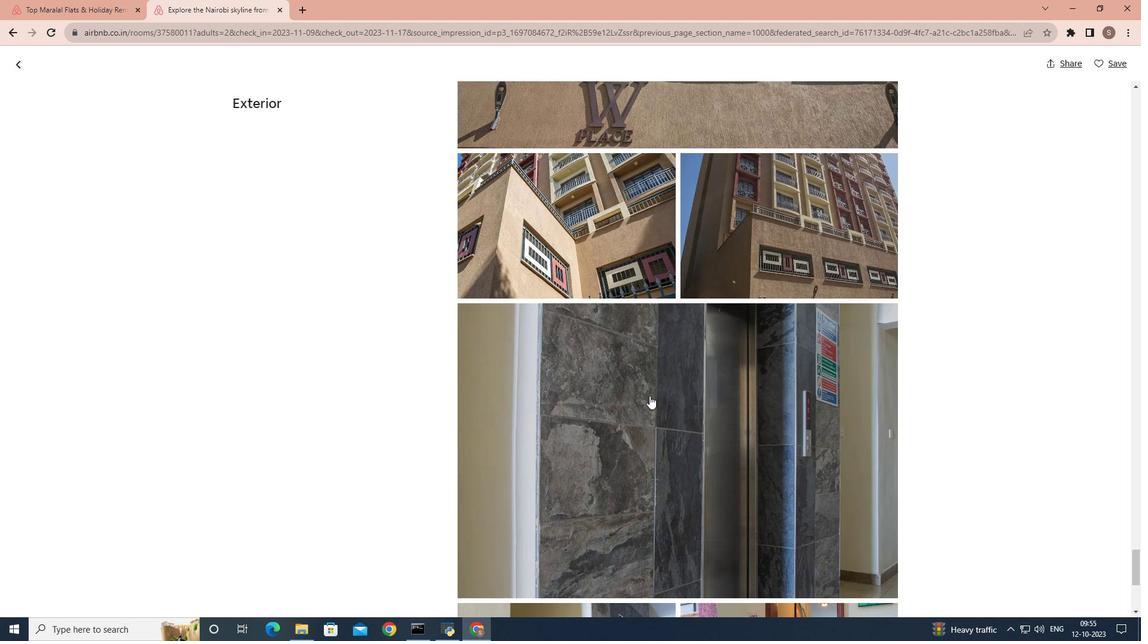 
Action: Mouse scrolled (649, 395) with delta (0, 0)
Screenshot: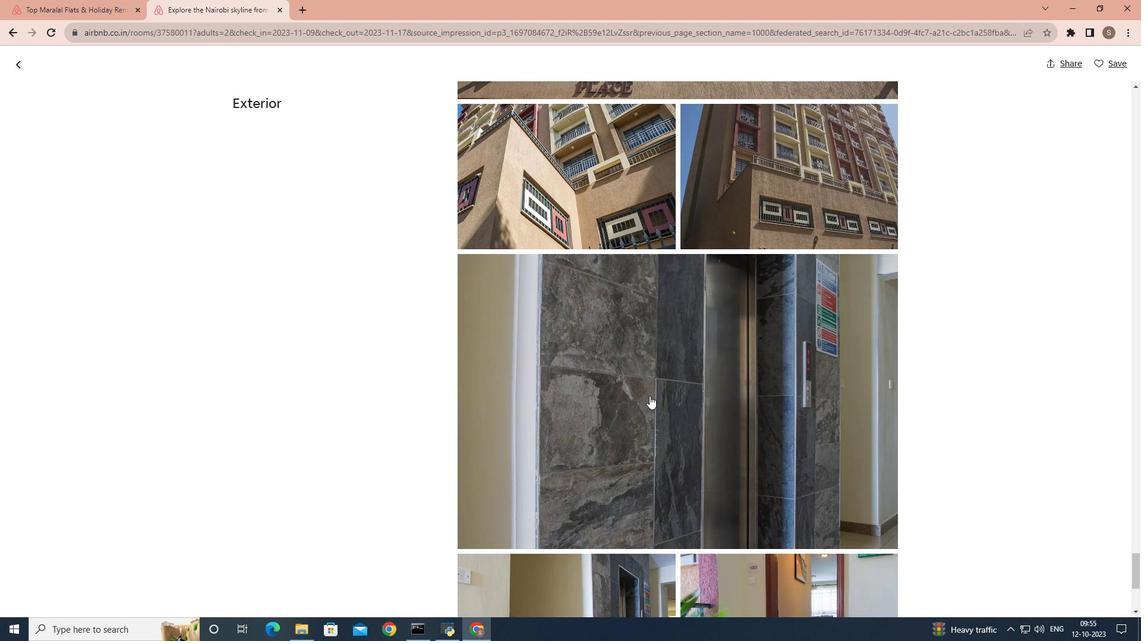 
Action: Mouse scrolled (649, 395) with delta (0, 0)
Screenshot: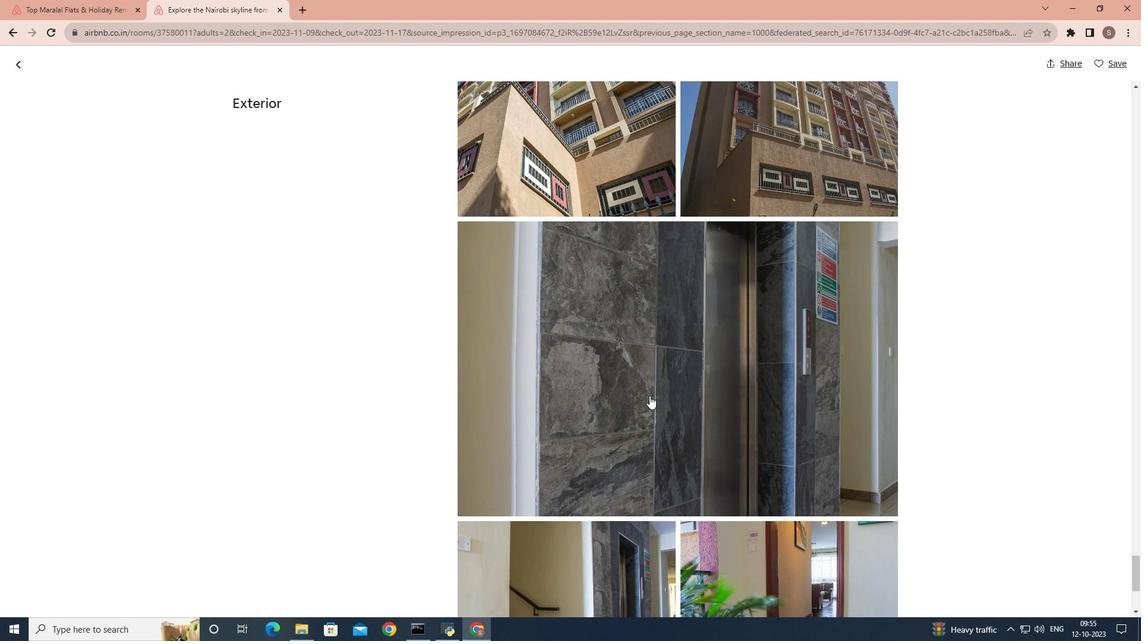 
Action: Mouse scrolled (649, 395) with delta (0, 0)
Screenshot: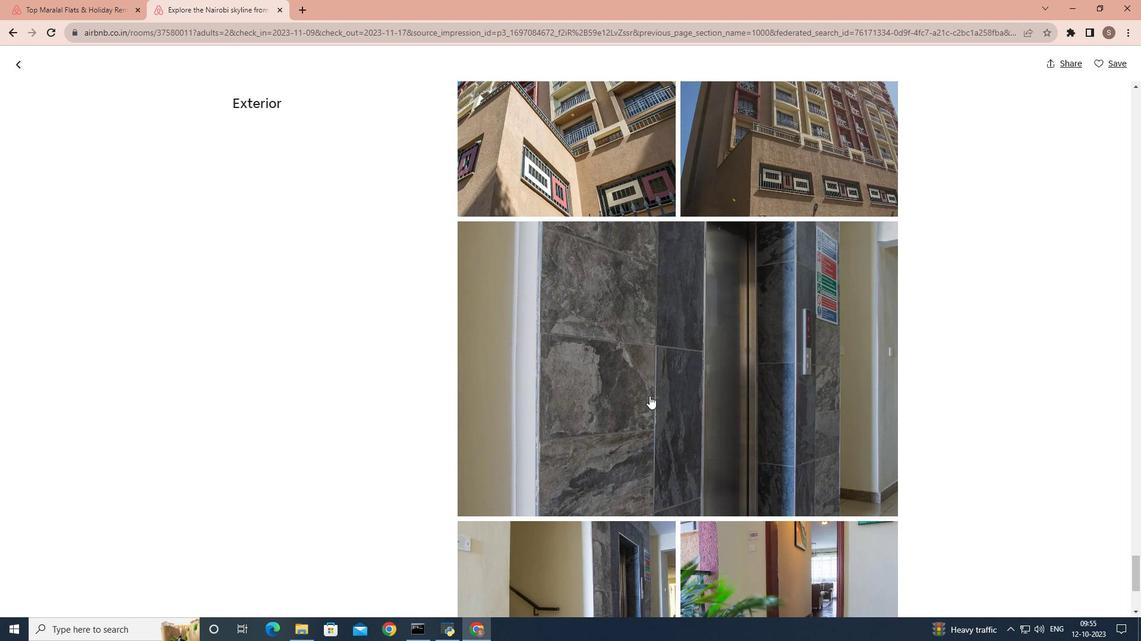 
Action: Mouse scrolled (649, 395) with delta (0, 0)
Screenshot: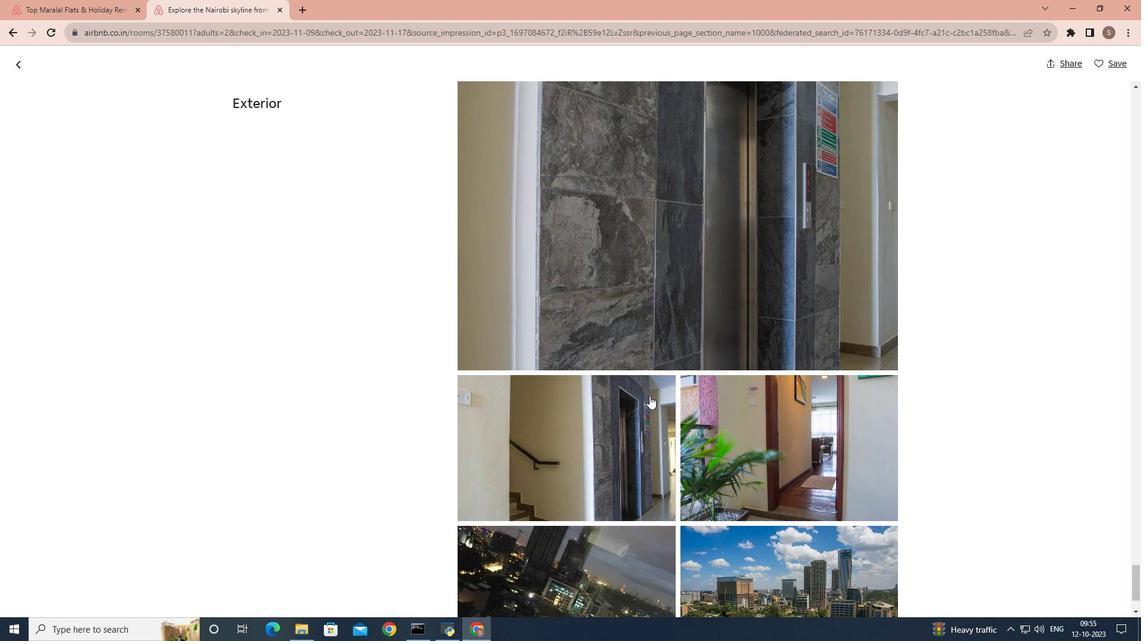 
Action: Mouse scrolled (649, 395) with delta (0, 0)
Screenshot: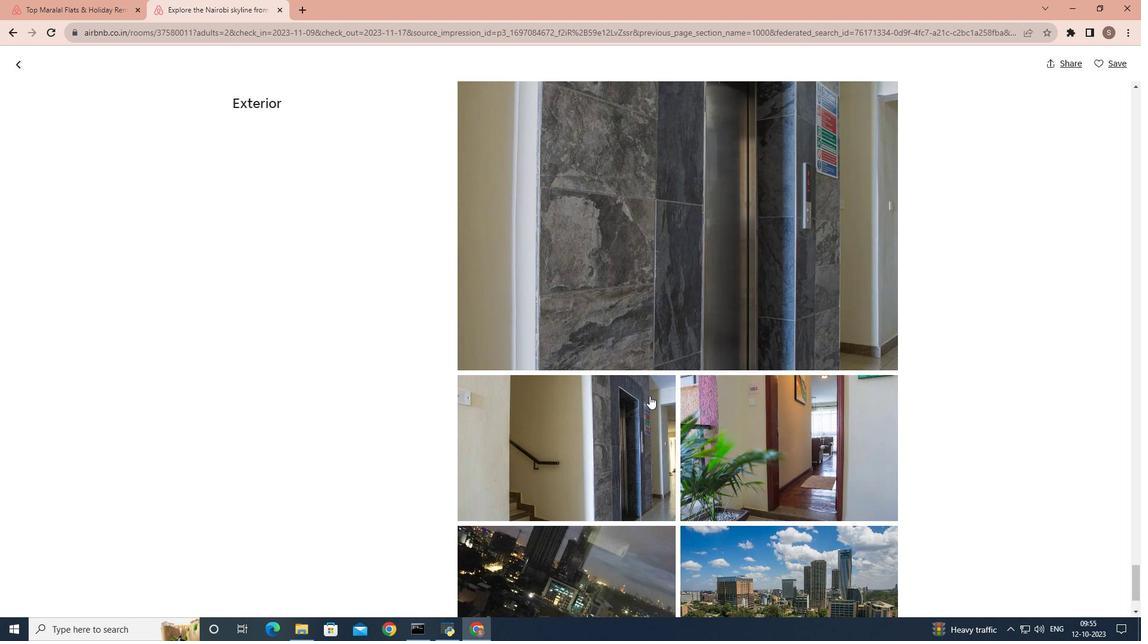 
Action: Mouse scrolled (649, 395) with delta (0, 0)
Screenshot: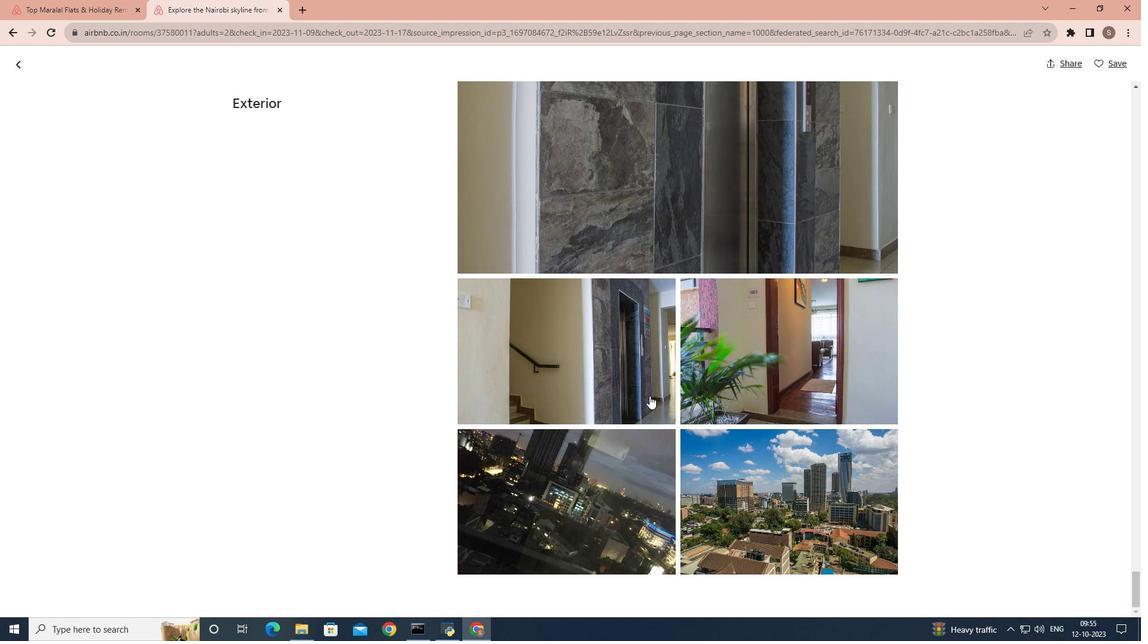 
Action: Mouse scrolled (649, 395) with delta (0, 0)
Screenshot: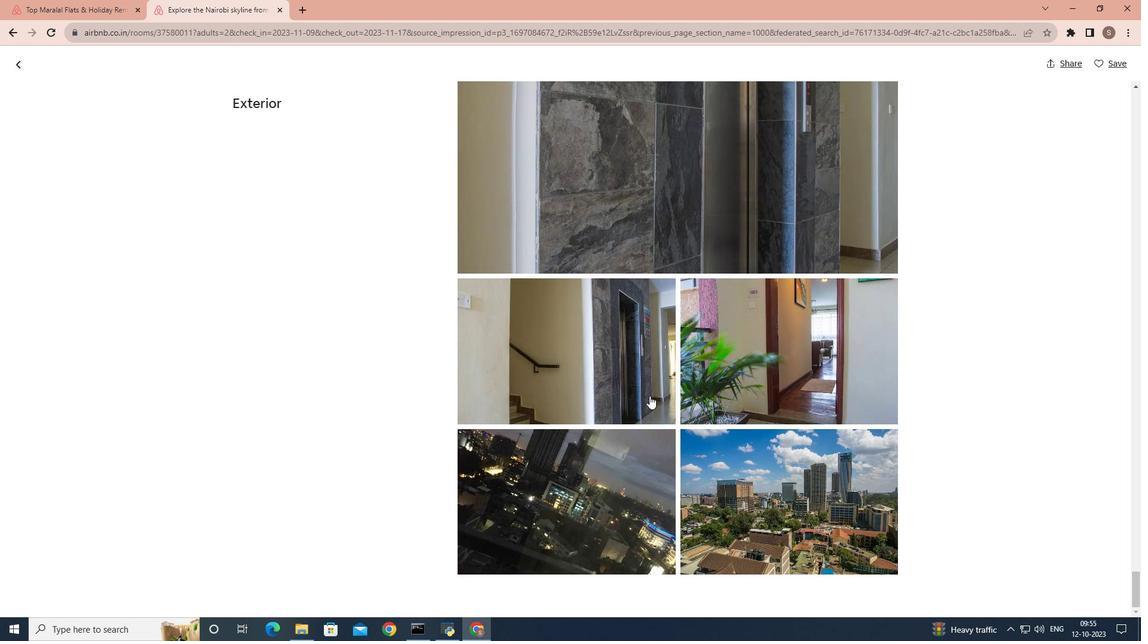 
Action: Mouse scrolled (649, 395) with delta (0, 0)
Screenshot: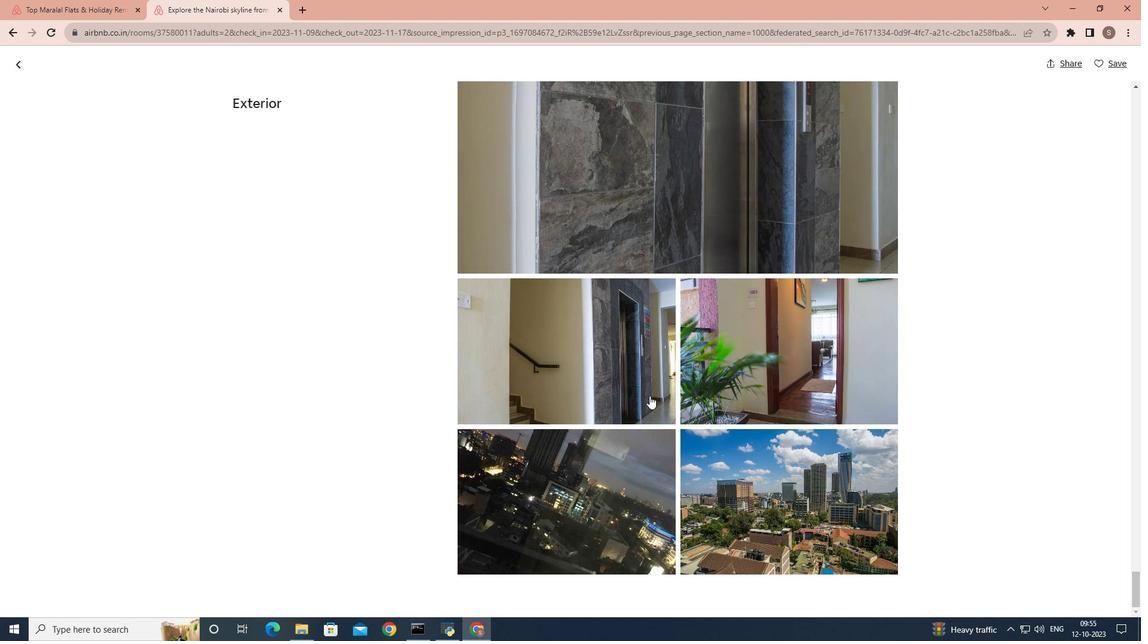 
Action: Mouse scrolled (649, 395) with delta (0, 0)
Screenshot: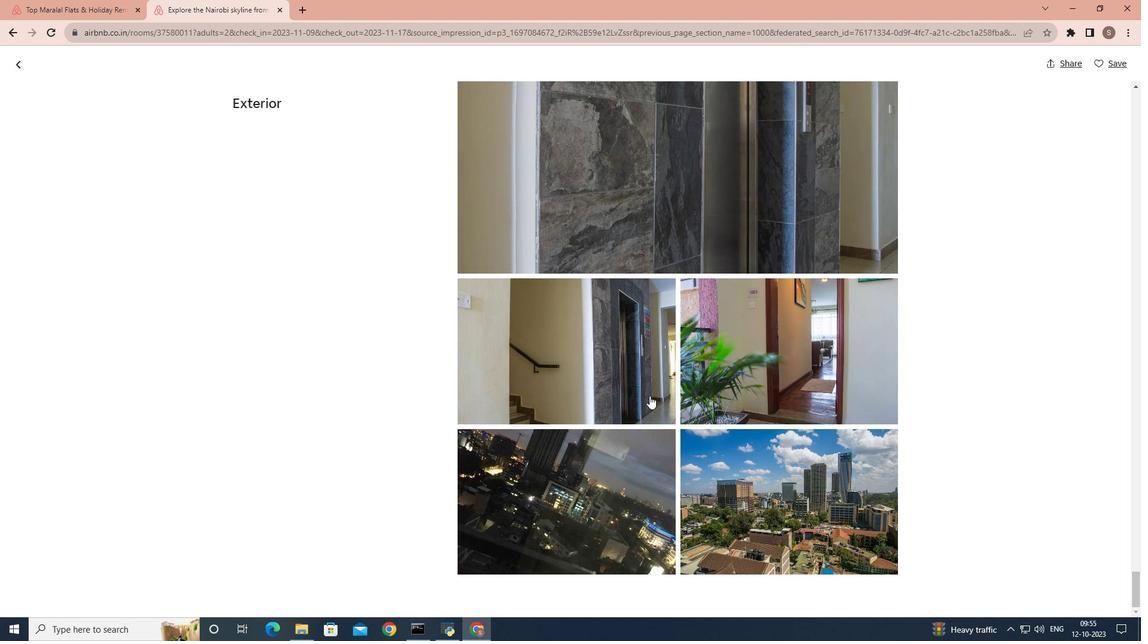 
Action: Mouse moved to (24, 64)
Screenshot: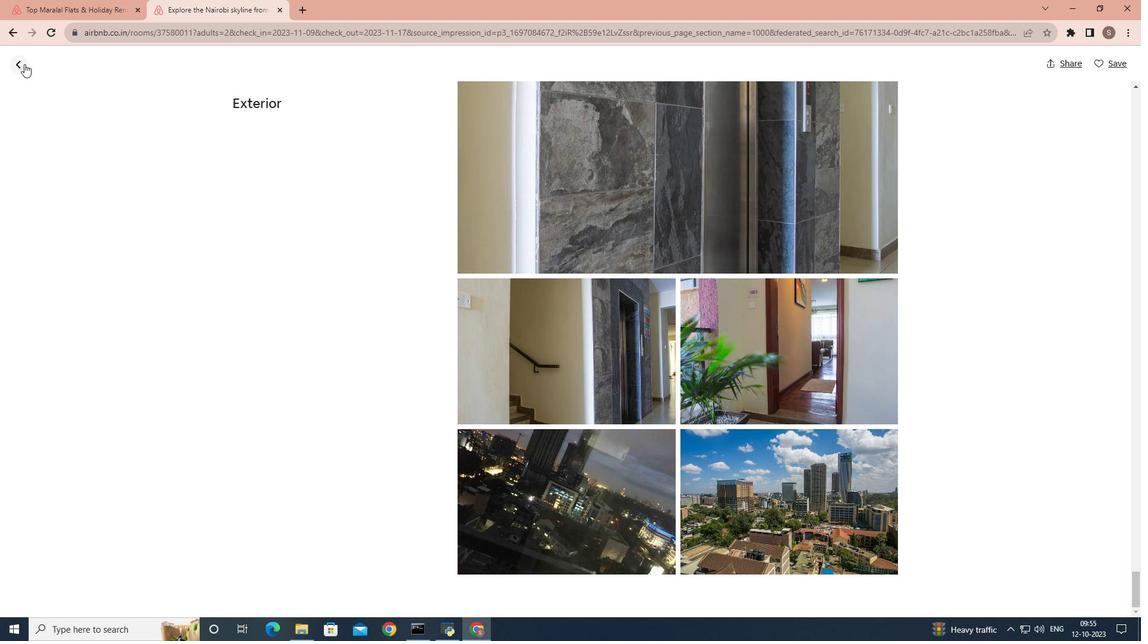 
Action: Mouse pressed left at (24, 64)
Screenshot: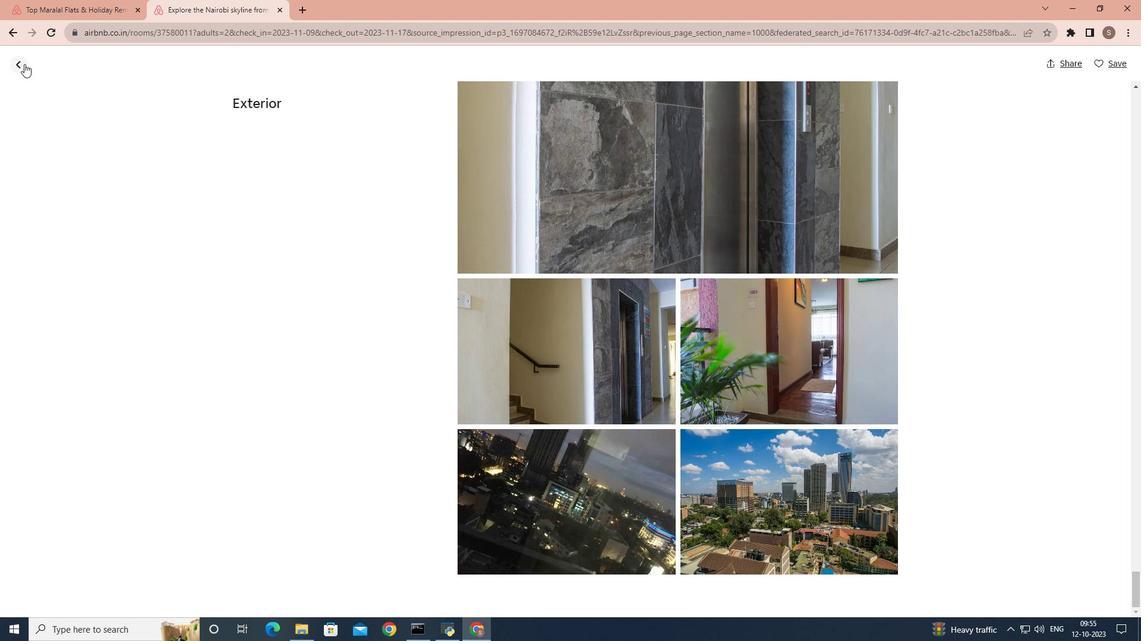 
Action: Mouse moved to (296, 285)
Screenshot: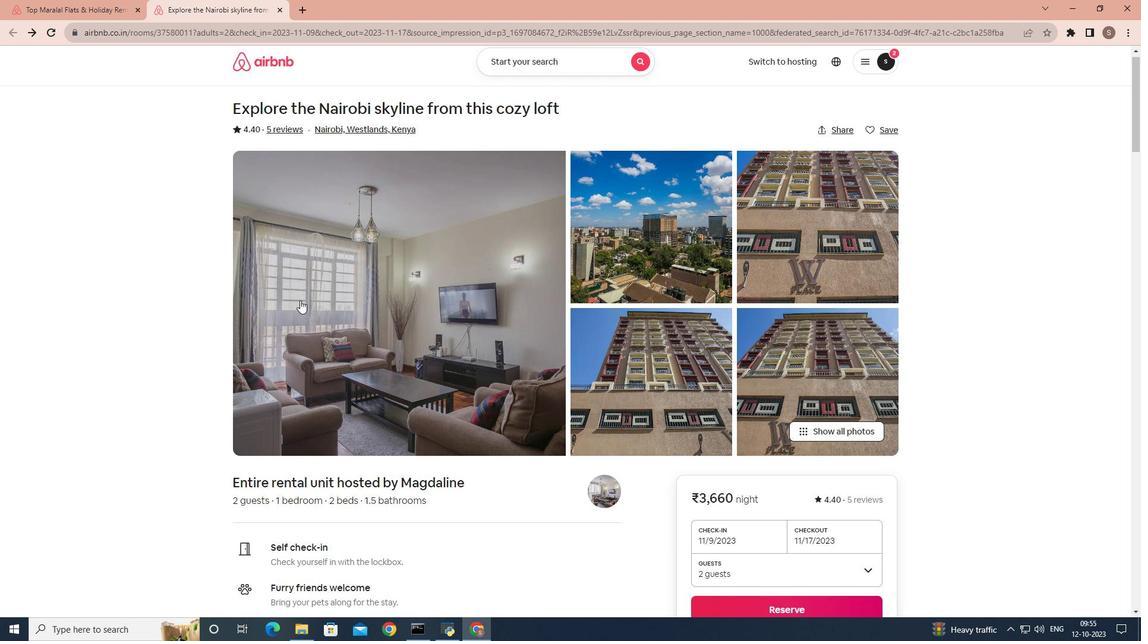
Action: Mouse scrolled (296, 284) with delta (0, 0)
Screenshot: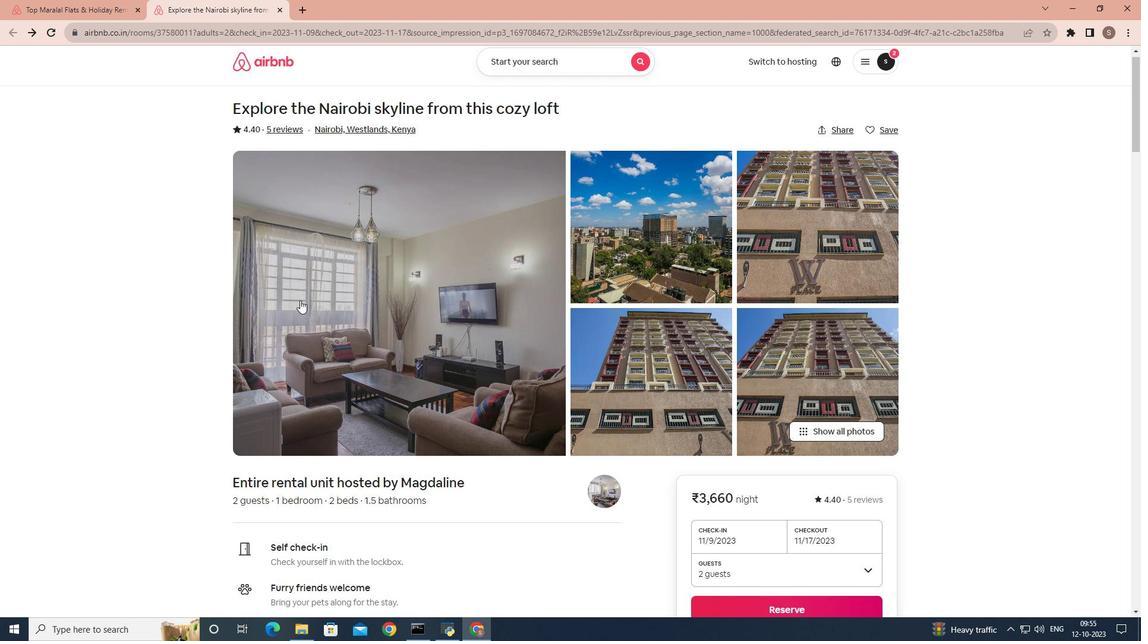 
Action: Mouse moved to (379, 412)
Screenshot: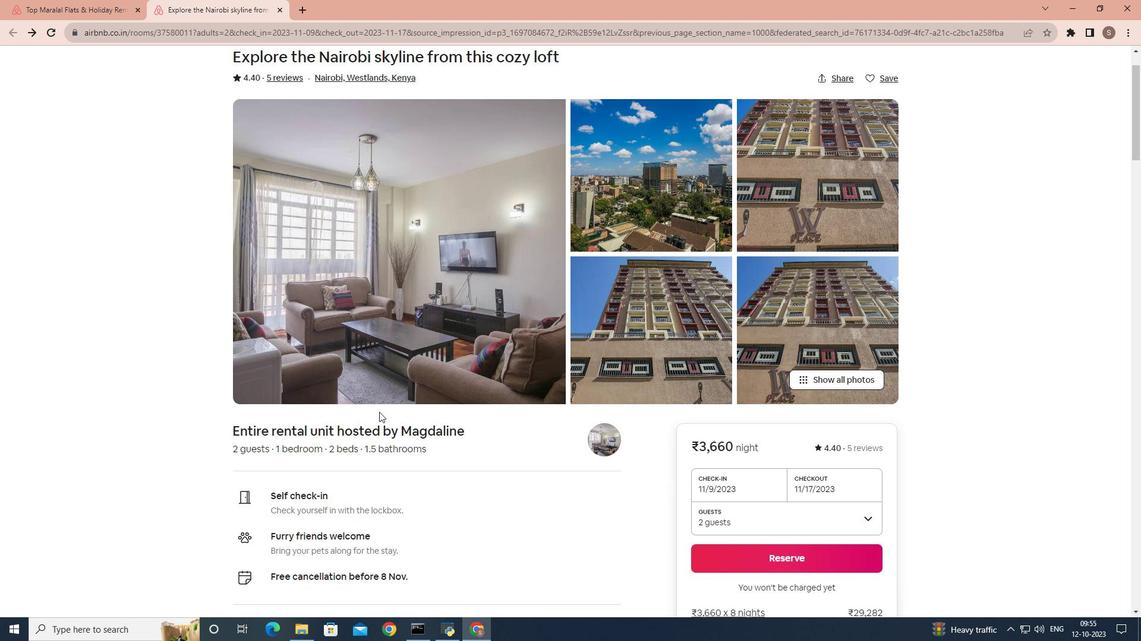 
Action: Mouse scrolled (379, 411) with delta (0, 0)
Screenshot: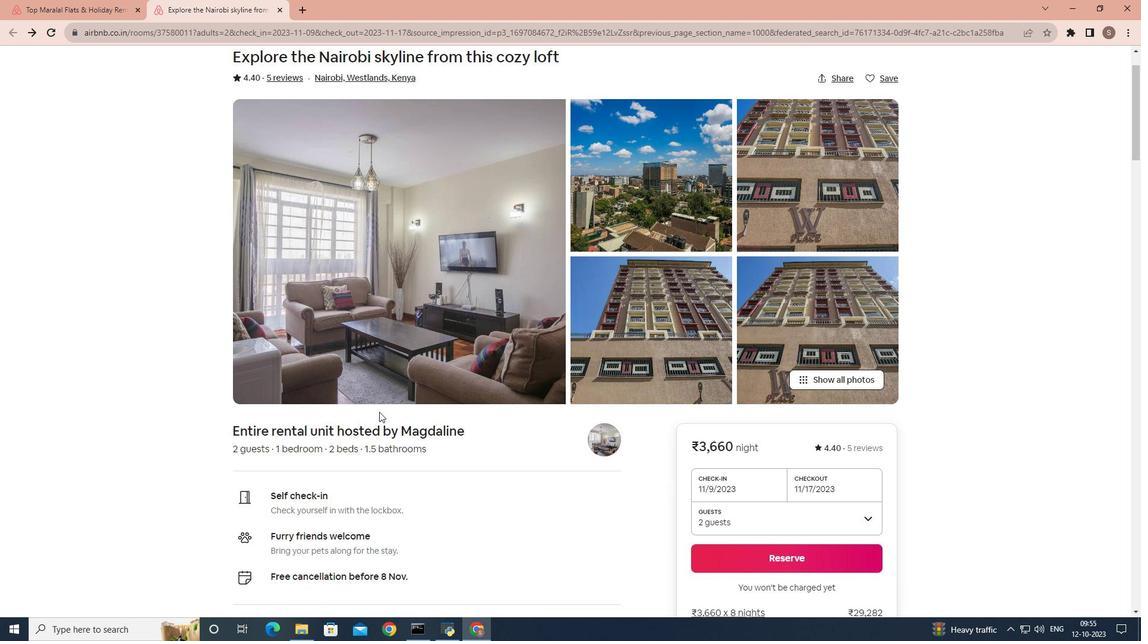 
Action: Mouse moved to (379, 412)
Screenshot: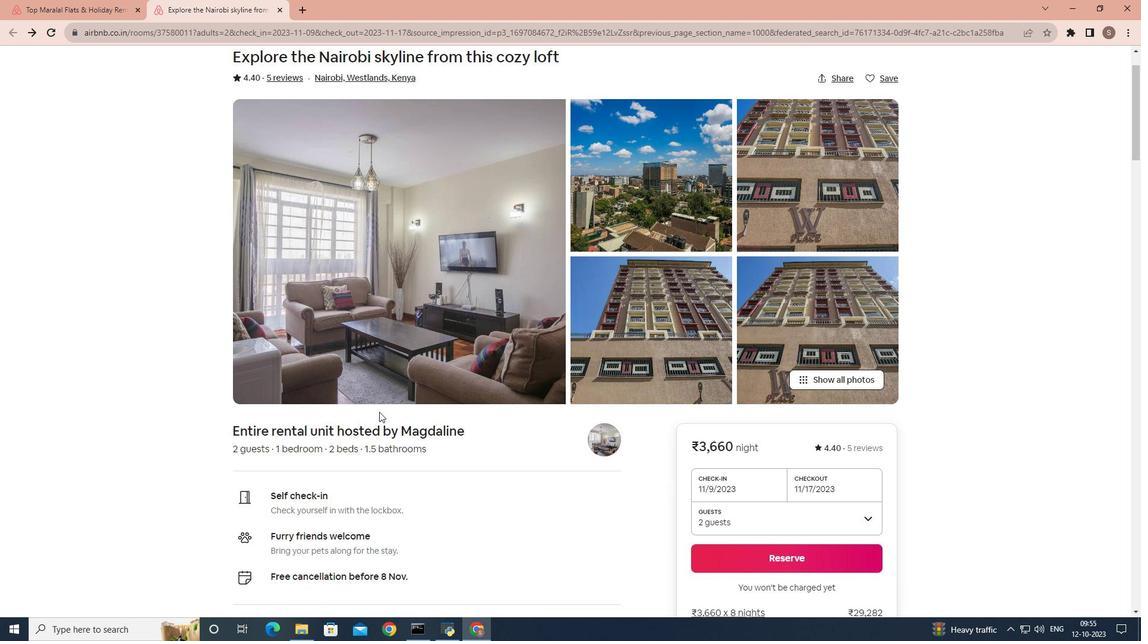 
Action: Mouse scrolled (379, 411) with delta (0, 0)
Screenshot: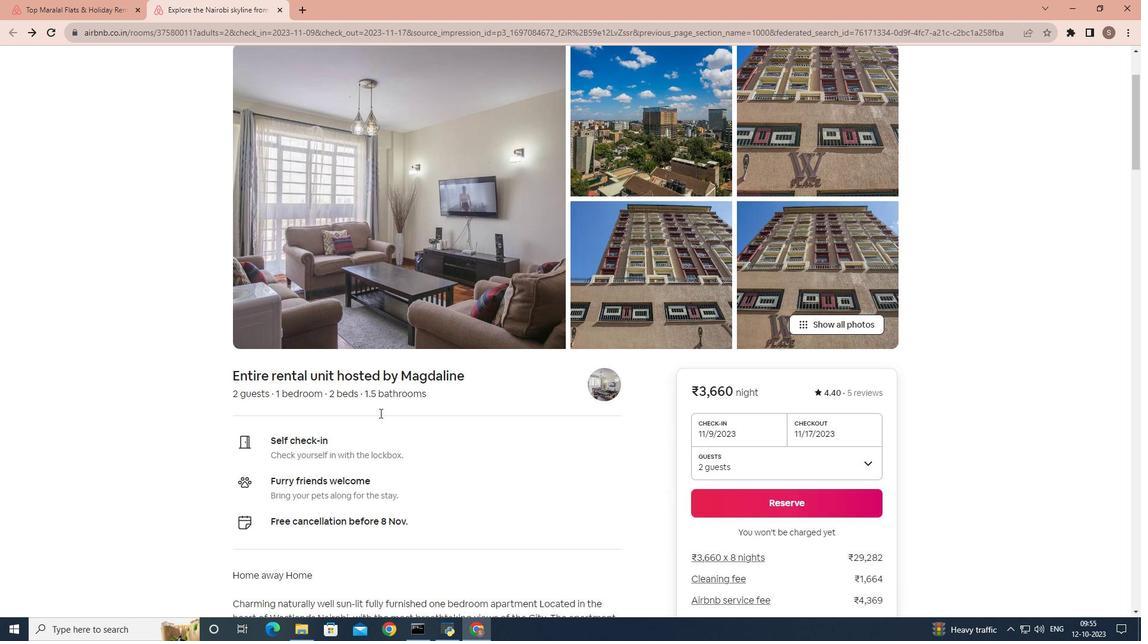 
Action: Mouse moved to (379, 413)
Screenshot: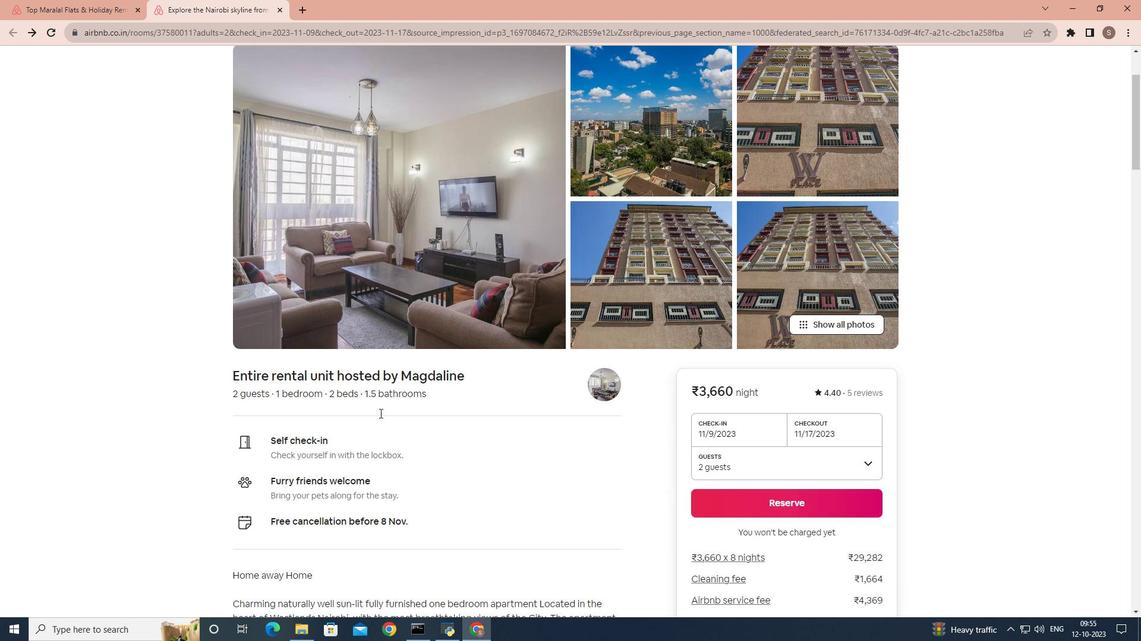 
Action: Mouse scrolled (379, 413) with delta (0, 0)
Screenshot: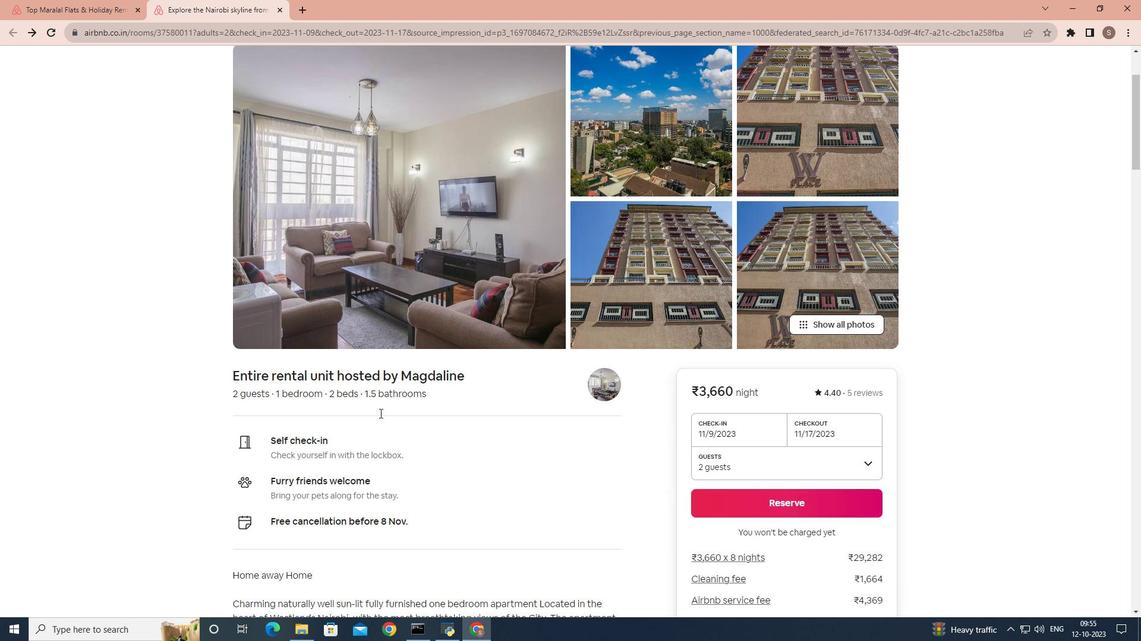 
Action: Mouse moved to (381, 413)
Screenshot: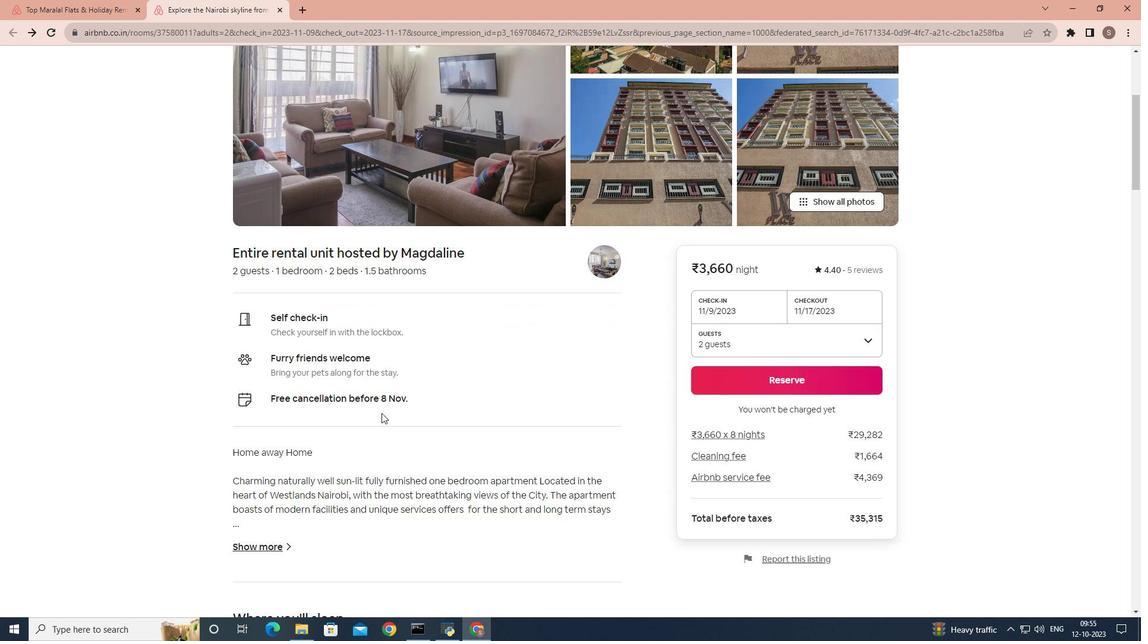 
Action: Mouse scrolled (381, 413) with delta (0, 0)
Screenshot: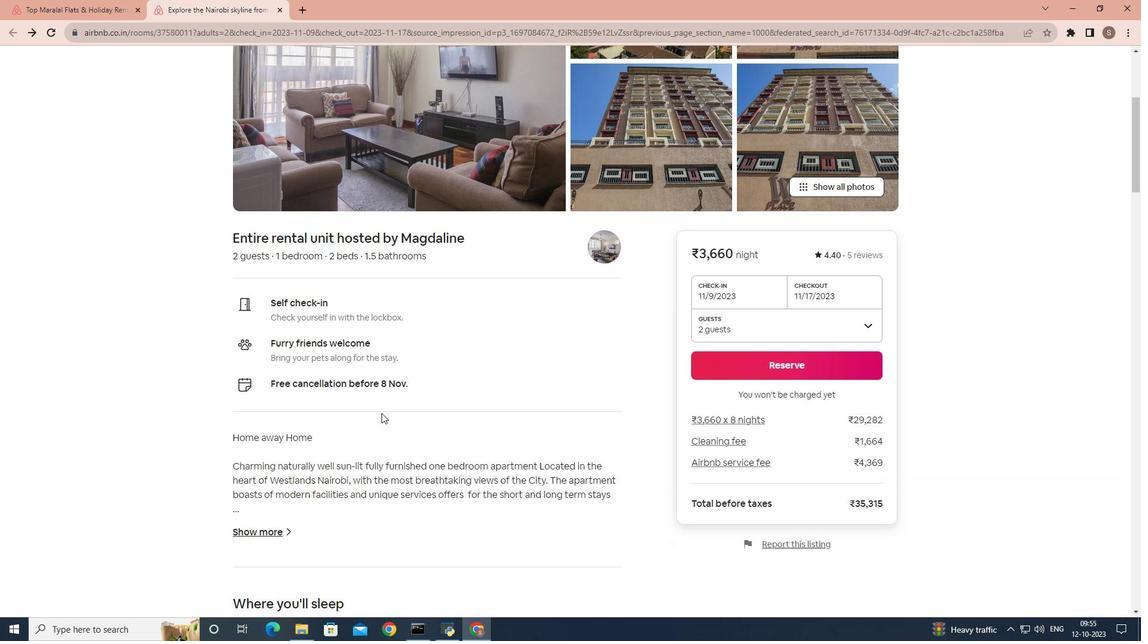 
Action: Mouse scrolled (381, 413) with delta (0, 0)
Screenshot: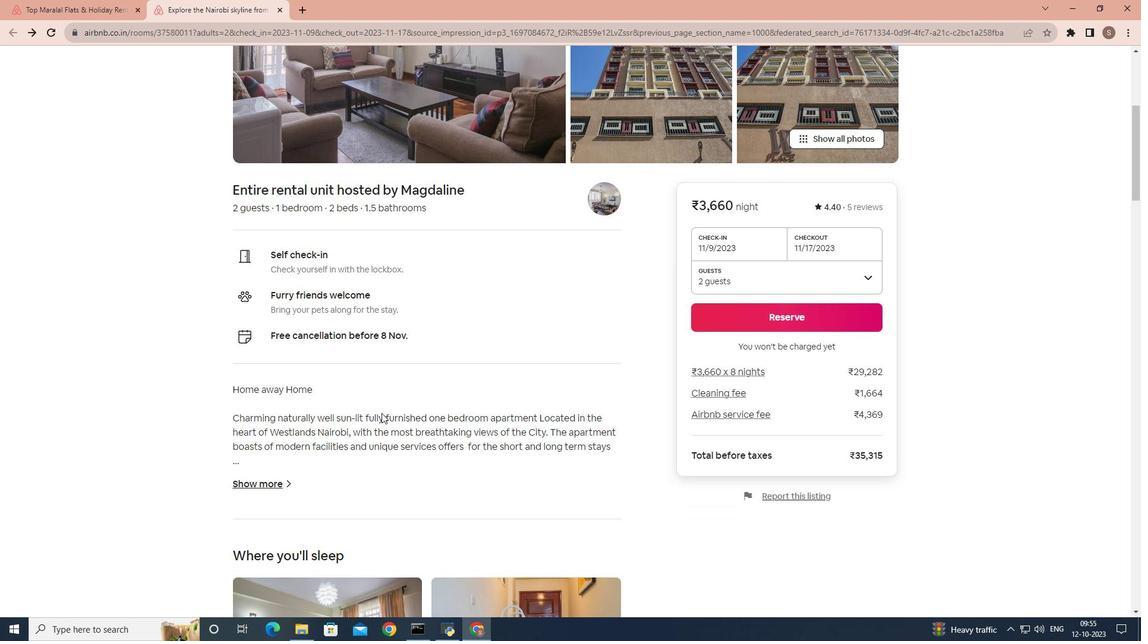 
Action: Mouse scrolled (381, 413) with delta (0, 0)
Screenshot: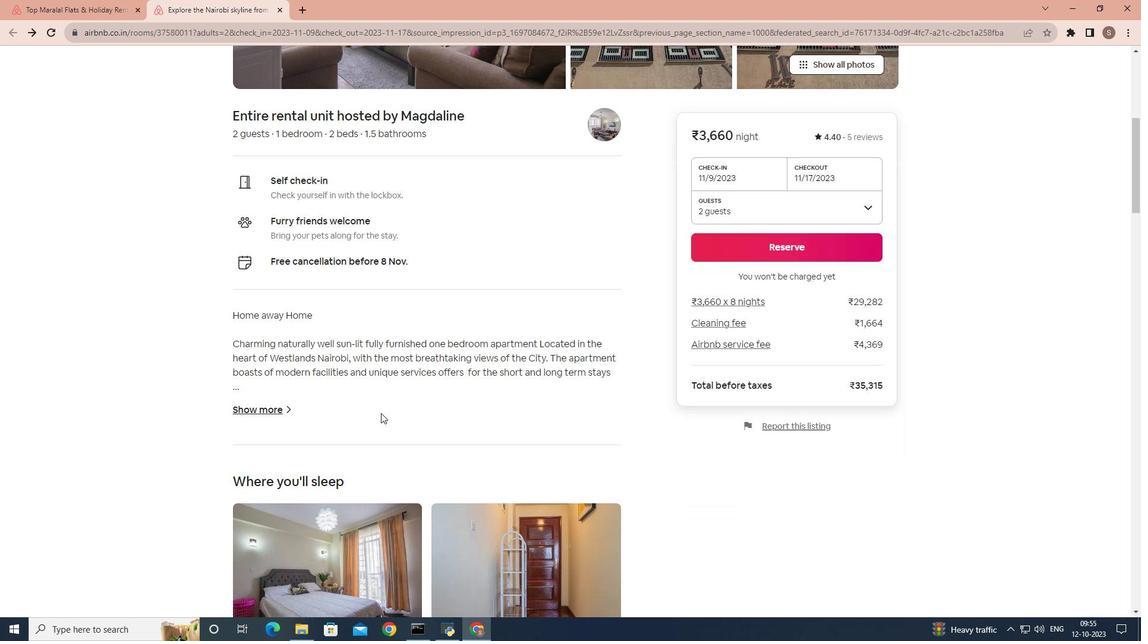 
Action: Mouse moved to (263, 370)
Screenshot: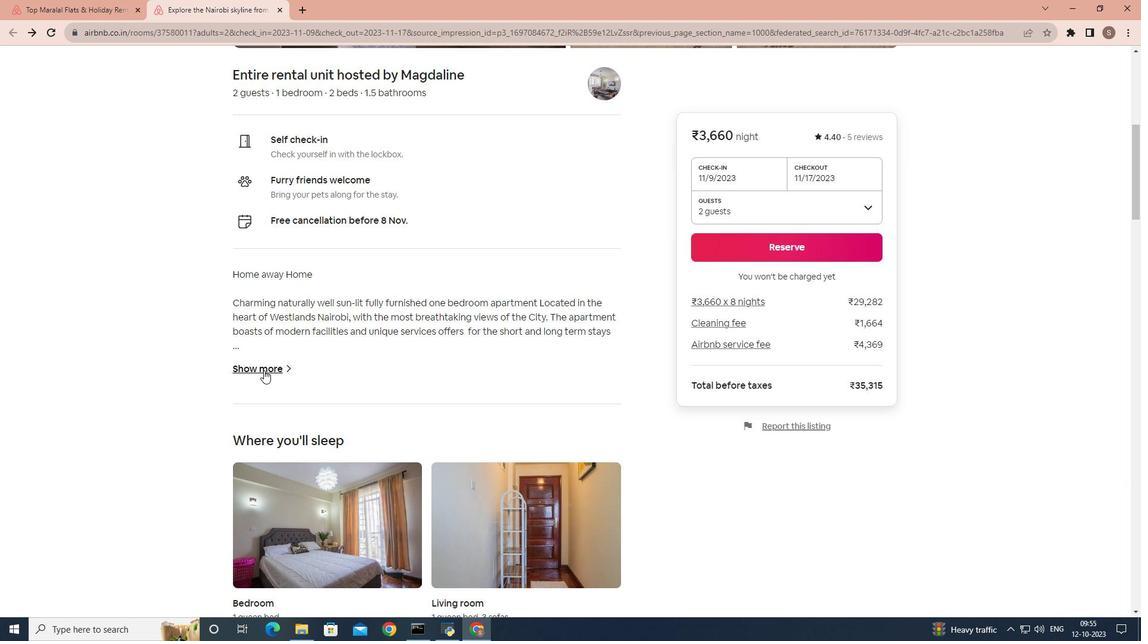 
Action: Mouse pressed left at (263, 370)
Screenshot: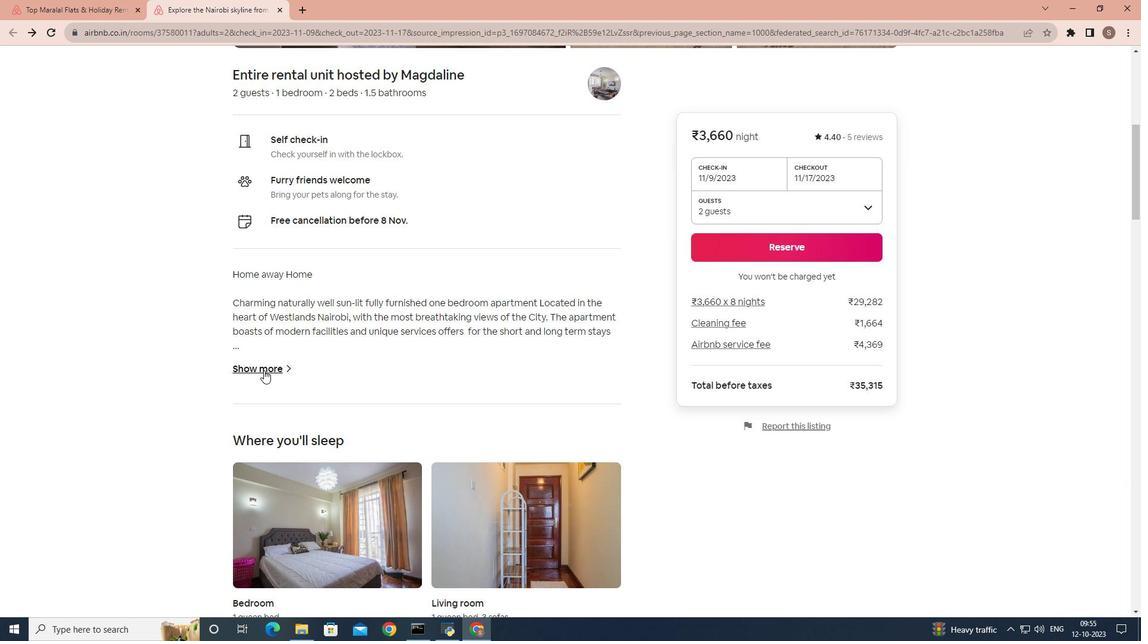 
Action: Mouse moved to (403, 378)
Screenshot: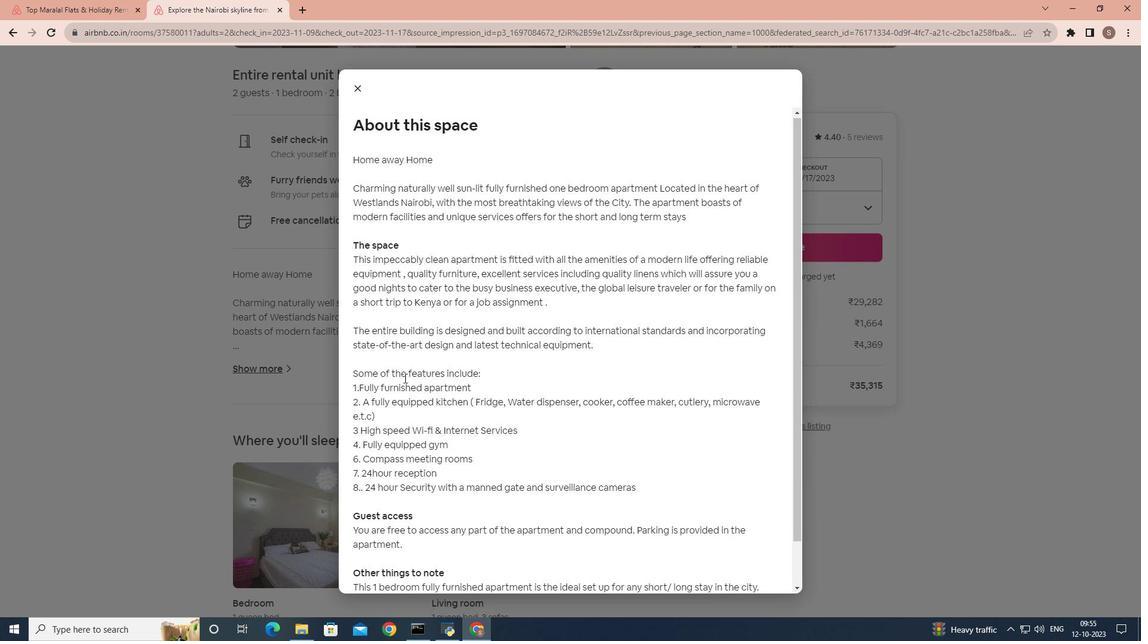 
Action: Mouse scrolled (403, 378) with delta (0, 0)
Screenshot: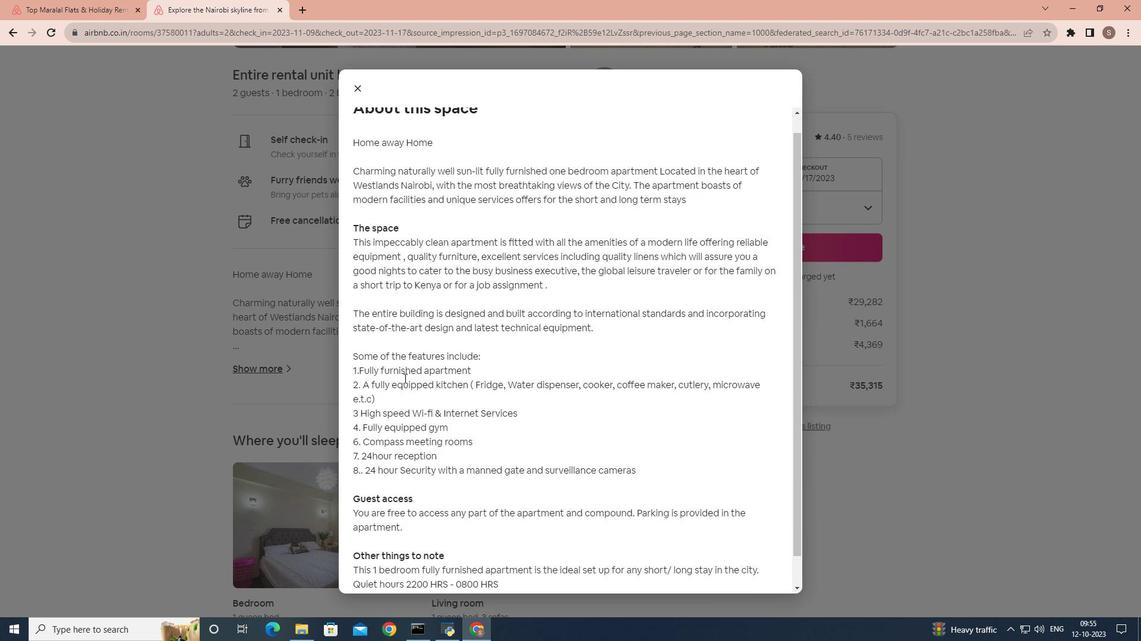 
Action: Mouse moved to (404, 378)
Screenshot: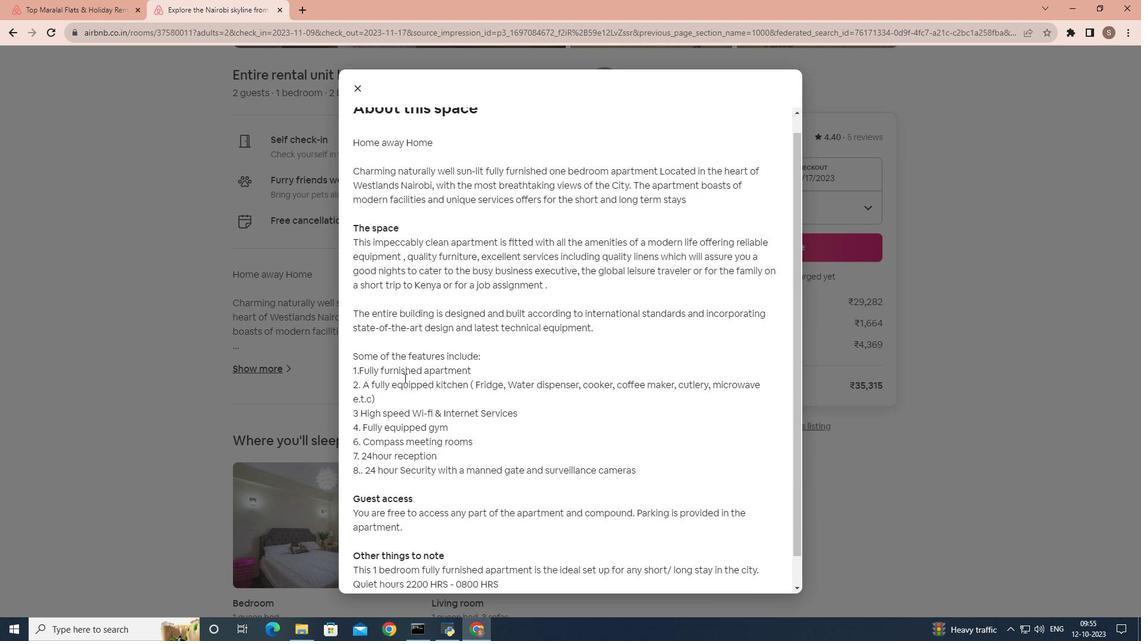 
Action: Mouse scrolled (404, 378) with delta (0, 0)
Screenshot: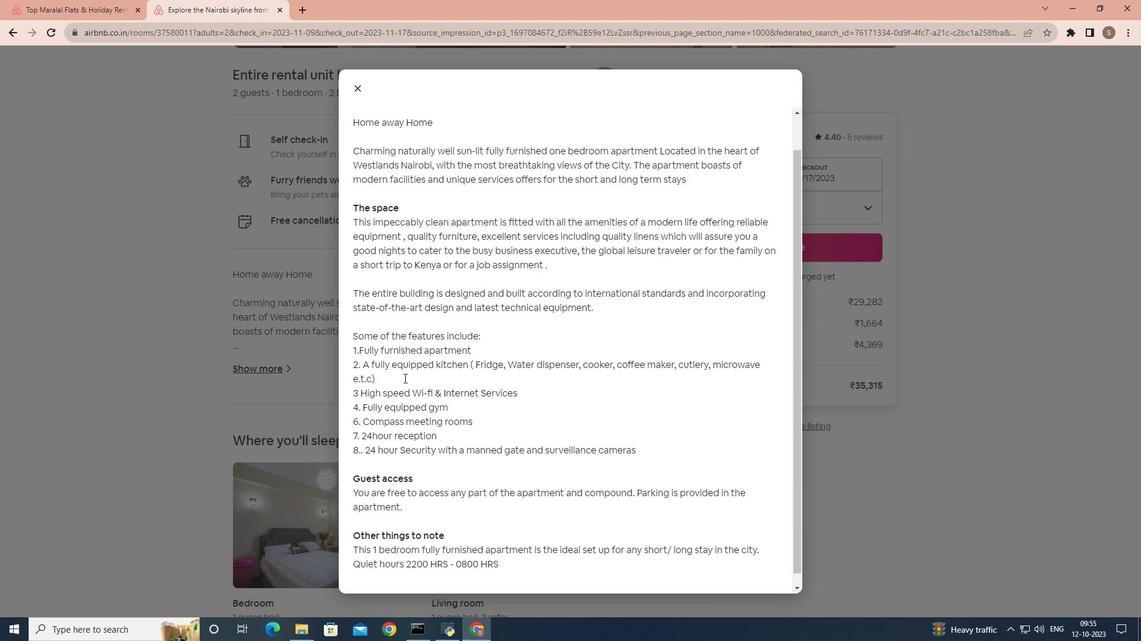 
Action: Mouse scrolled (404, 378) with delta (0, 0)
Screenshot: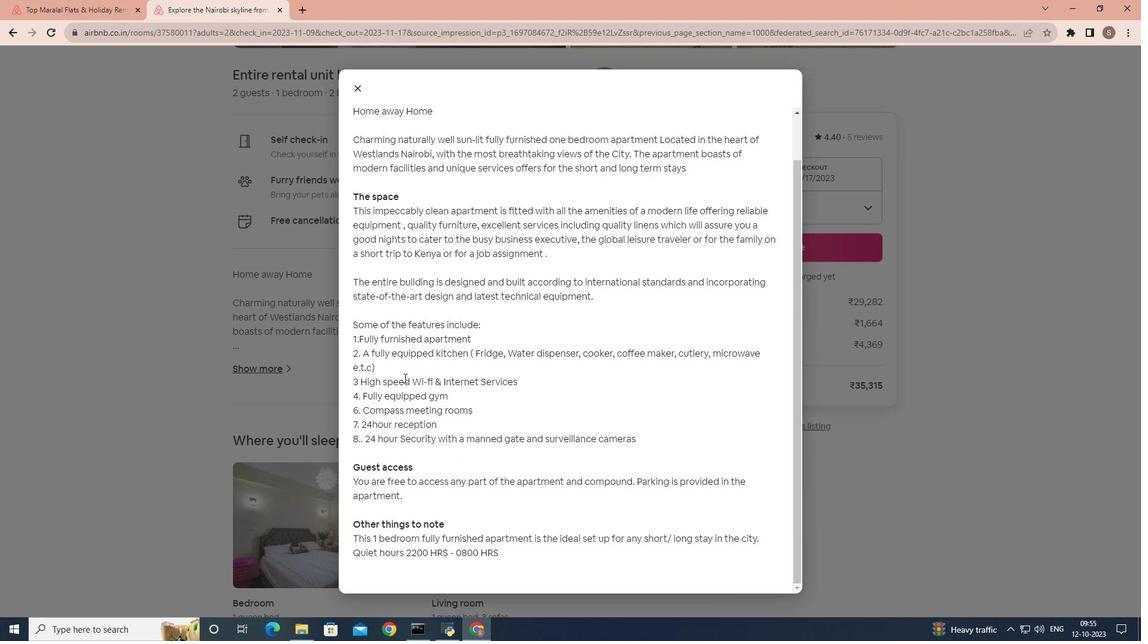 
Action: Mouse scrolled (404, 378) with delta (0, 0)
Screenshot: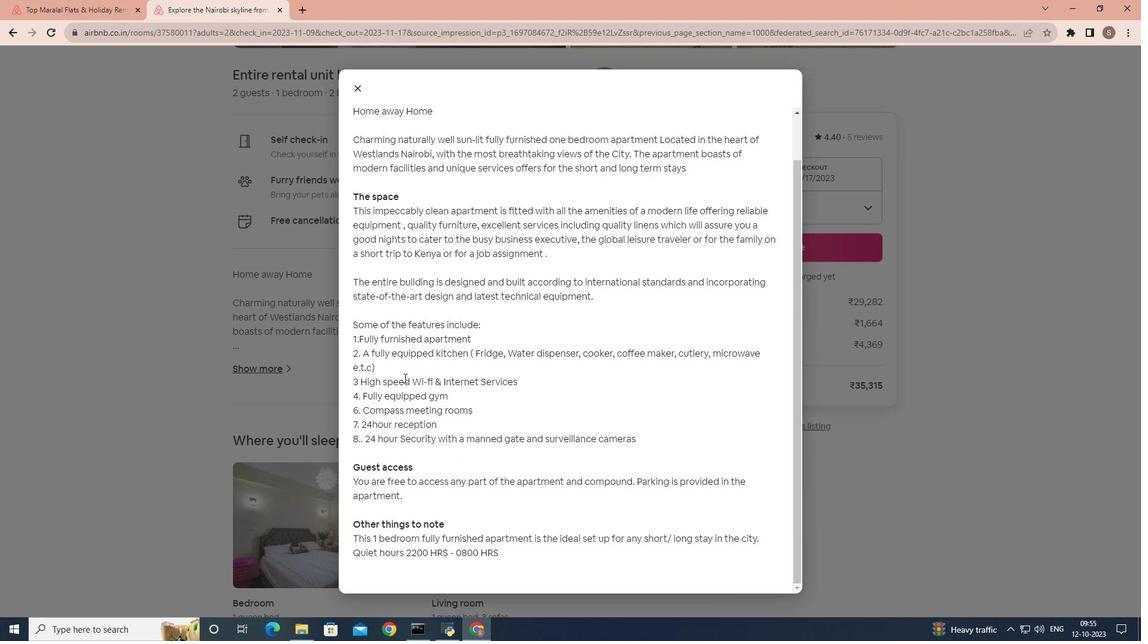 
Action: Mouse moved to (358, 90)
Screenshot: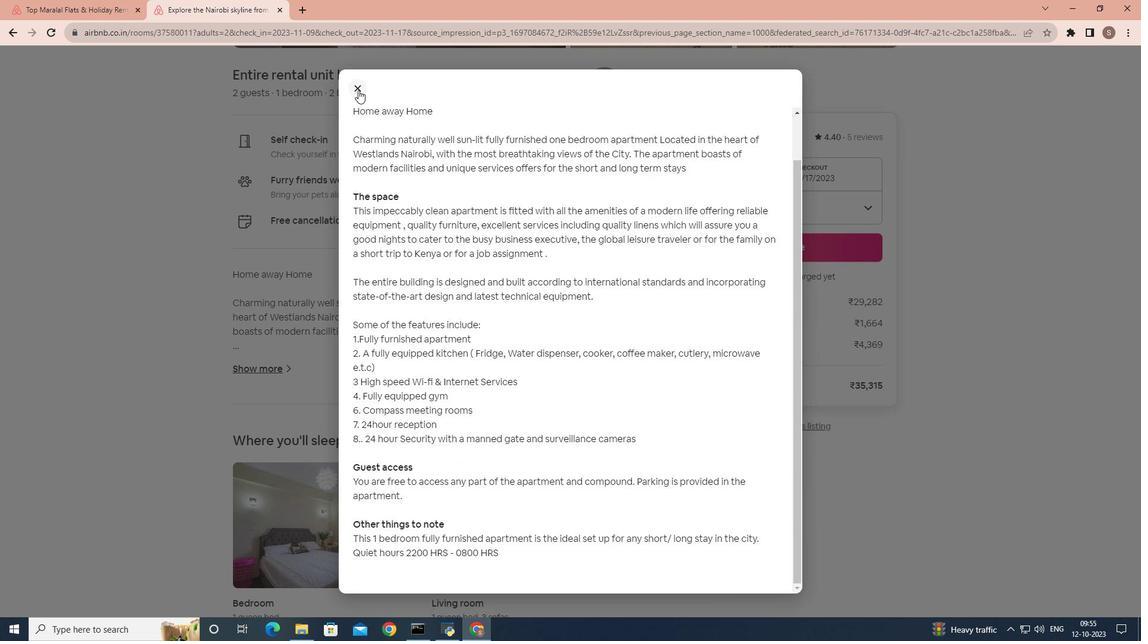 
Action: Mouse pressed left at (358, 90)
Screenshot: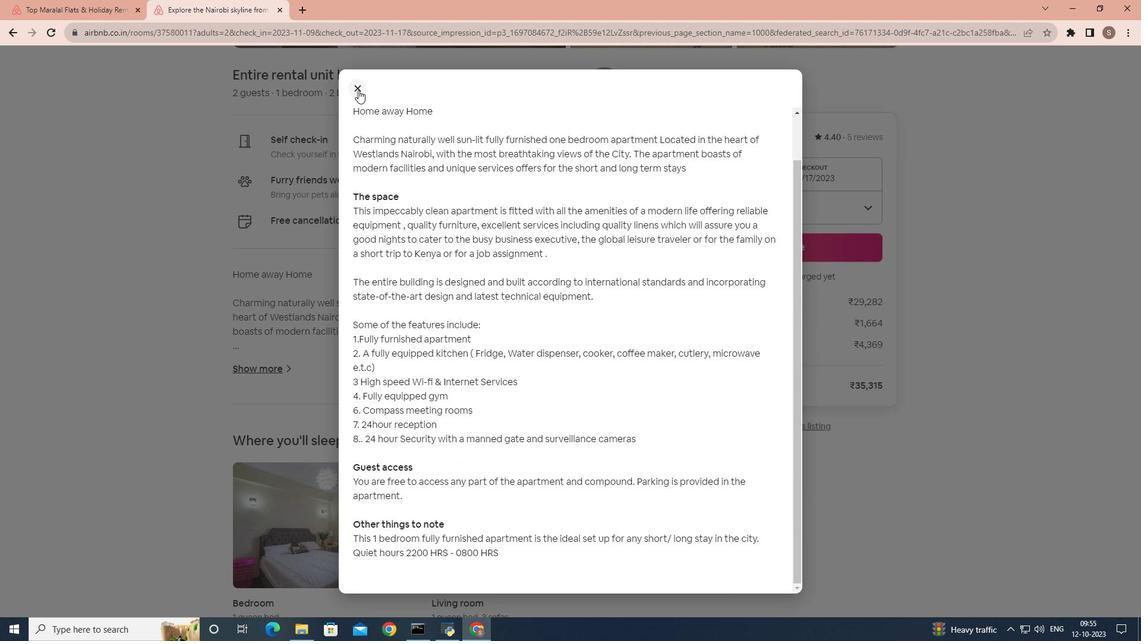 
Action: Mouse moved to (423, 288)
Screenshot: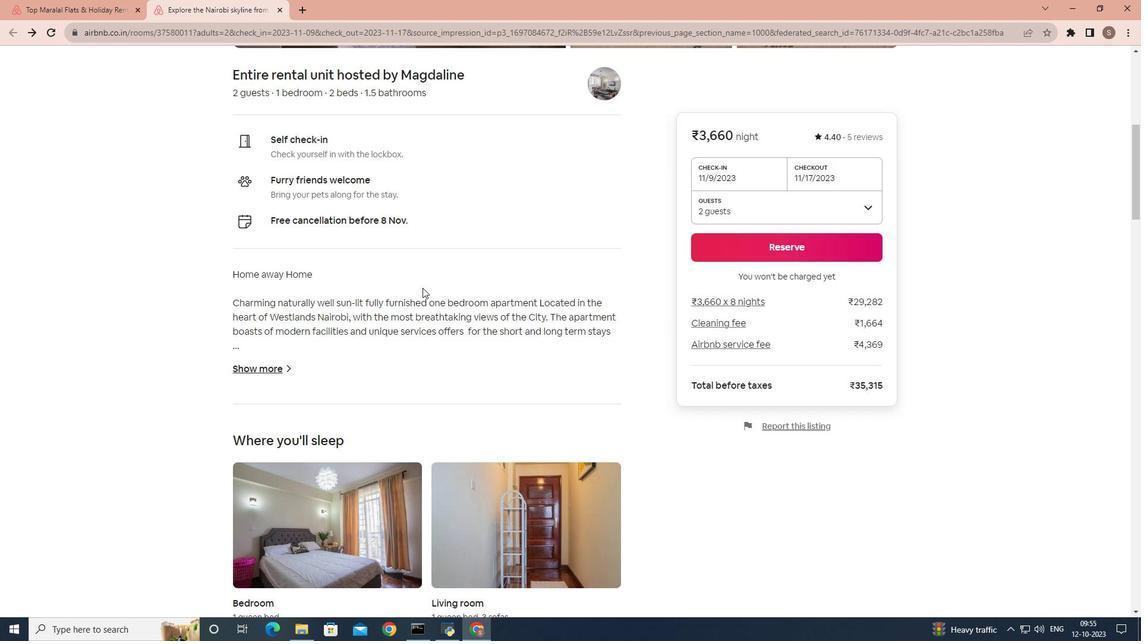 
Action: Mouse scrolled (423, 287) with delta (0, 0)
Screenshot: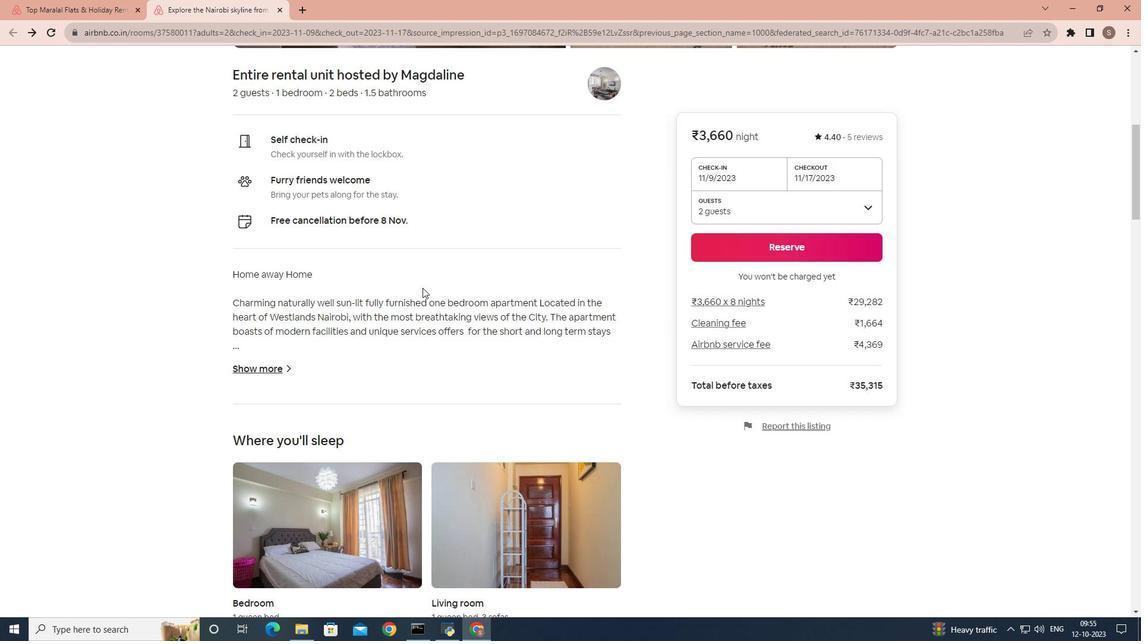 
Action: Mouse moved to (422, 288)
Screenshot: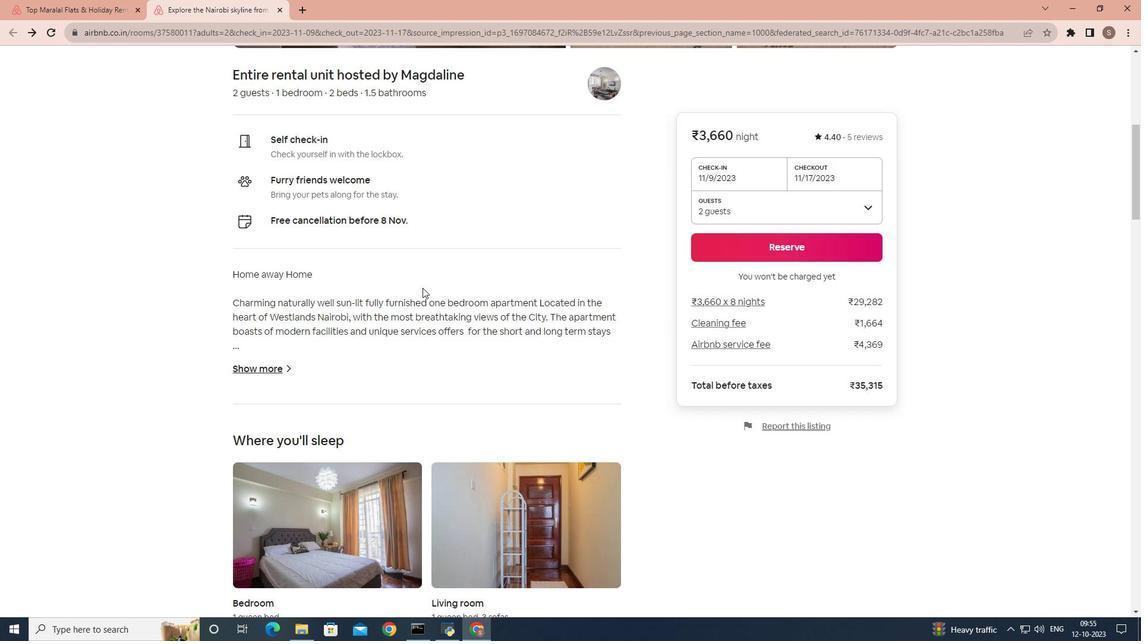 
Action: Mouse scrolled (422, 287) with delta (0, 0)
Screenshot: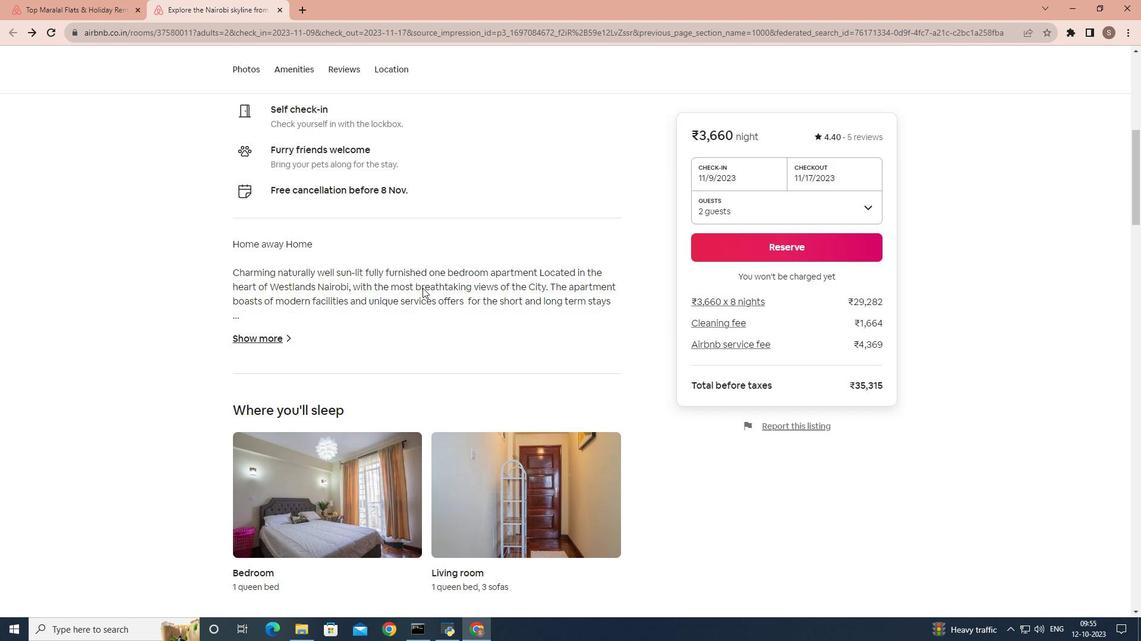 
Action: Mouse scrolled (422, 287) with delta (0, 0)
Screenshot: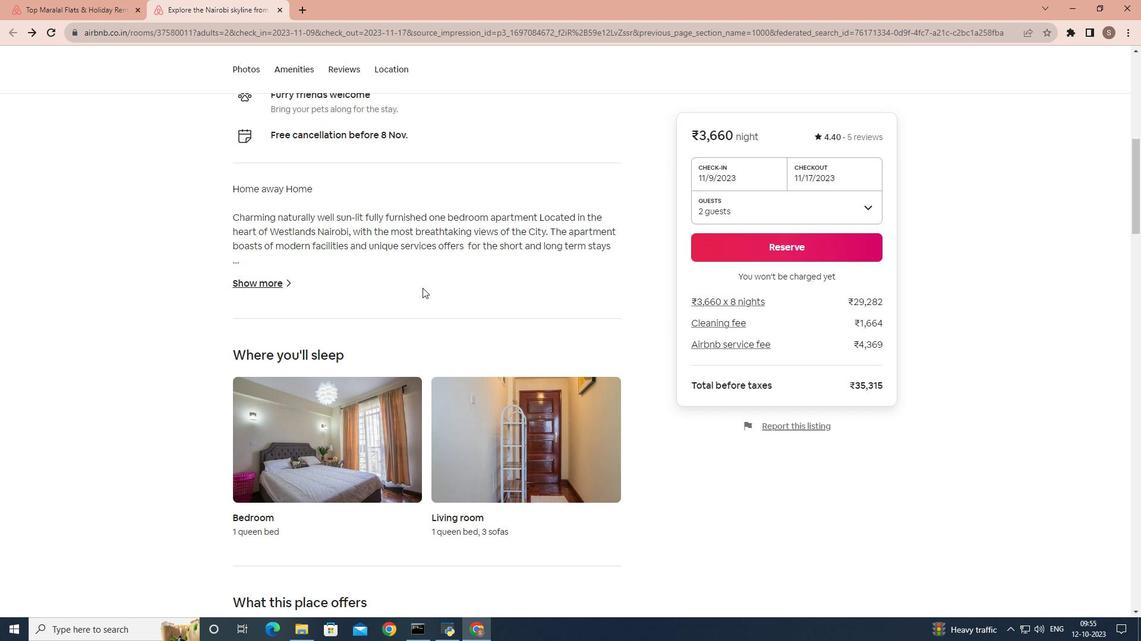 
Action: Mouse scrolled (422, 287) with delta (0, 0)
Screenshot: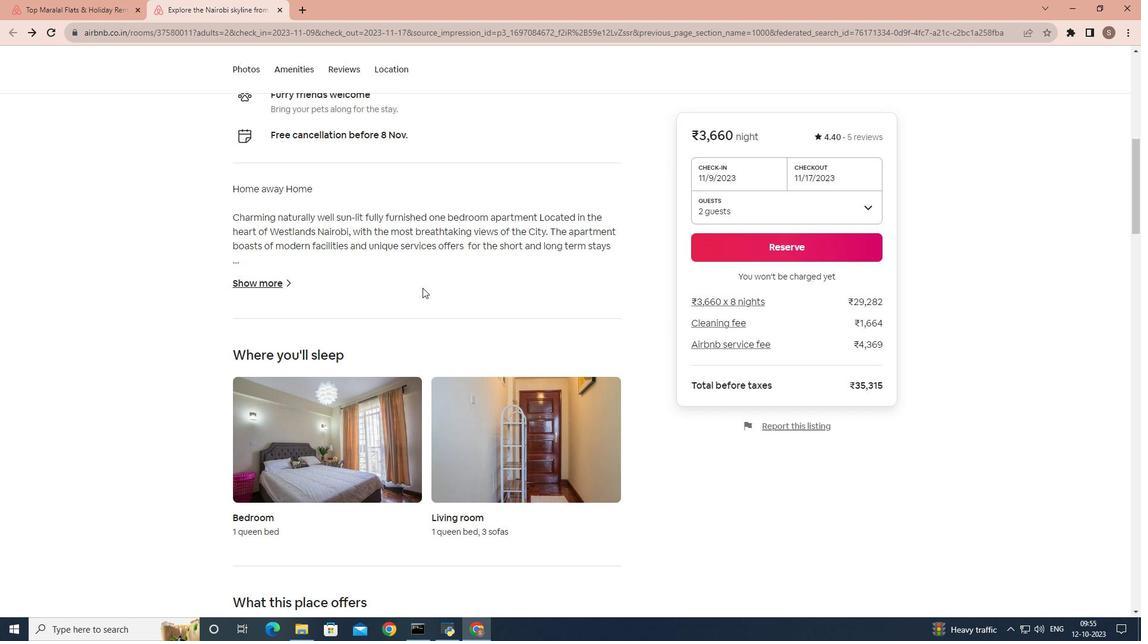 
Action: Mouse scrolled (422, 287) with delta (0, 0)
Screenshot: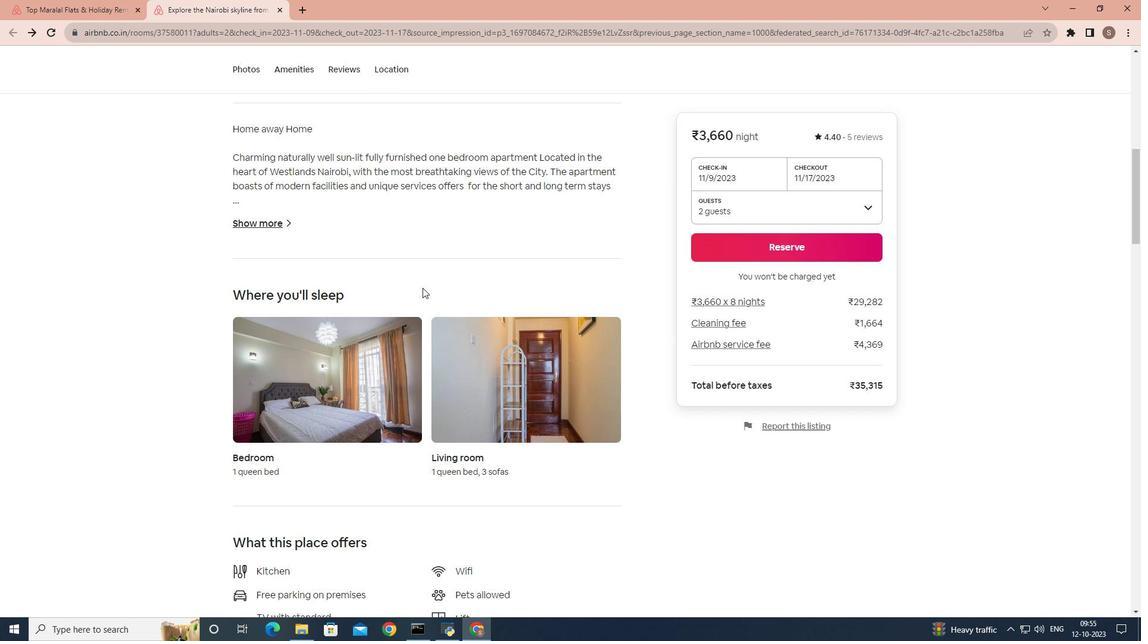 
Action: Mouse moved to (415, 307)
Screenshot: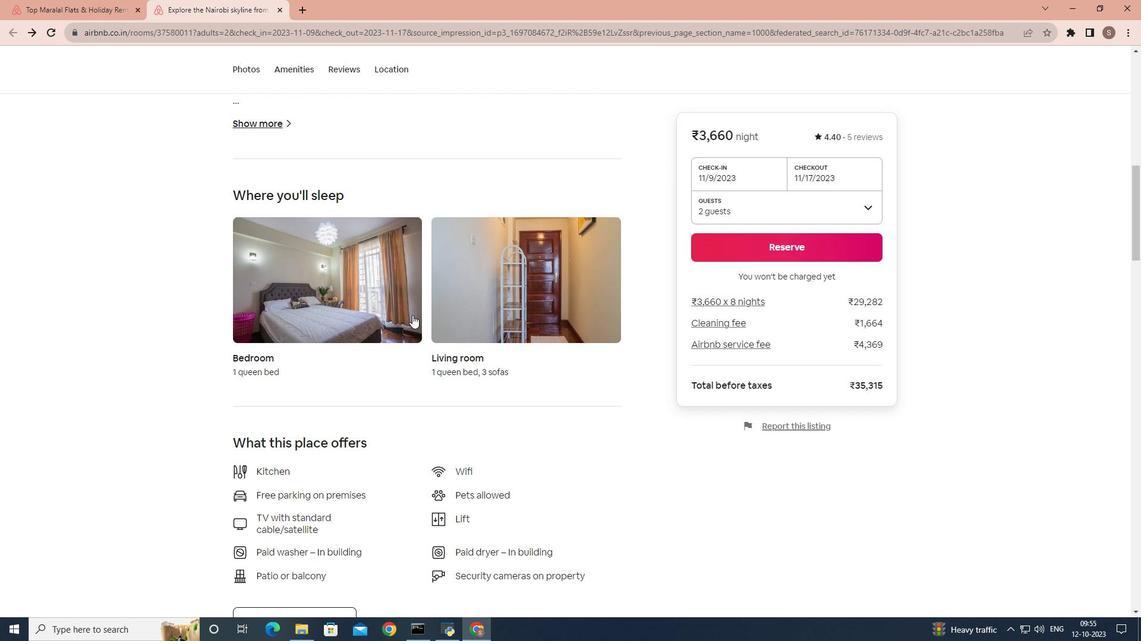 
Action: Mouse scrolled (415, 306) with delta (0, 0)
Screenshot: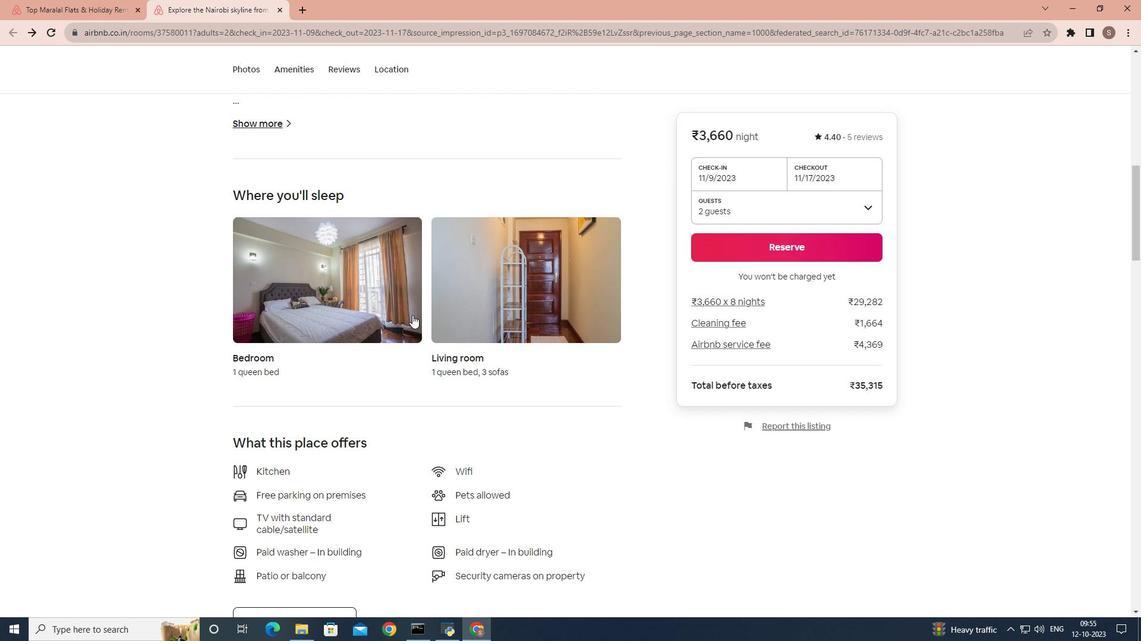 
Action: Mouse moved to (413, 315)
Screenshot: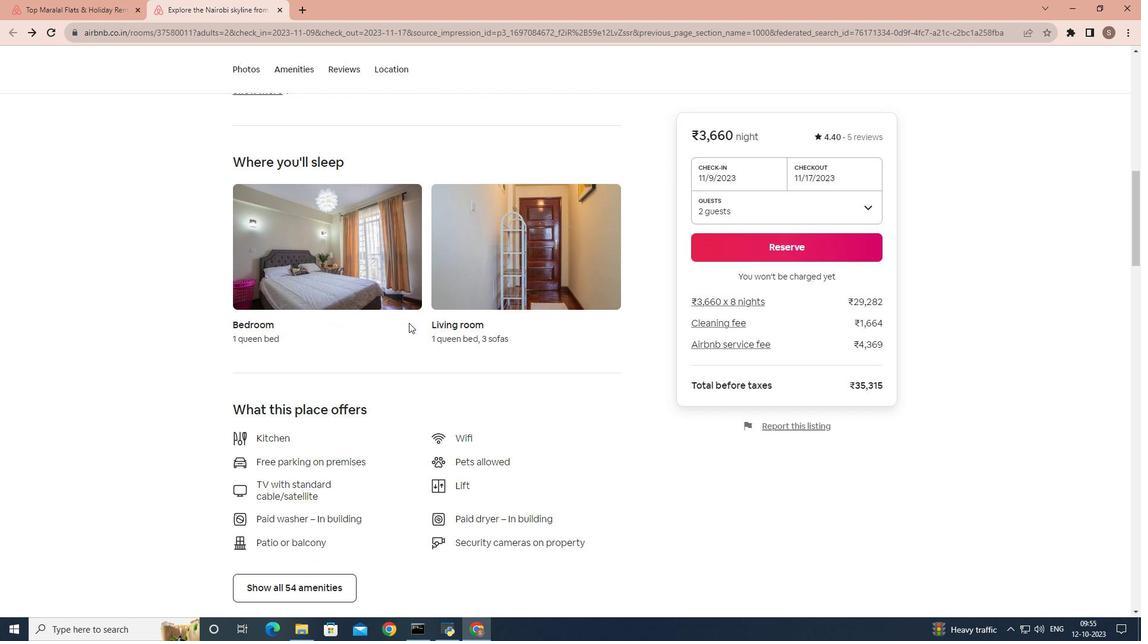
Action: Mouse scrolled (413, 314) with delta (0, 0)
Screenshot: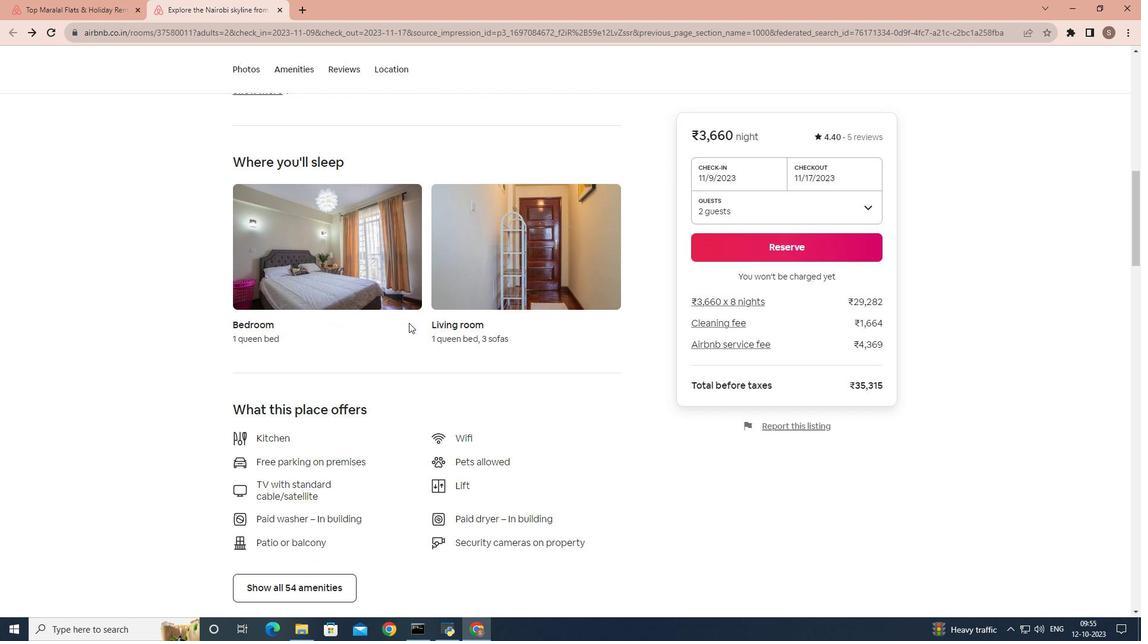 
Action: Mouse moved to (346, 465)
Screenshot: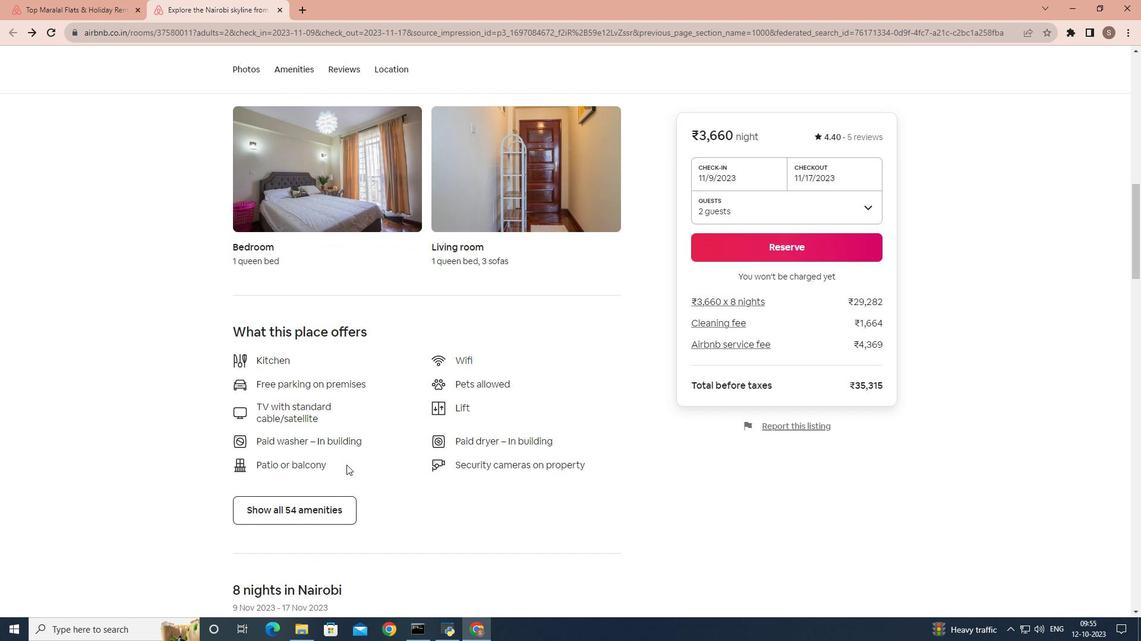 
Action: Mouse scrolled (346, 464) with delta (0, 0)
Screenshot: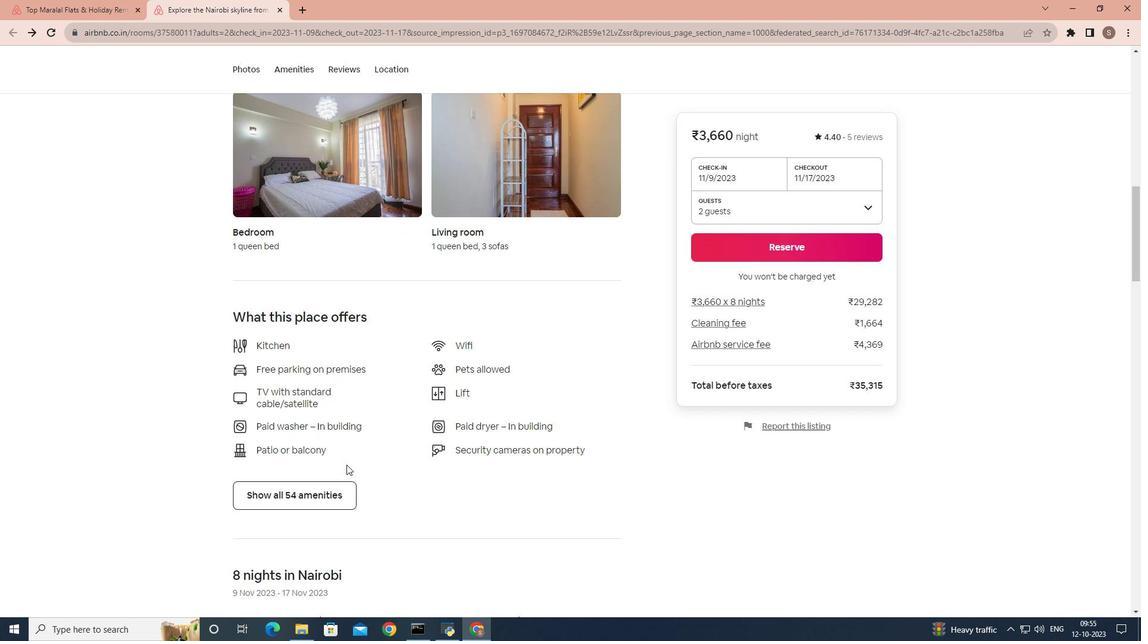 
Action: Mouse scrolled (346, 464) with delta (0, 0)
Screenshot: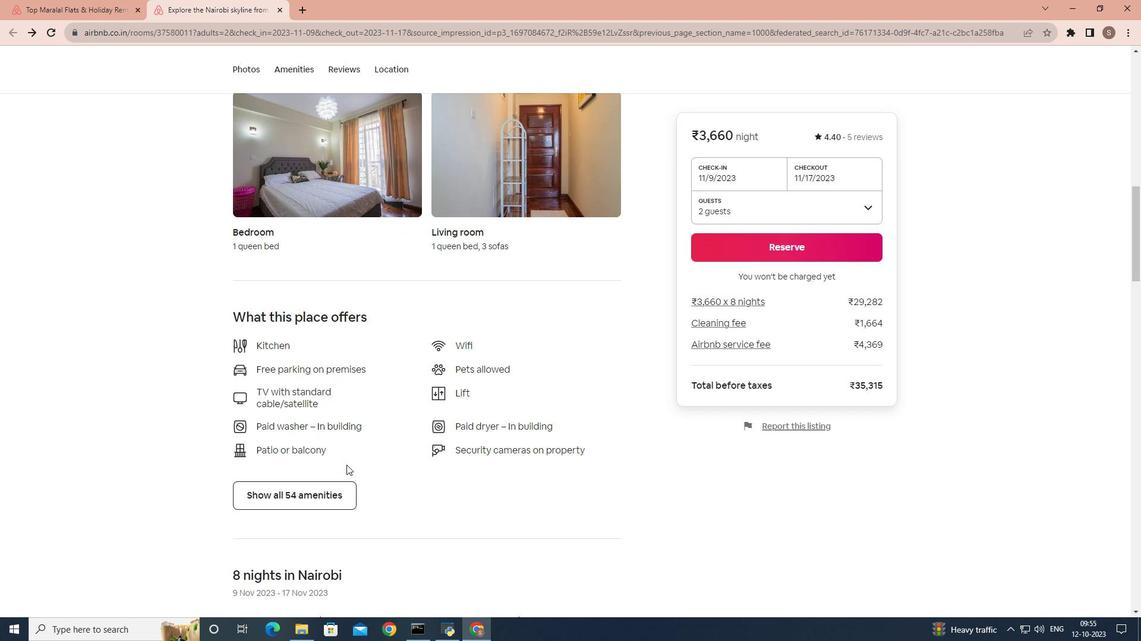 
Action: Mouse moved to (337, 403)
Screenshot: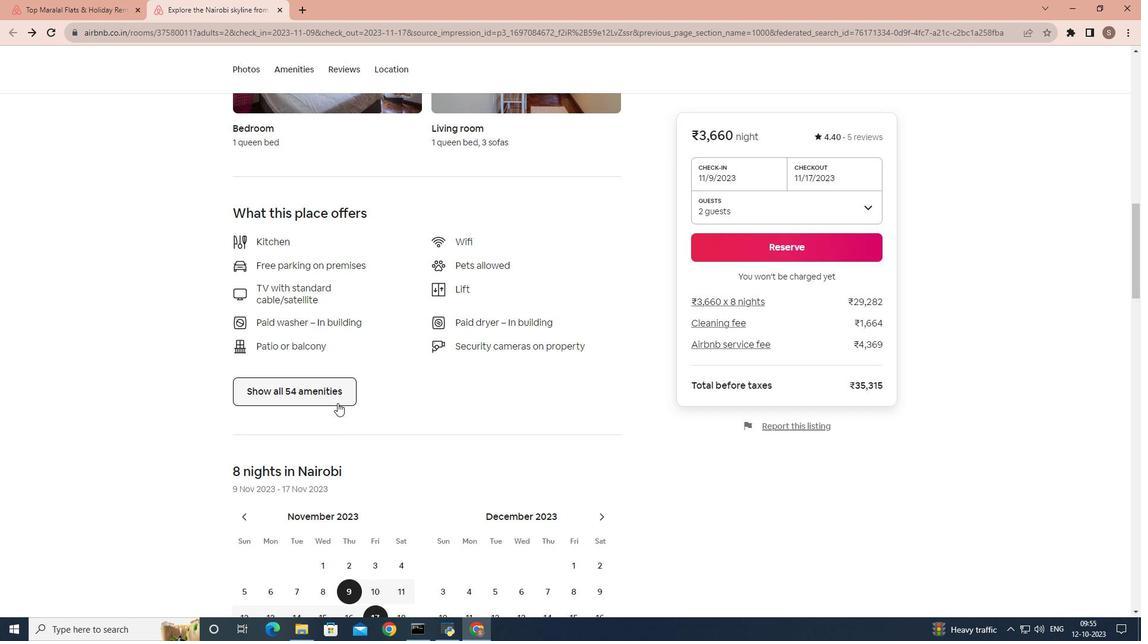 
Action: Mouse pressed left at (337, 403)
Screenshot: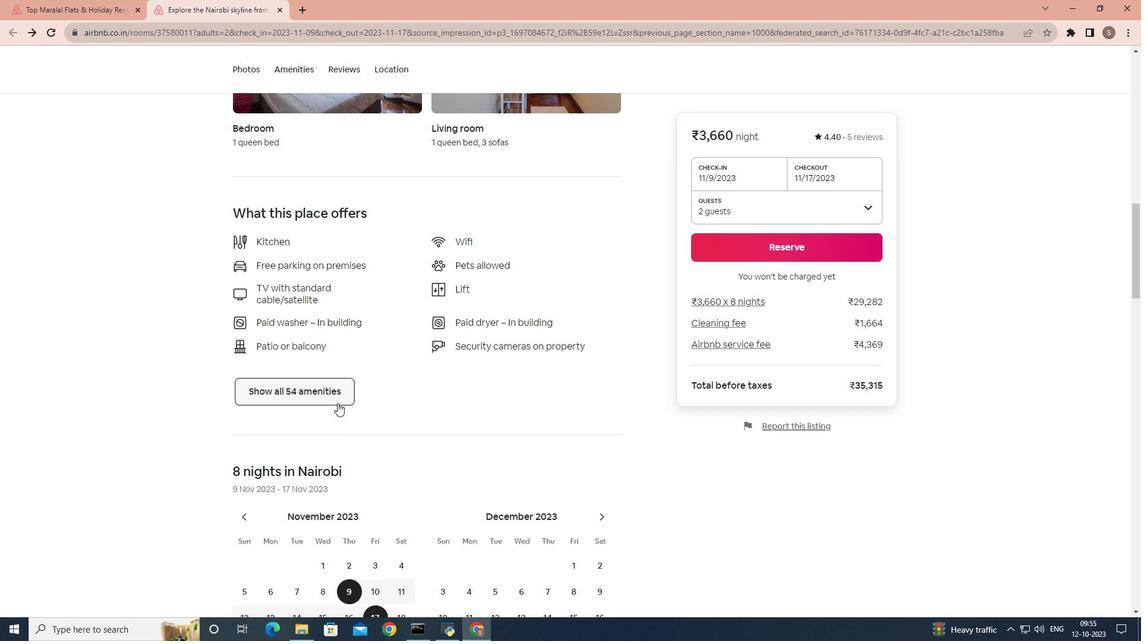
Action: Mouse moved to (517, 400)
Screenshot: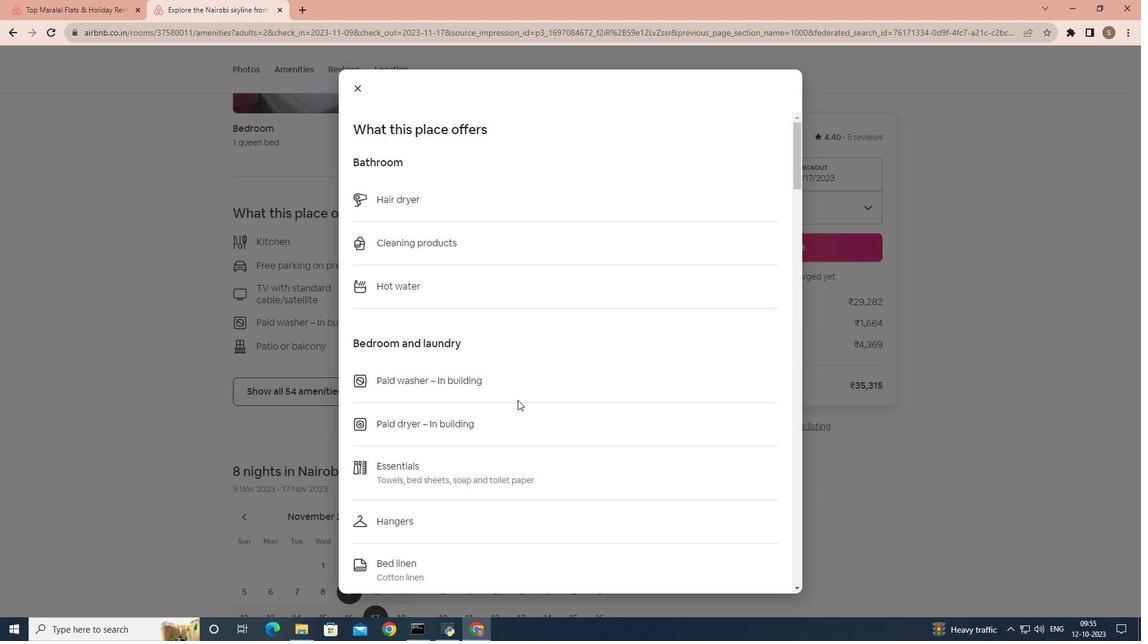 
Action: Mouse scrolled (517, 400) with delta (0, 0)
Screenshot: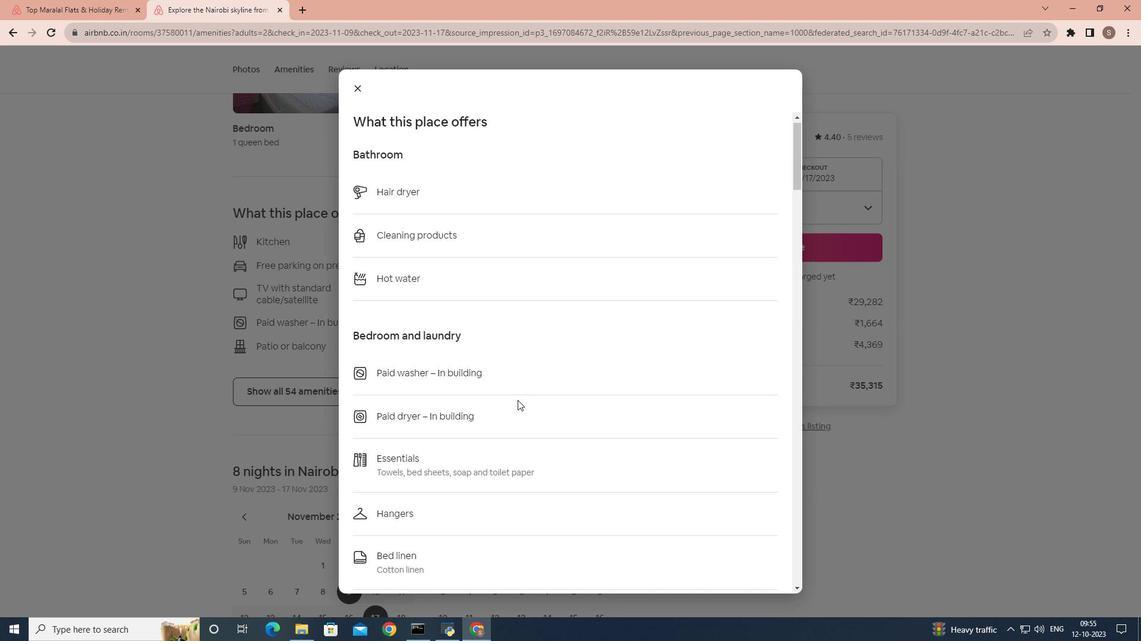 
Action: Mouse scrolled (517, 400) with delta (0, 0)
Screenshot: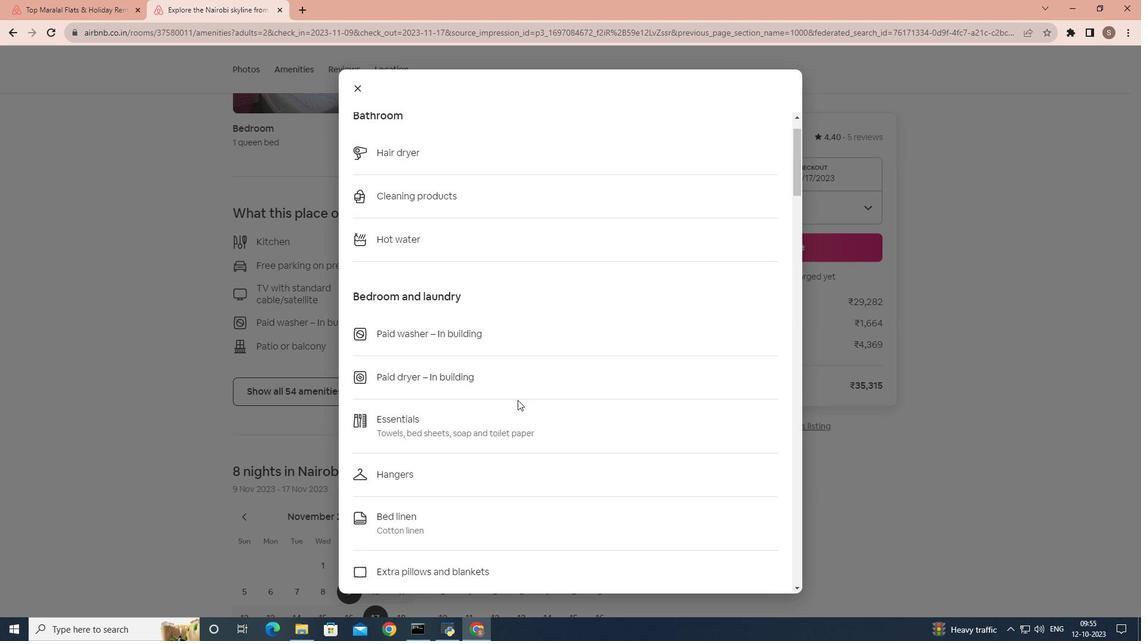 
Action: Mouse scrolled (517, 400) with delta (0, 0)
Screenshot: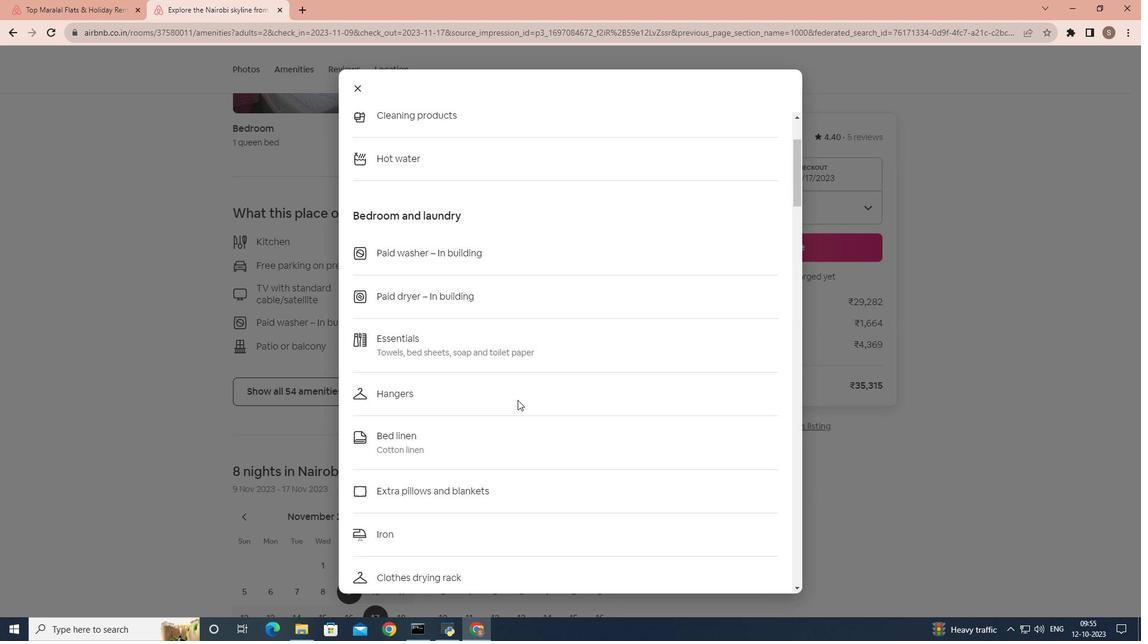 
Action: Mouse scrolled (517, 400) with delta (0, 0)
Screenshot: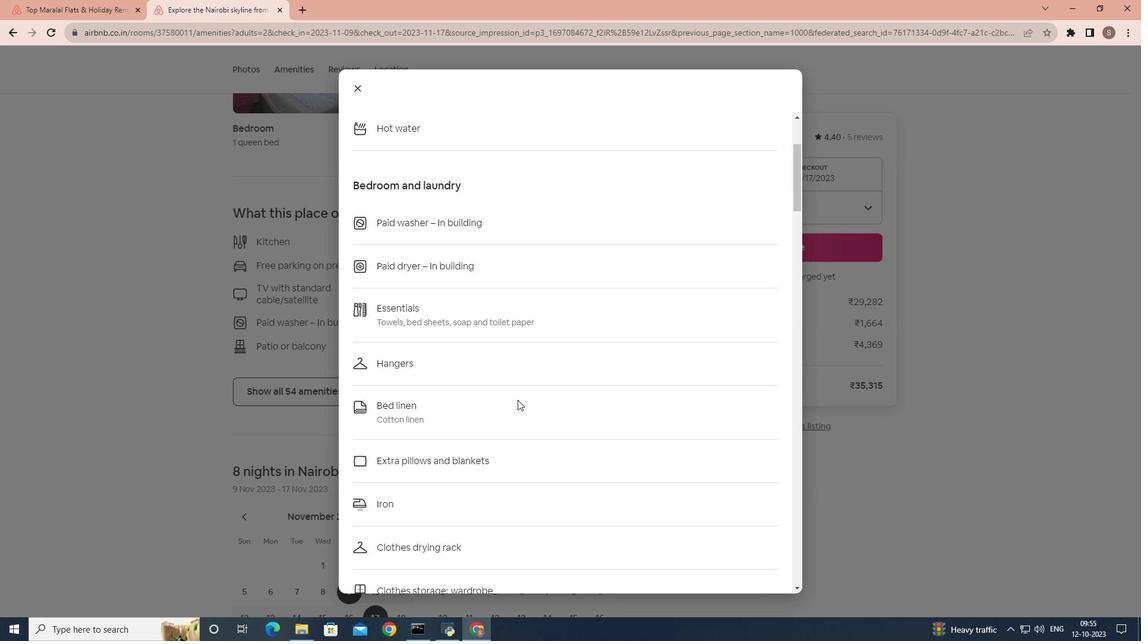 
Action: Mouse scrolled (517, 400) with delta (0, 0)
Screenshot: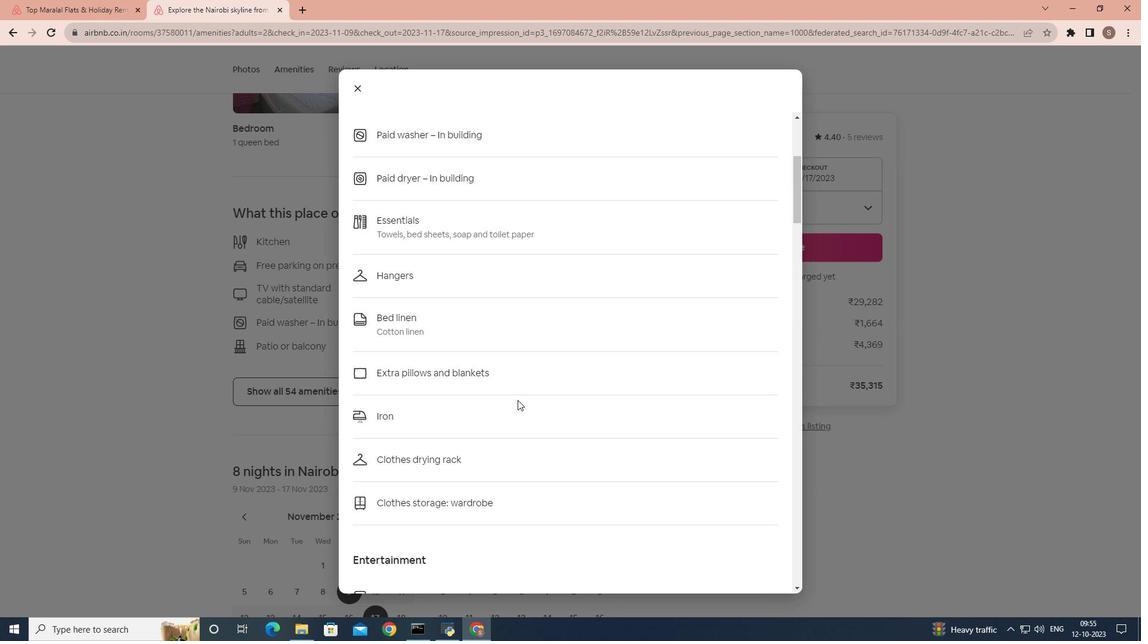 
Action: Mouse scrolled (517, 400) with delta (0, 0)
Screenshot: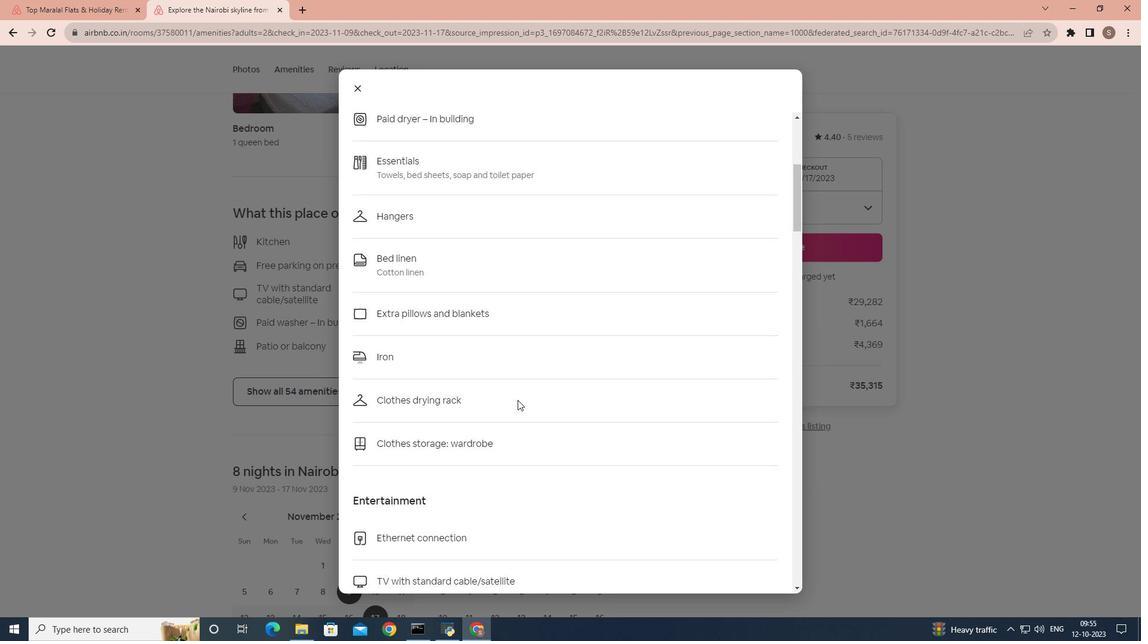 
Action: Mouse scrolled (517, 400) with delta (0, 0)
Screenshot: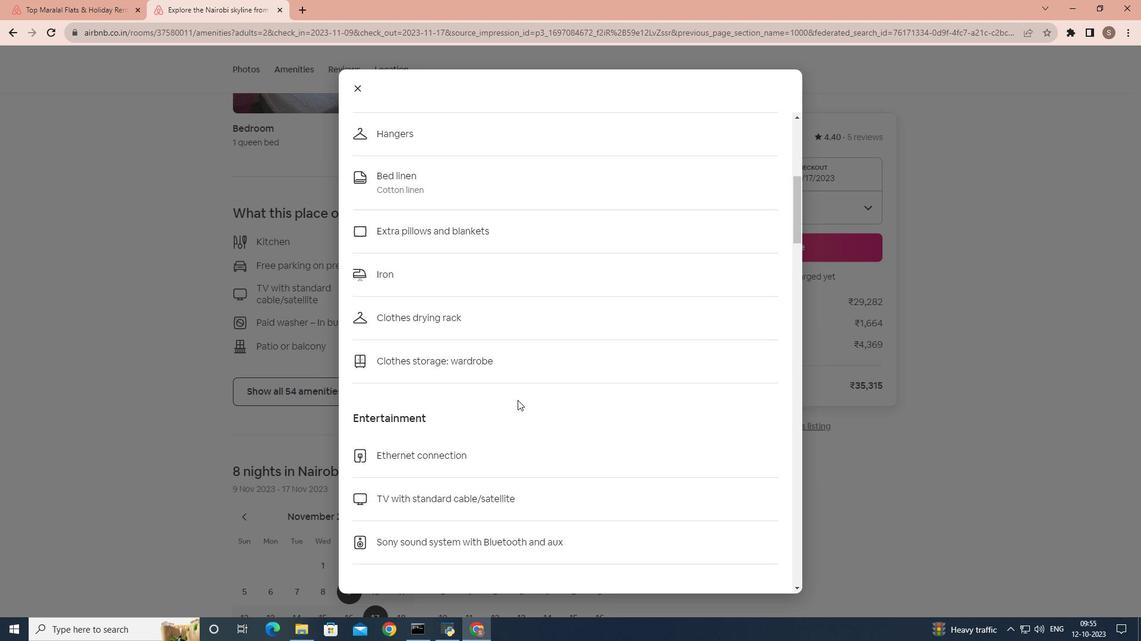 
Action: Mouse scrolled (517, 400) with delta (0, 0)
Screenshot: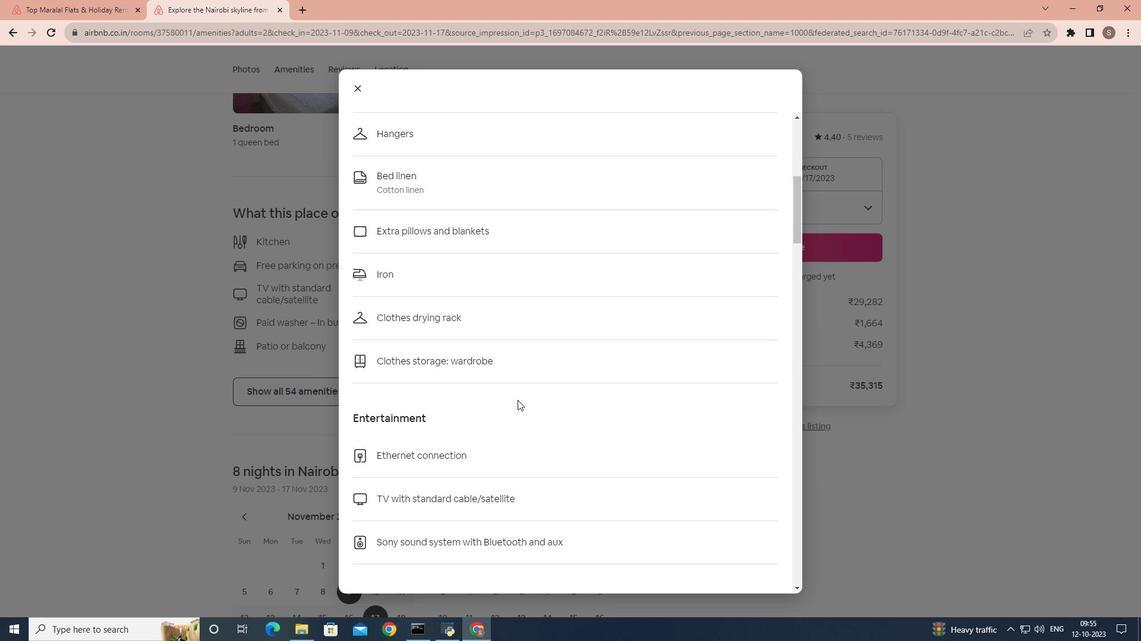 
Action: Mouse scrolled (517, 400) with delta (0, 0)
Screenshot: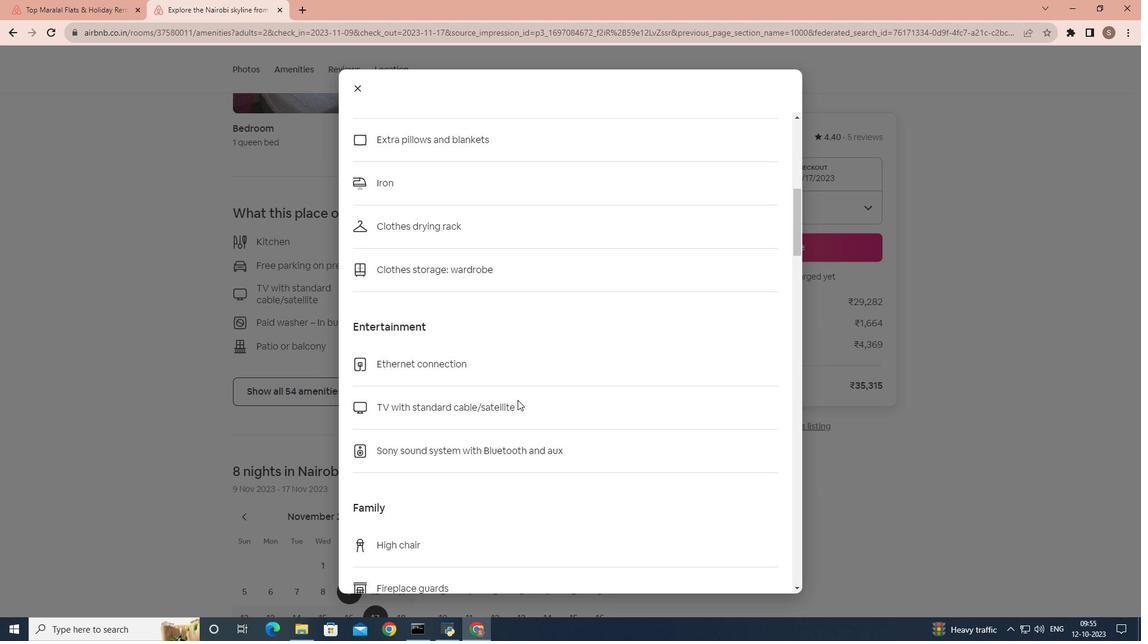 
Action: Mouse scrolled (517, 400) with delta (0, 0)
Screenshot: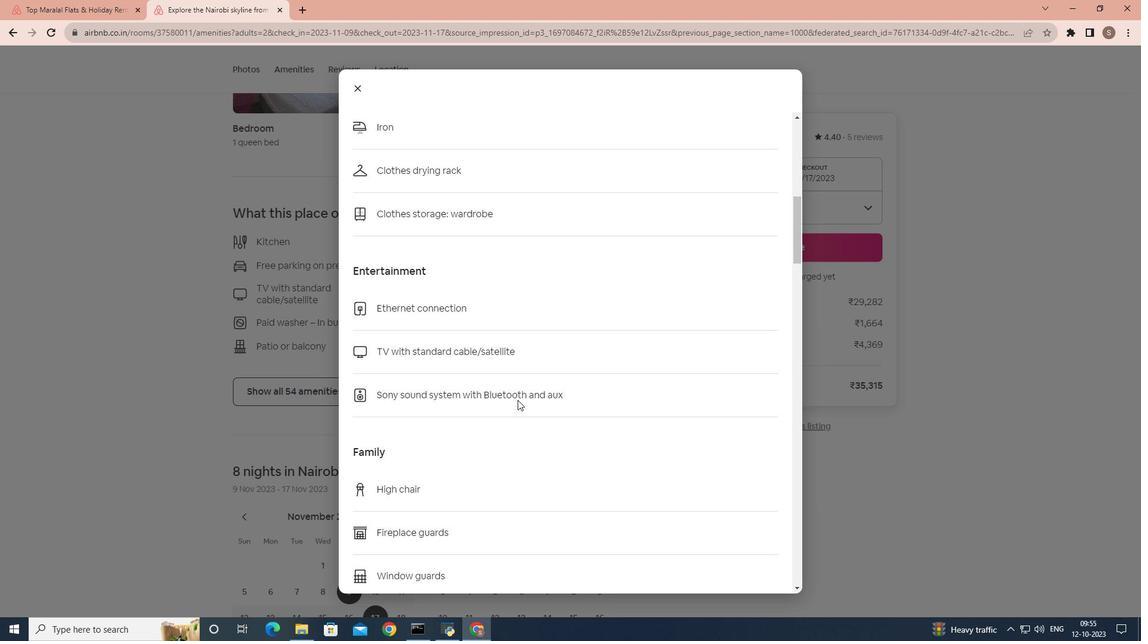
Action: Mouse scrolled (517, 400) with delta (0, 0)
Screenshot: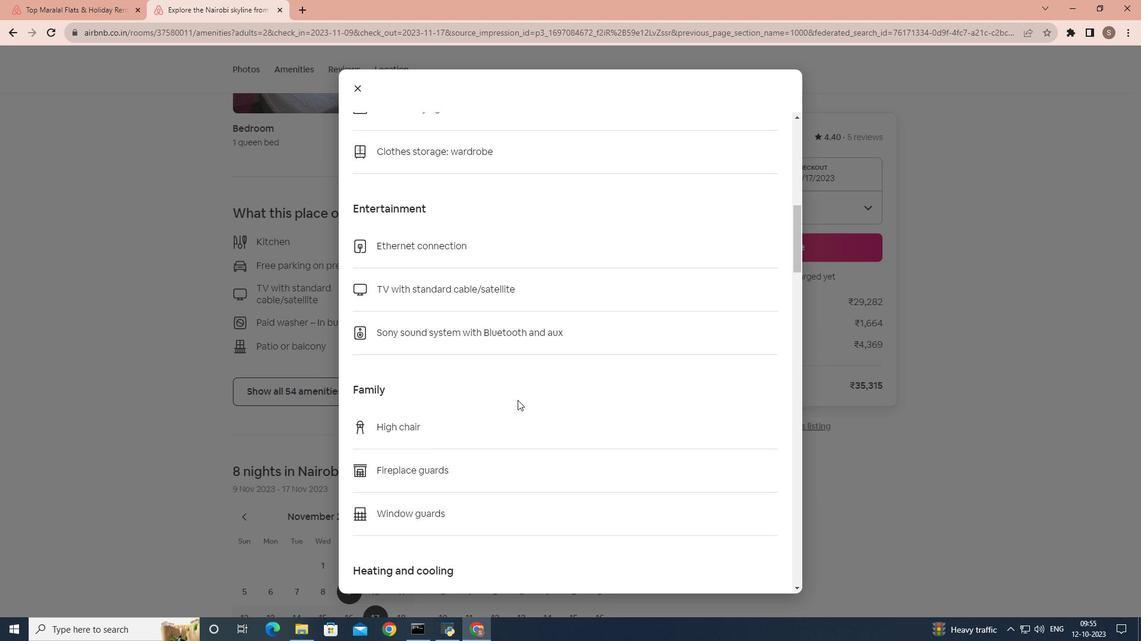 
Action: Mouse scrolled (517, 400) with delta (0, 0)
Screenshot: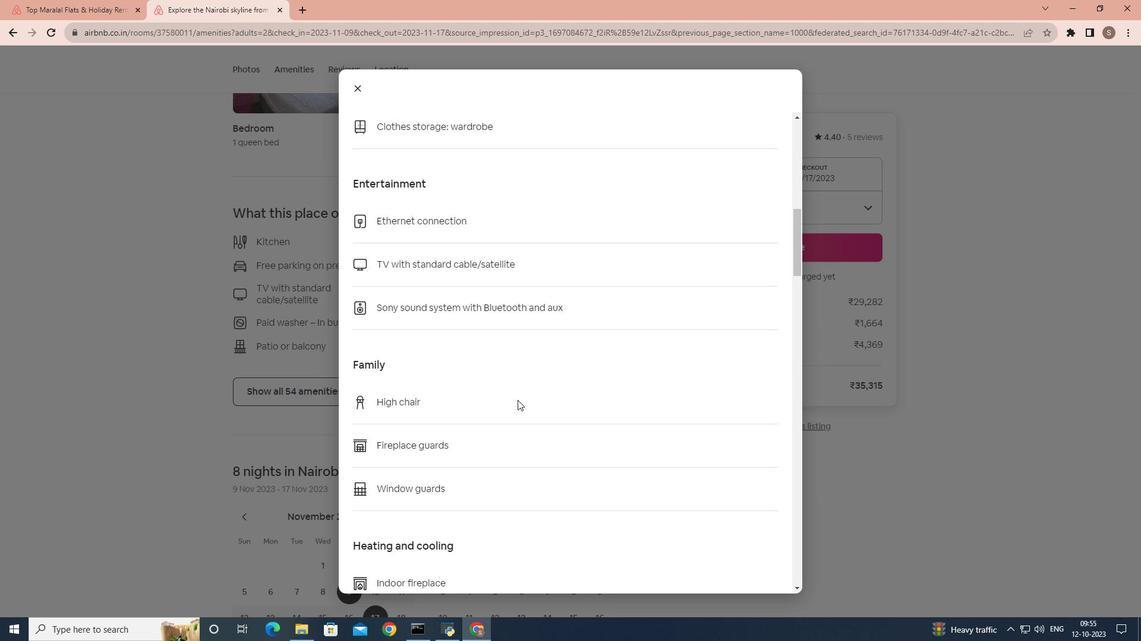 
Action: Mouse scrolled (517, 400) with delta (0, 0)
Screenshot: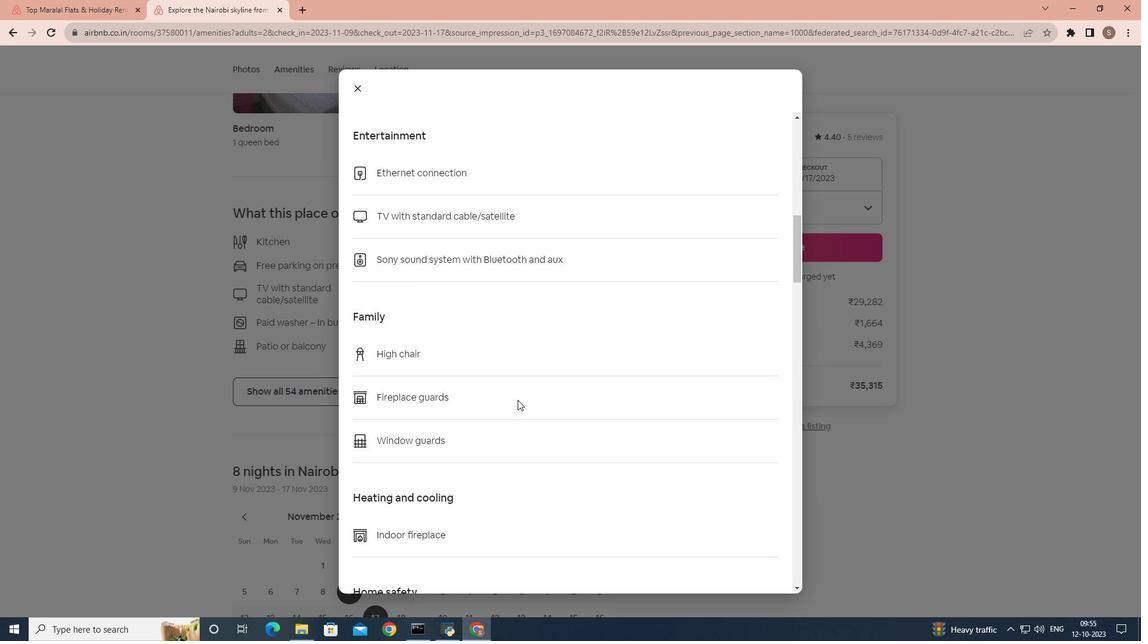 
Action: Mouse scrolled (517, 400) with delta (0, 0)
Screenshot: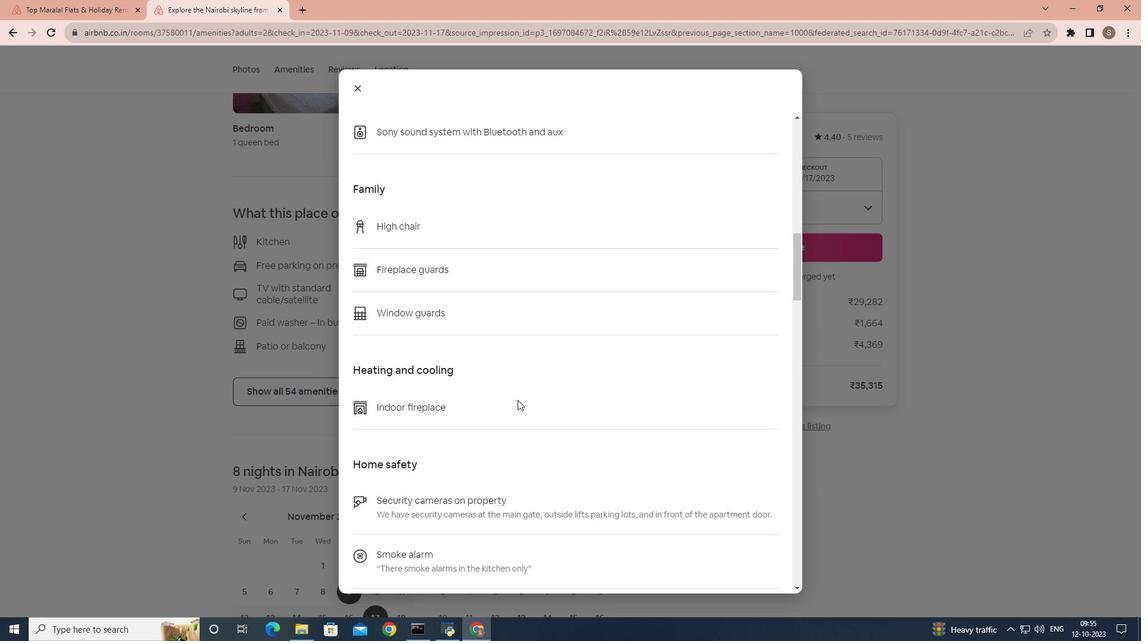 
Action: Mouse scrolled (517, 400) with delta (0, 0)
Screenshot: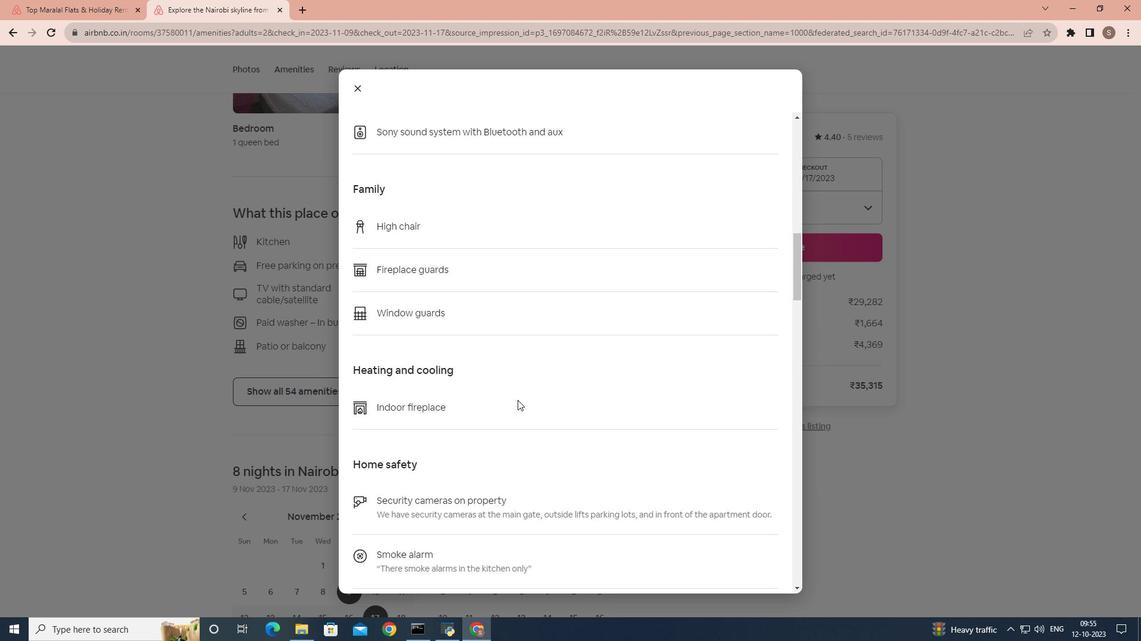 
Action: Mouse scrolled (517, 400) with delta (0, 0)
